 Task: Create validation rules in queue object.
Action: Mouse moved to (1158, 92)
Screenshot: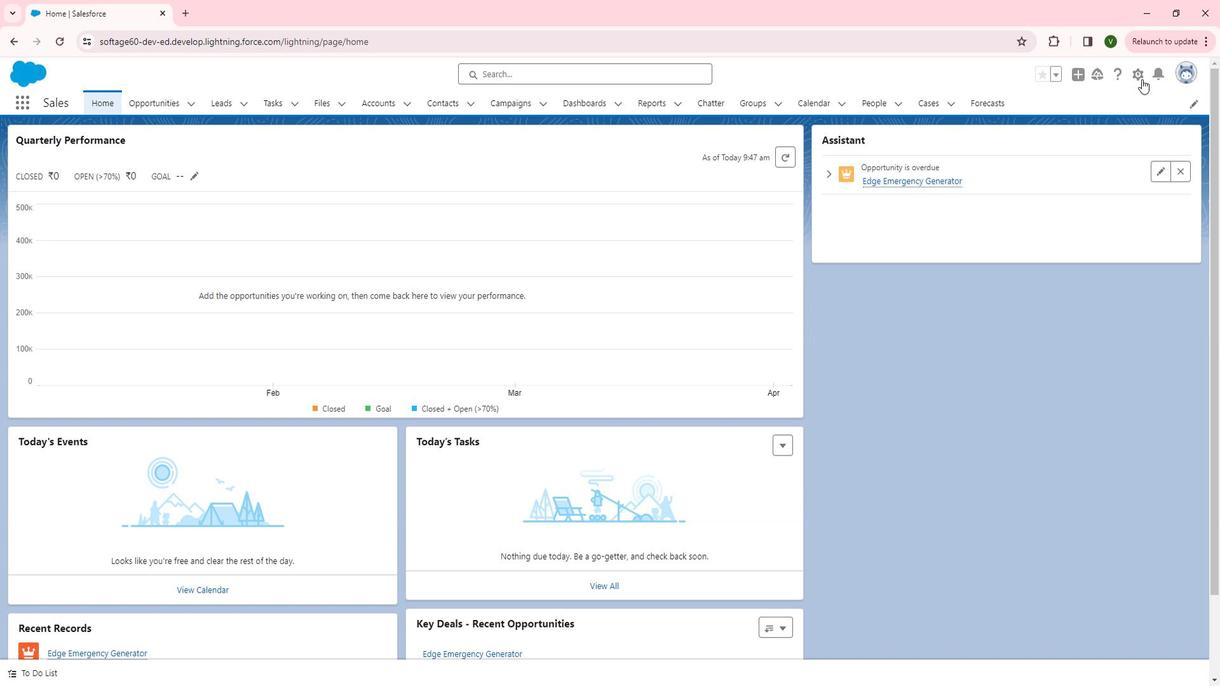
Action: Mouse pressed left at (1158, 92)
Screenshot: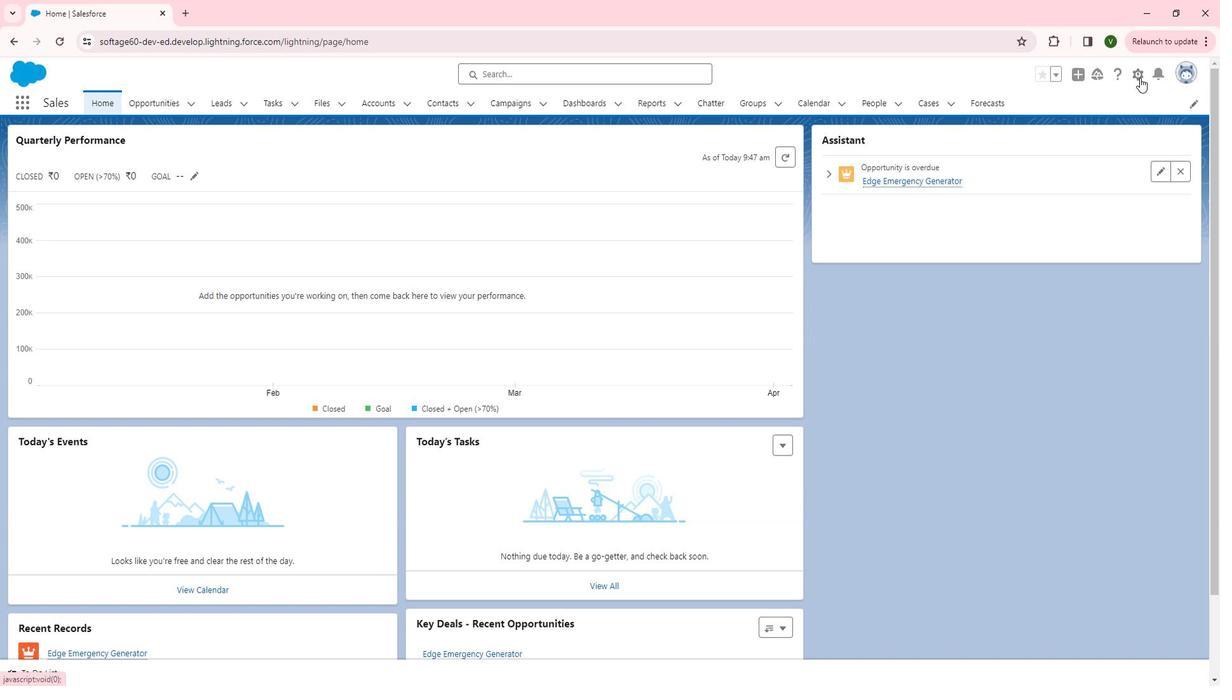 
Action: Mouse moved to (1098, 141)
Screenshot: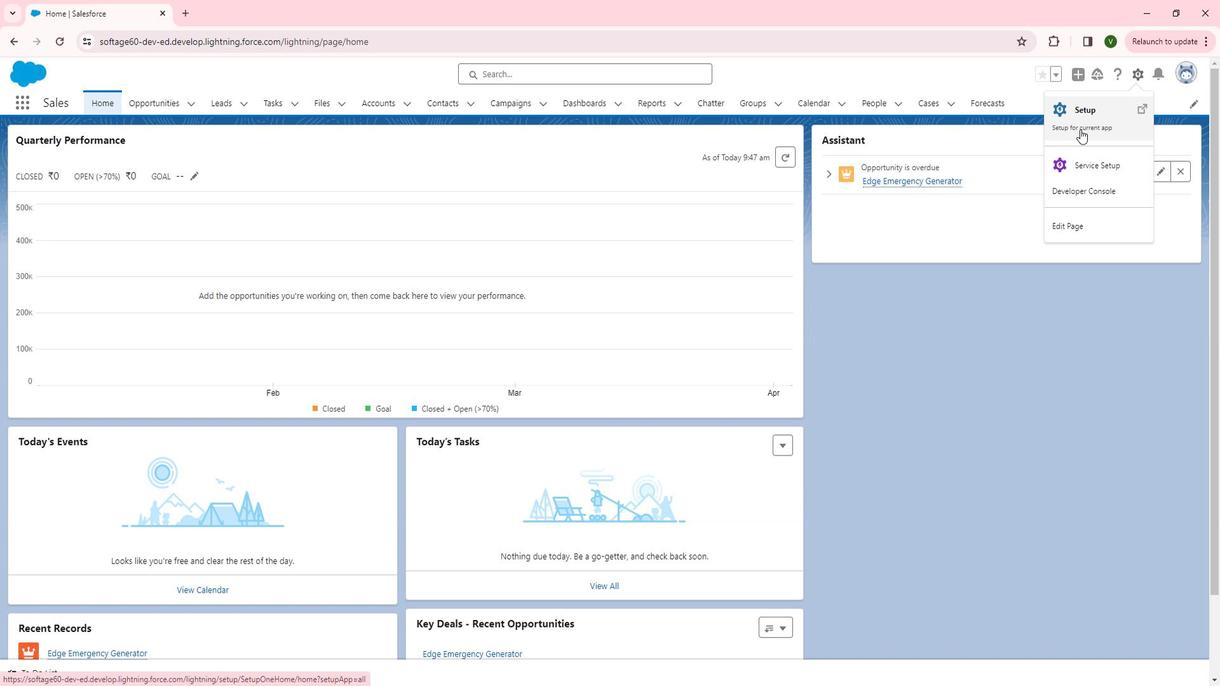
Action: Mouse pressed left at (1098, 141)
Screenshot: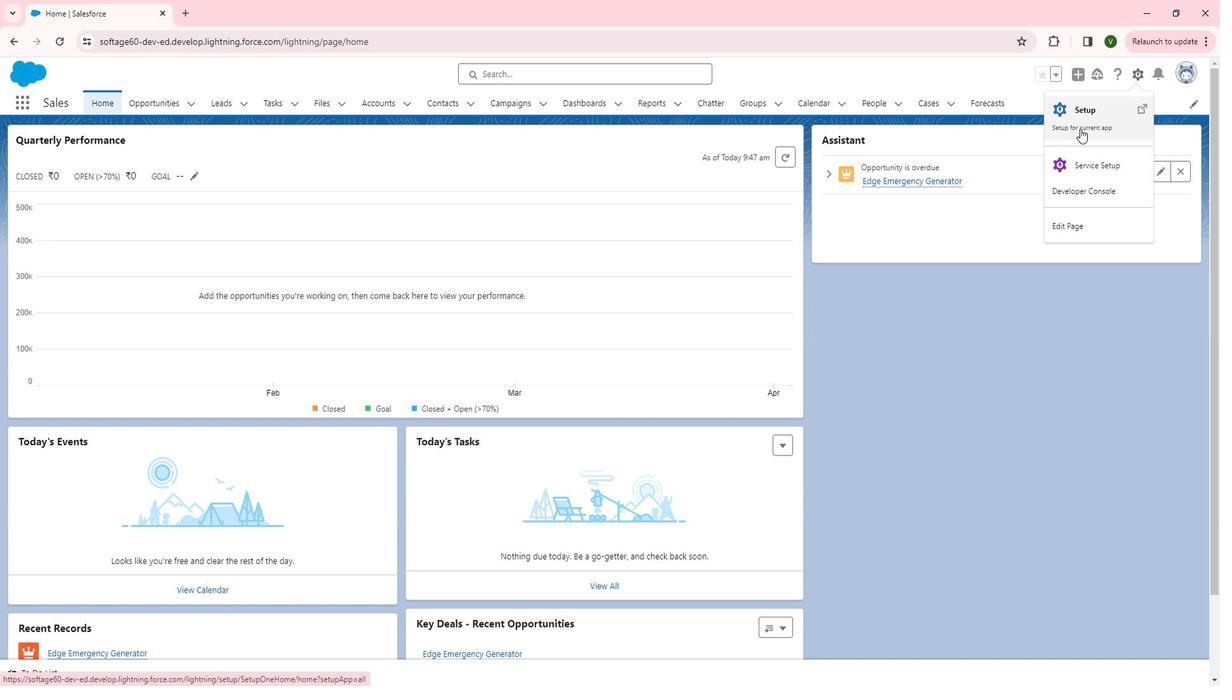 
Action: Mouse moved to (78, 442)
Screenshot: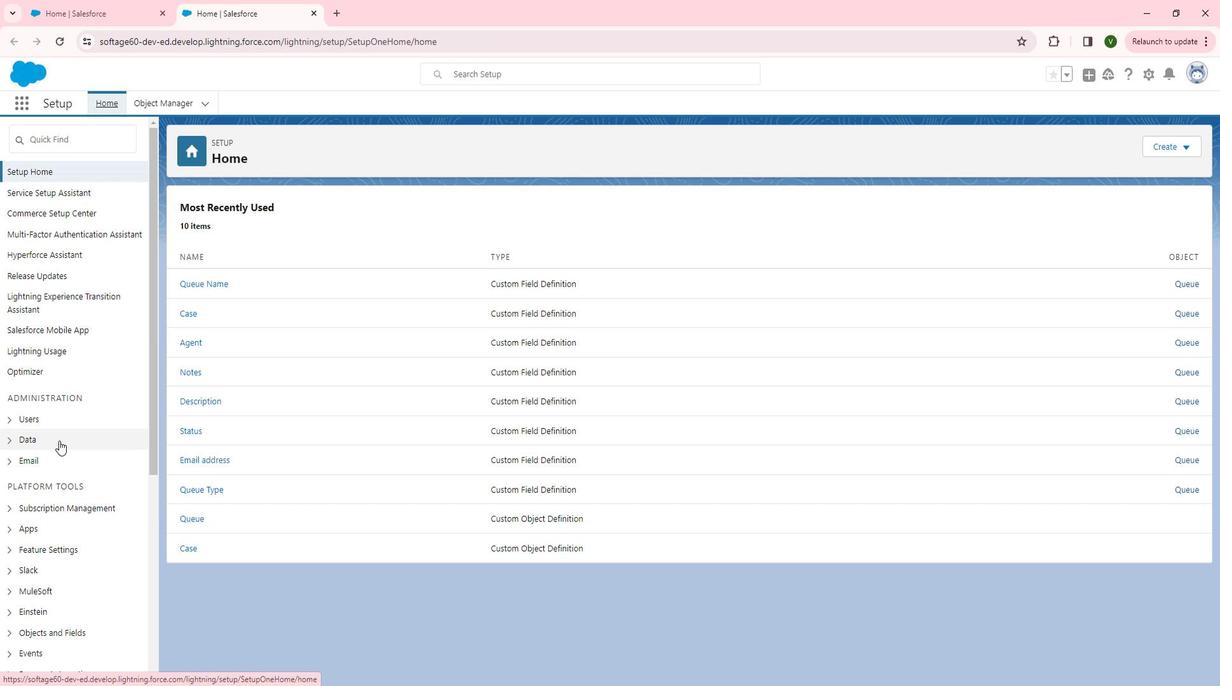 
Action: Mouse scrolled (78, 441) with delta (0, 0)
Screenshot: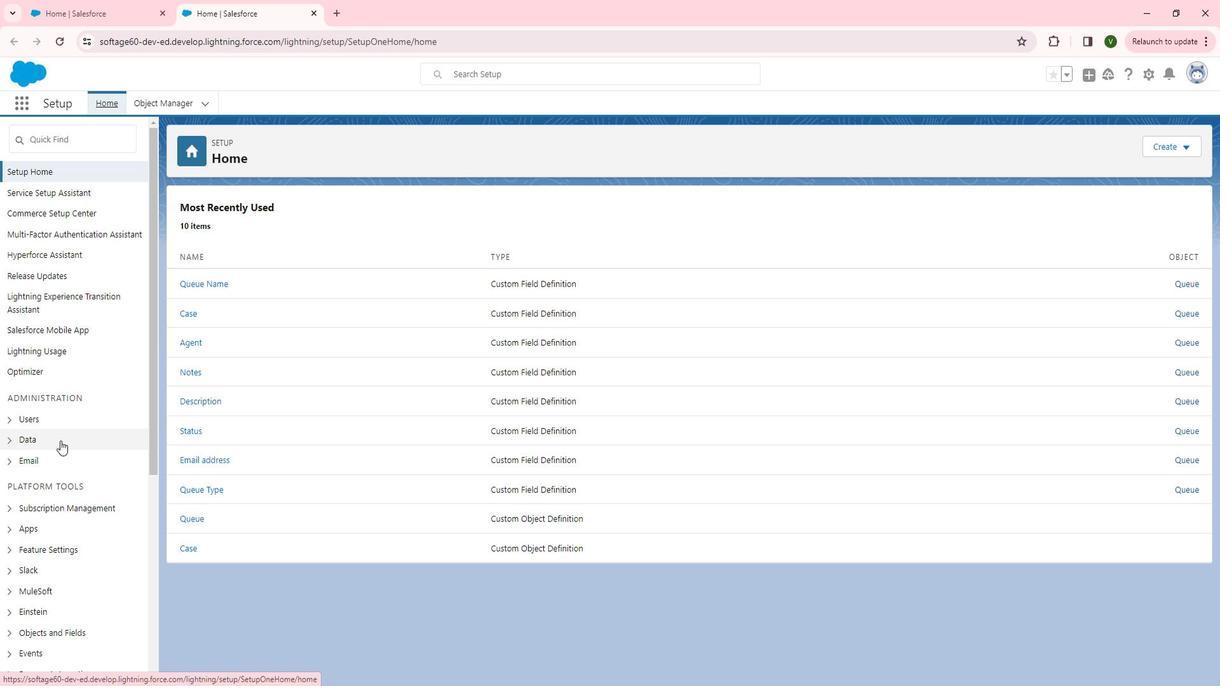 
Action: Mouse scrolled (78, 441) with delta (0, 0)
Screenshot: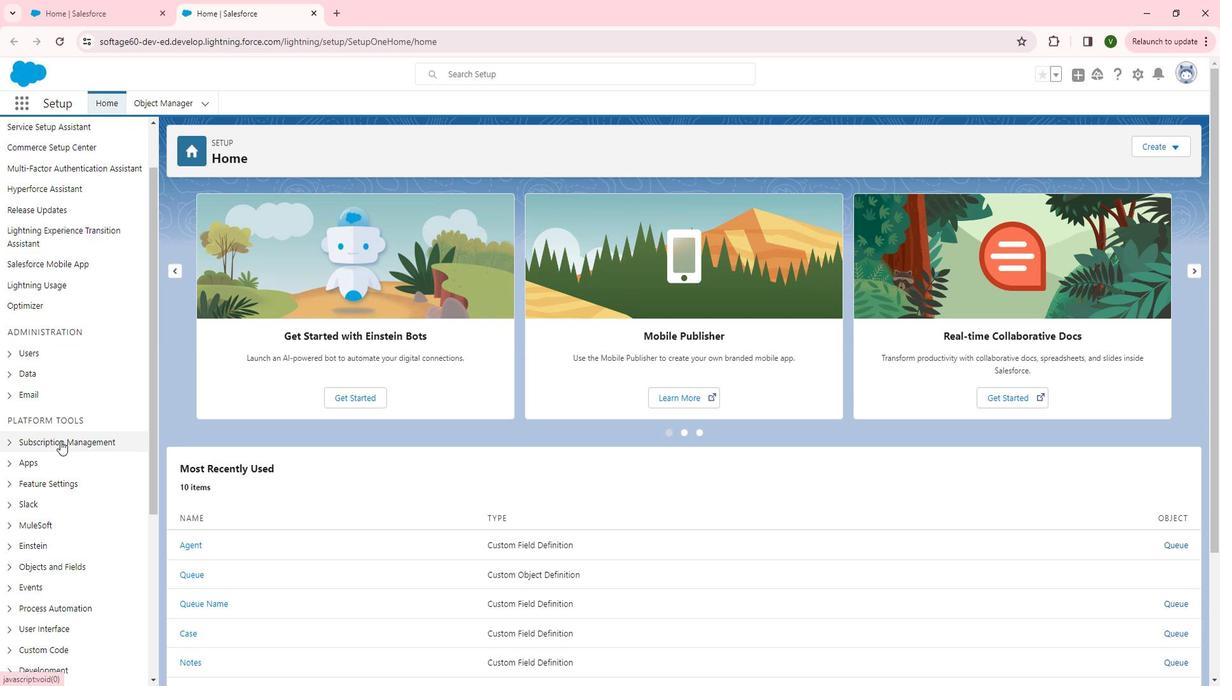 
Action: Mouse scrolled (78, 441) with delta (0, 0)
Screenshot: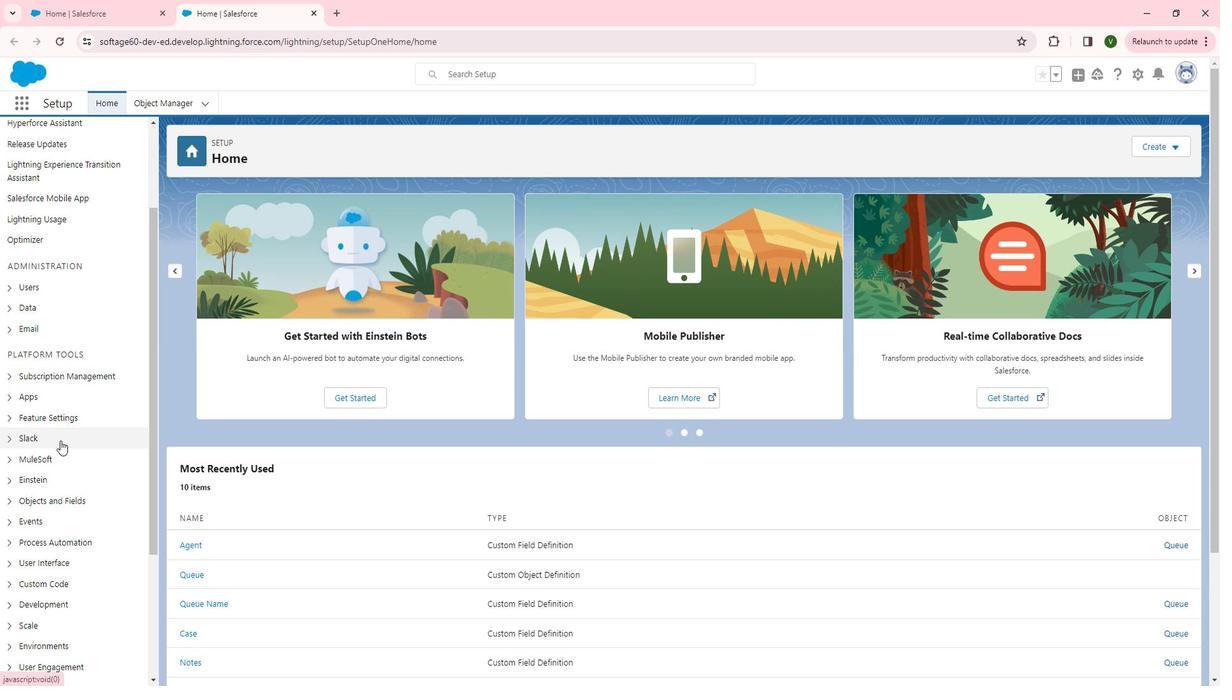 
Action: Mouse moved to (28, 435)
Screenshot: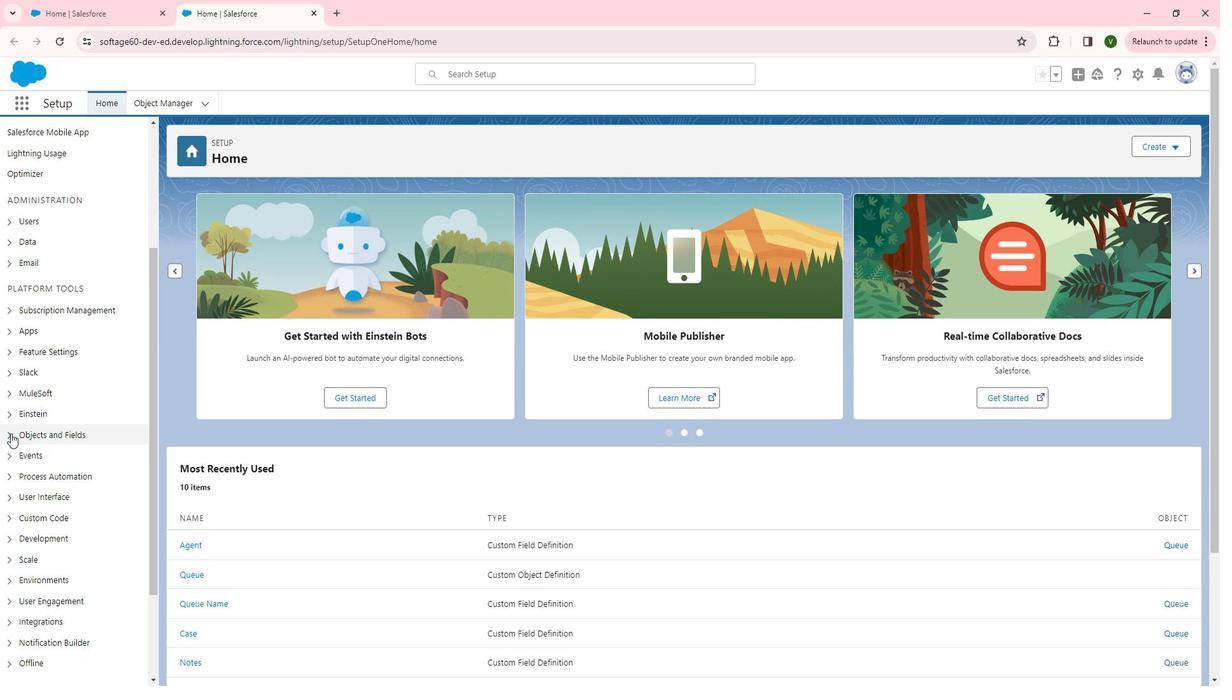 
Action: Mouse pressed left at (28, 435)
Screenshot: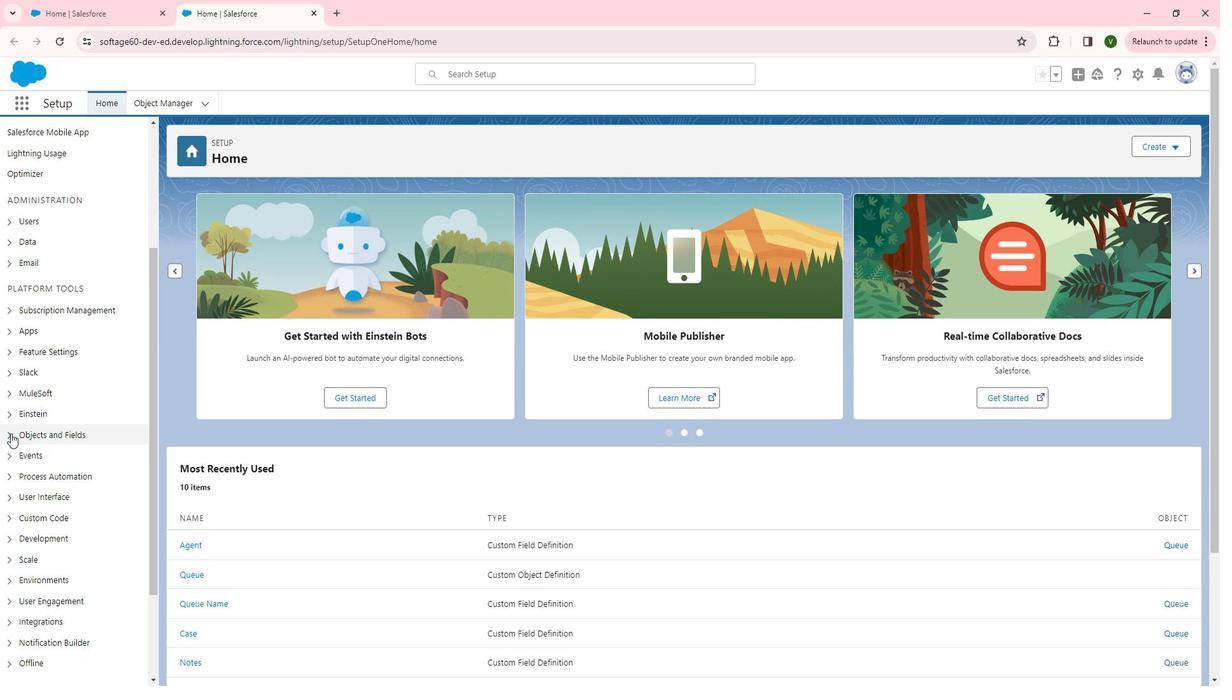 
Action: Mouse moved to (86, 455)
Screenshot: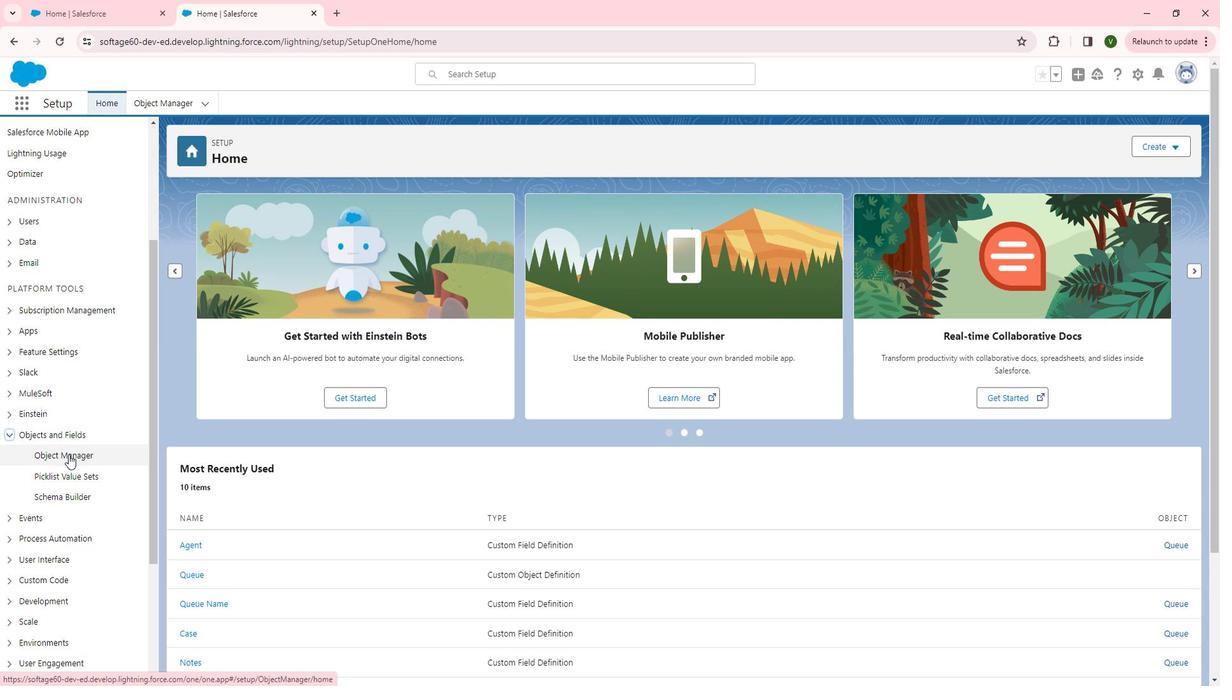
Action: Mouse pressed left at (86, 455)
Screenshot: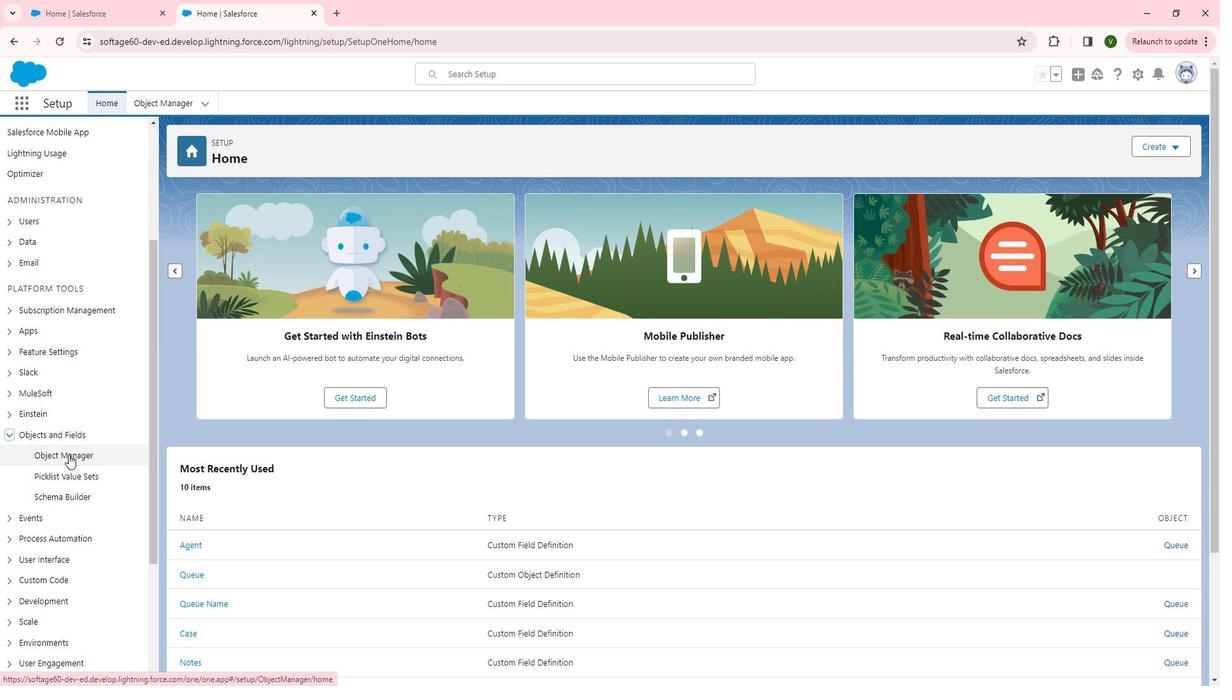 
Action: Mouse moved to (217, 463)
Screenshot: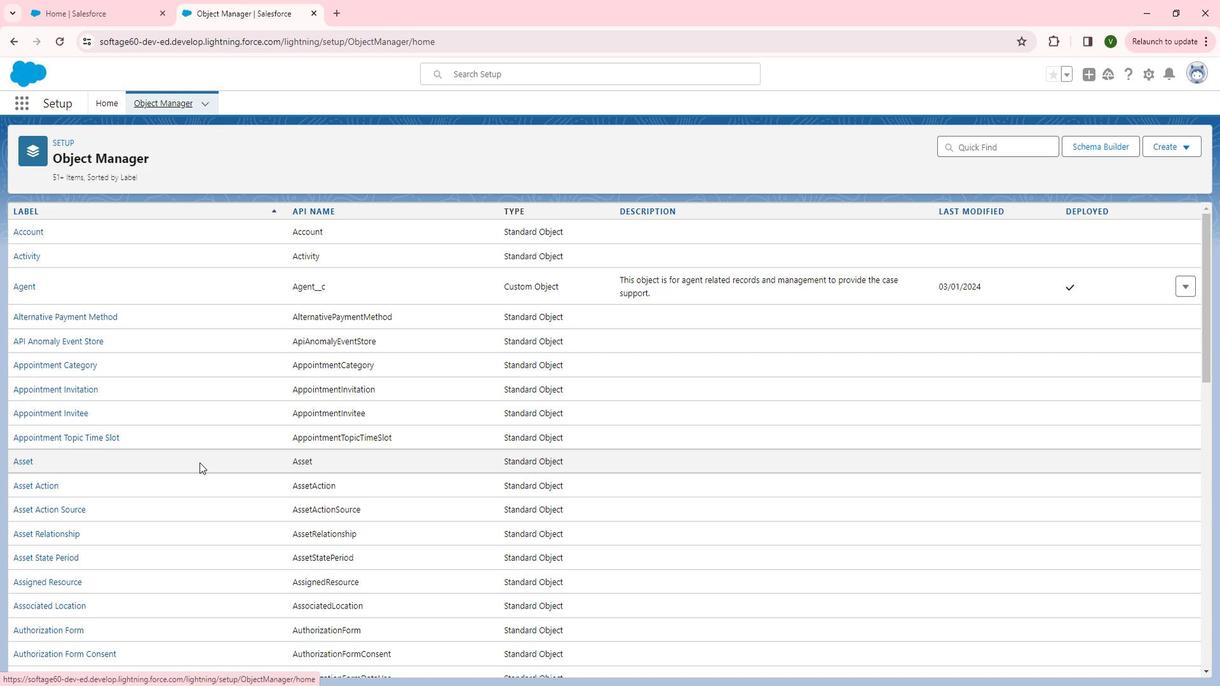 
Action: Mouse scrolled (217, 462) with delta (0, 0)
Screenshot: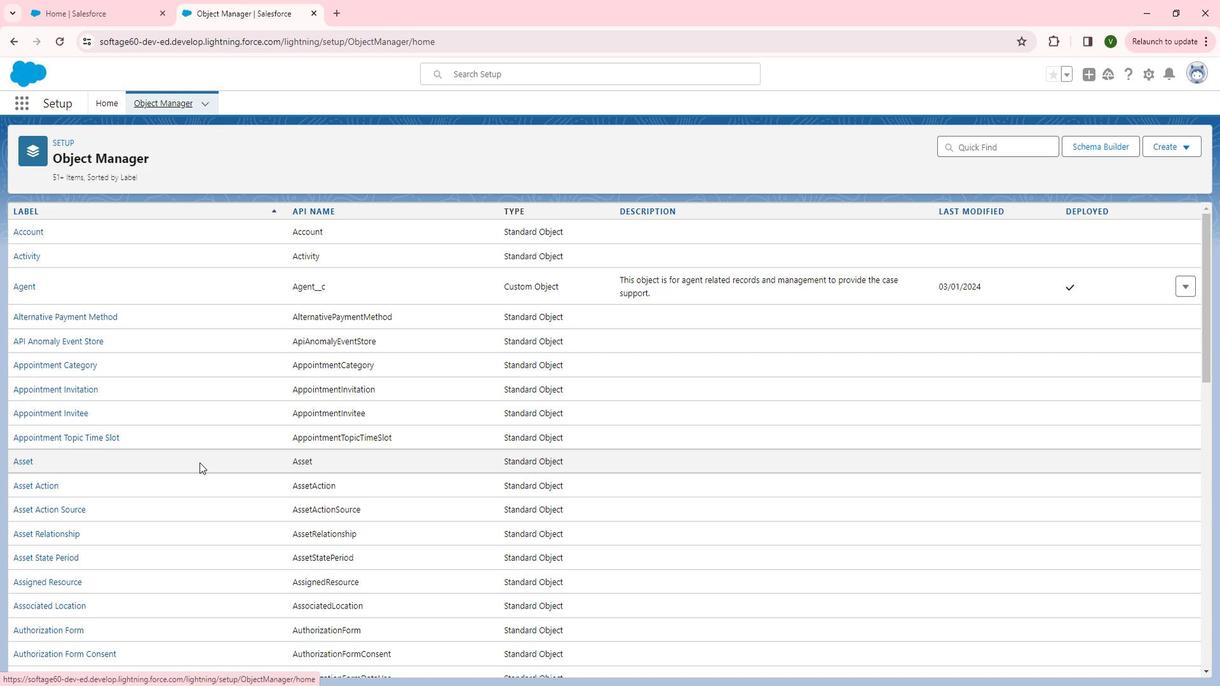 
Action: Mouse scrolled (217, 462) with delta (0, 0)
Screenshot: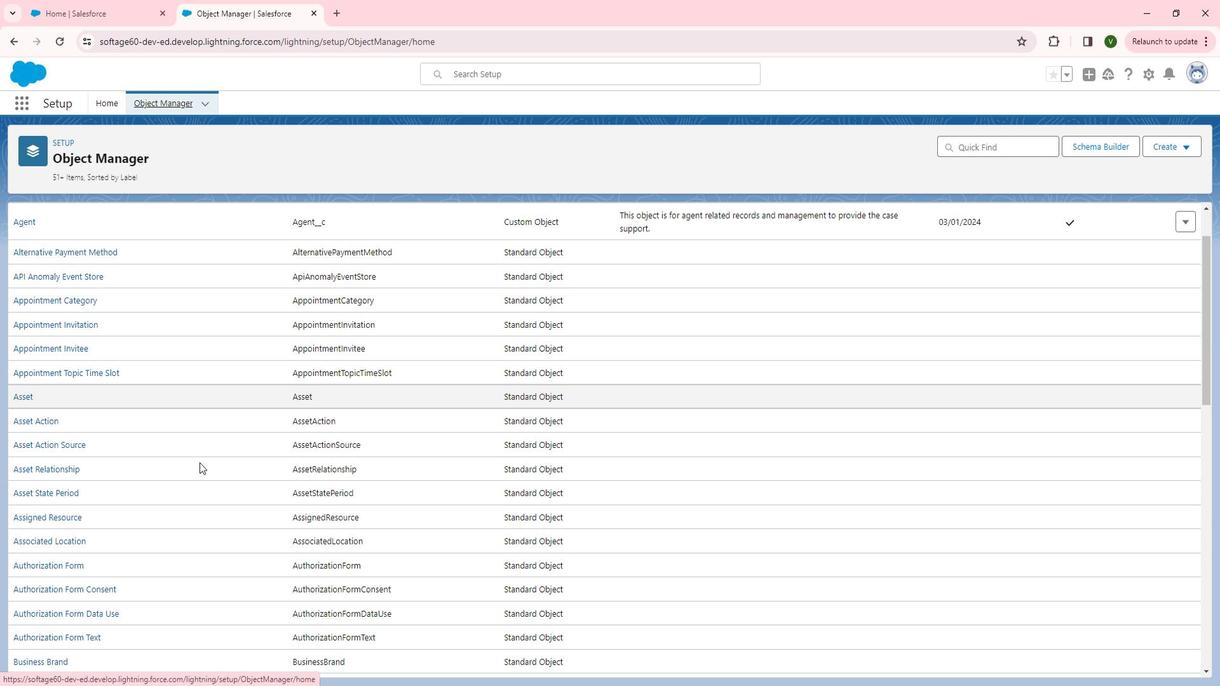 
Action: Mouse scrolled (217, 462) with delta (0, 0)
Screenshot: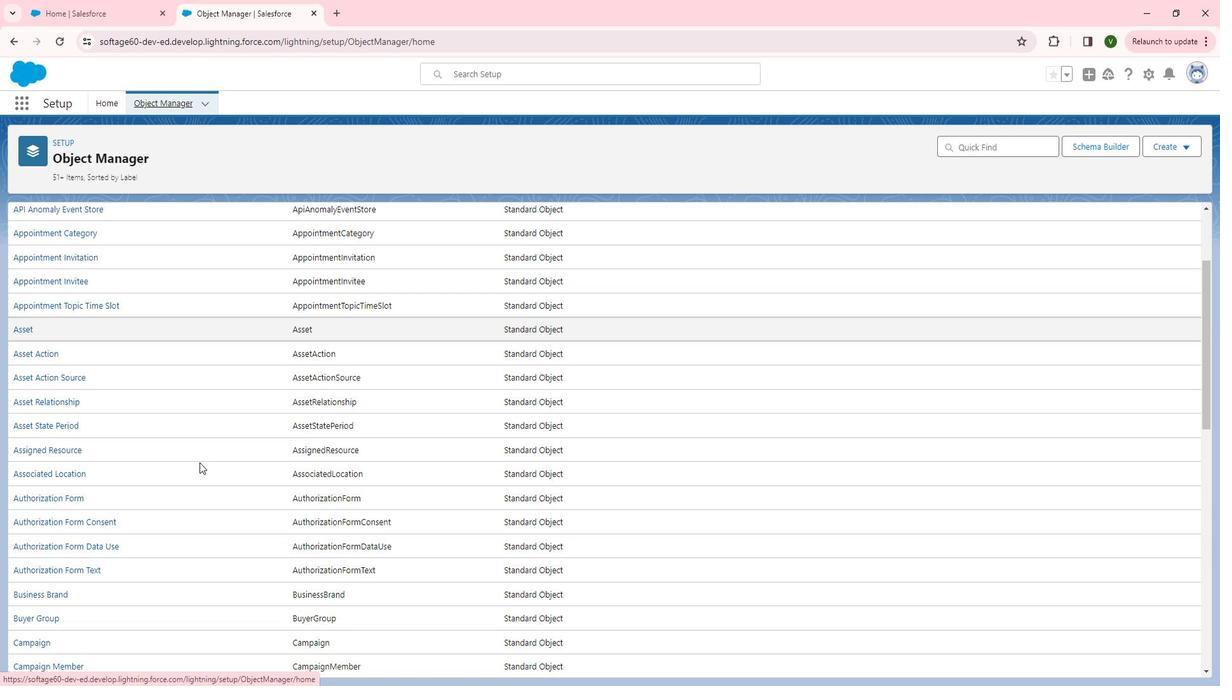 
Action: Mouse scrolled (217, 462) with delta (0, 0)
Screenshot: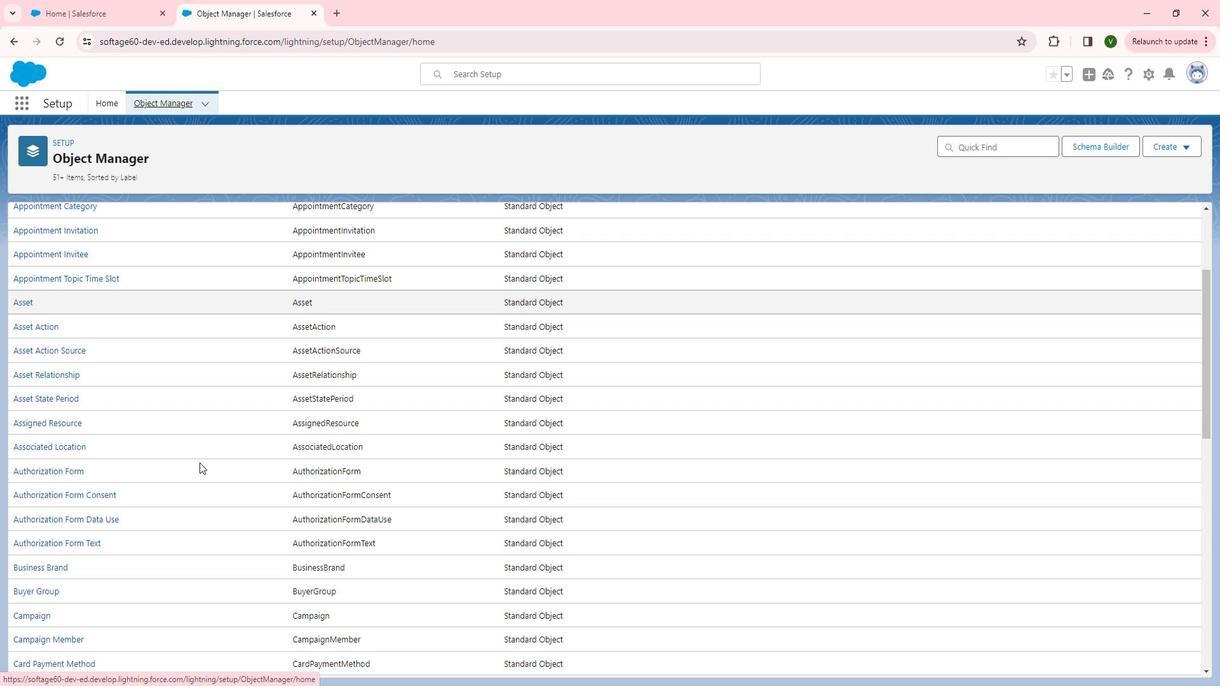 
Action: Mouse scrolled (217, 462) with delta (0, 0)
Screenshot: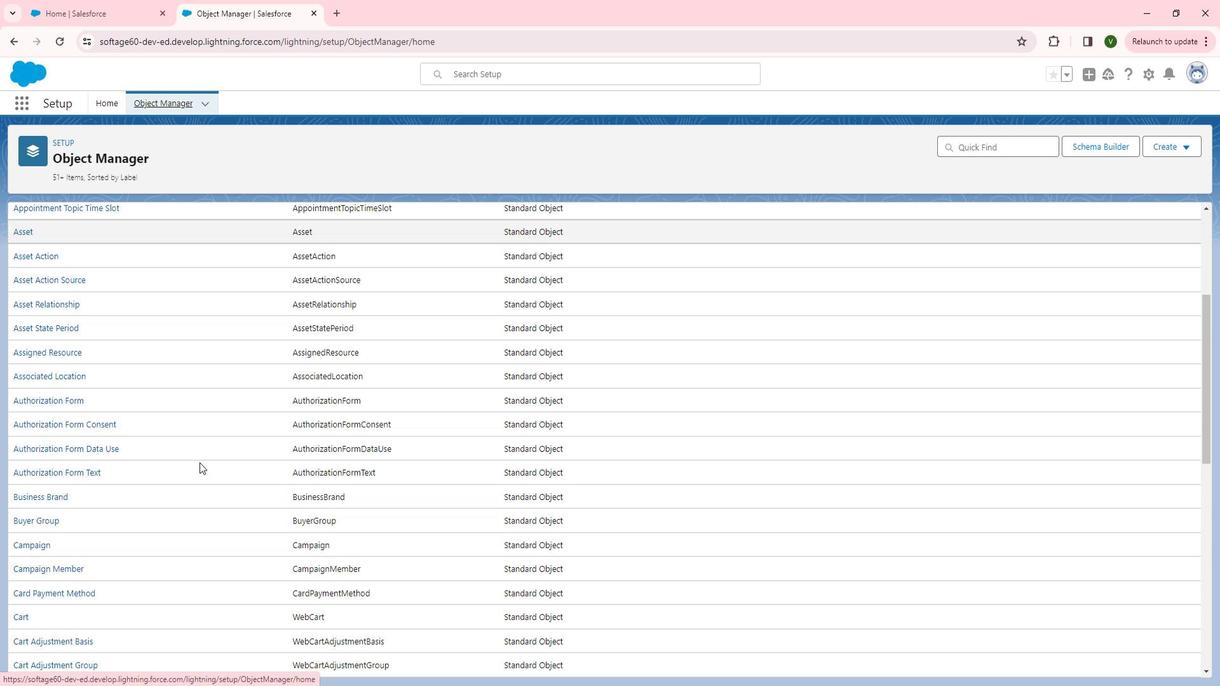 
Action: Mouse scrolled (217, 462) with delta (0, 0)
Screenshot: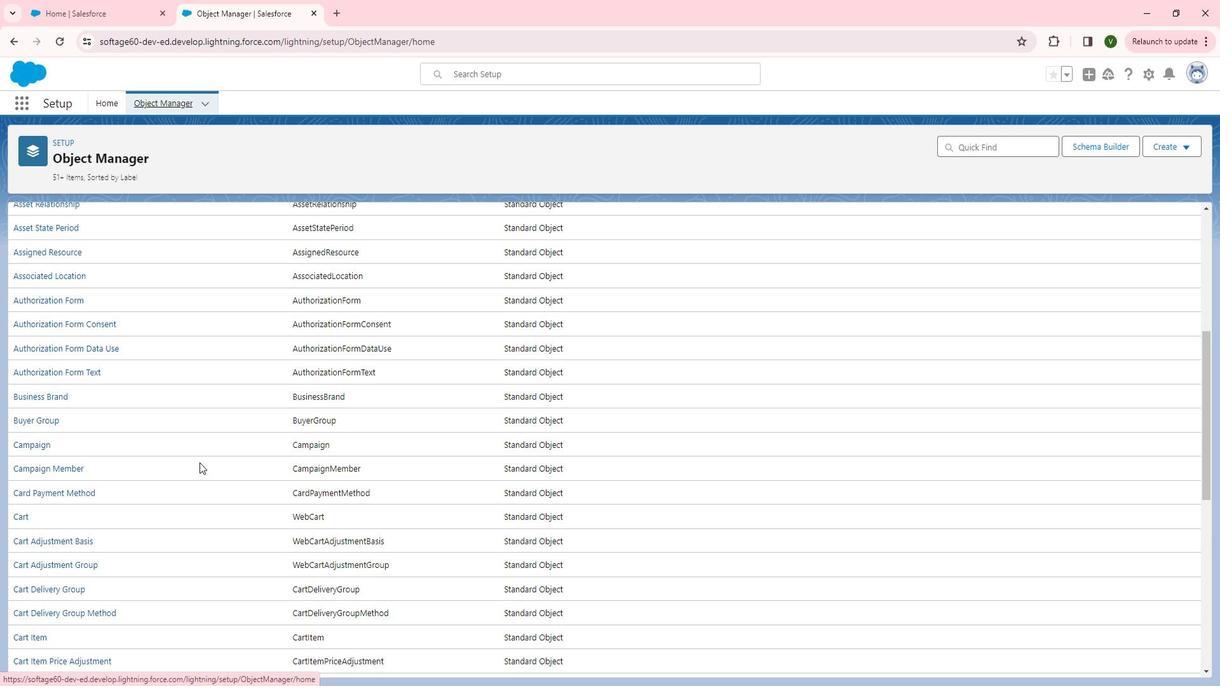 
Action: Mouse scrolled (217, 462) with delta (0, 0)
Screenshot: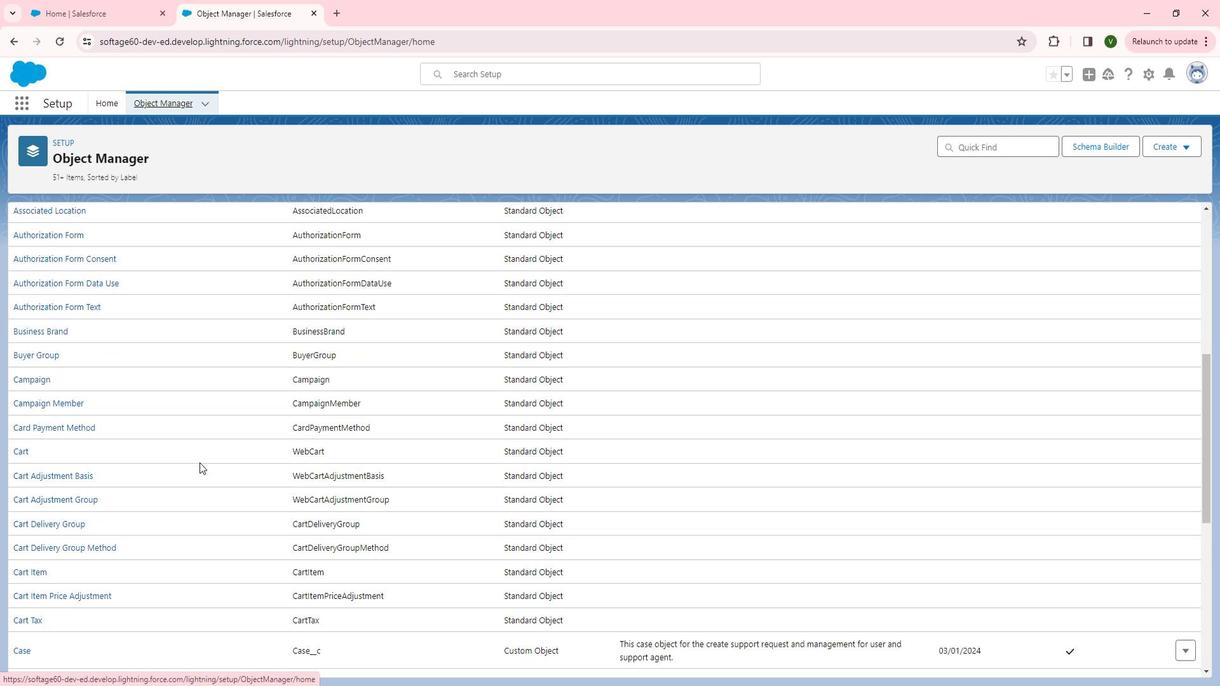
Action: Mouse scrolled (217, 462) with delta (0, 0)
Screenshot: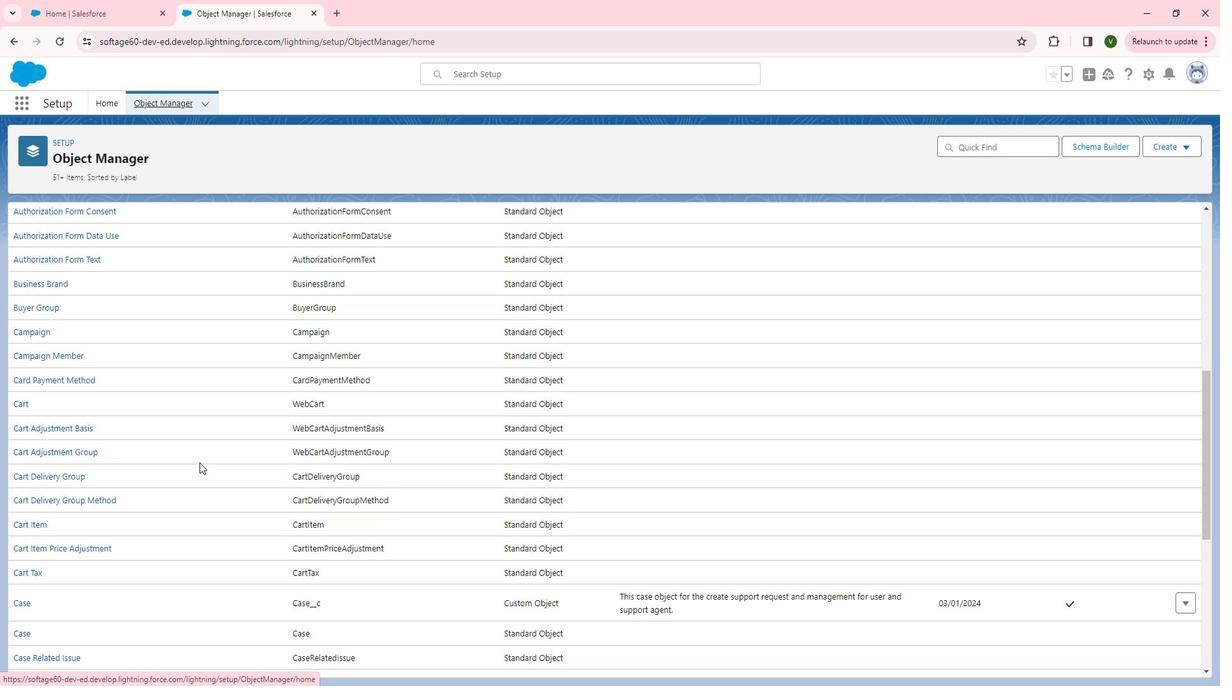 
Action: Mouse scrolled (217, 462) with delta (0, 0)
Screenshot: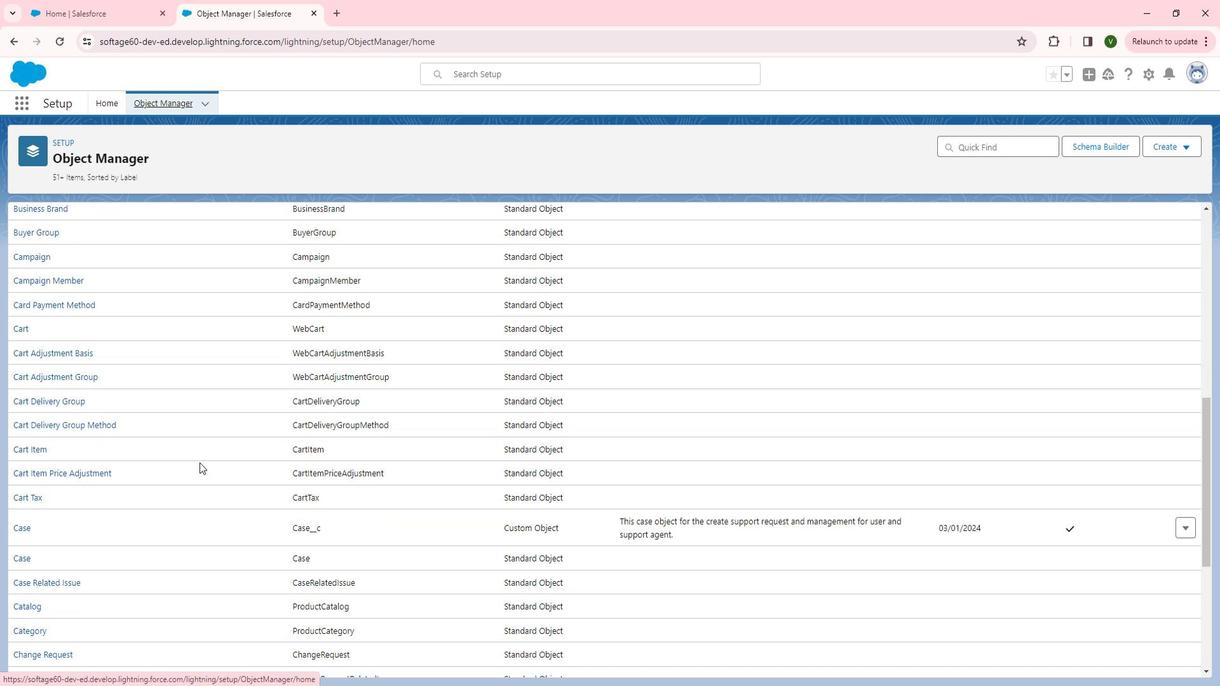 
Action: Mouse scrolled (217, 462) with delta (0, 0)
Screenshot: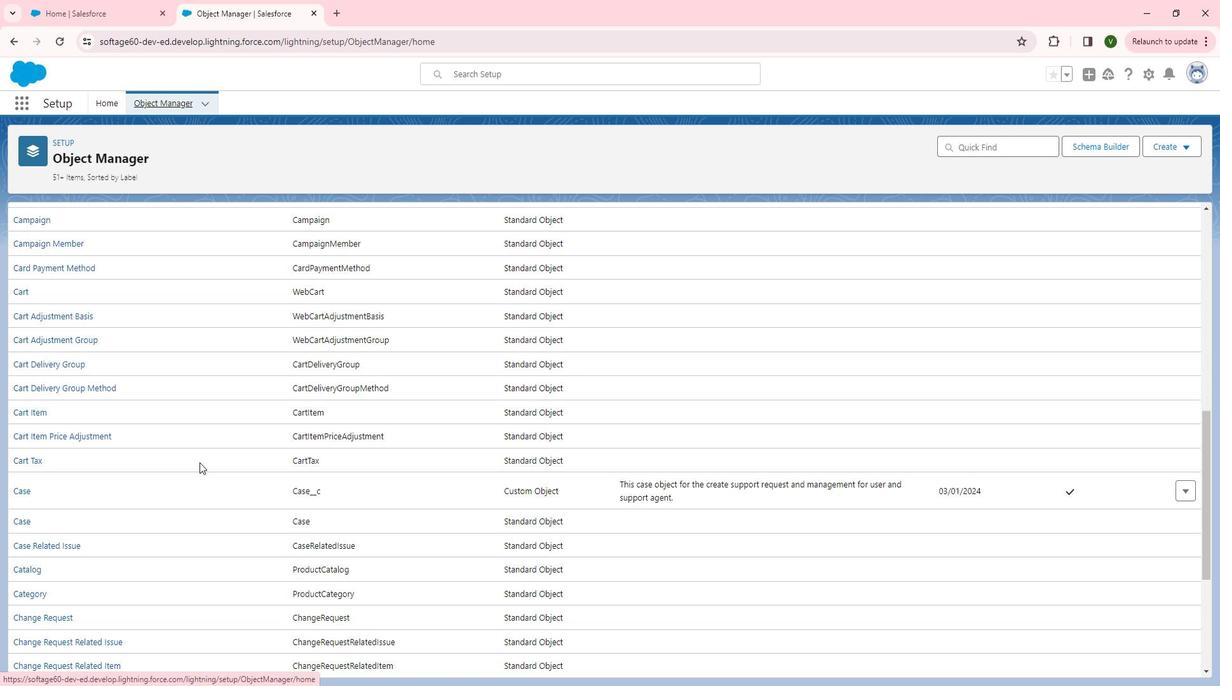 
Action: Mouse scrolled (217, 462) with delta (0, 0)
Screenshot: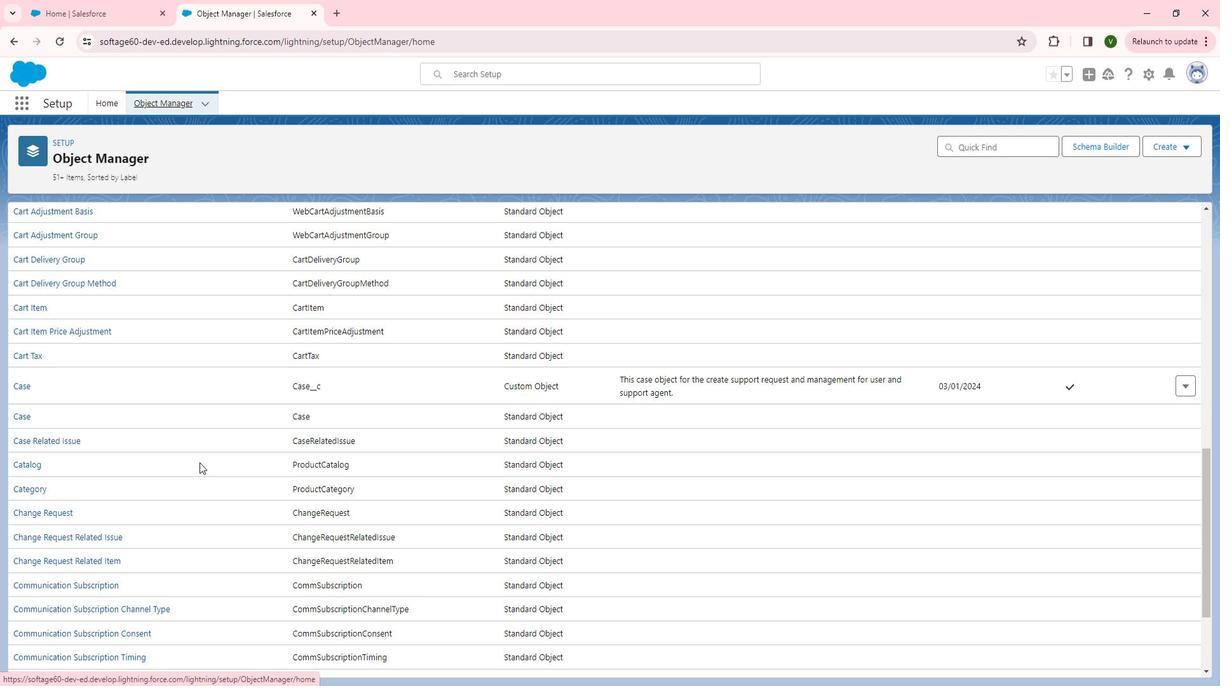 
Action: Mouse scrolled (217, 462) with delta (0, 0)
Screenshot: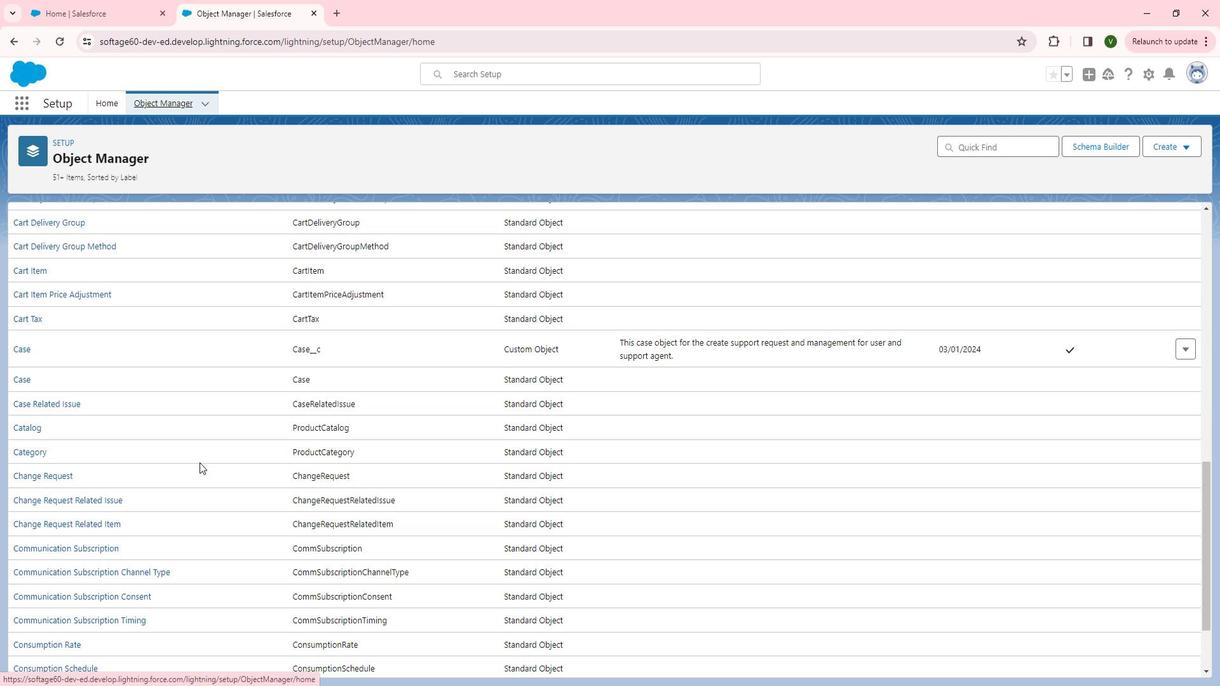 
Action: Mouse scrolled (217, 462) with delta (0, 0)
Screenshot: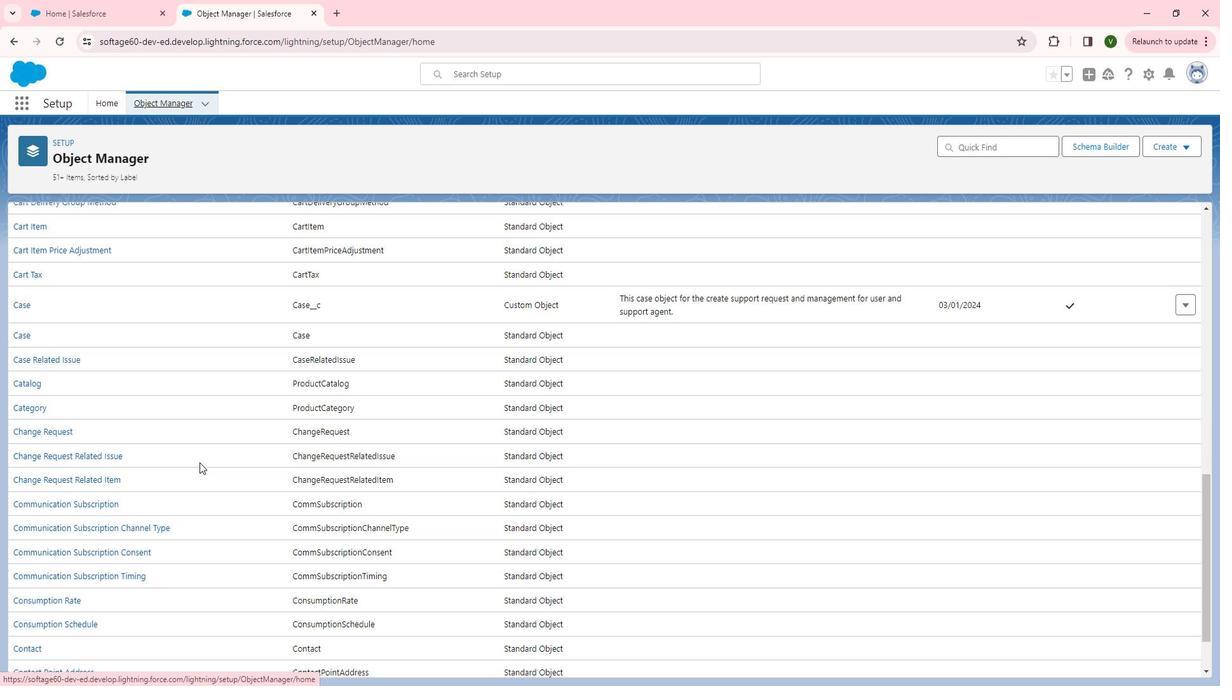 
Action: Mouse scrolled (217, 462) with delta (0, 0)
Screenshot: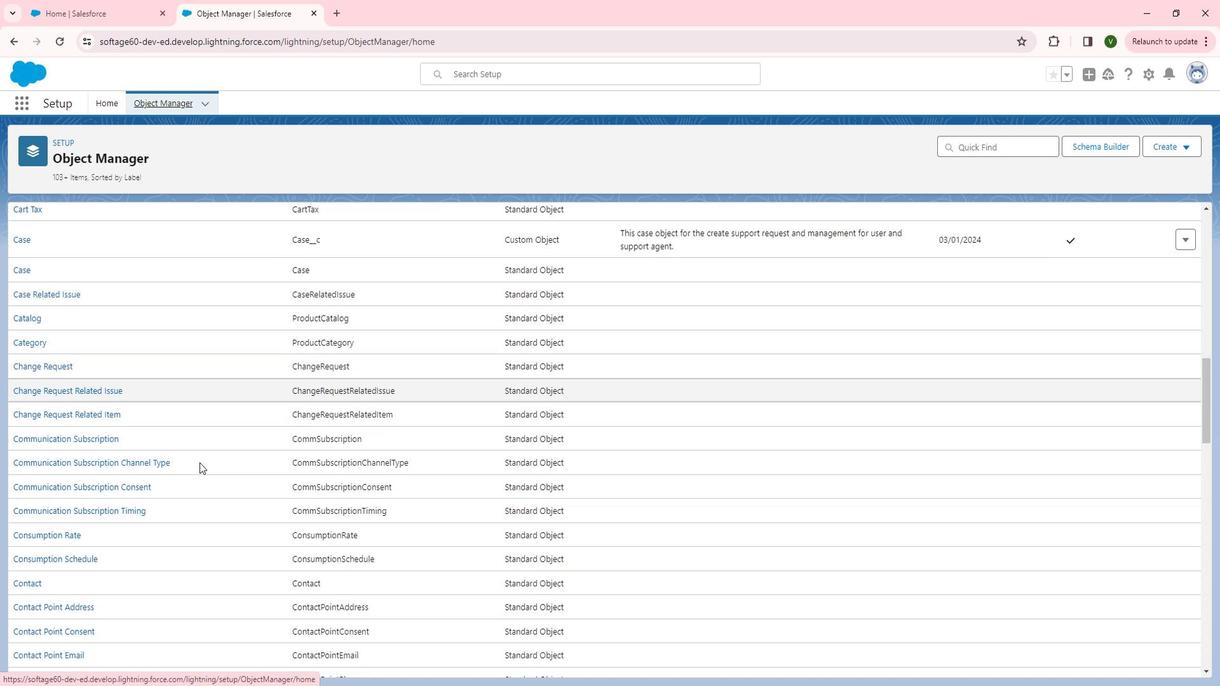 
Action: Mouse scrolled (217, 462) with delta (0, 0)
Screenshot: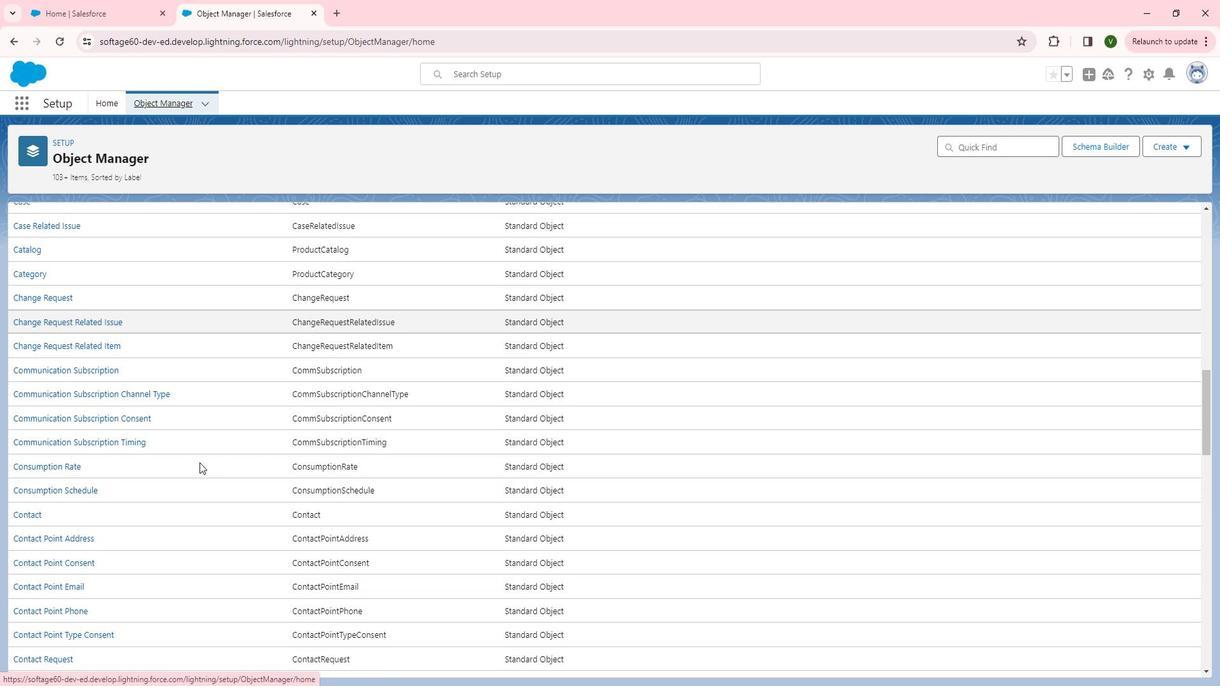 
Action: Mouse scrolled (217, 462) with delta (0, 0)
Screenshot: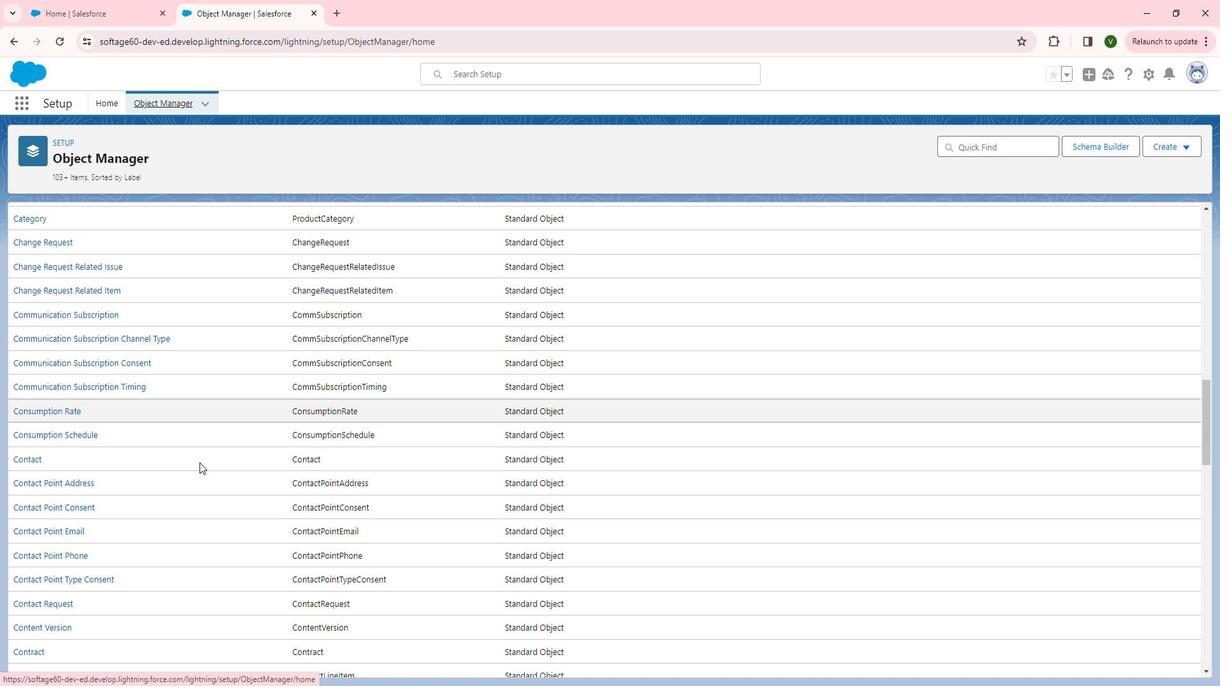 
Action: Mouse scrolled (217, 462) with delta (0, 0)
Screenshot: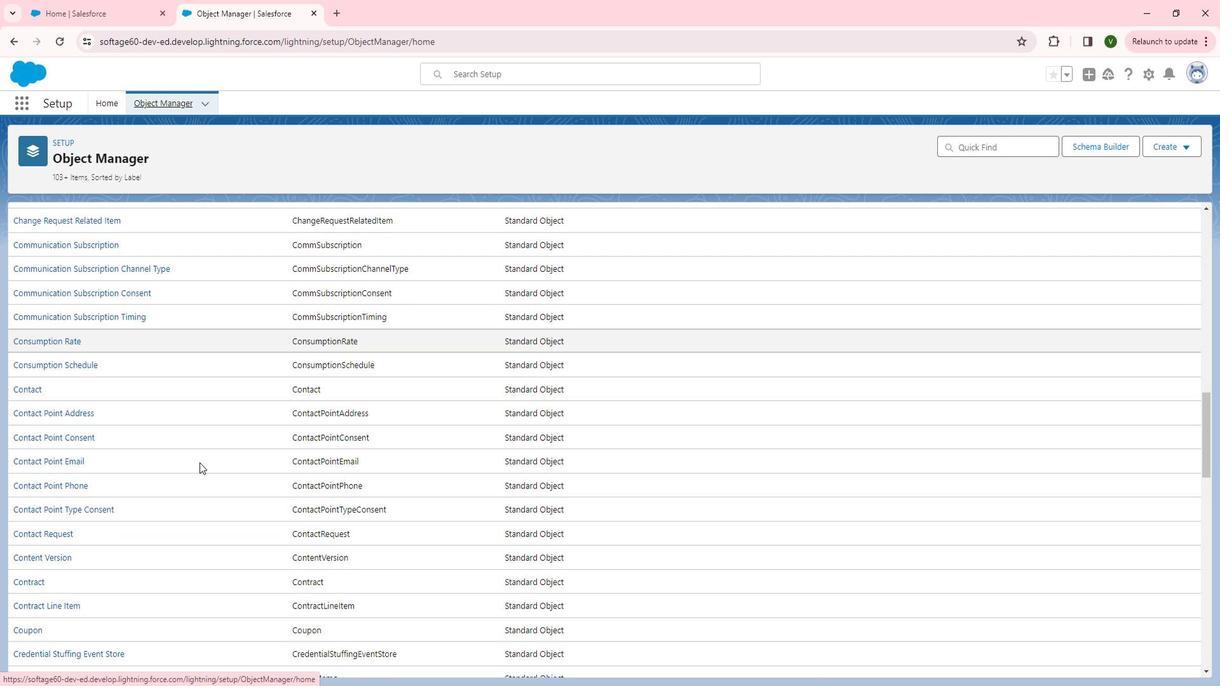 
Action: Mouse scrolled (217, 462) with delta (0, 0)
Screenshot: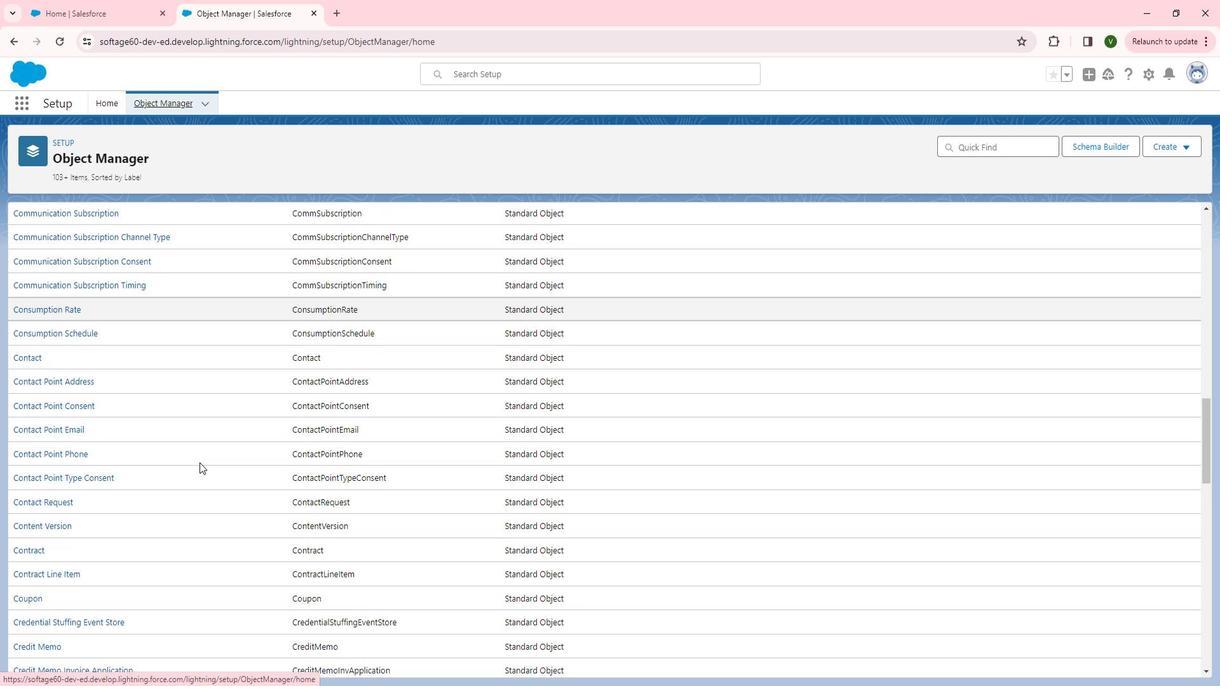 
Action: Mouse scrolled (217, 462) with delta (0, 0)
Screenshot: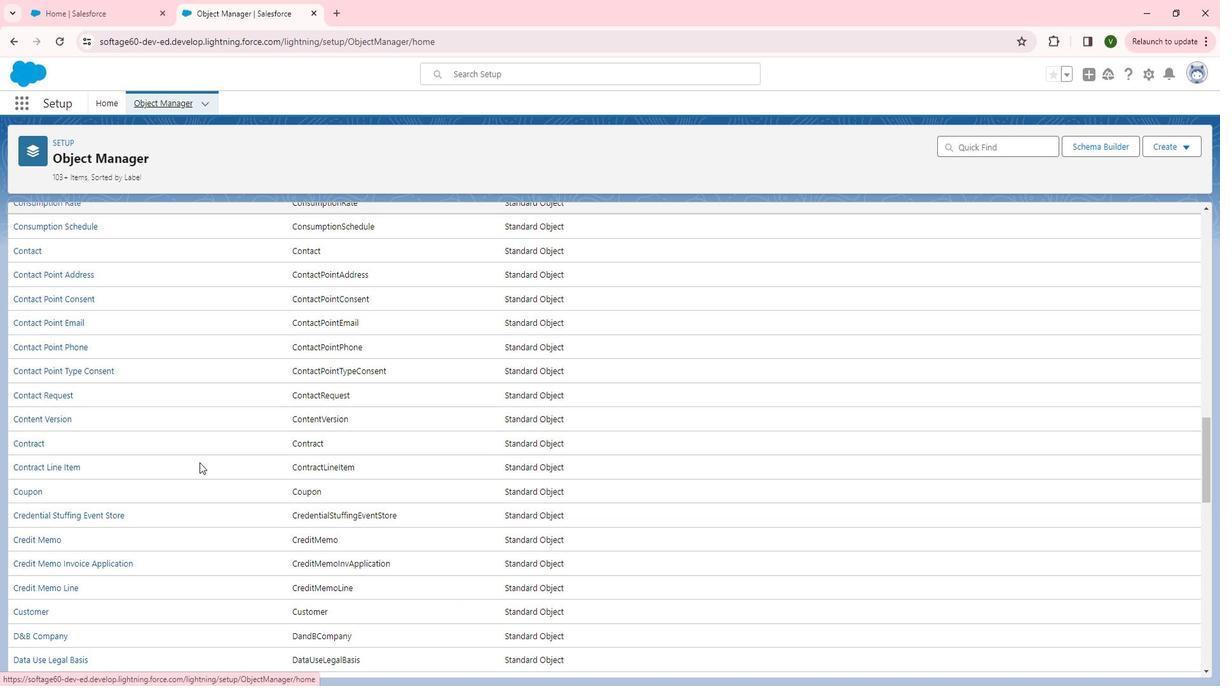 
Action: Mouse scrolled (217, 462) with delta (0, 0)
Screenshot: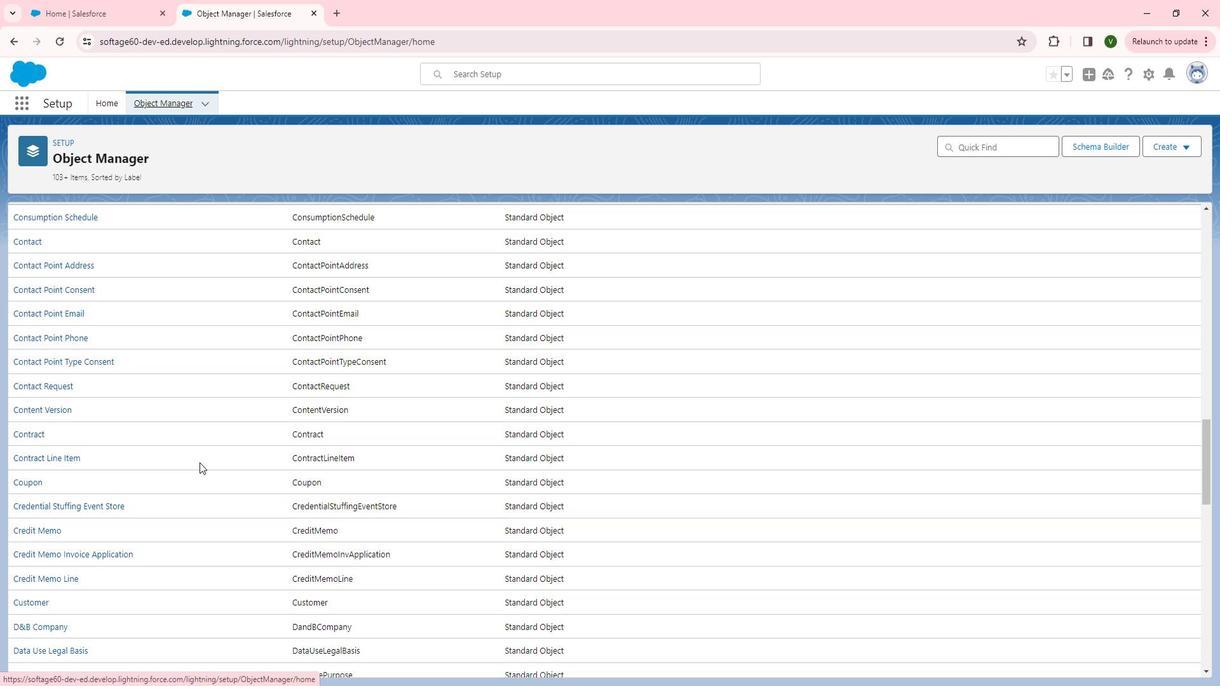 
Action: Mouse scrolled (217, 462) with delta (0, 0)
Screenshot: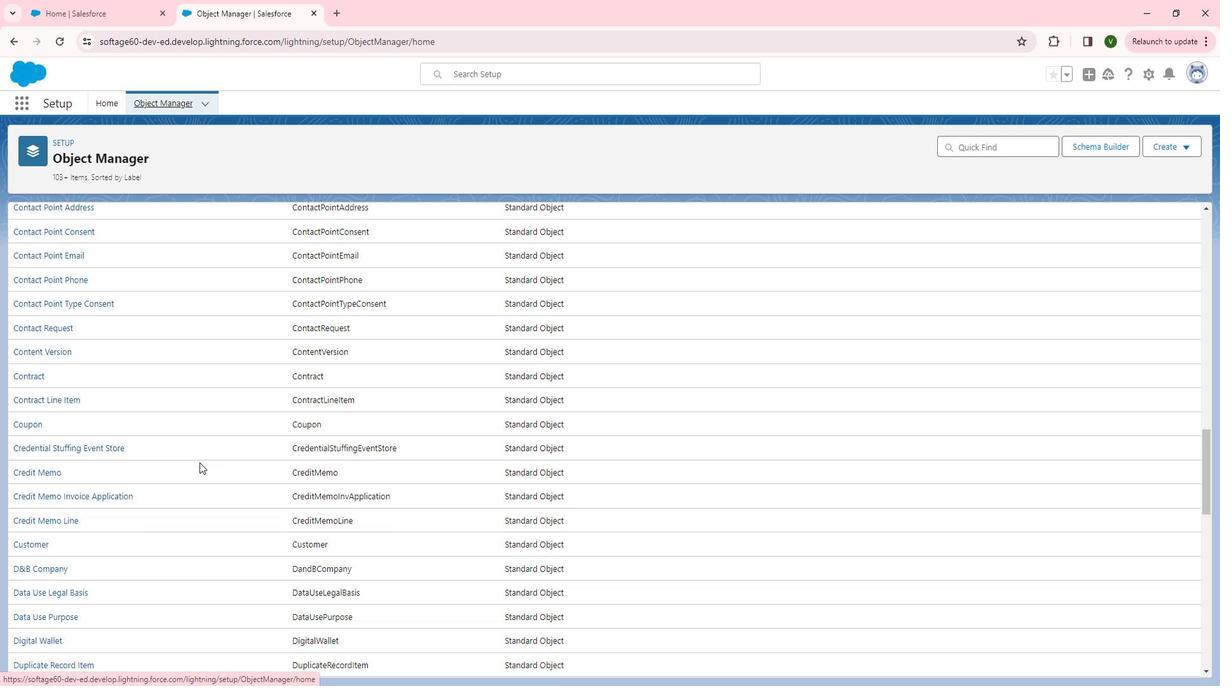 
Action: Mouse scrolled (217, 462) with delta (0, 0)
Screenshot: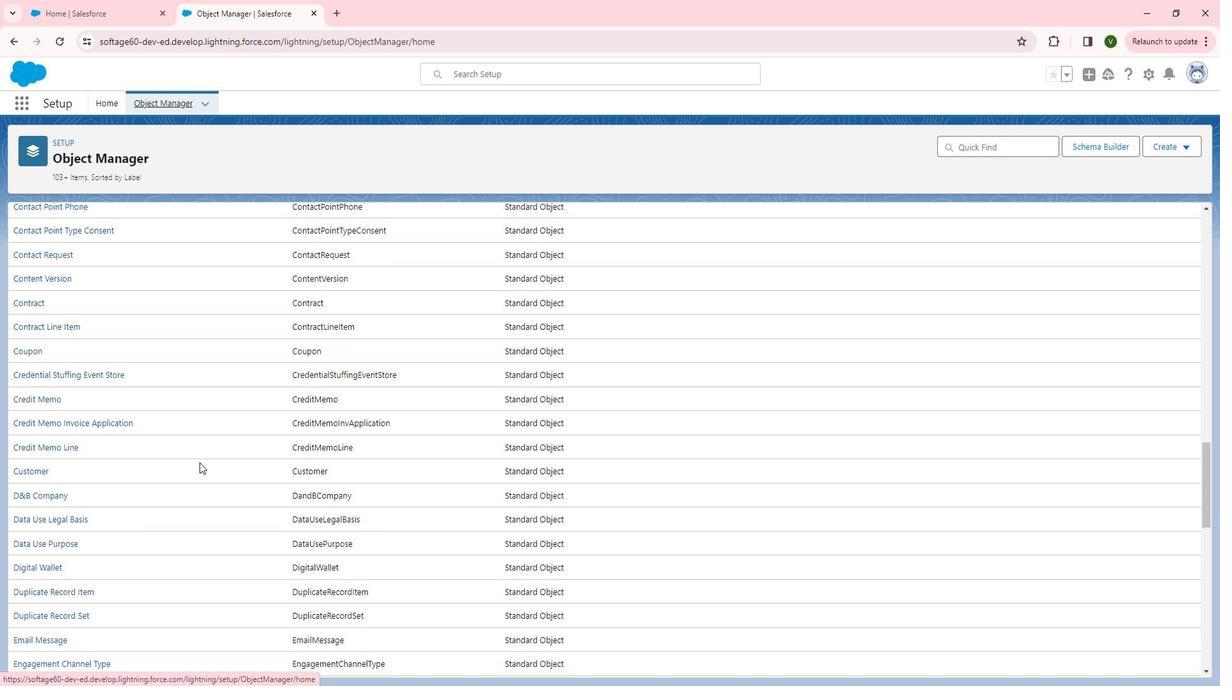 
Action: Mouse scrolled (217, 462) with delta (0, 0)
Screenshot: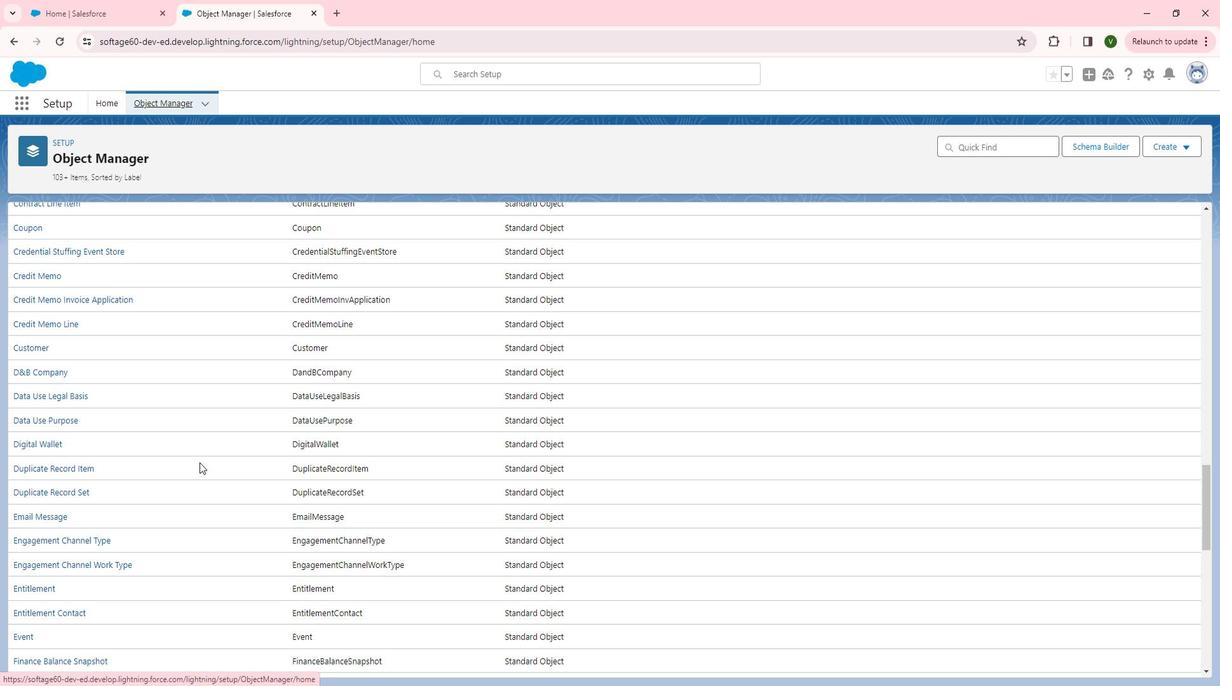 
Action: Mouse scrolled (217, 462) with delta (0, 0)
Screenshot: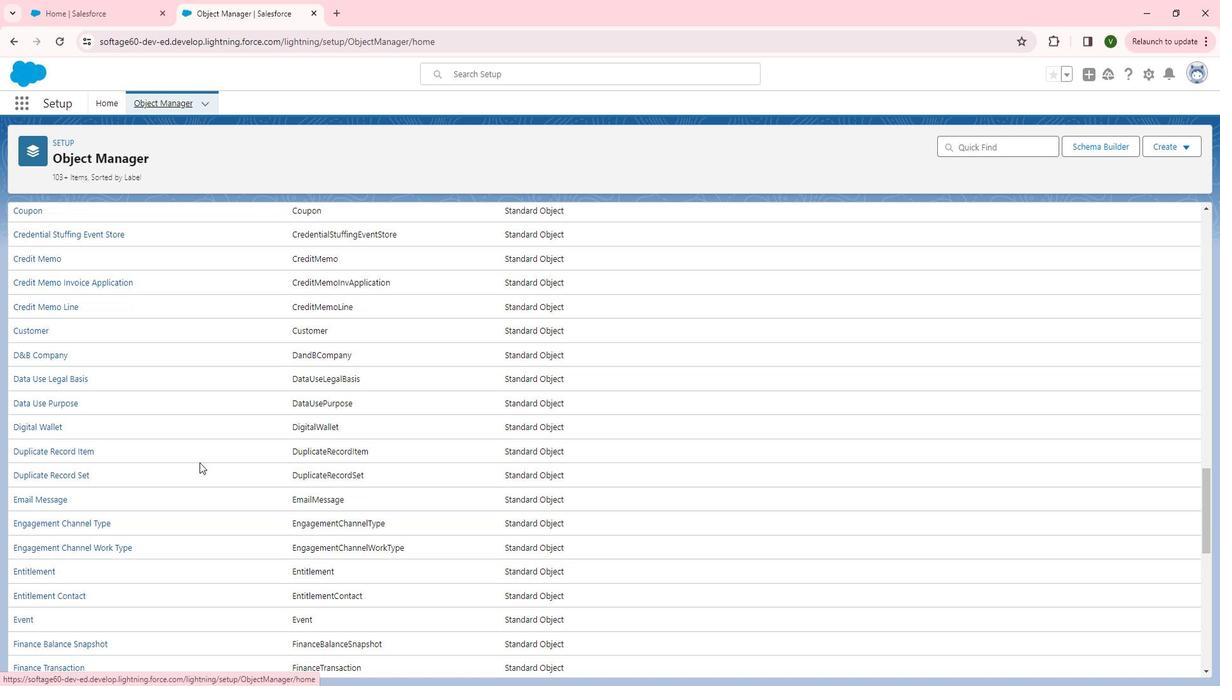 
Action: Mouse scrolled (217, 462) with delta (0, 0)
Screenshot: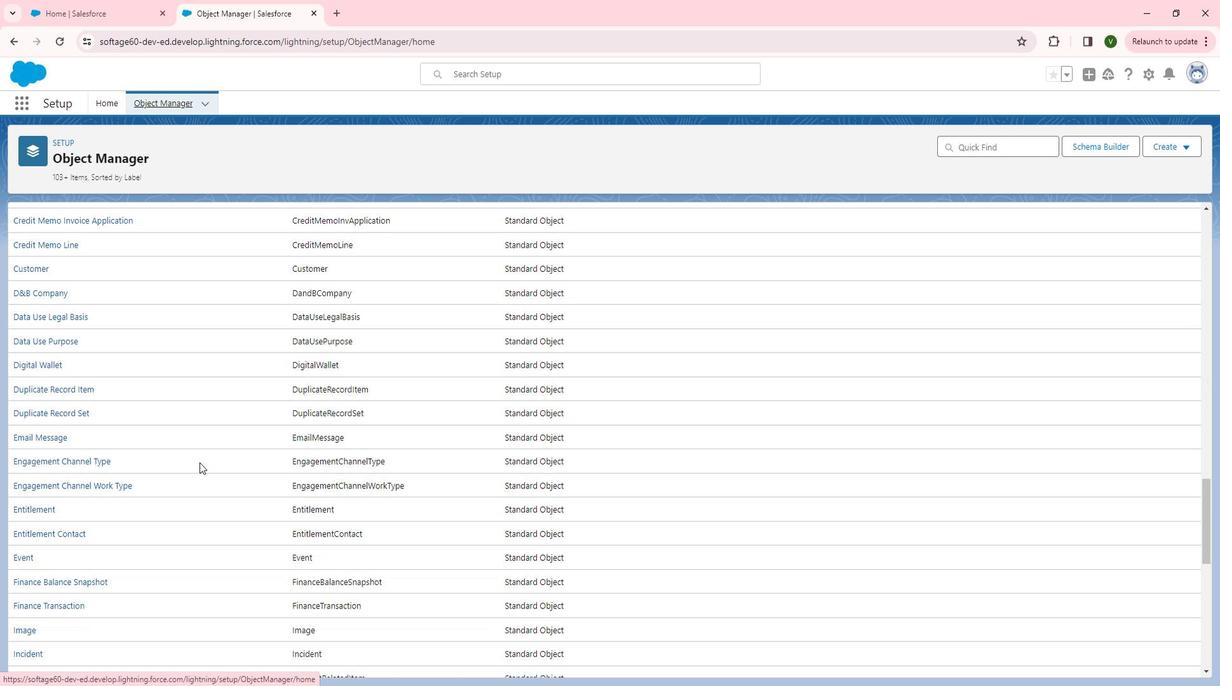 
Action: Mouse scrolled (217, 462) with delta (0, 0)
Screenshot: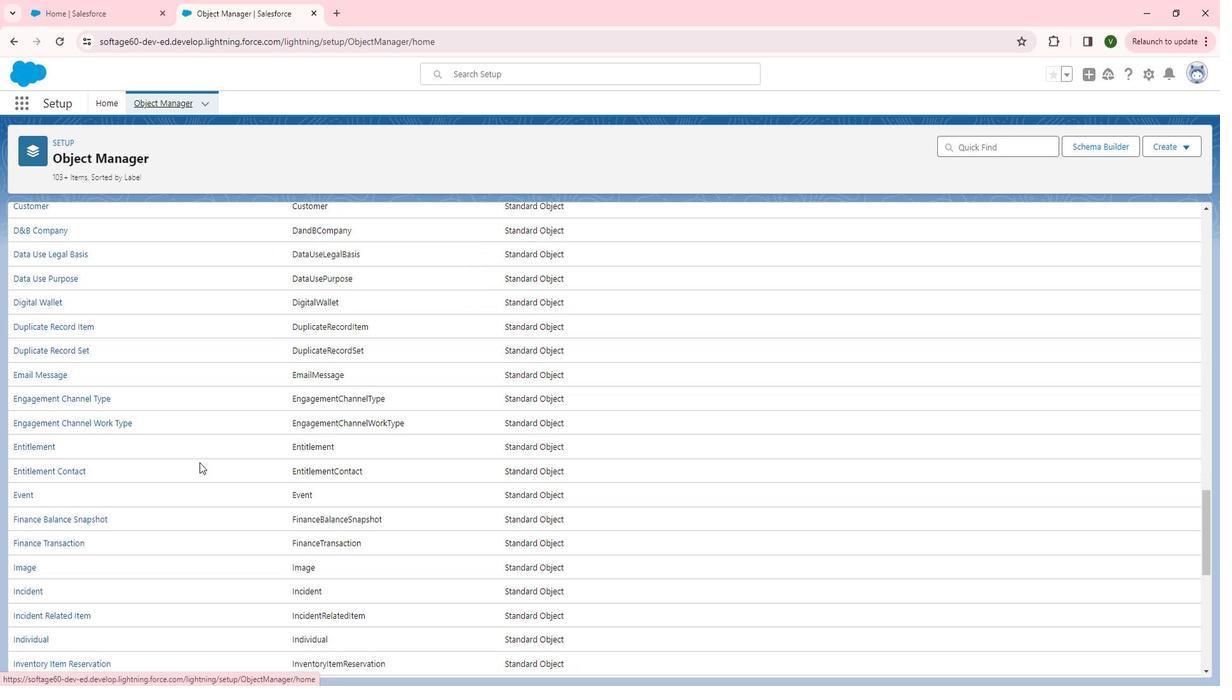 
Action: Mouse scrolled (217, 462) with delta (0, 0)
Screenshot: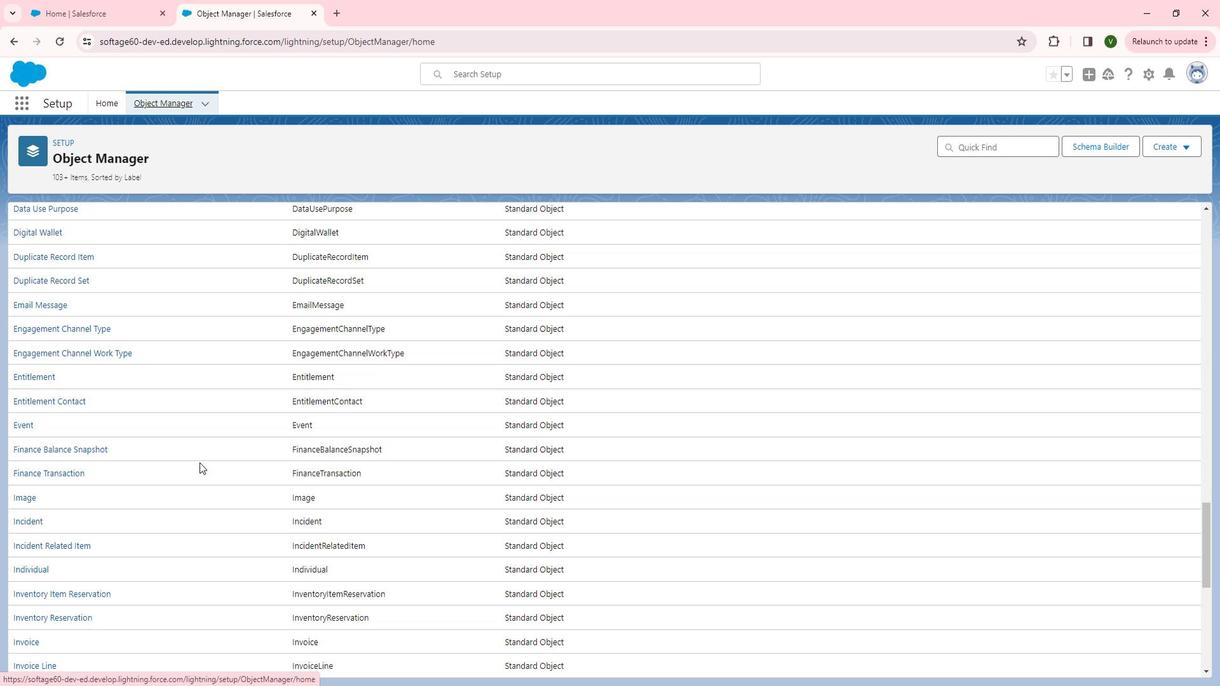 
Action: Mouse scrolled (217, 462) with delta (0, 0)
Screenshot: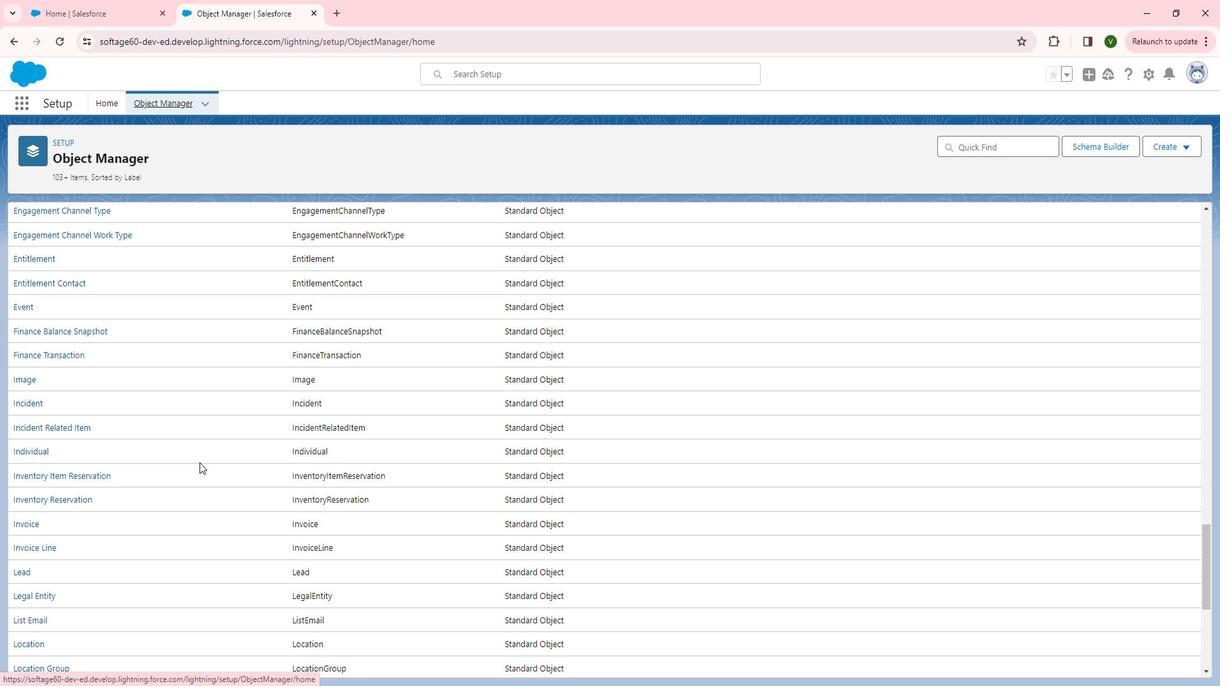 
Action: Mouse scrolled (217, 462) with delta (0, 0)
Screenshot: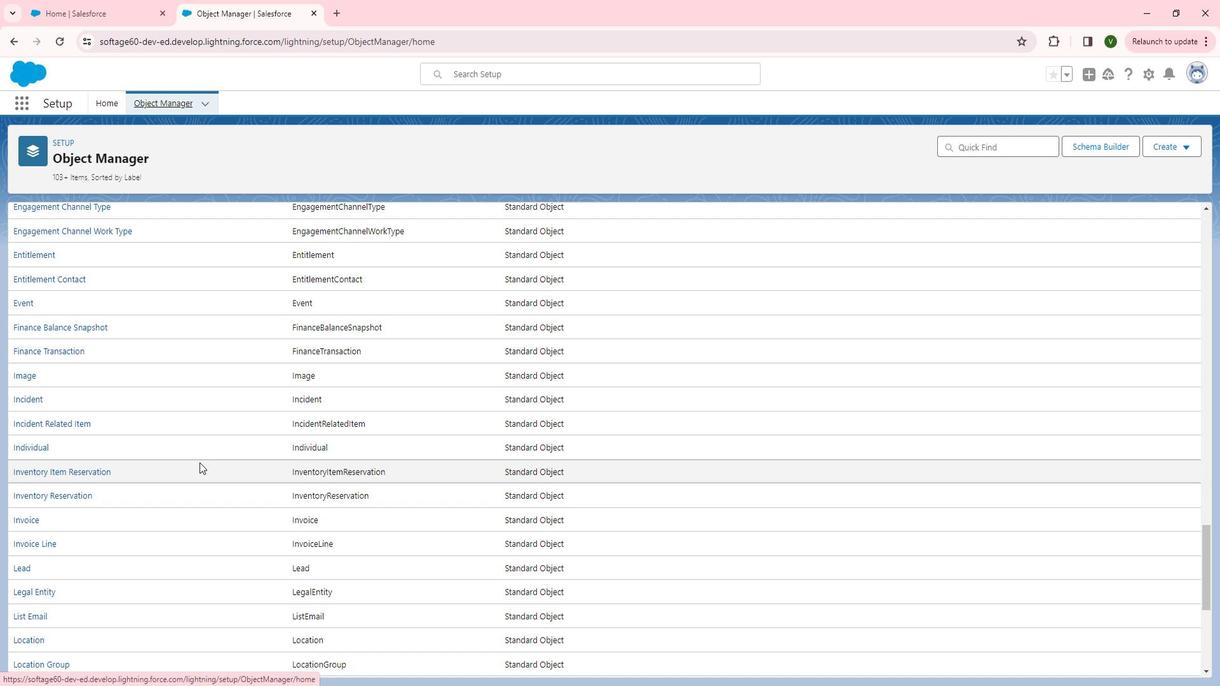 
Action: Mouse scrolled (217, 462) with delta (0, 0)
Screenshot: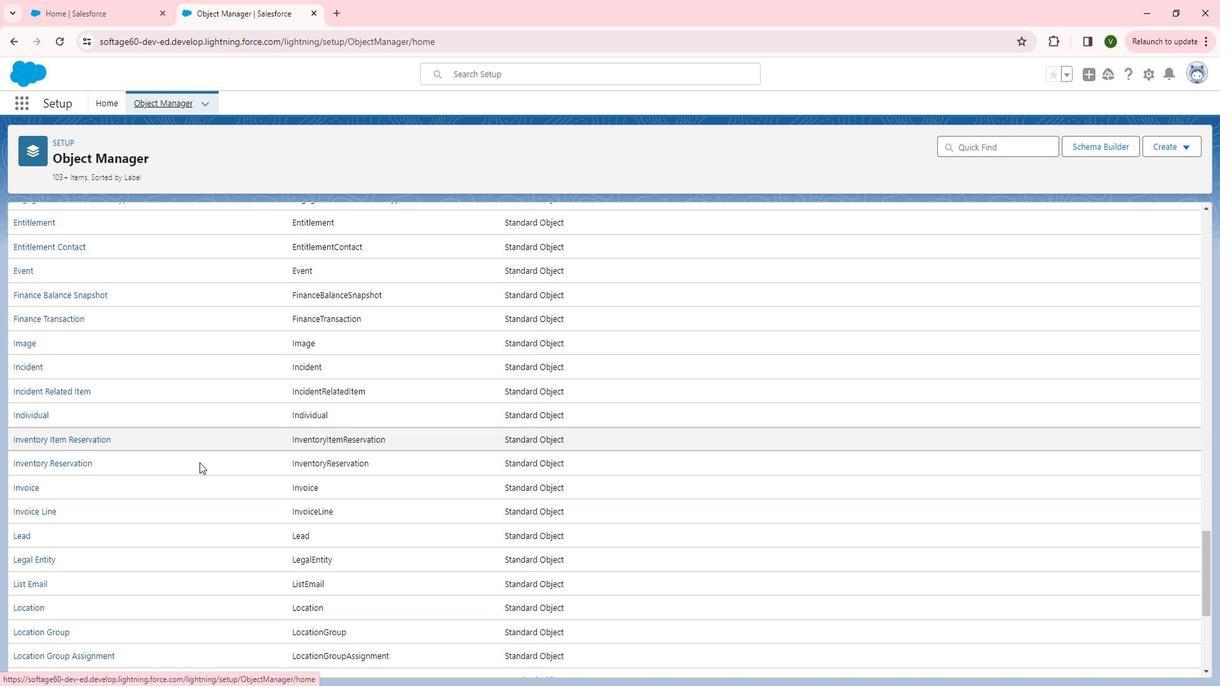 
Action: Mouse scrolled (217, 462) with delta (0, 0)
Screenshot: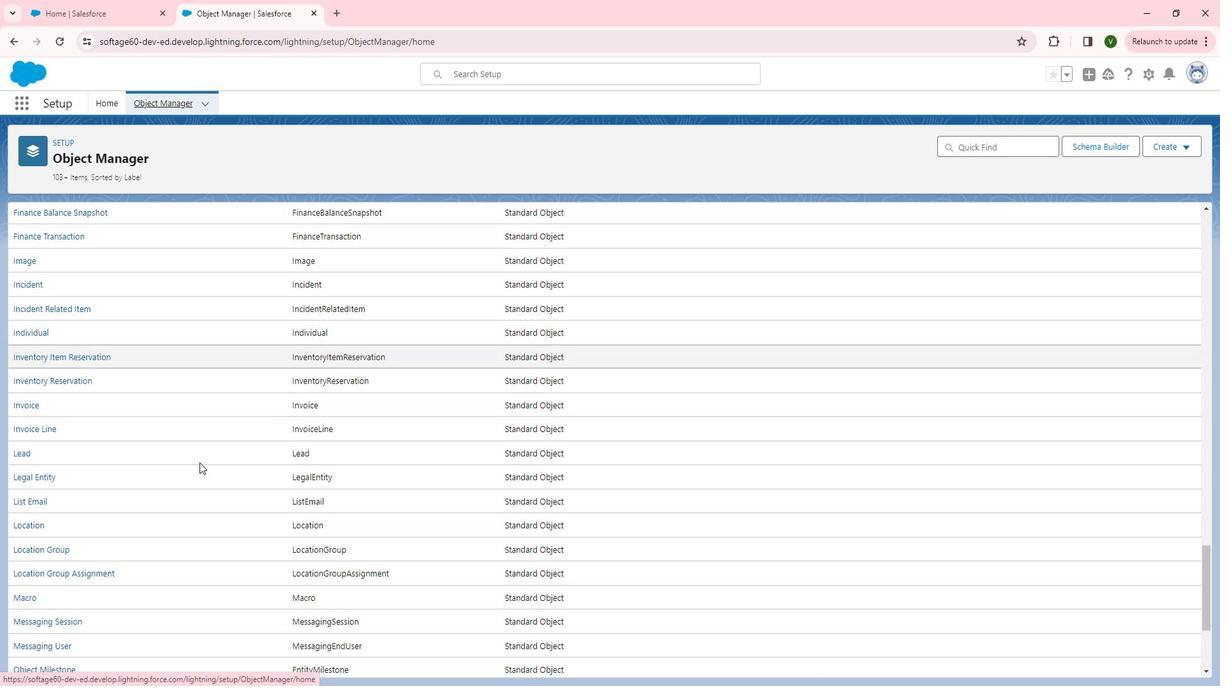 
Action: Mouse scrolled (217, 462) with delta (0, 0)
Screenshot: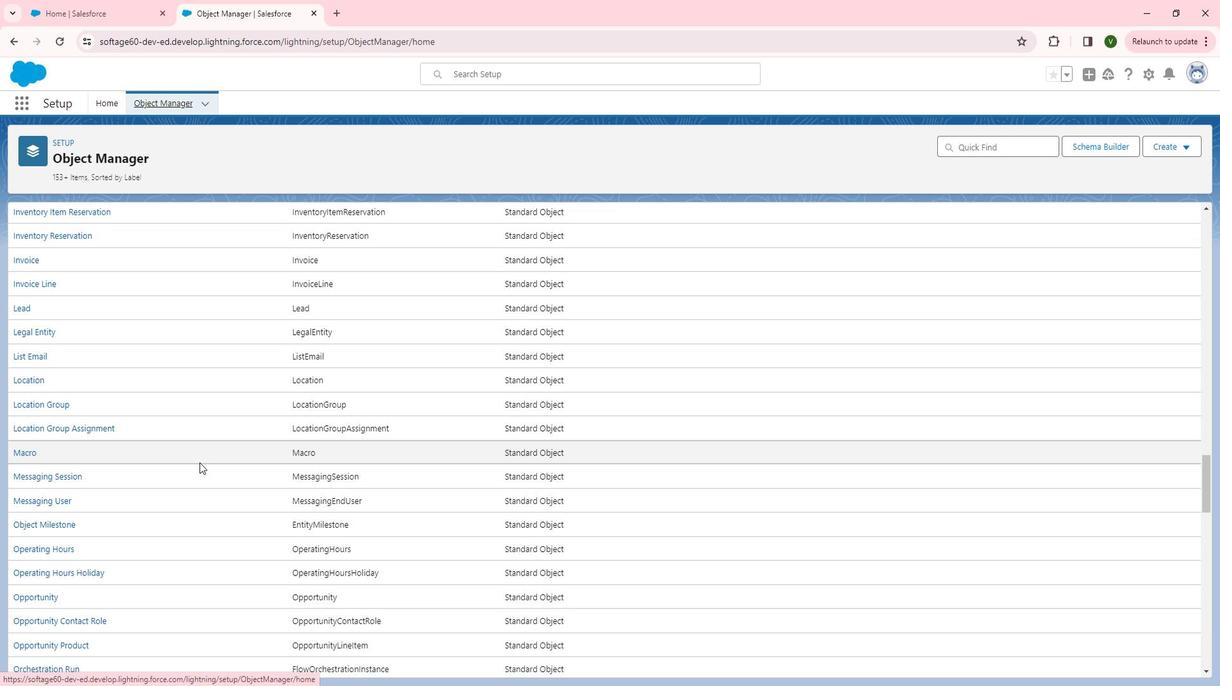 
Action: Mouse scrolled (217, 462) with delta (0, 0)
Screenshot: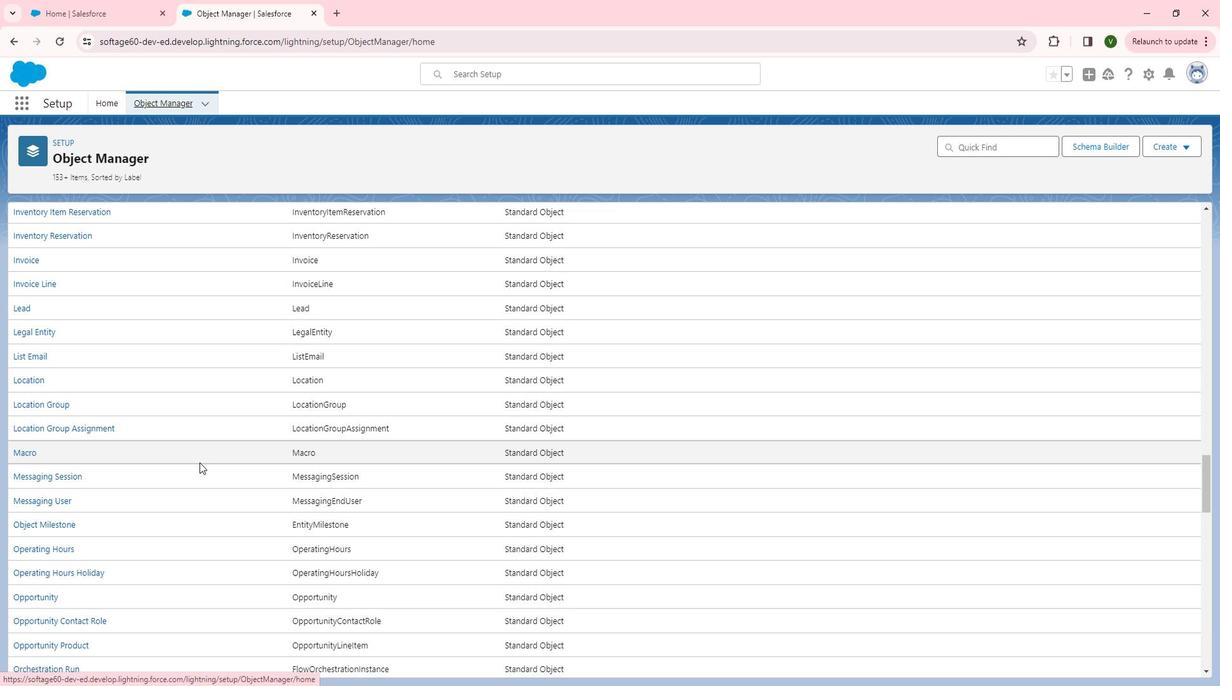 
Action: Mouse scrolled (217, 462) with delta (0, 0)
Screenshot: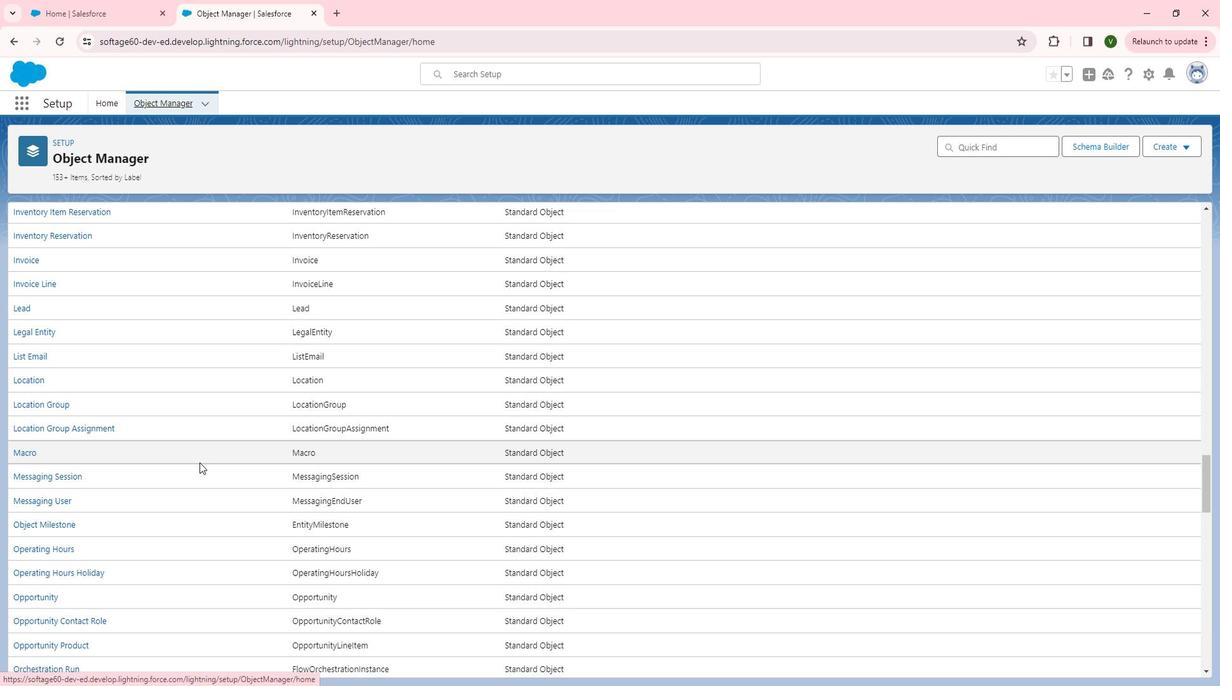 
Action: Mouse scrolled (217, 462) with delta (0, 0)
Screenshot: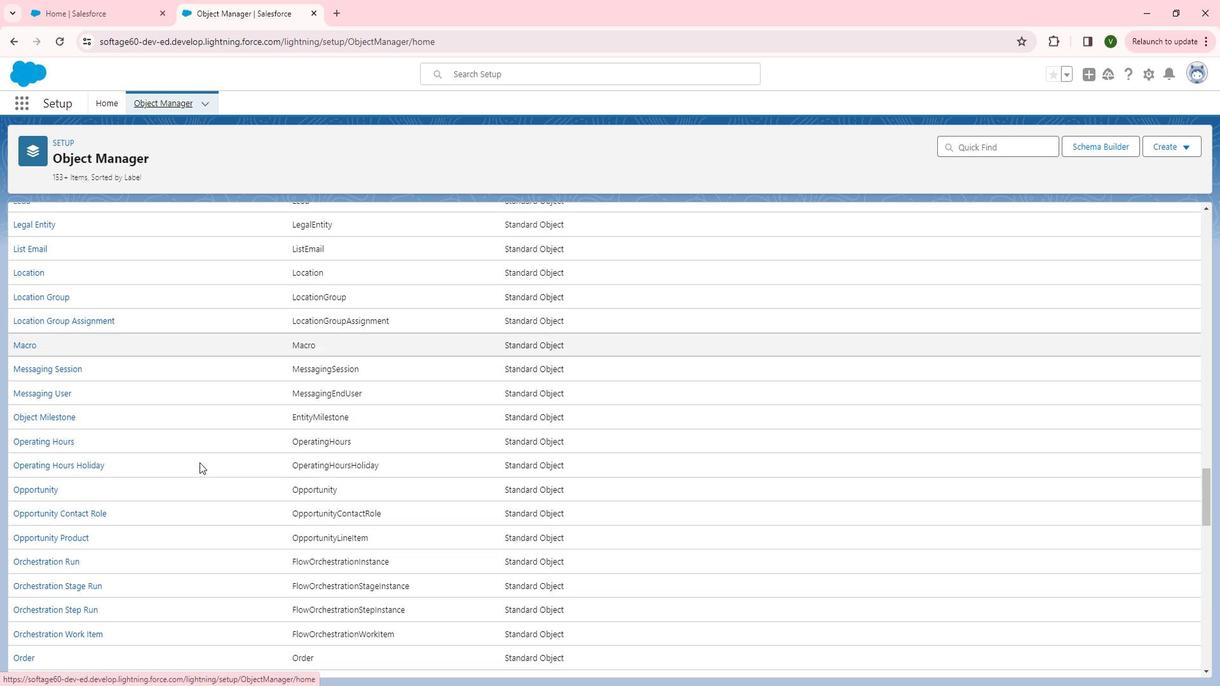 
Action: Mouse scrolled (217, 462) with delta (0, 0)
Screenshot: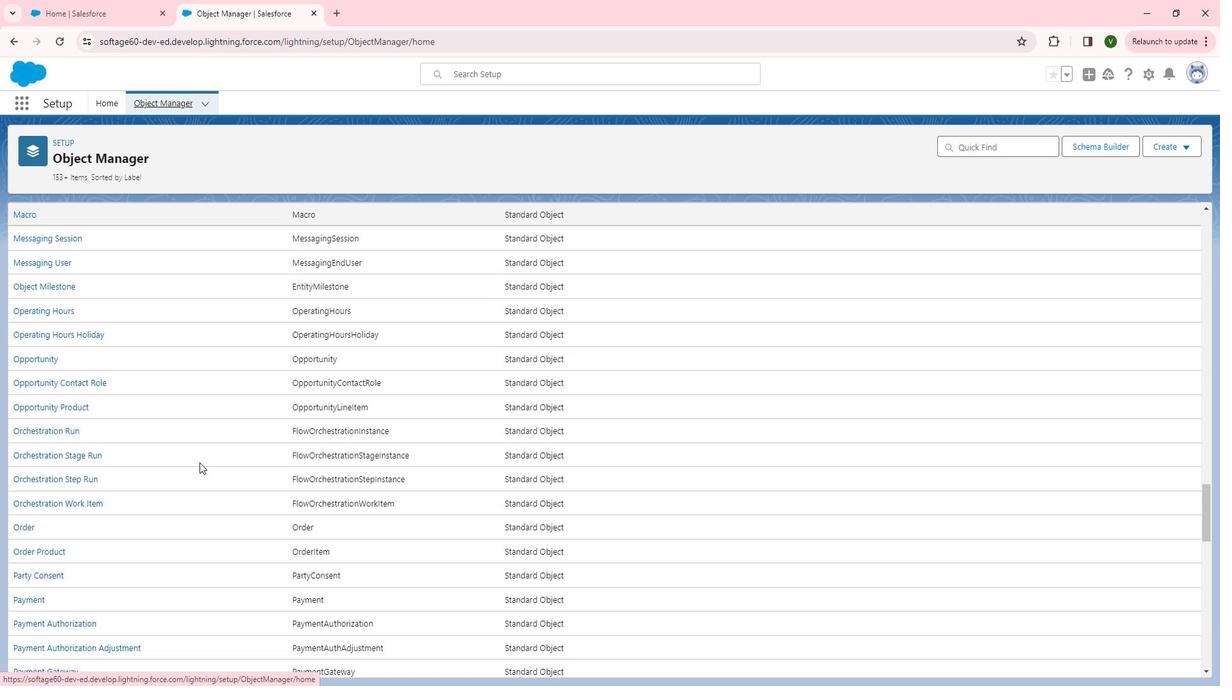
Action: Mouse scrolled (217, 462) with delta (0, 0)
Screenshot: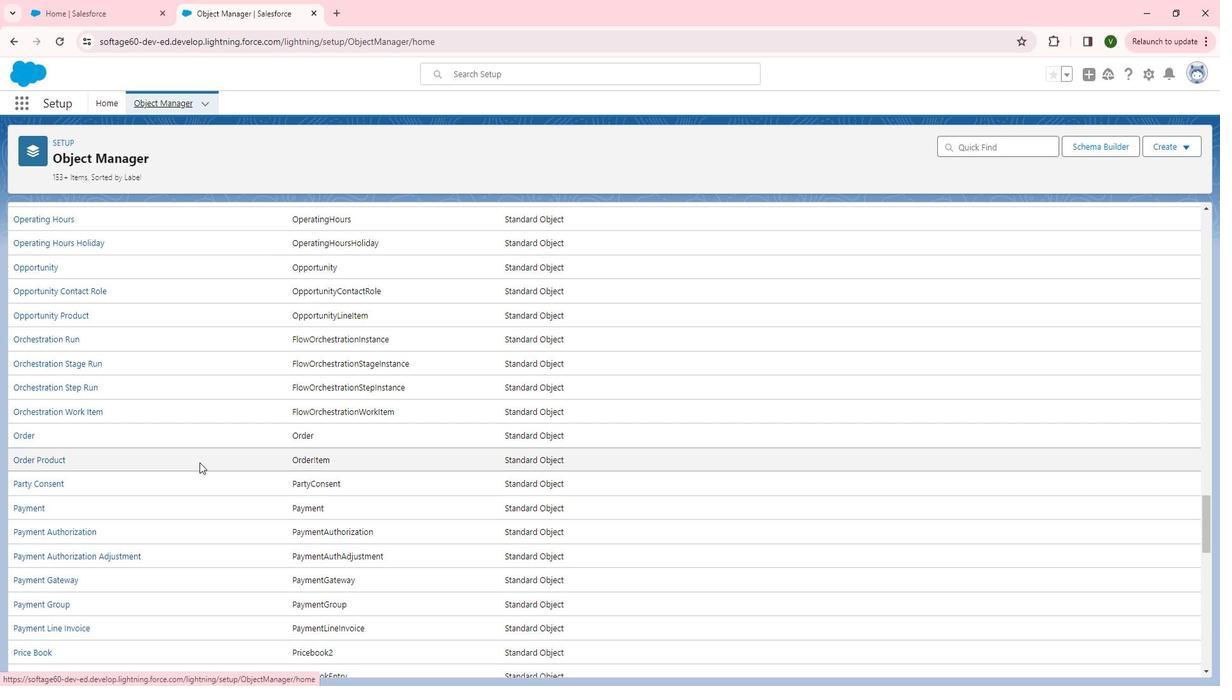 
Action: Mouse scrolled (217, 462) with delta (0, 0)
Screenshot: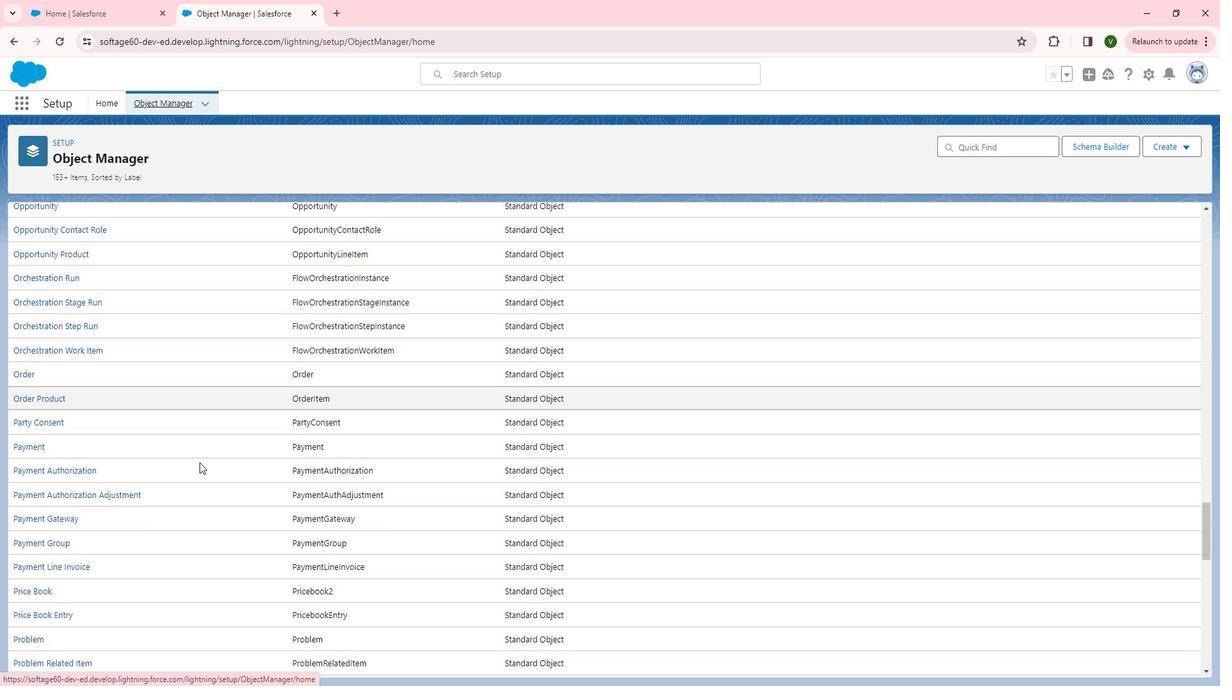 
Action: Mouse scrolled (217, 462) with delta (0, 0)
Screenshot: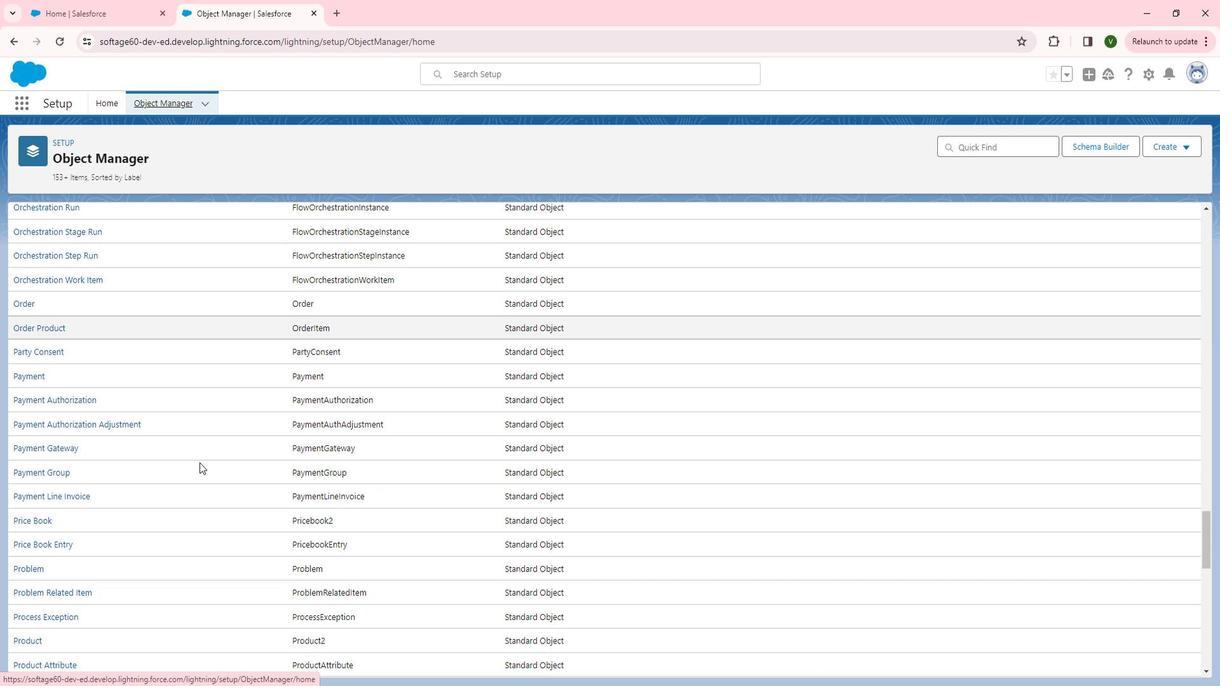 
Action: Mouse scrolled (217, 462) with delta (0, 0)
Screenshot: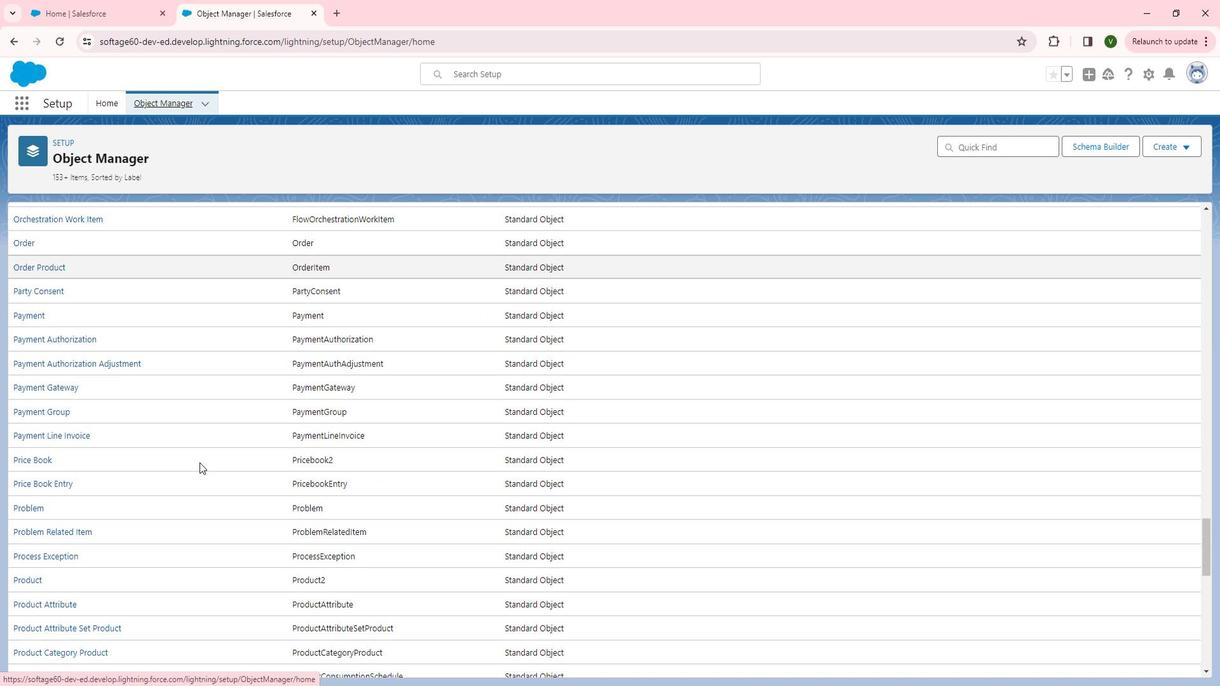 
Action: Mouse scrolled (217, 462) with delta (0, 0)
Screenshot: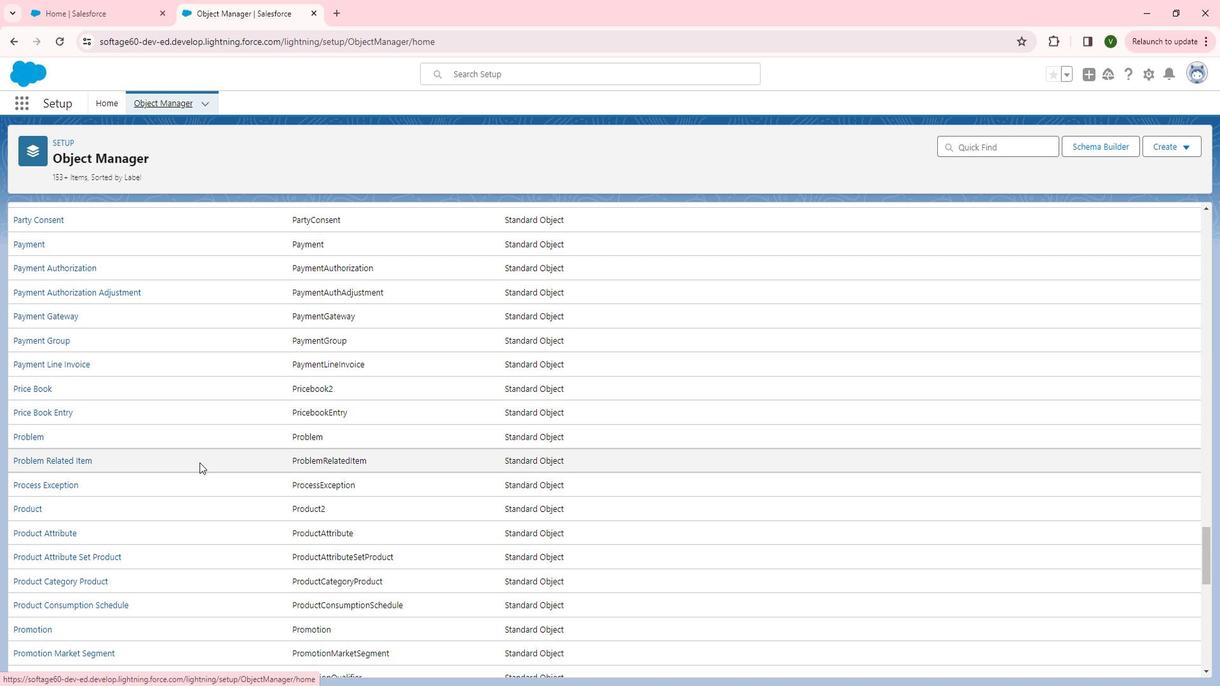 
Action: Mouse scrolled (217, 462) with delta (0, 0)
Screenshot: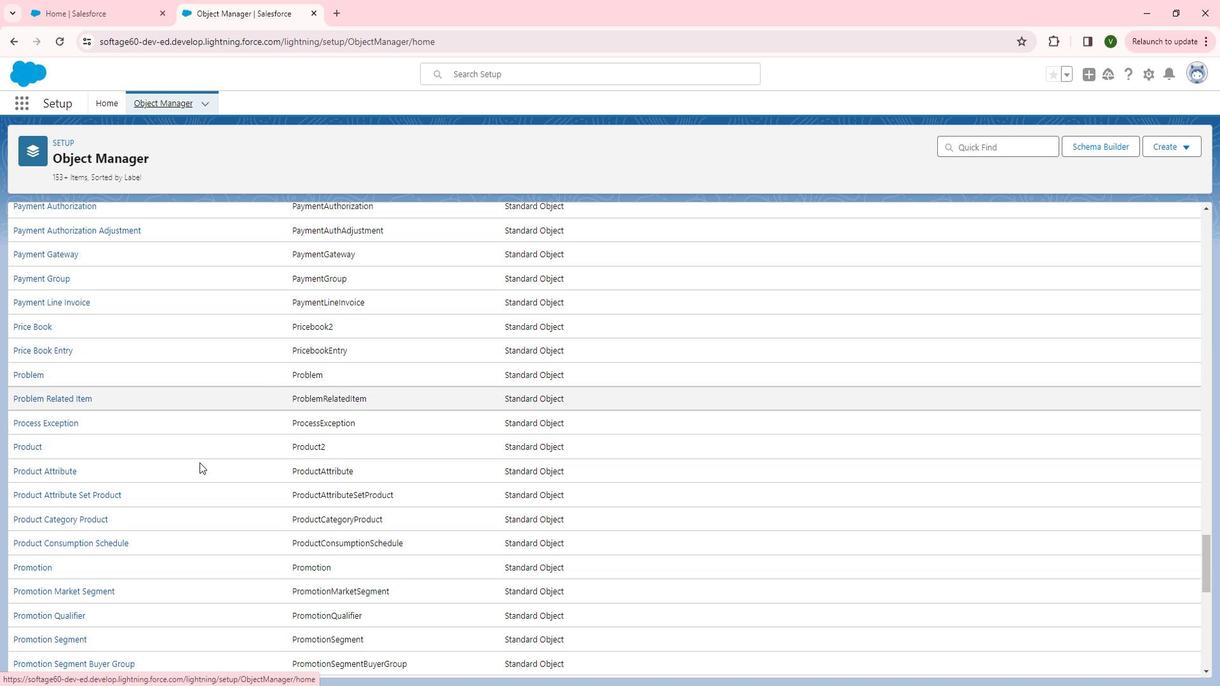 
Action: Mouse scrolled (217, 462) with delta (0, 0)
Screenshot: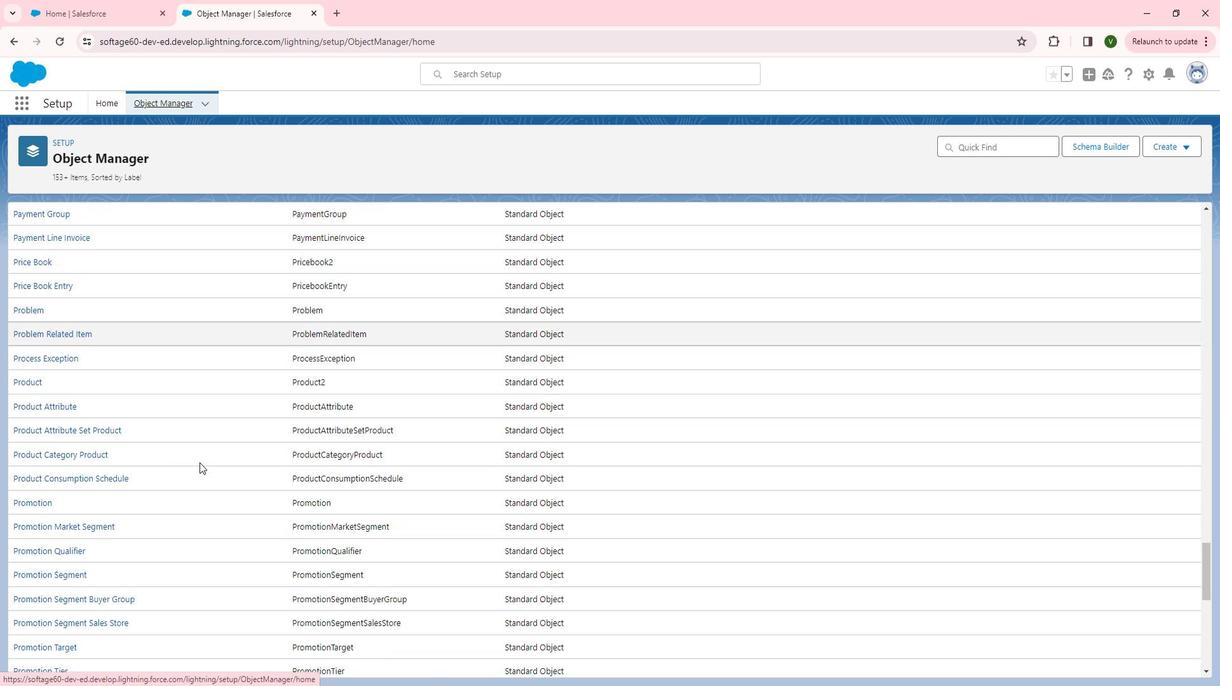 
Action: Mouse scrolled (217, 462) with delta (0, 0)
Screenshot: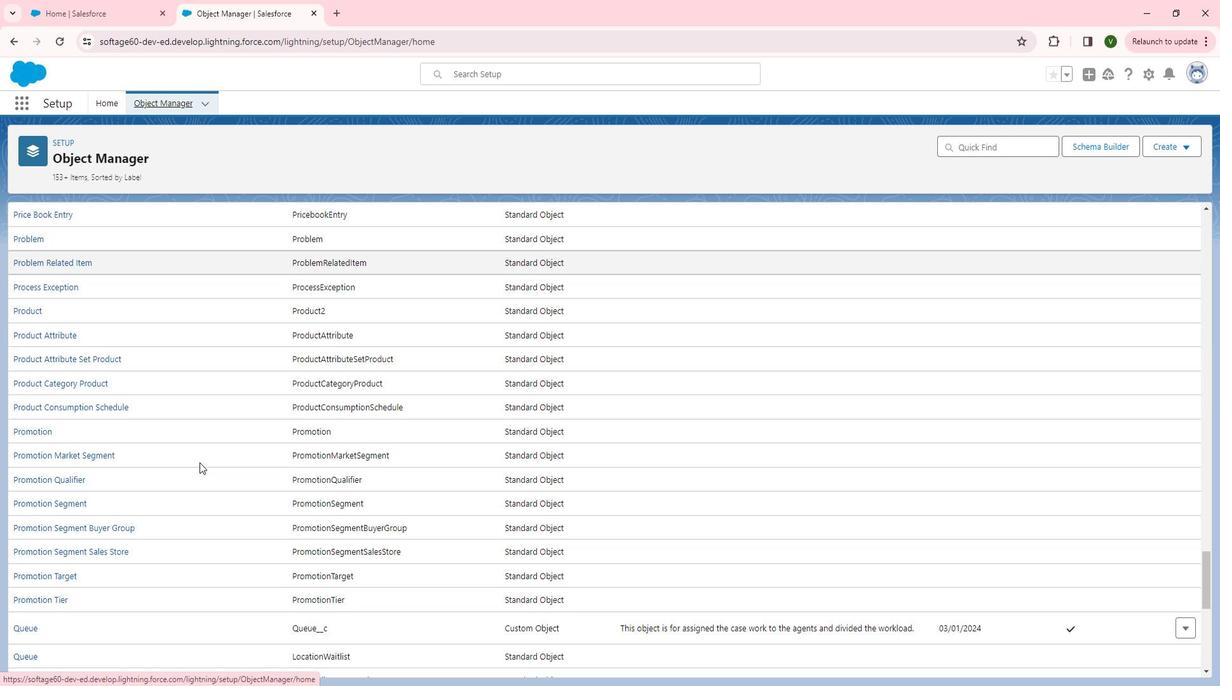 
Action: Mouse scrolled (217, 462) with delta (0, 0)
Screenshot: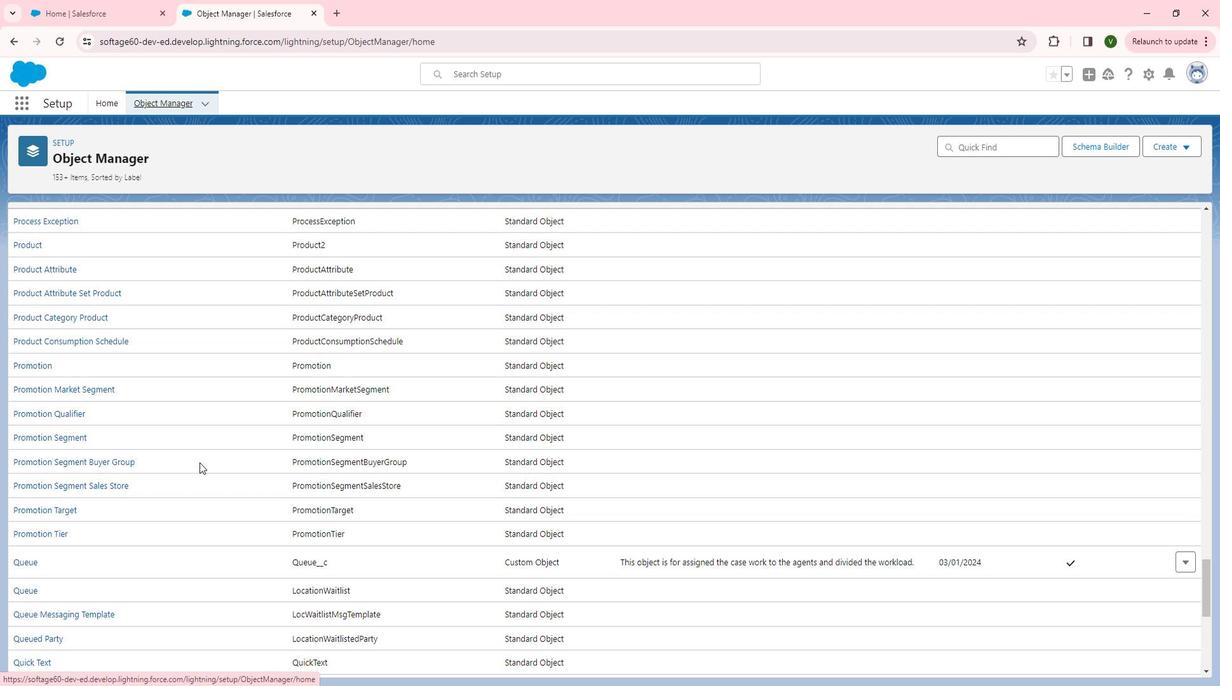 
Action: Mouse moved to (50, 497)
Screenshot: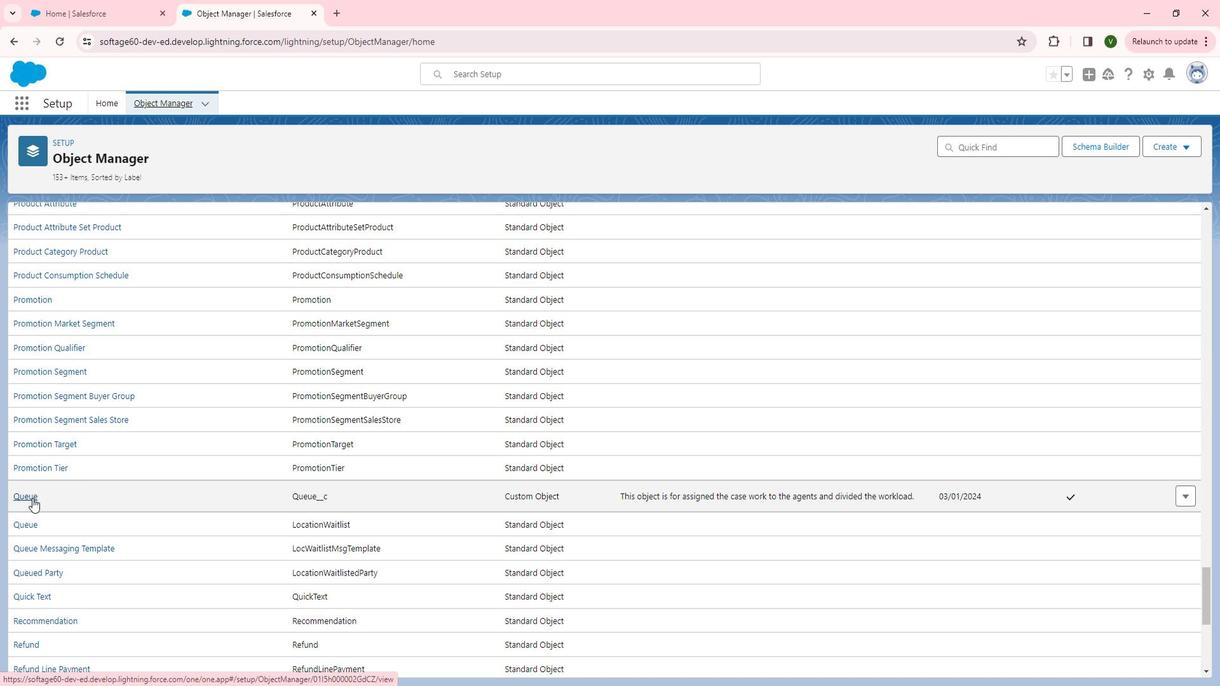 
Action: Mouse pressed left at (50, 497)
Screenshot: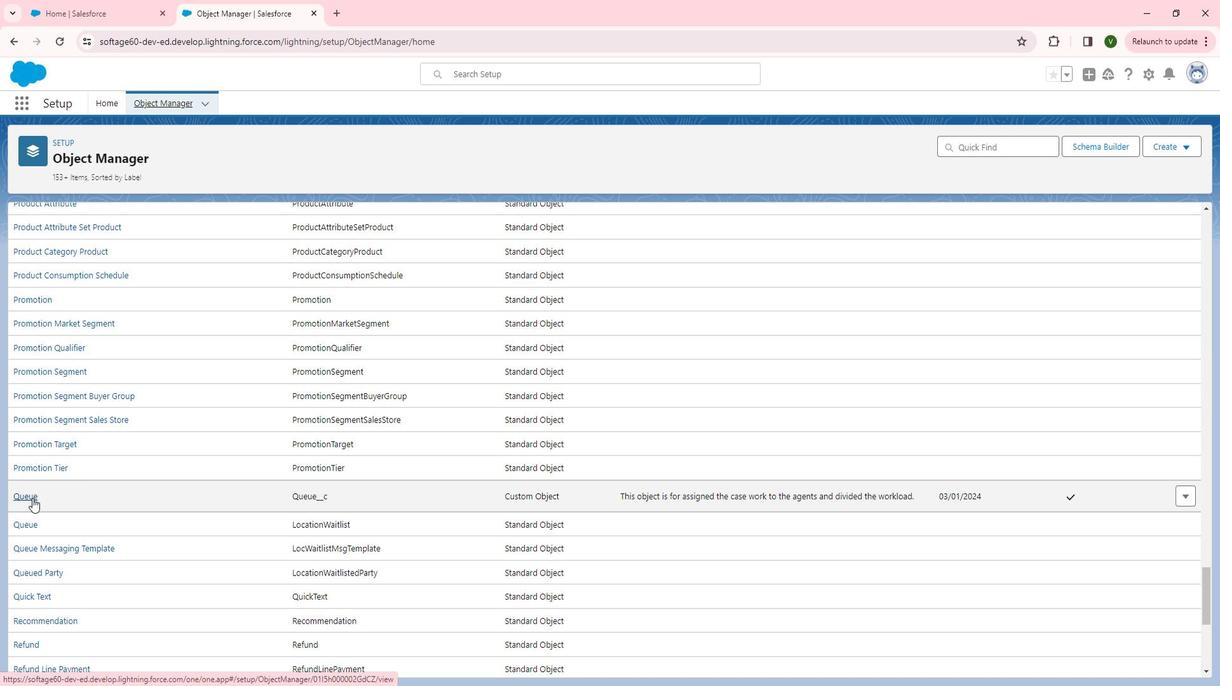 
Action: Mouse moved to (75, 239)
Screenshot: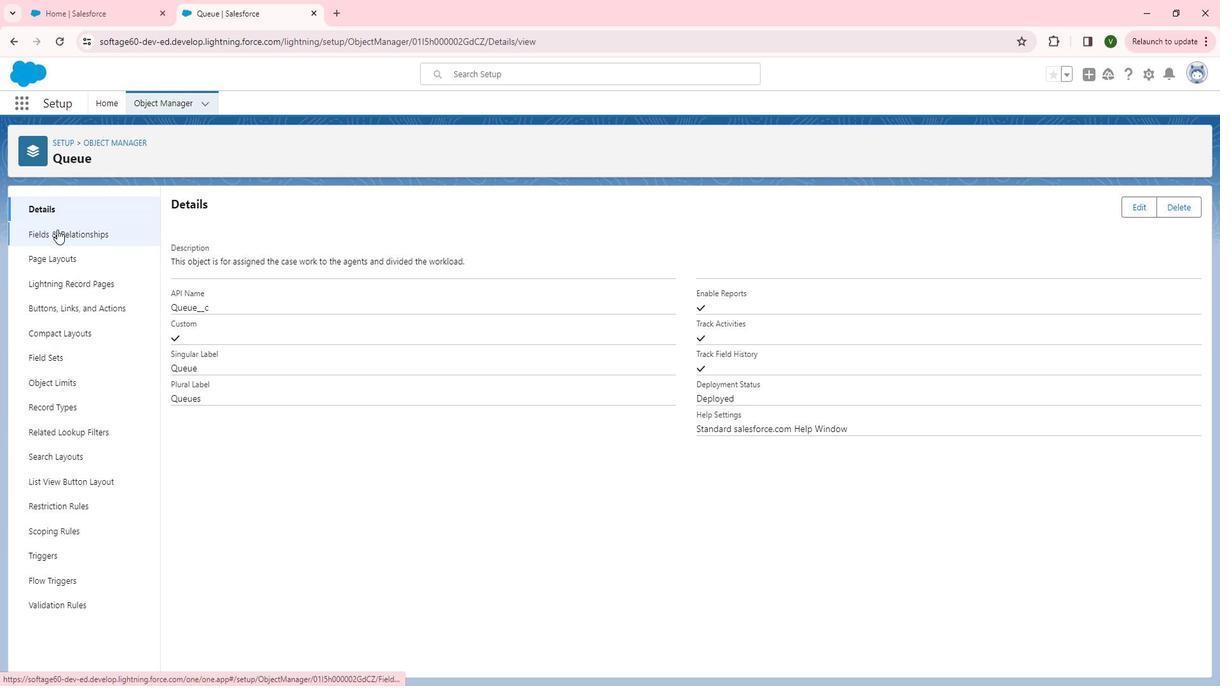 
Action: Mouse pressed left at (75, 239)
Screenshot: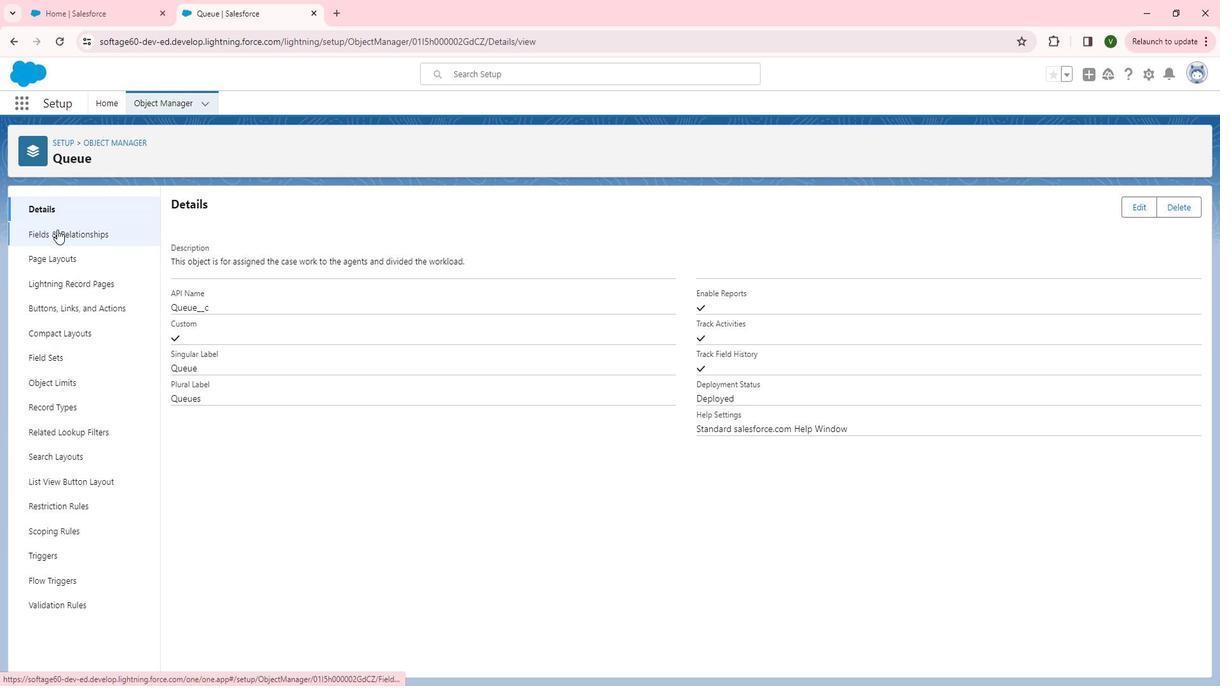 
Action: Mouse moved to (192, 272)
Screenshot: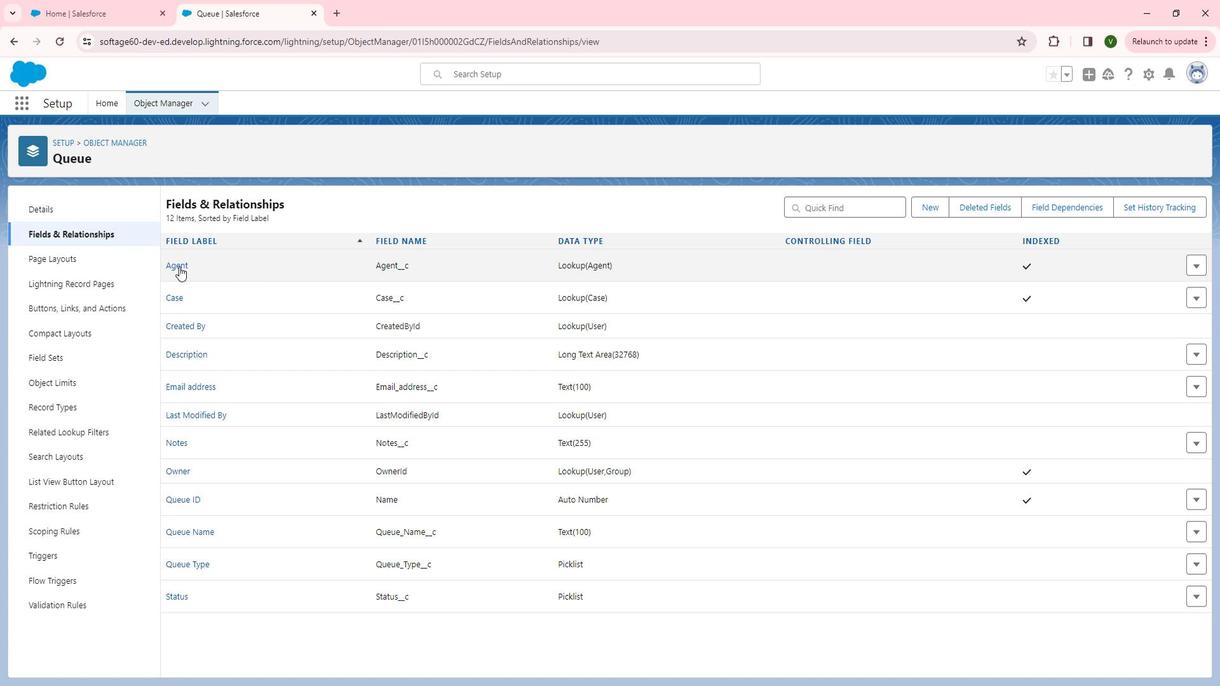 
Action: Mouse pressed left at (192, 272)
Screenshot: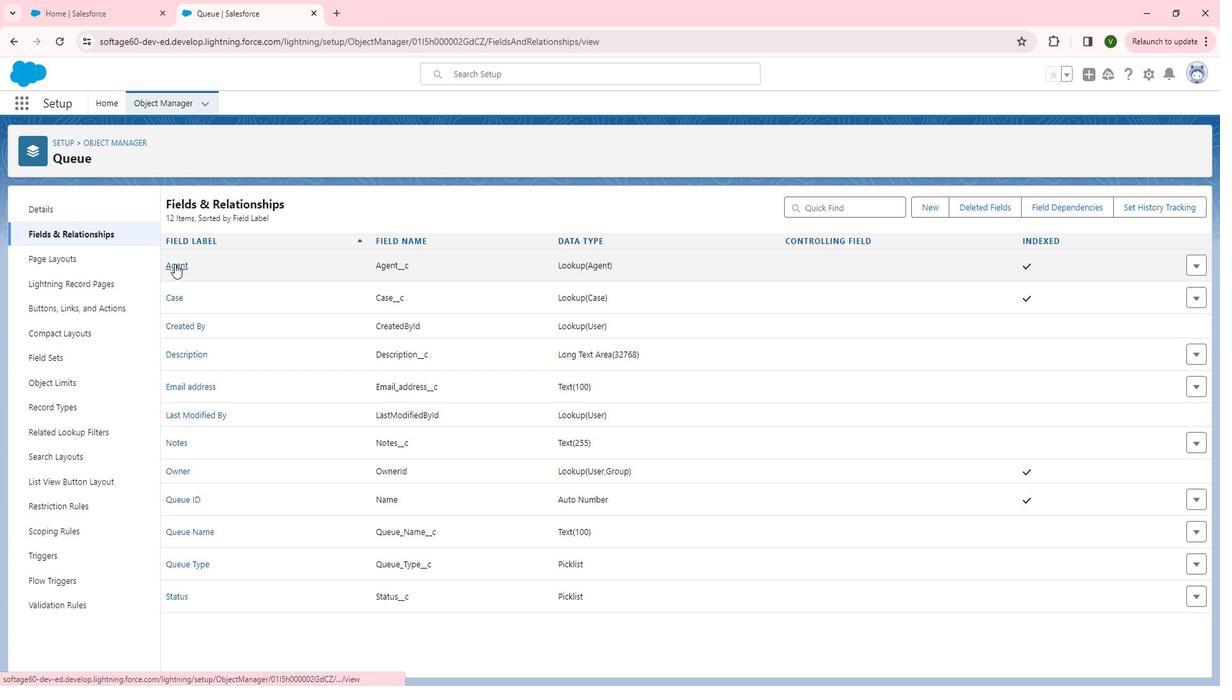 
Action: Mouse moved to (513, 555)
Screenshot: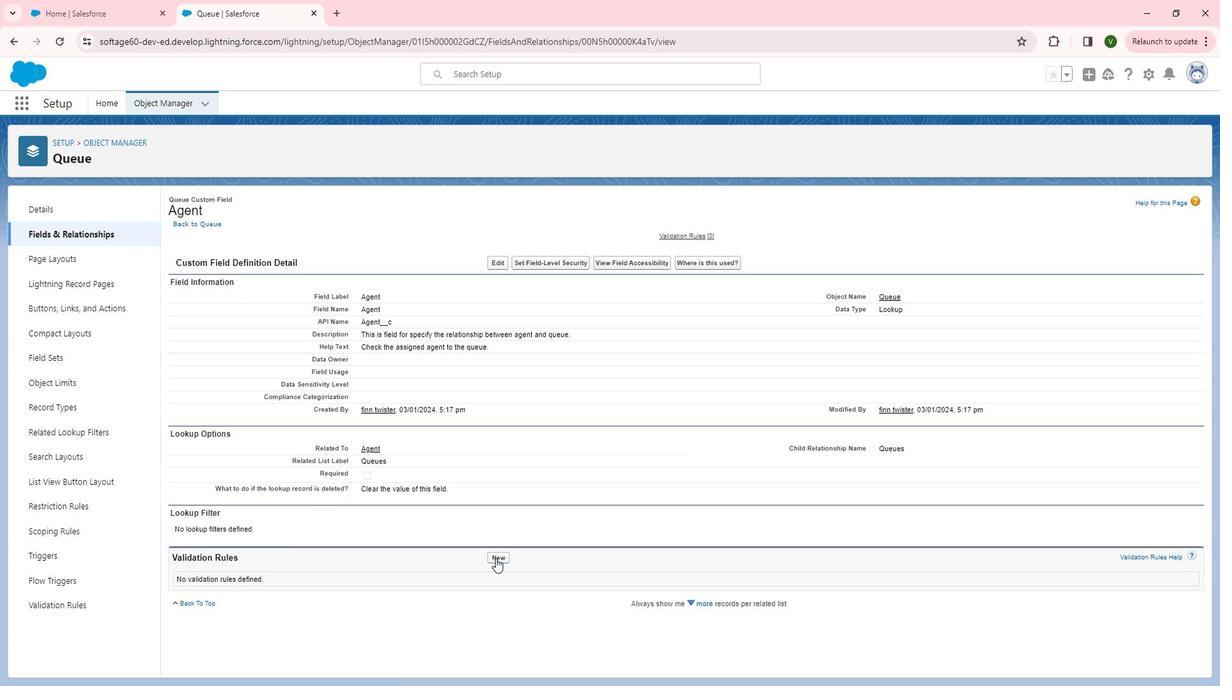 
Action: Mouse pressed left at (513, 555)
Screenshot: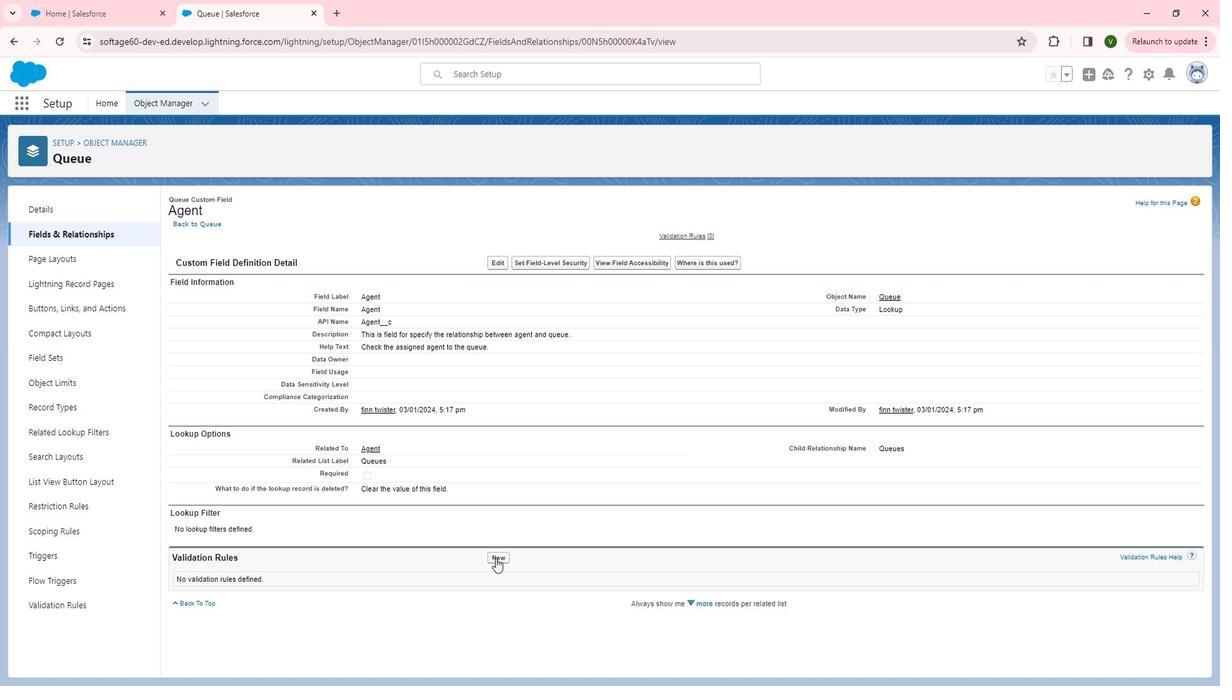
Action: Mouse moved to (342, 300)
Screenshot: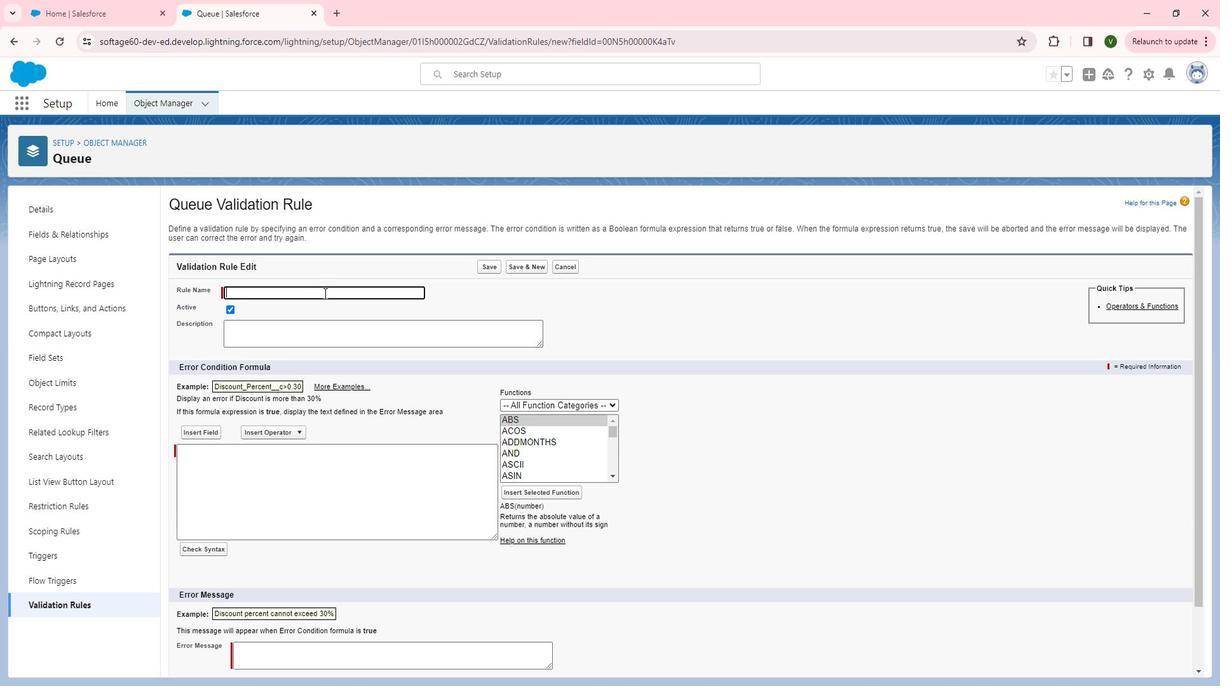 
Action: Mouse pressed left at (342, 300)
Screenshot: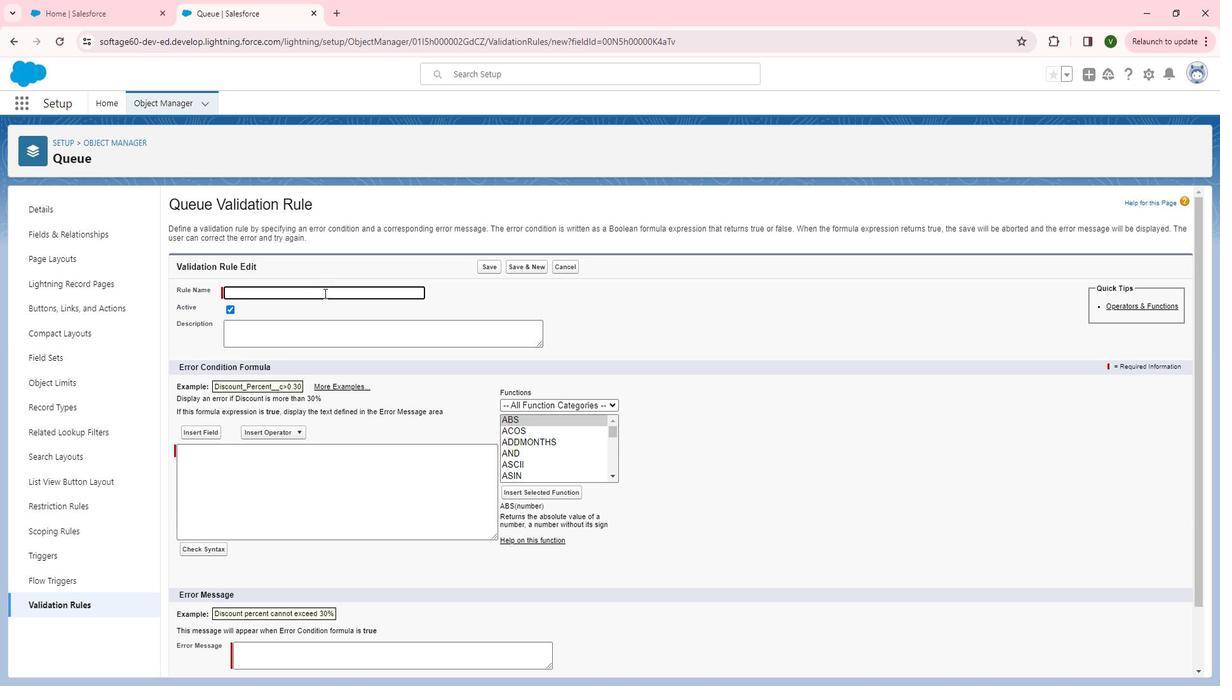 
Action: Mouse moved to (326, 308)
Screenshot: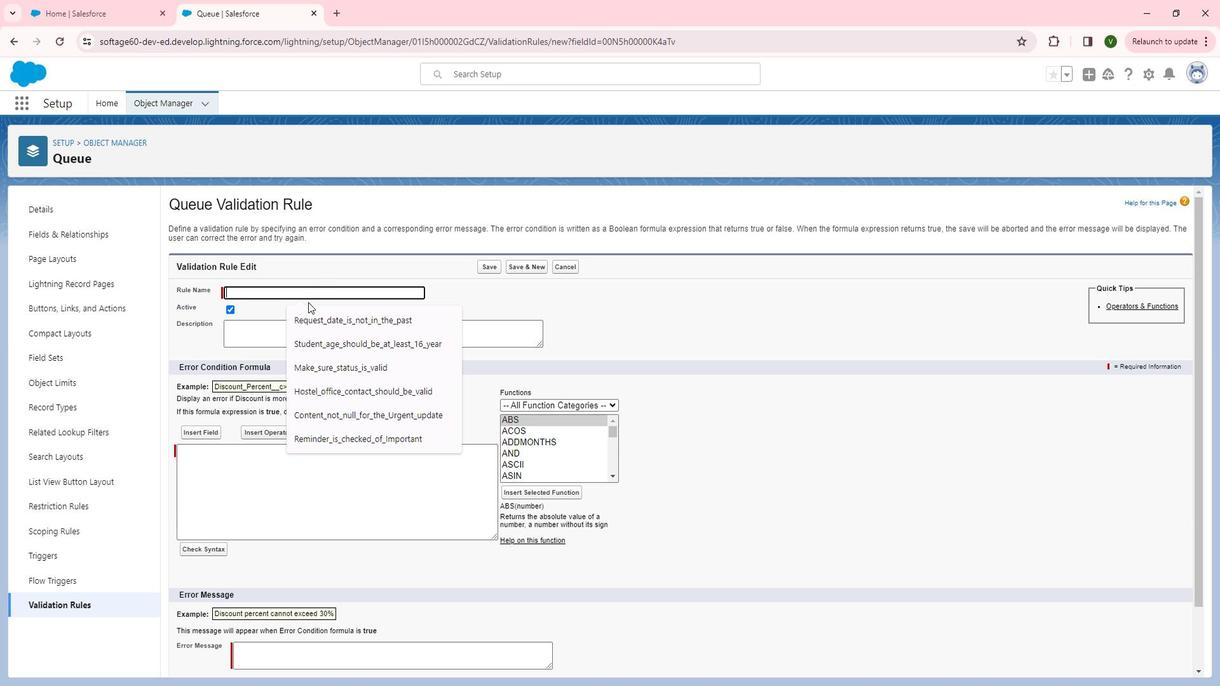
Action: Key pressed <Key.shift>Agent<Key.space>must<Key.space>be<Key.space>assigh<Key.backspace>ned<Key.space>to<Key.space>queue
Screenshot: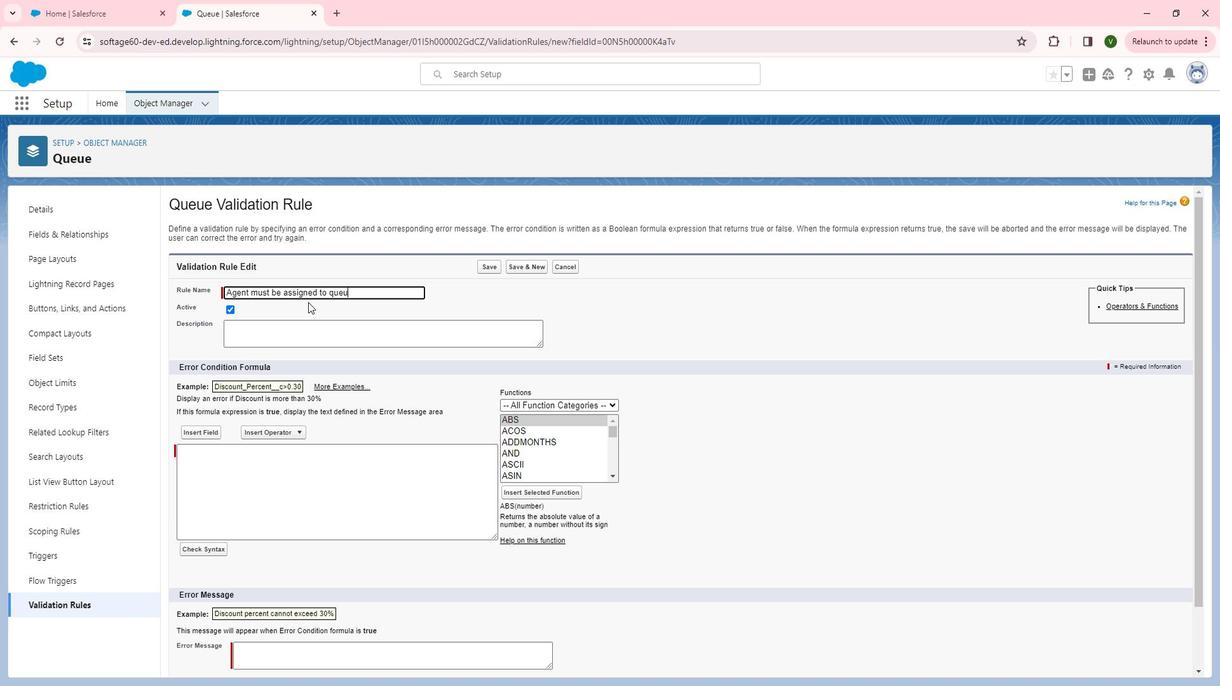 
Action: Mouse moved to (322, 342)
Screenshot: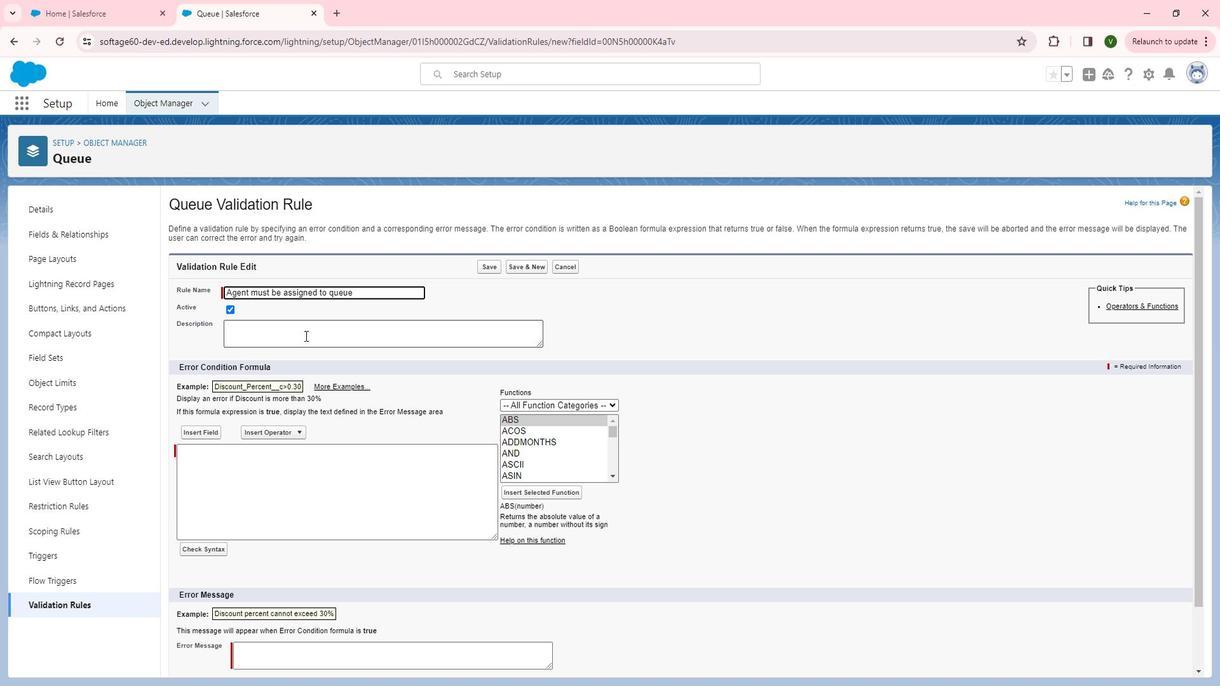 
Action: Mouse pressed left at (322, 342)
Screenshot: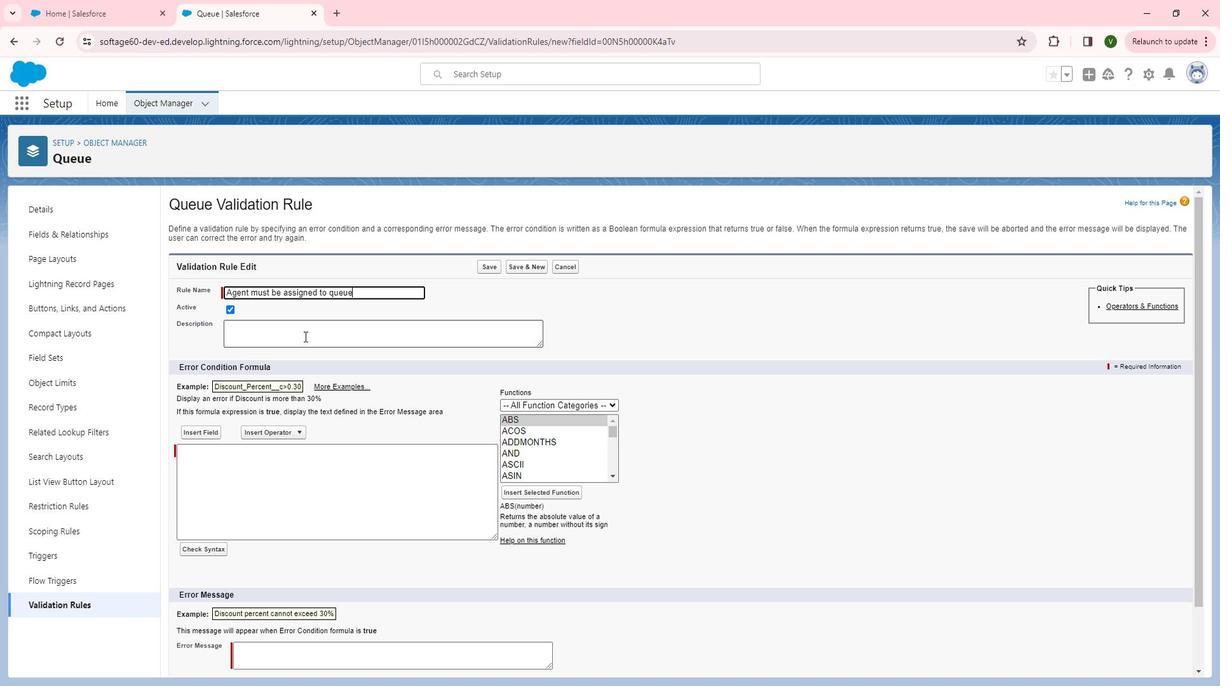 
Action: Key pressed <Key.shift>Th
Screenshot: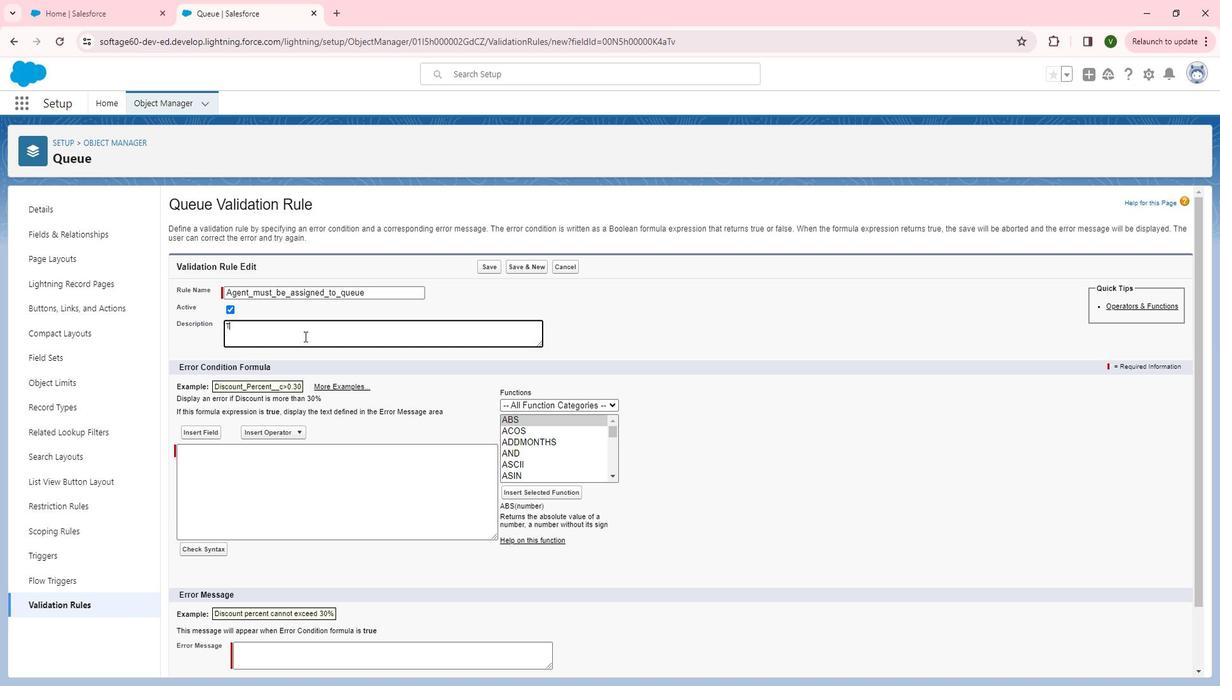 
Action: Mouse moved to (321, 342)
Screenshot: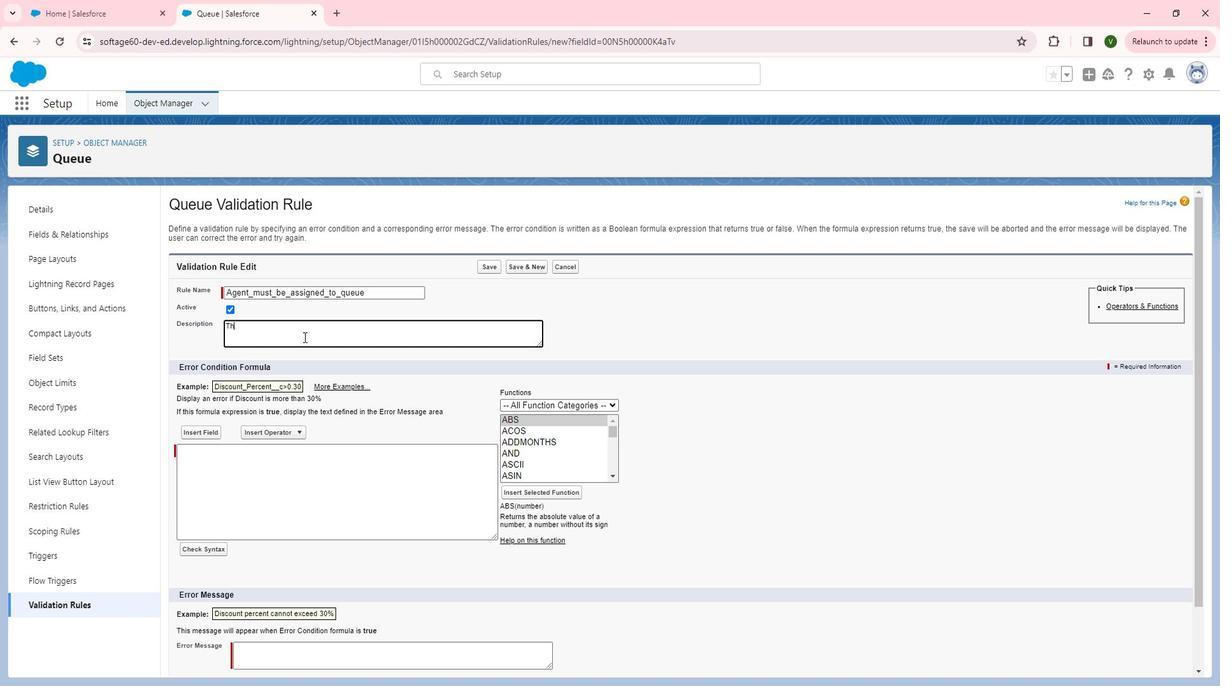 
Action: Key pressed is<Key.space>validation<Key.space>is<Key.space>specify<Key.space>the<Key.space><Key.shift>agent<Key.space>must<Key.space>be<Key.space>assigned<Key.space>to<Key.space>the<Key.space>following<Key.space>queue.
Screenshot: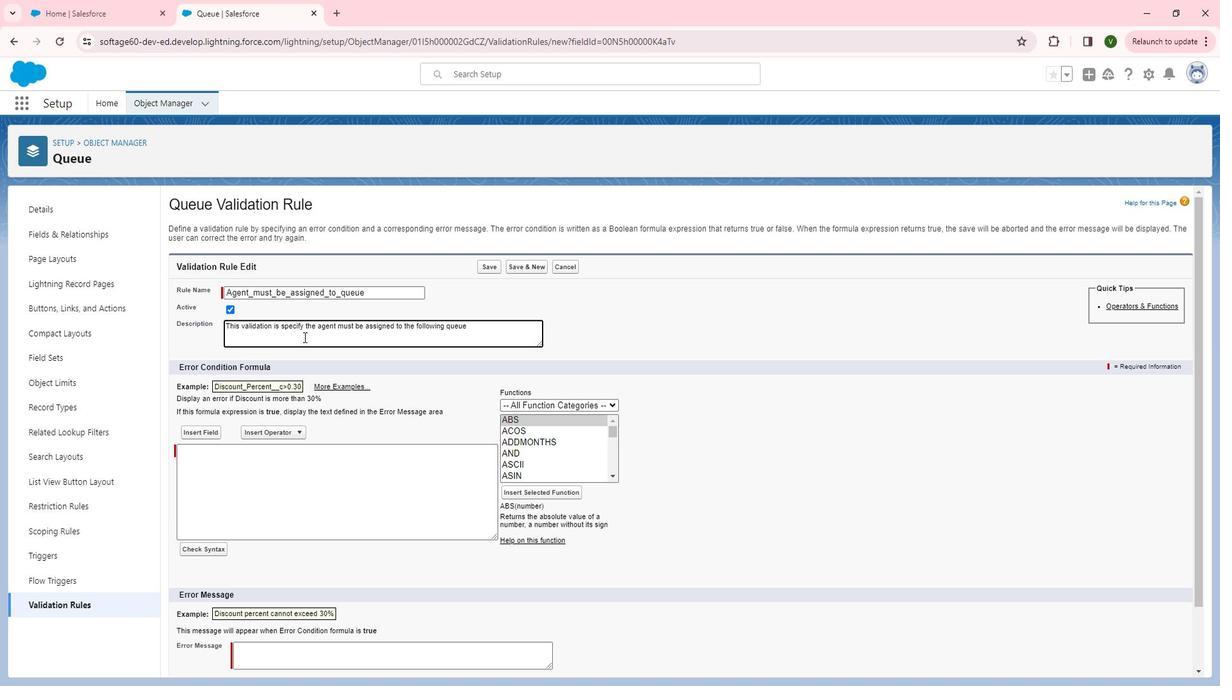 
Action: Mouse moved to (253, 504)
Screenshot: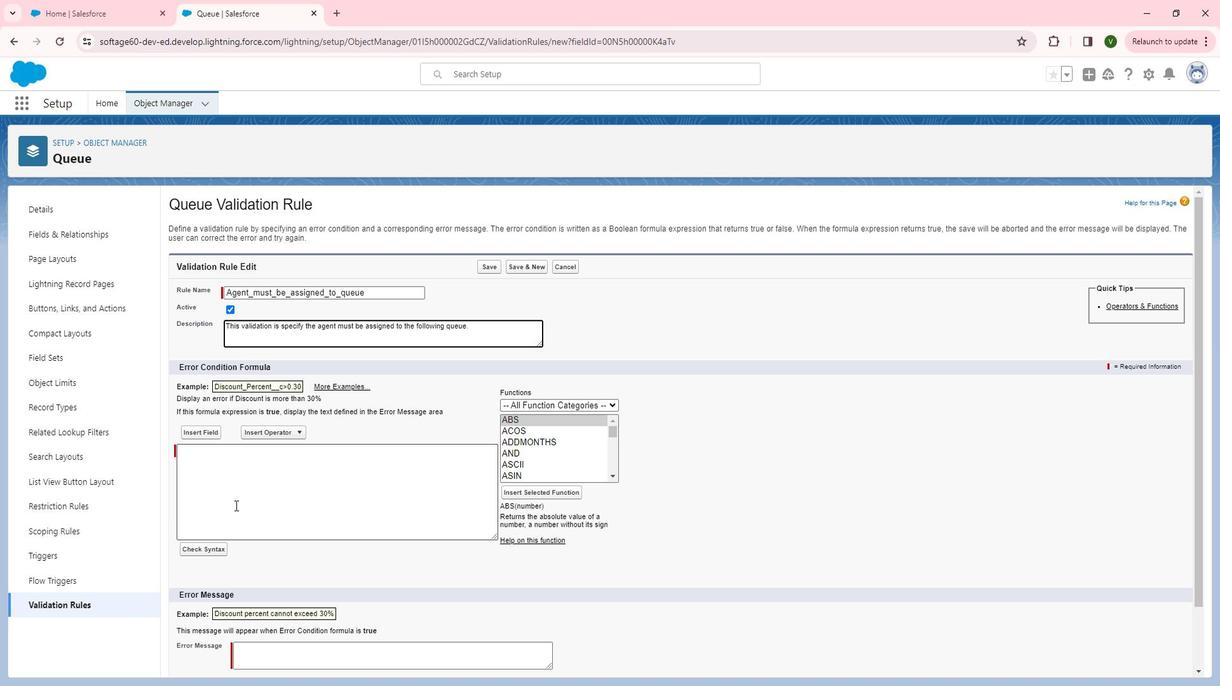 
Action: Mouse pressed left at (253, 504)
Screenshot: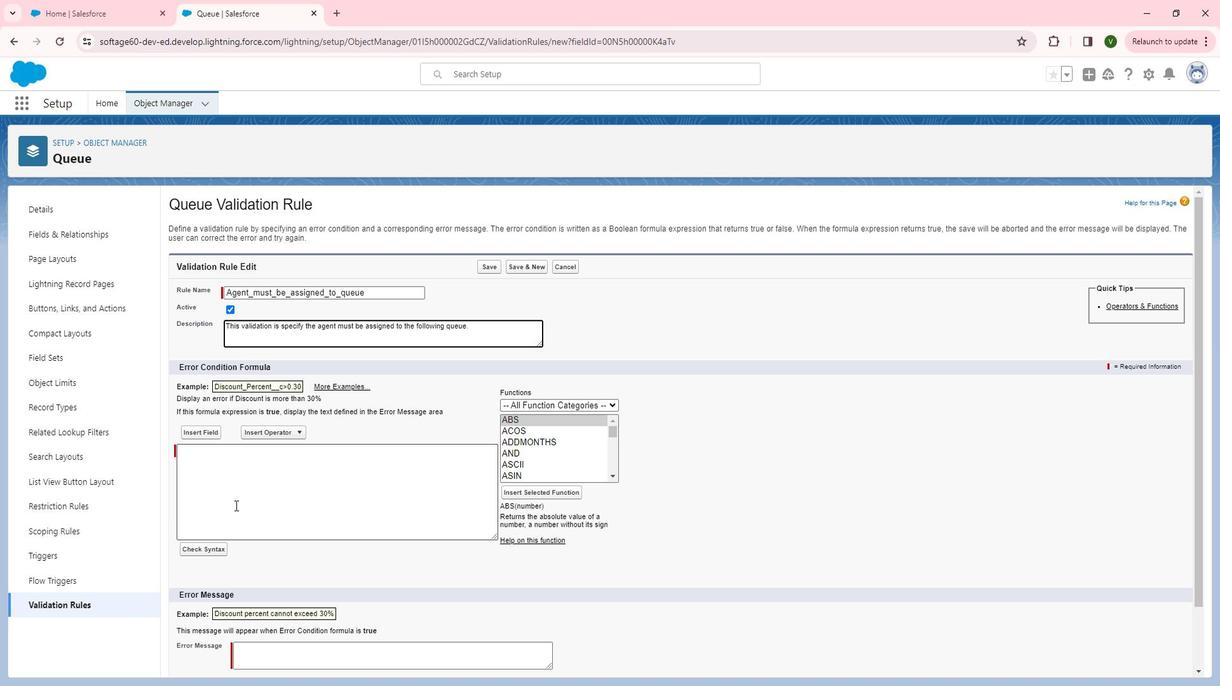 
Action: Mouse moved to (252, 504)
Screenshot: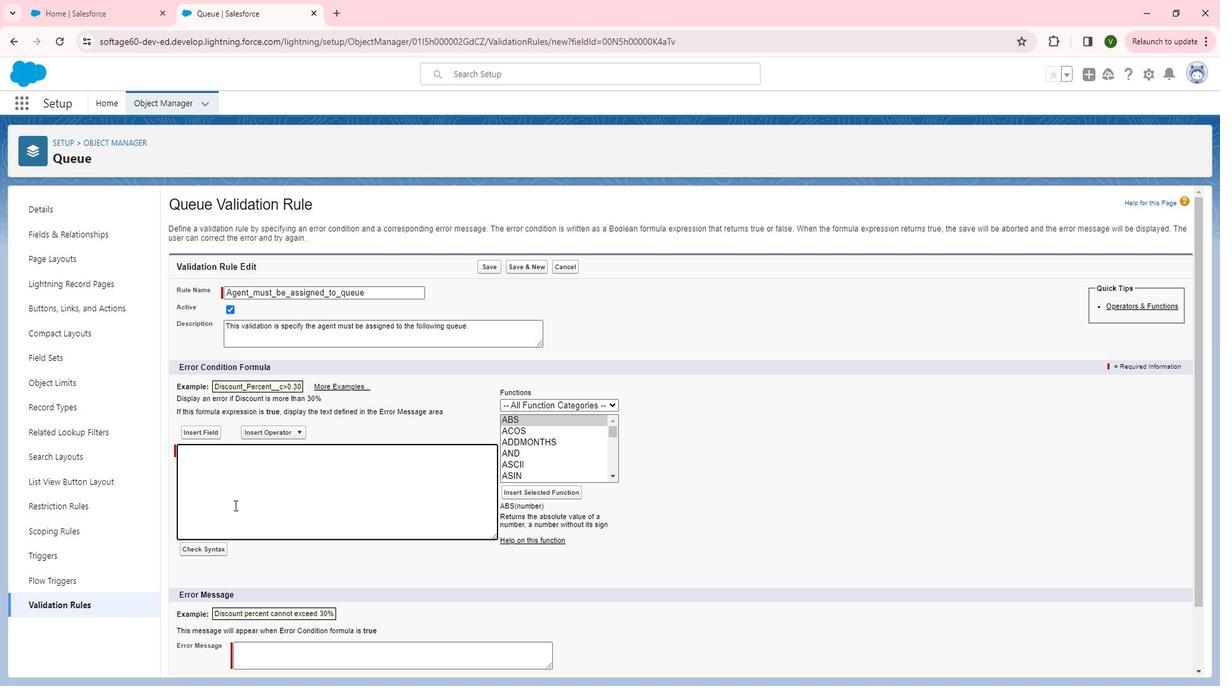 
Action: Key pressed <Key.shift>And<Key.shift><Key.shift><Key.shift>(
Screenshot: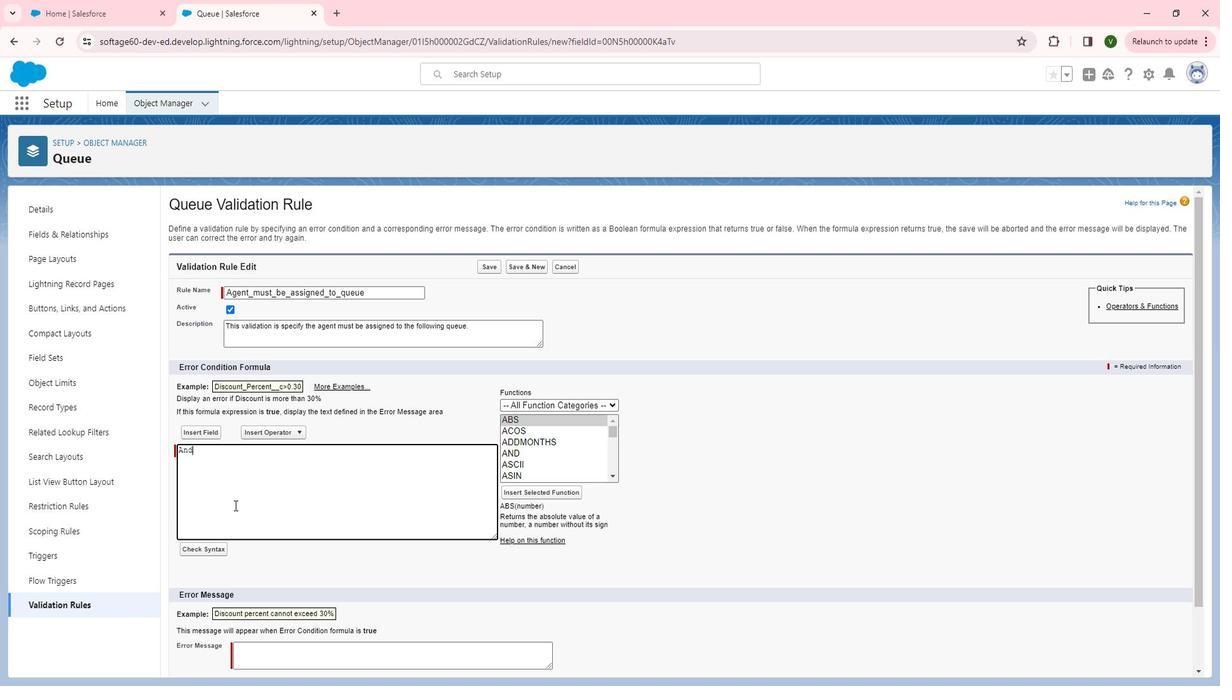 
Action: Mouse moved to (631, 474)
Screenshot: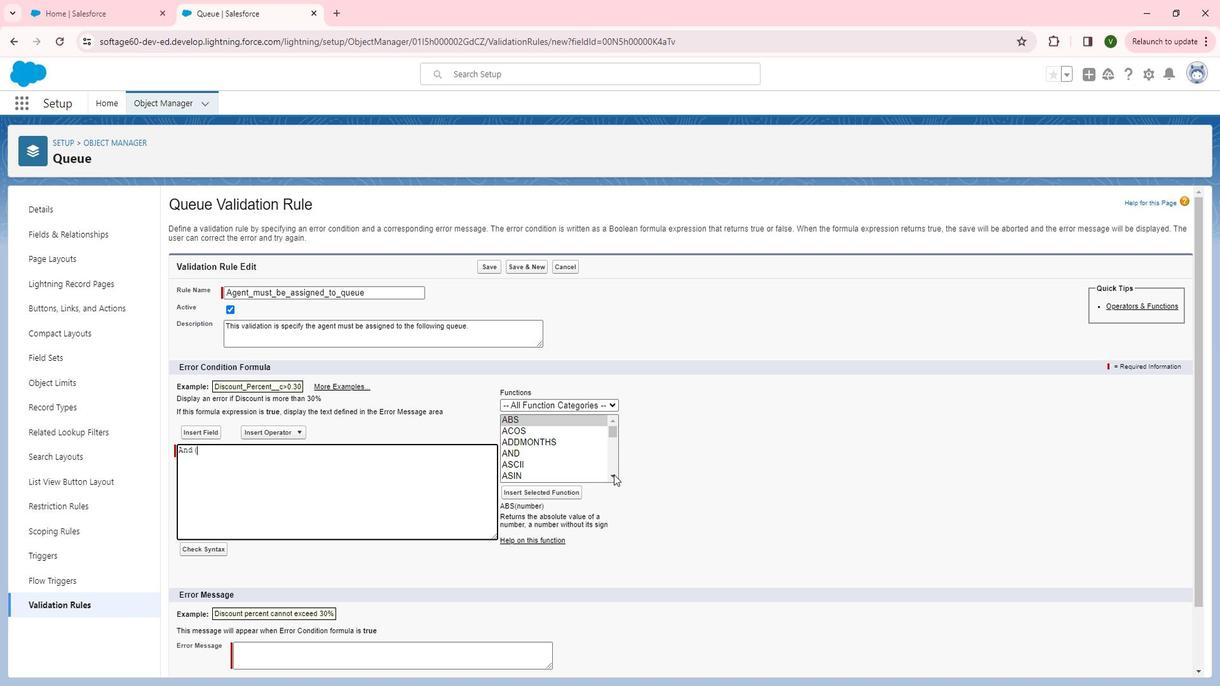 
Action: Mouse pressed left at (631, 474)
Screenshot: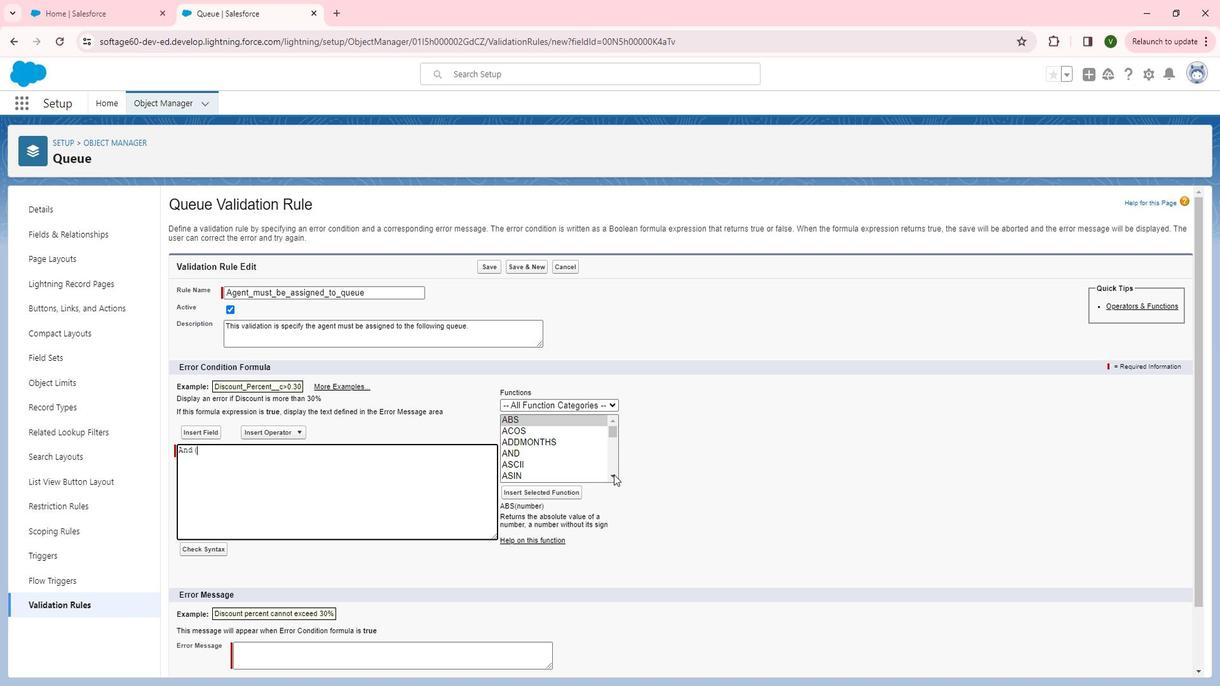 
Action: Mouse pressed left at (631, 474)
Screenshot: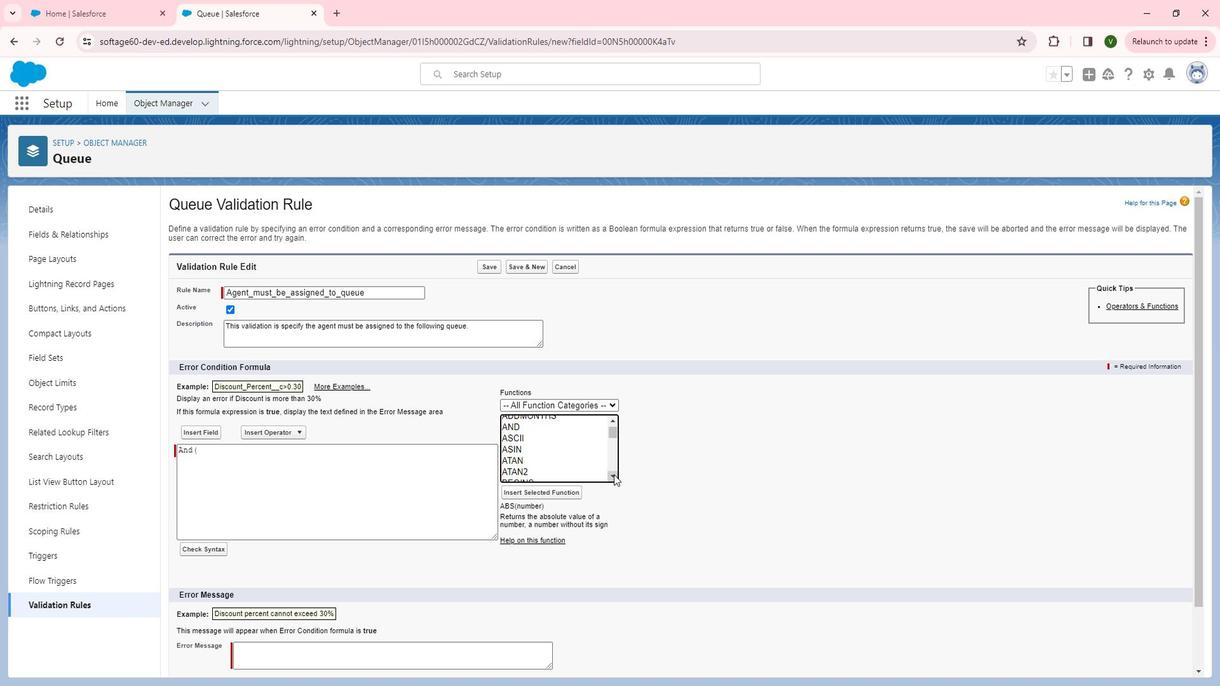 
Action: Mouse pressed left at (631, 474)
Screenshot: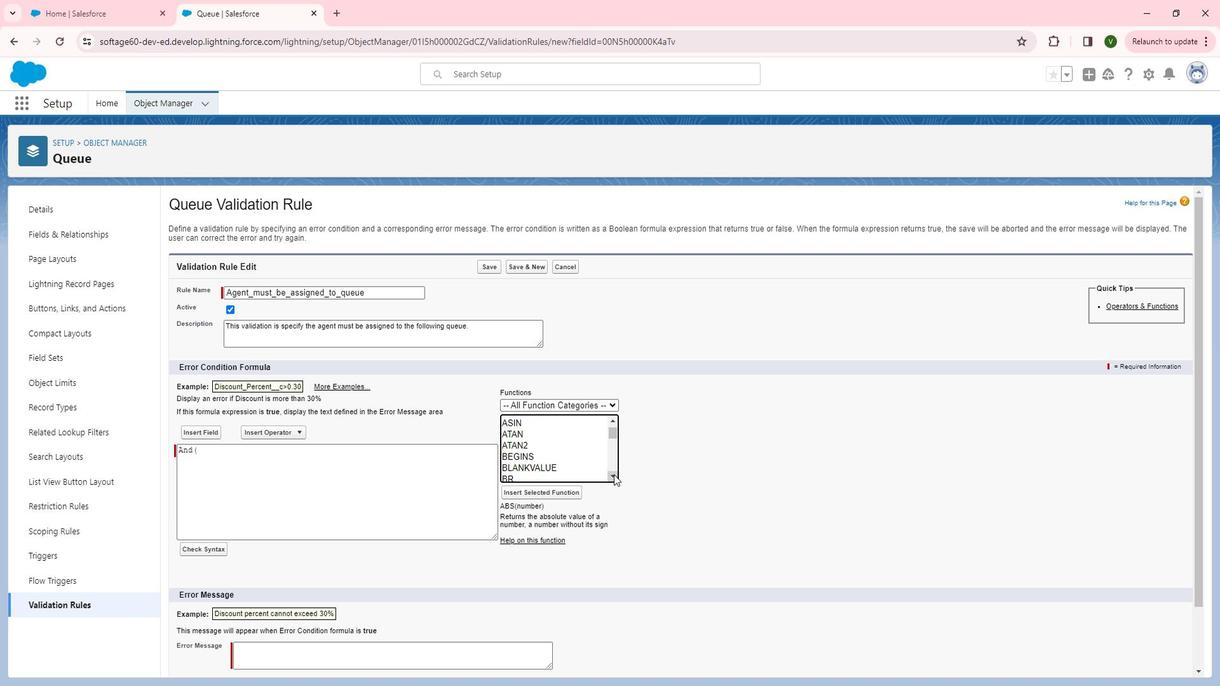 
Action: Mouse pressed left at (631, 474)
Screenshot: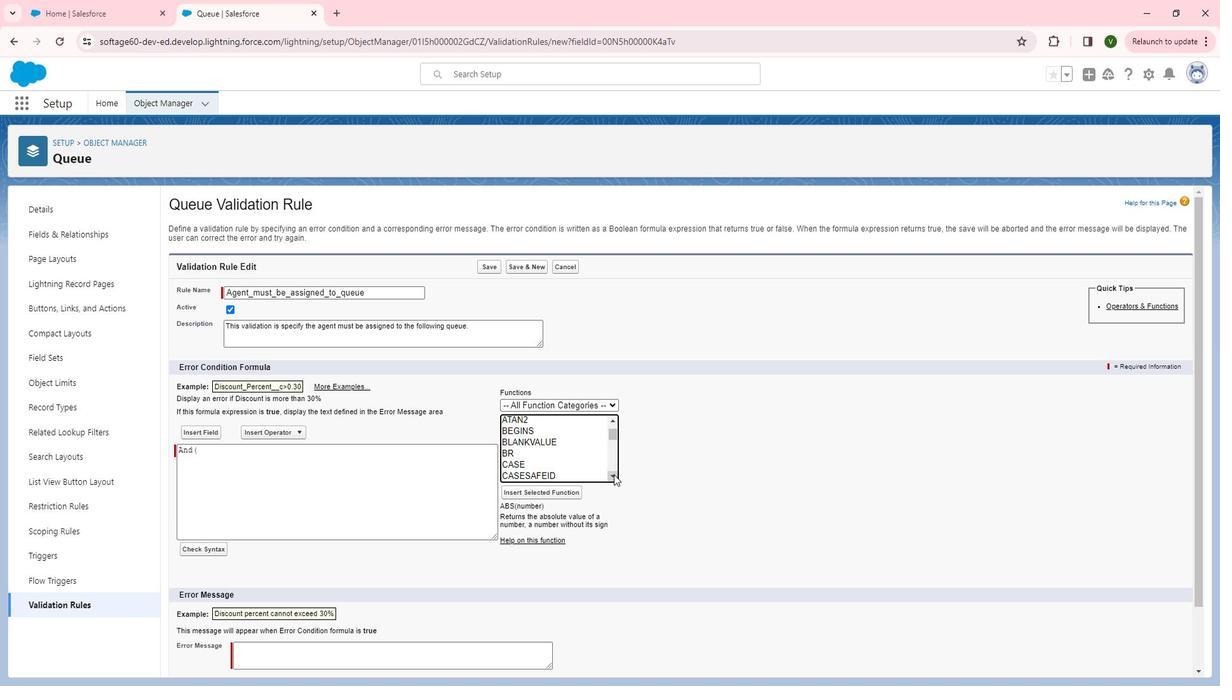 
Action: Mouse pressed left at (631, 474)
Screenshot: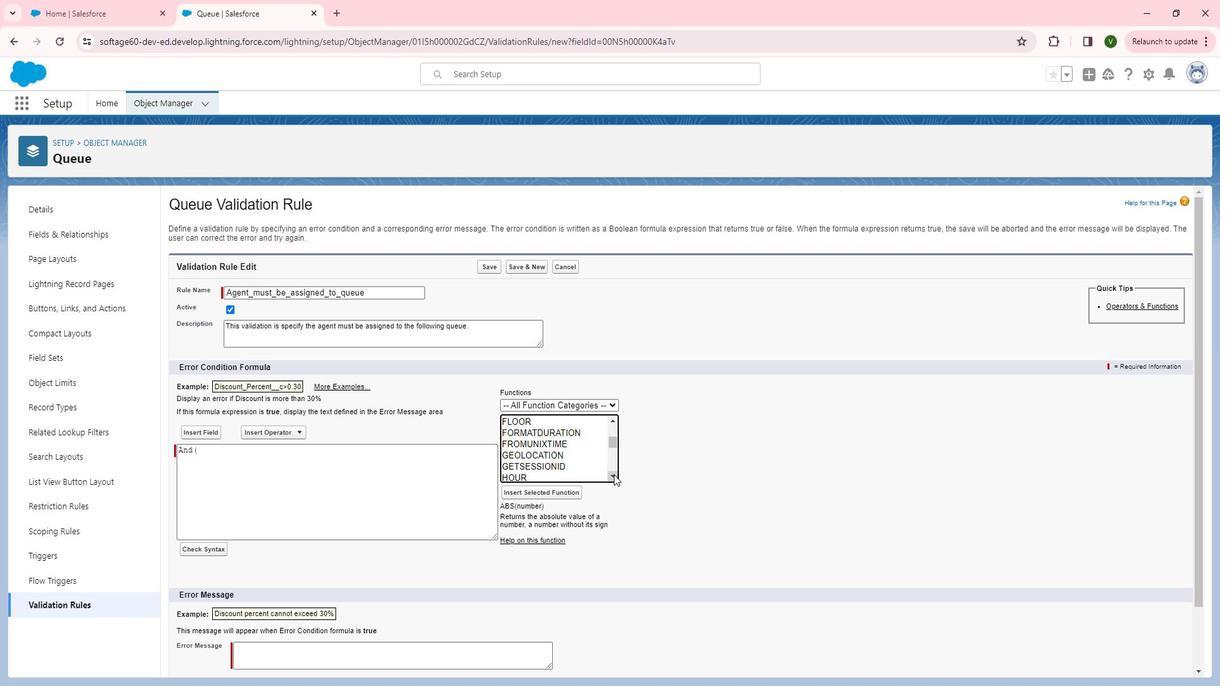 
Action: Mouse pressed left at (631, 474)
Screenshot: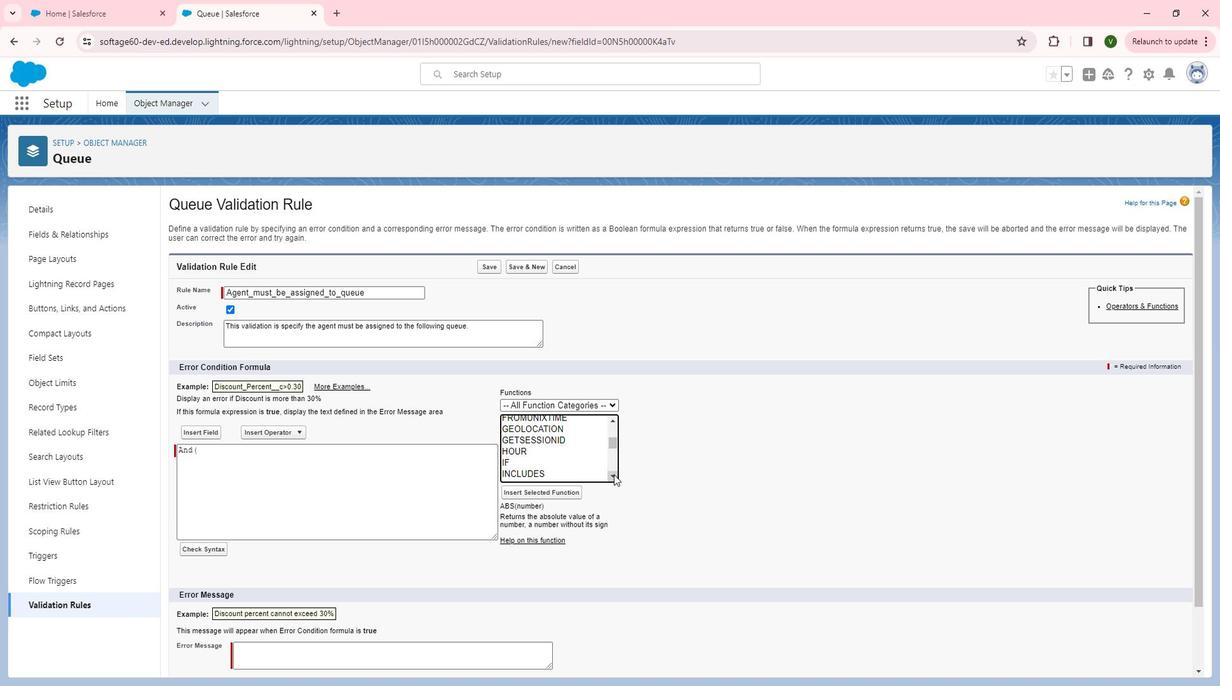 
Action: Mouse pressed left at (631, 474)
Screenshot: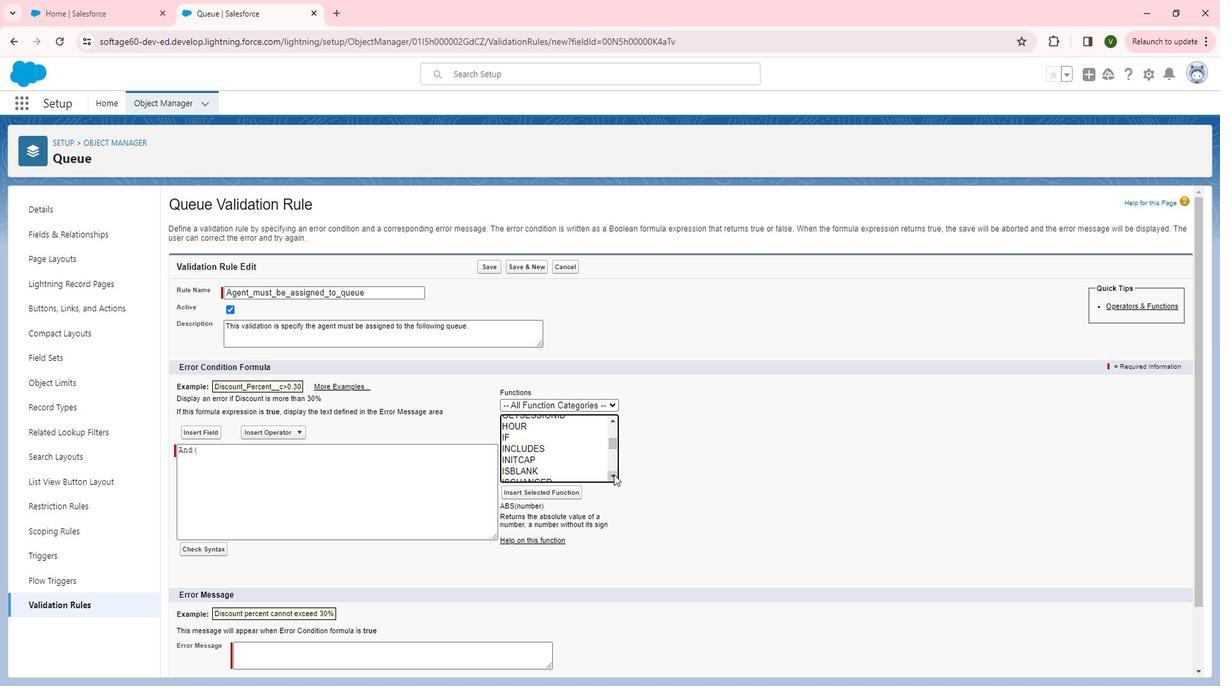 
Action: Mouse pressed left at (631, 474)
Screenshot: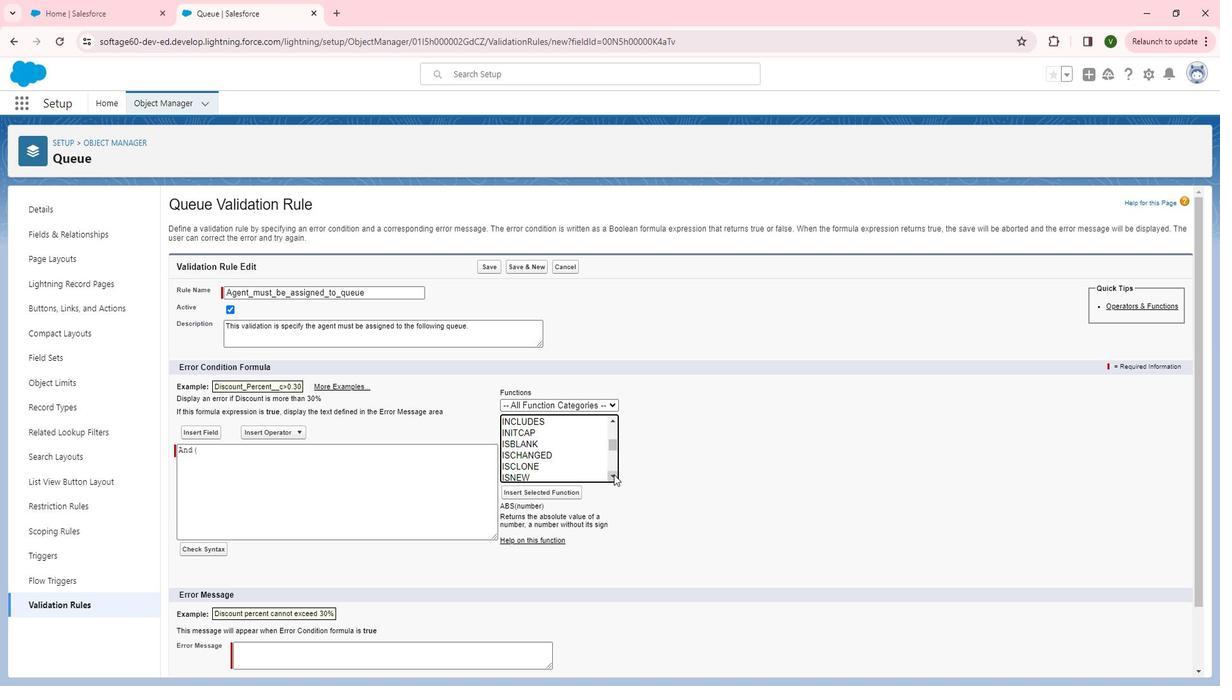 
Action: Mouse pressed left at (631, 474)
Screenshot: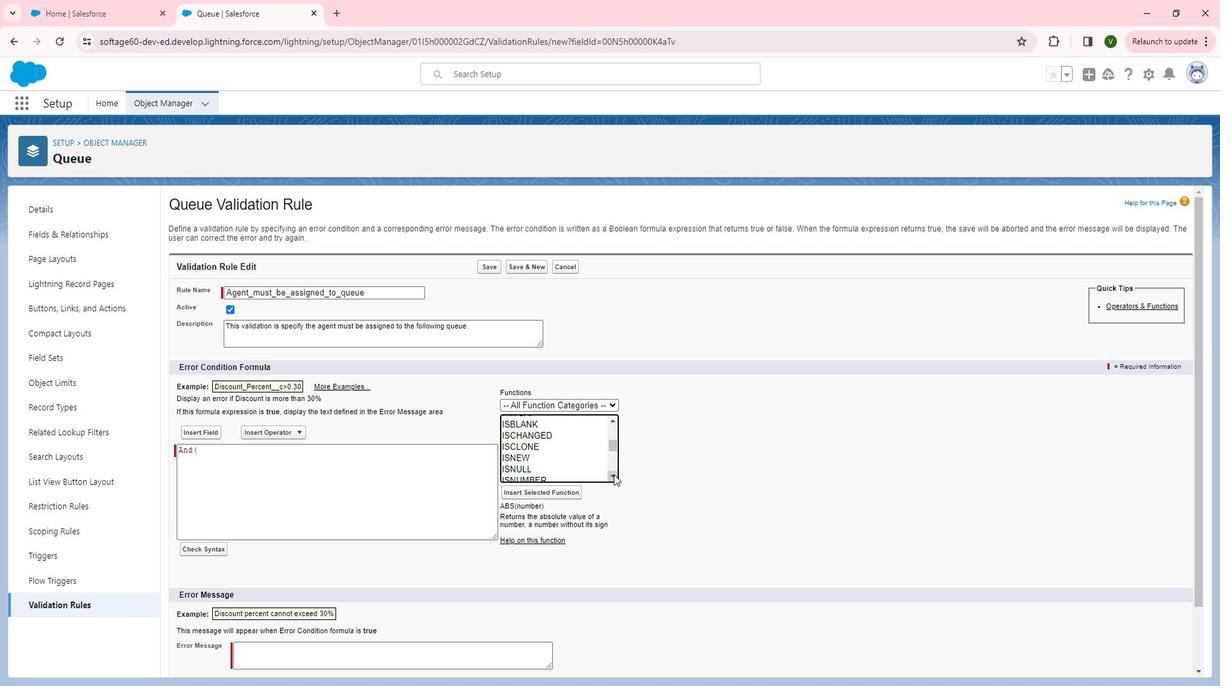 
Action: Mouse pressed left at (631, 474)
Screenshot: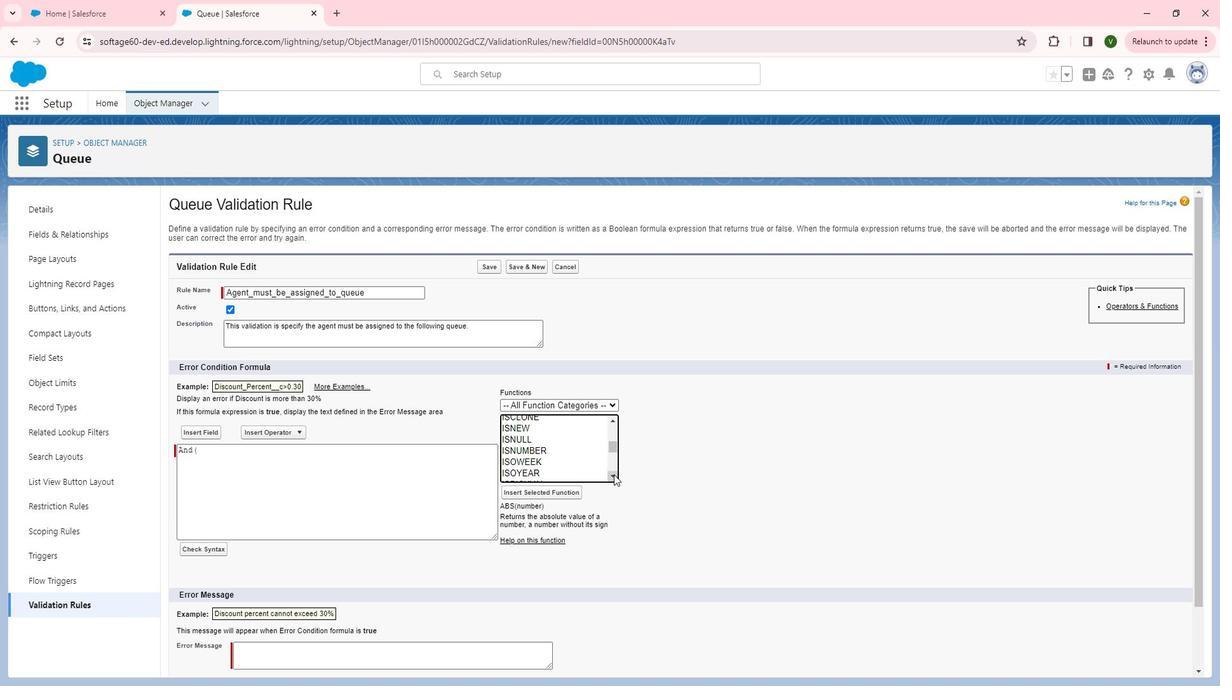 
Action: Mouse pressed left at (631, 474)
Screenshot: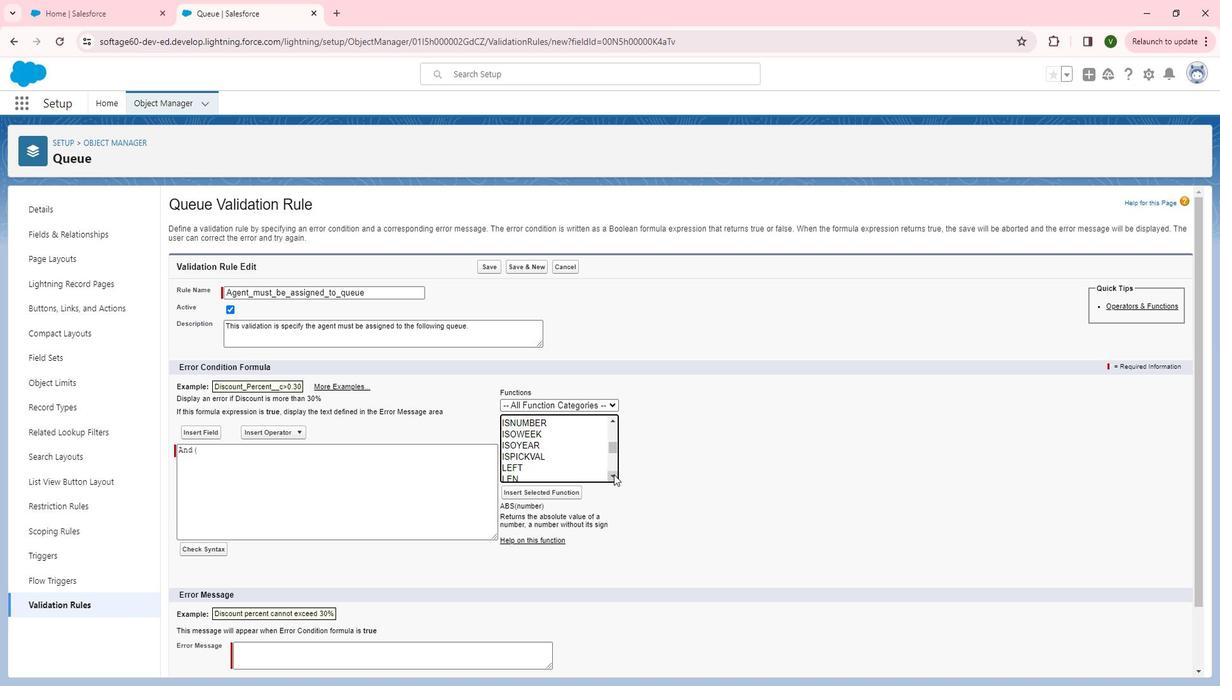 
Action: Mouse pressed left at (631, 474)
Screenshot: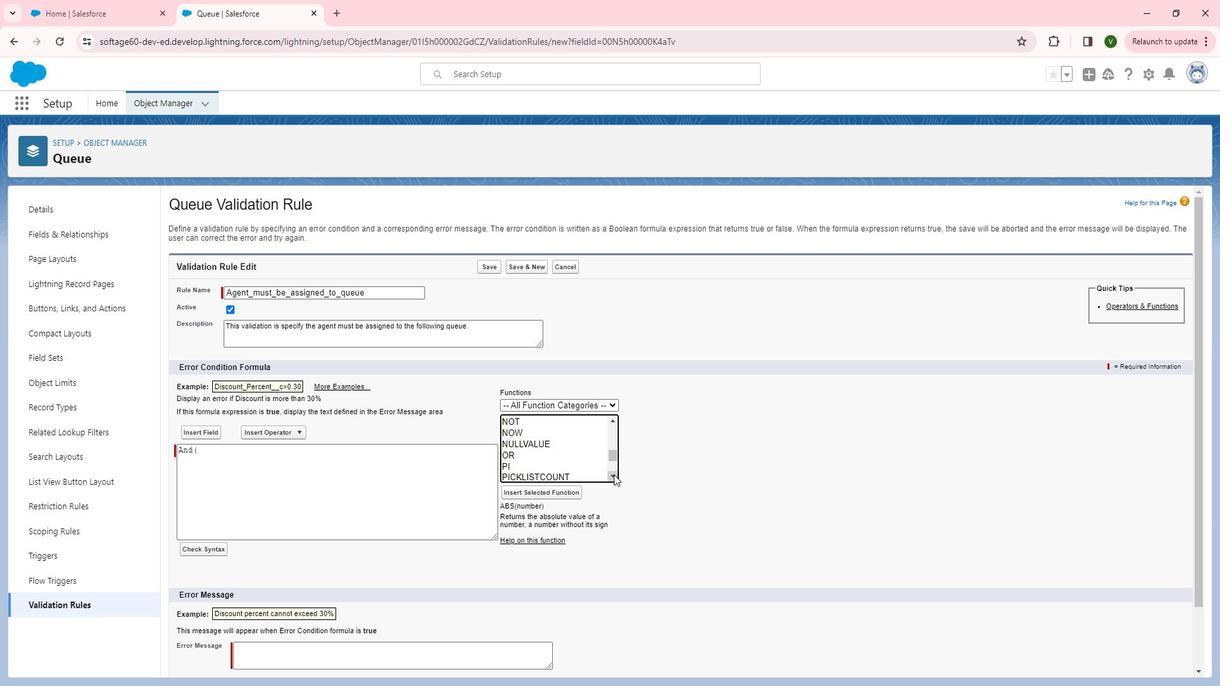 
Action: Mouse moved to (628, 425)
Screenshot: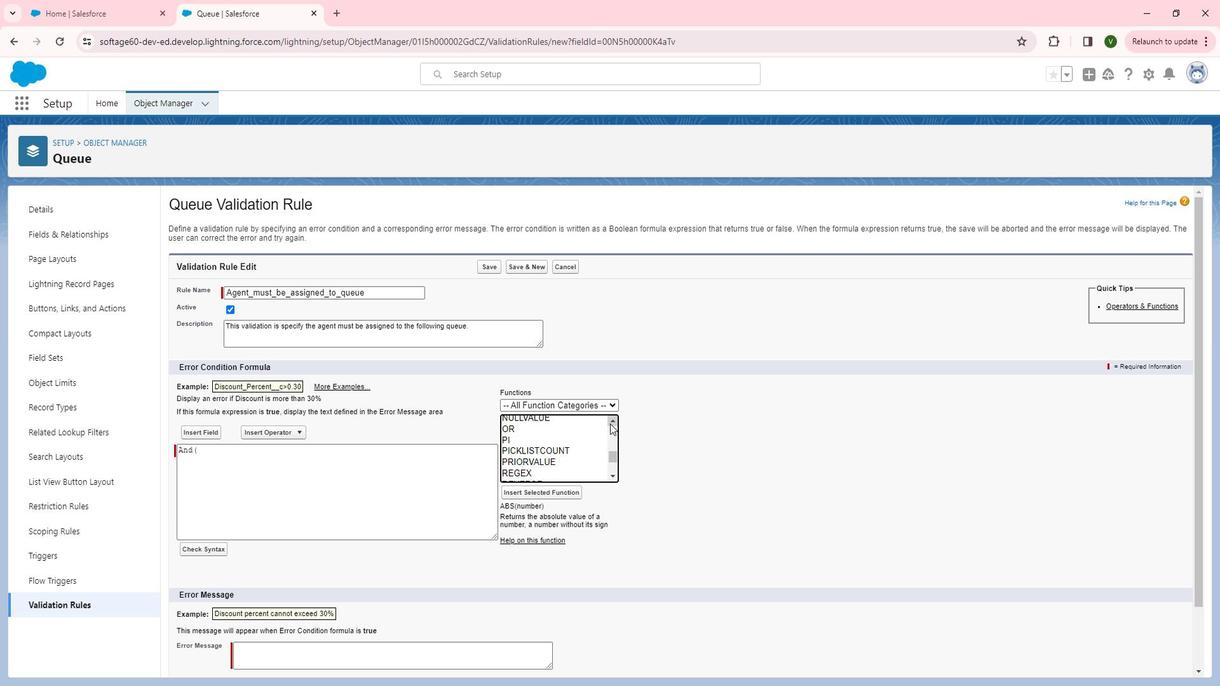 
Action: Mouse pressed left at (628, 425)
Screenshot: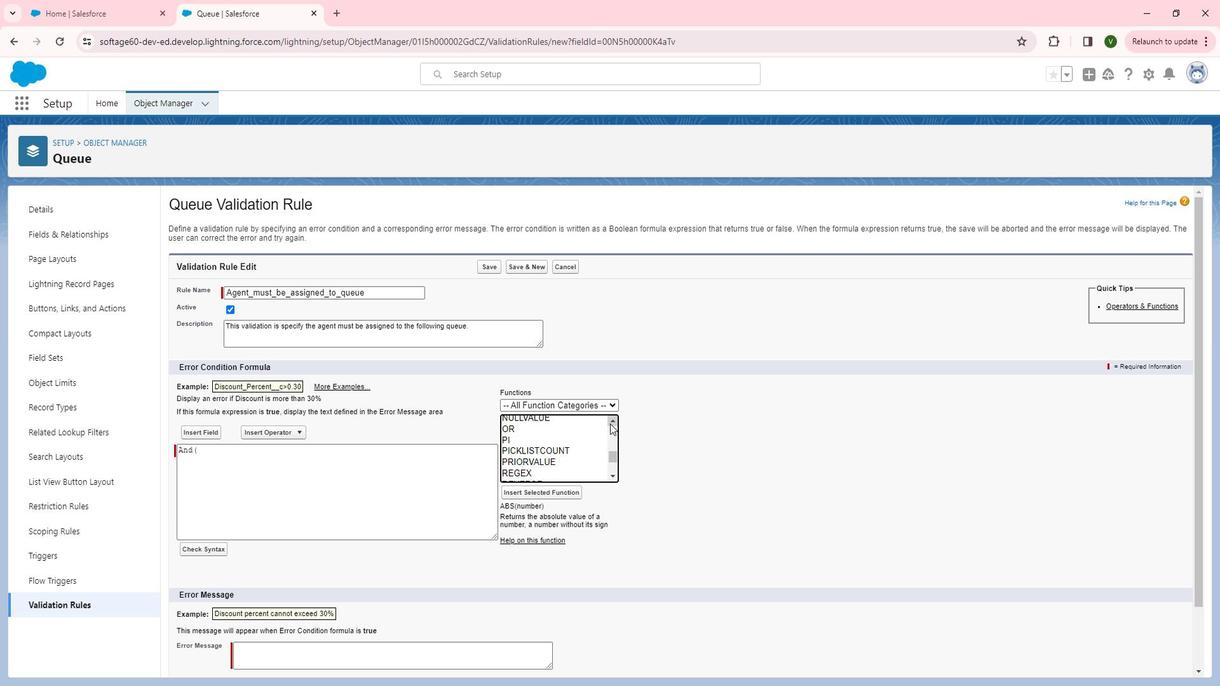 
Action: Mouse pressed left at (628, 425)
Screenshot: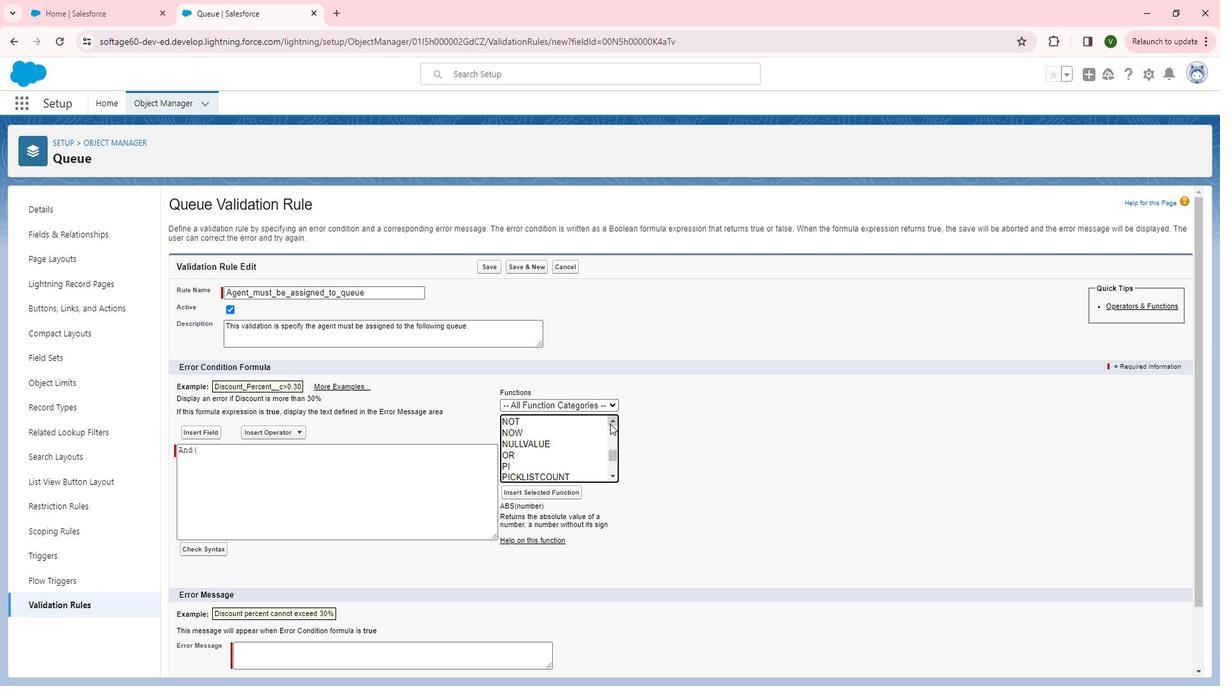 
Action: Mouse moved to (534, 447)
Screenshot: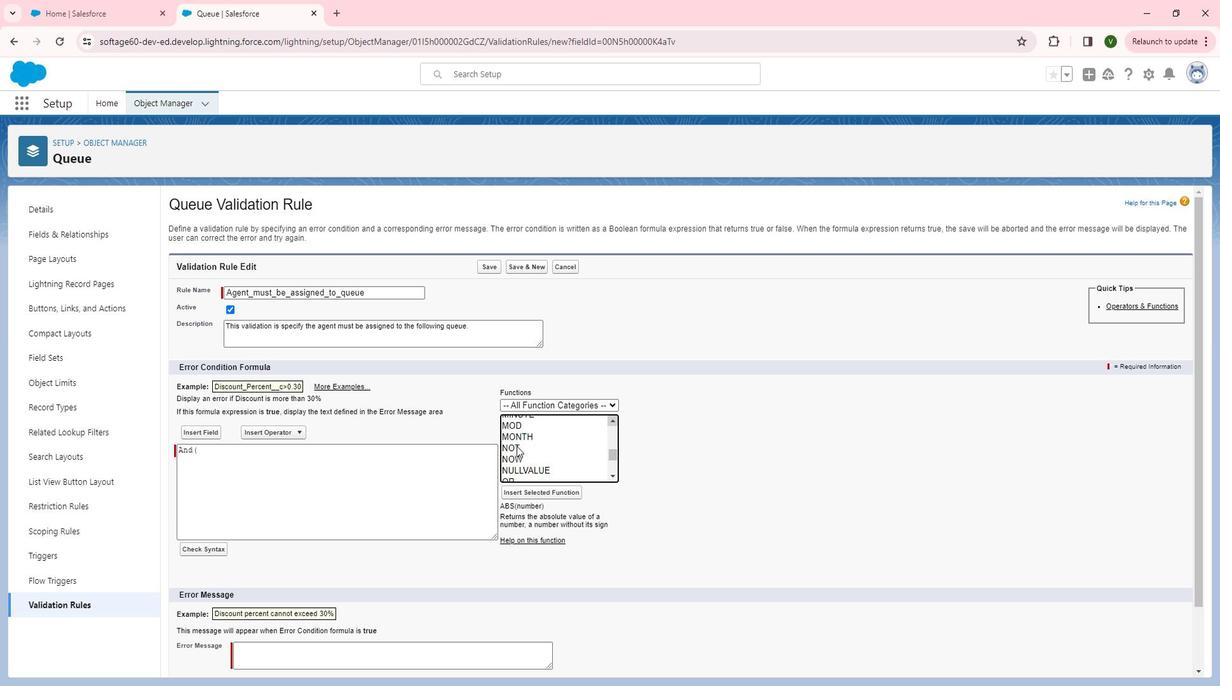 
Action: Mouse pressed left at (534, 447)
Screenshot: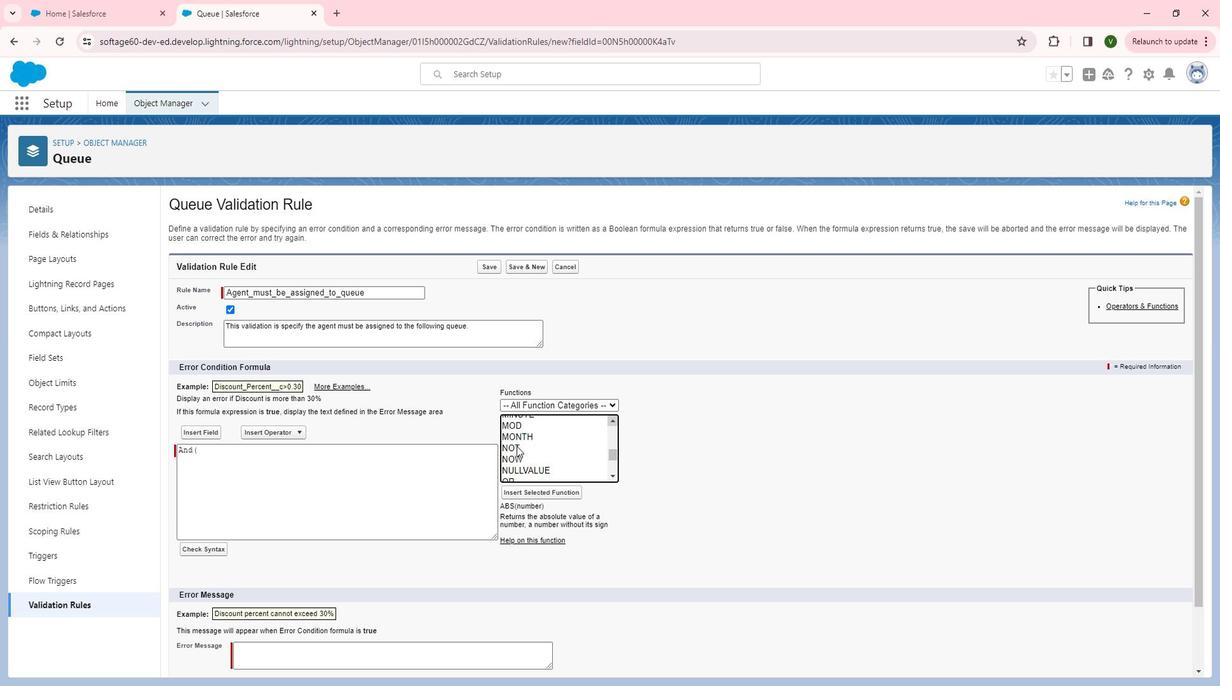 
Action: Mouse moved to (566, 490)
Screenshot: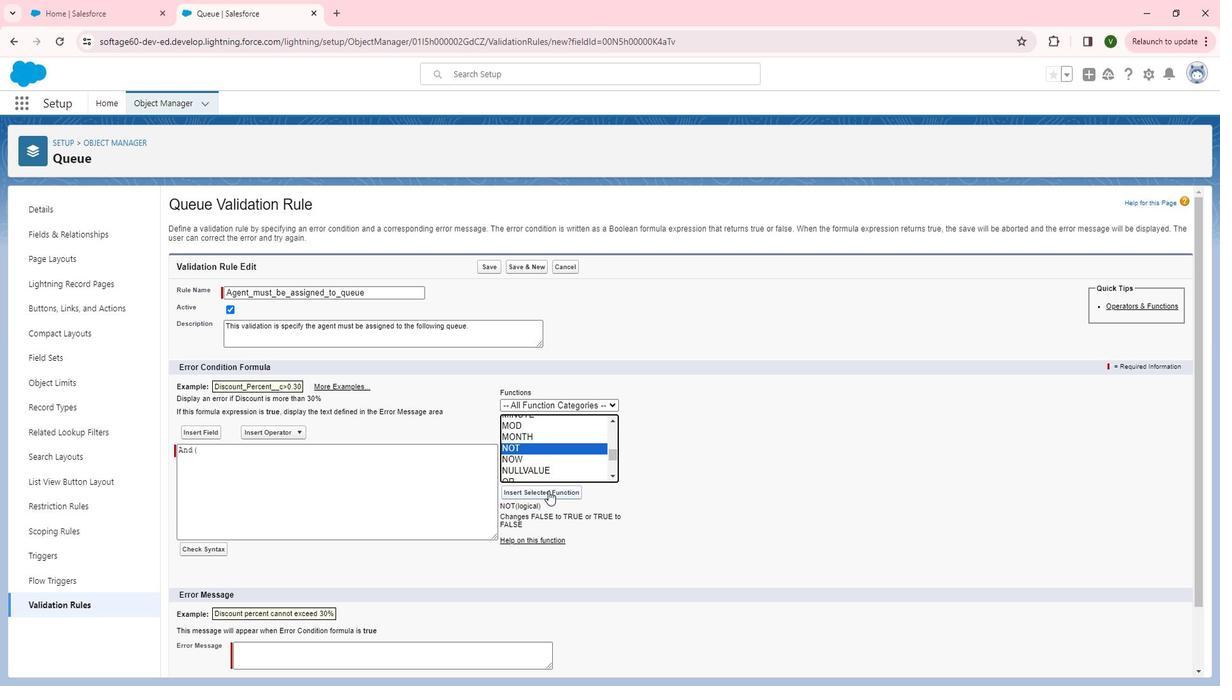 
Action: Mouse pressed left at (566, 490)
Screenshot: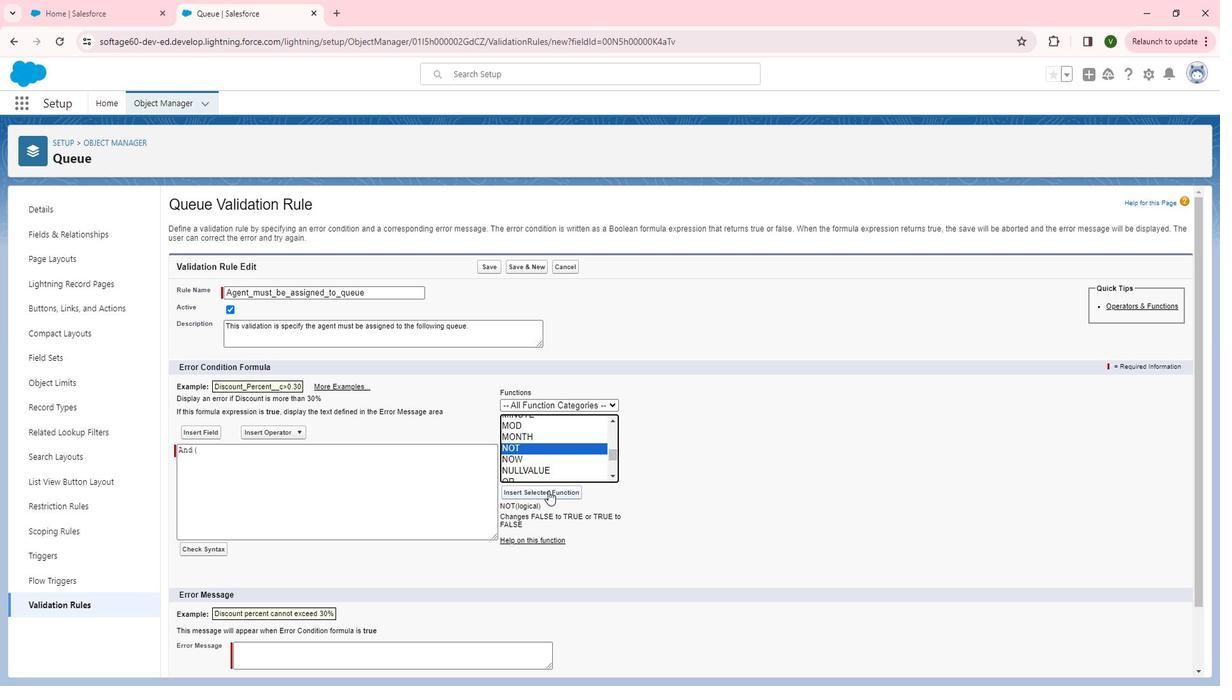 
Action: Mouse moved to (250, 455)
Screenshot: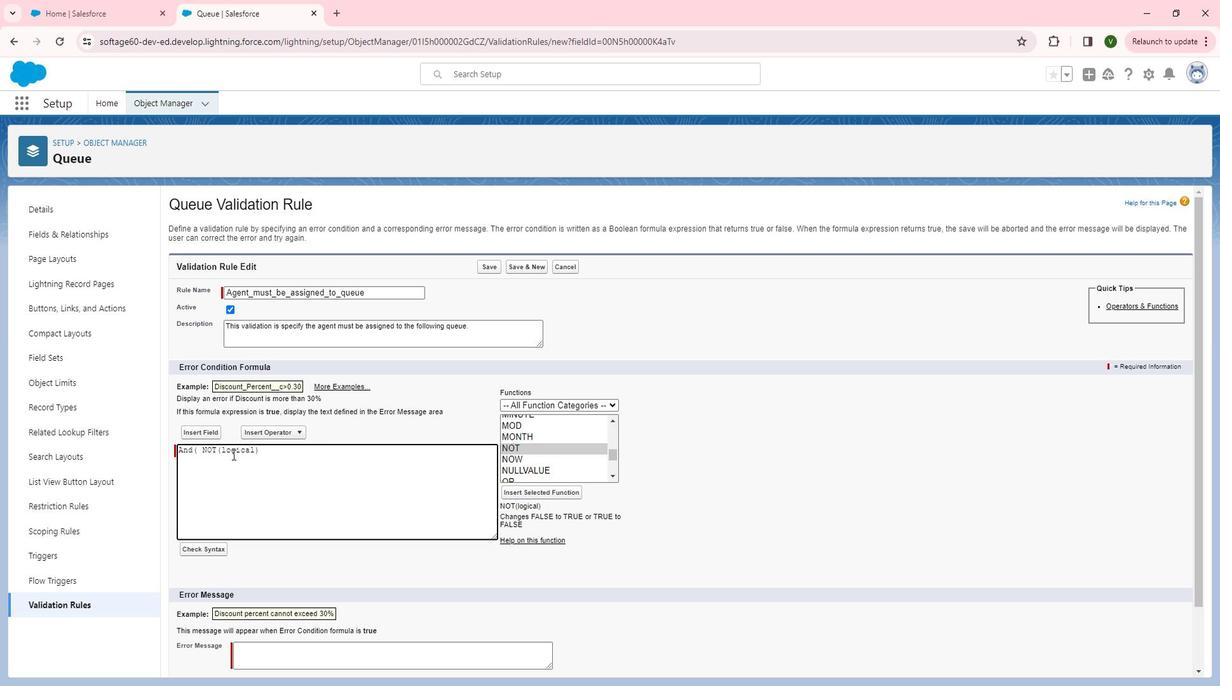 
Action: Mouse pressed left at (250, 455)
Screenshot: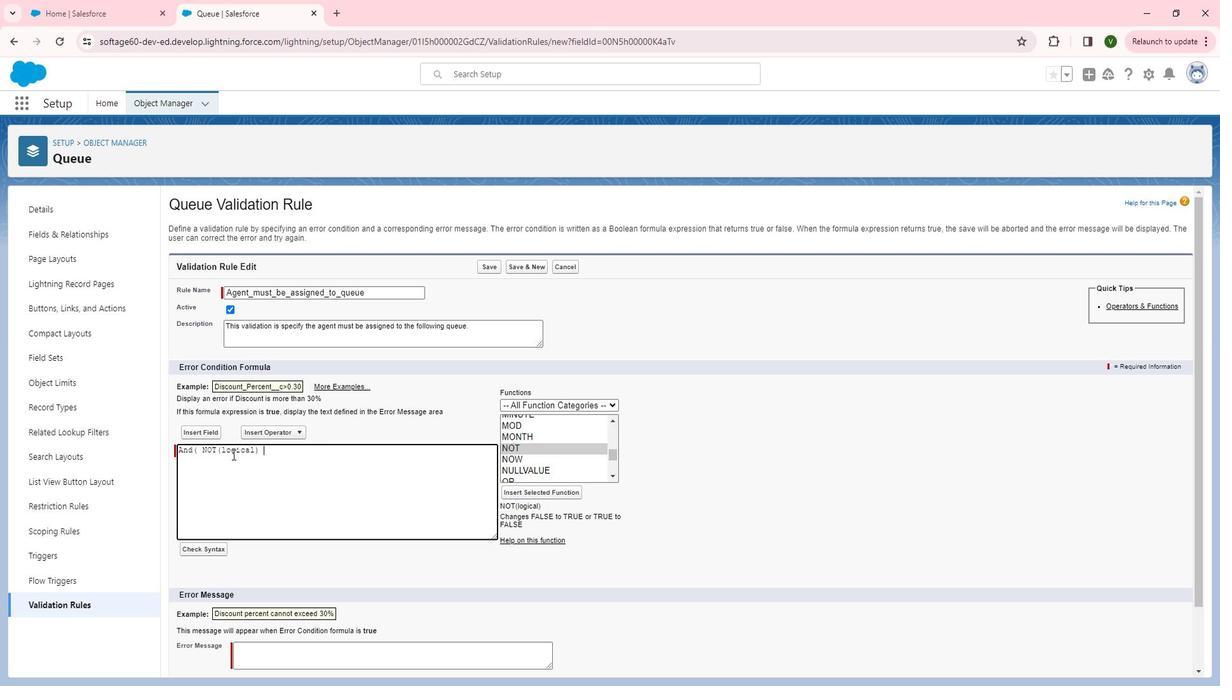 
Action: Mouse pressed left at (250, 455)
Screenshot: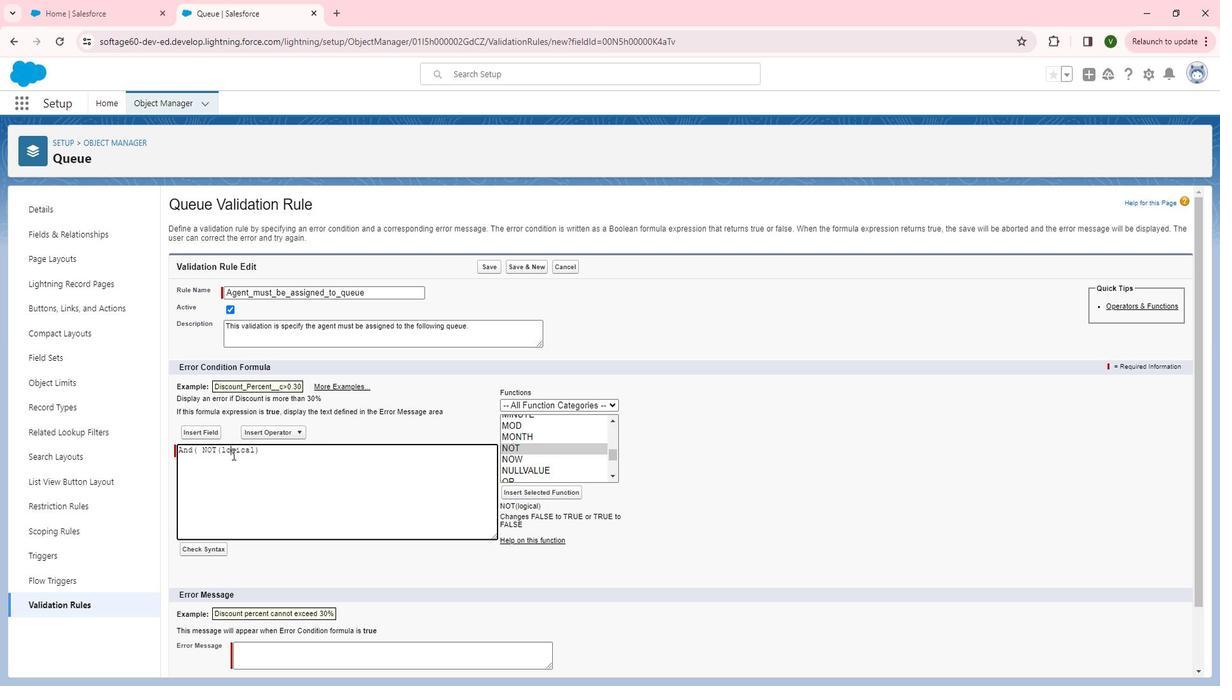
Action: Mouse moved to (631, 424)
Screenshot: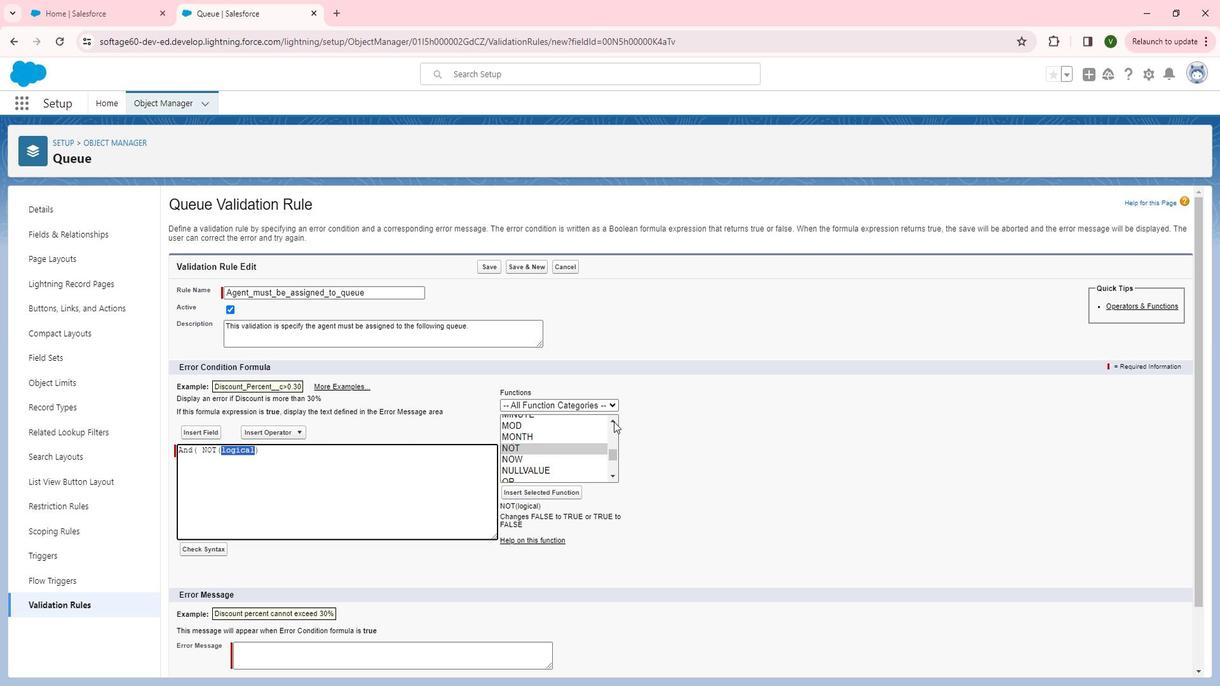 
Action: Mouse pressed left at (631, 424)
Screenshot: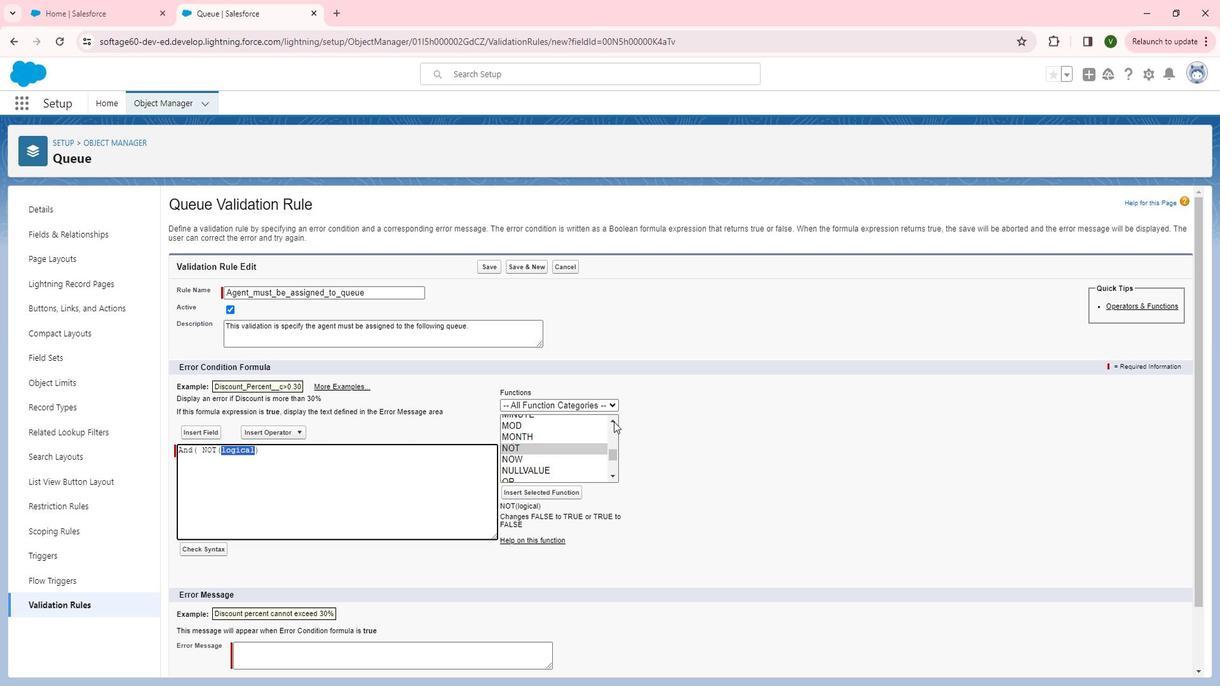 
Action: Mouse pressed left at (631, 424)
Screenshot: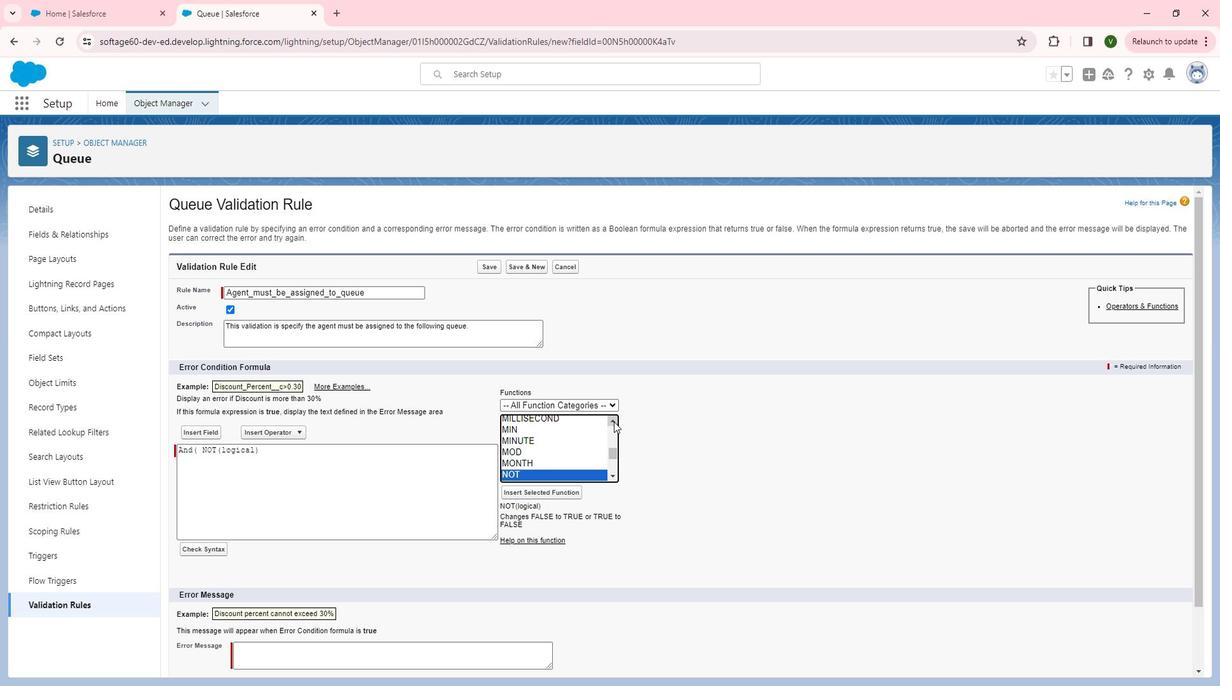 
Action: Mouse pressed left at (631, 424)
Screenshot: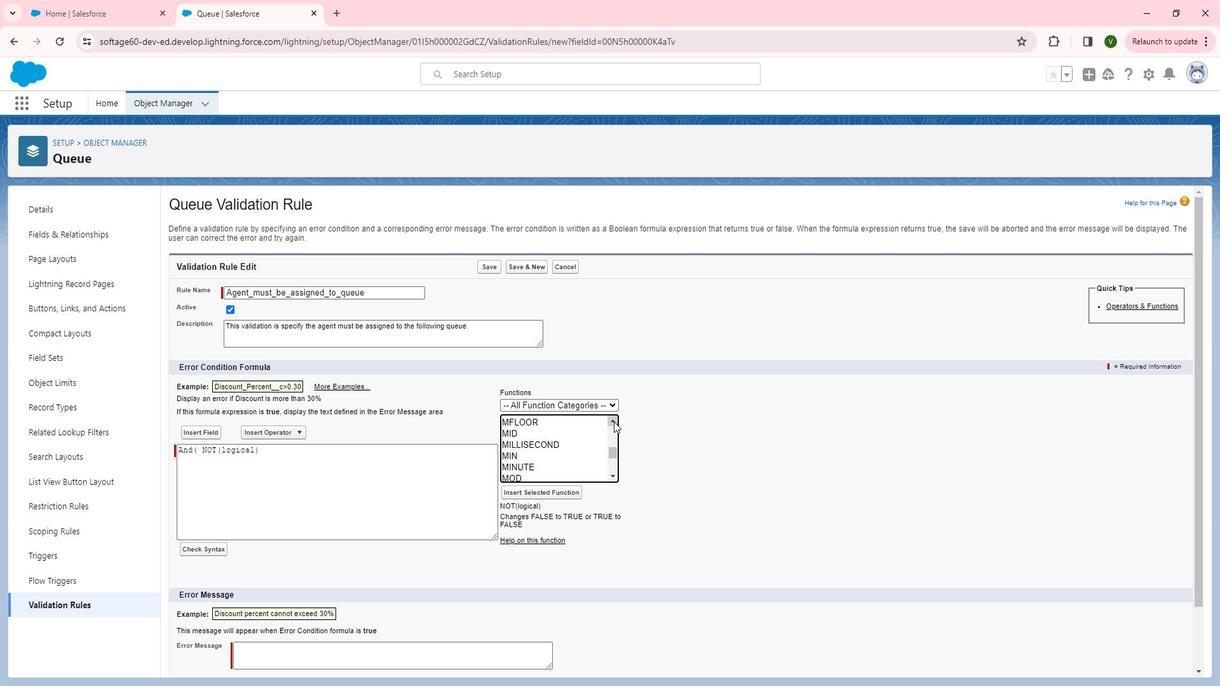 
Action: Mouse pressed left at (631, 424)
Screenshot: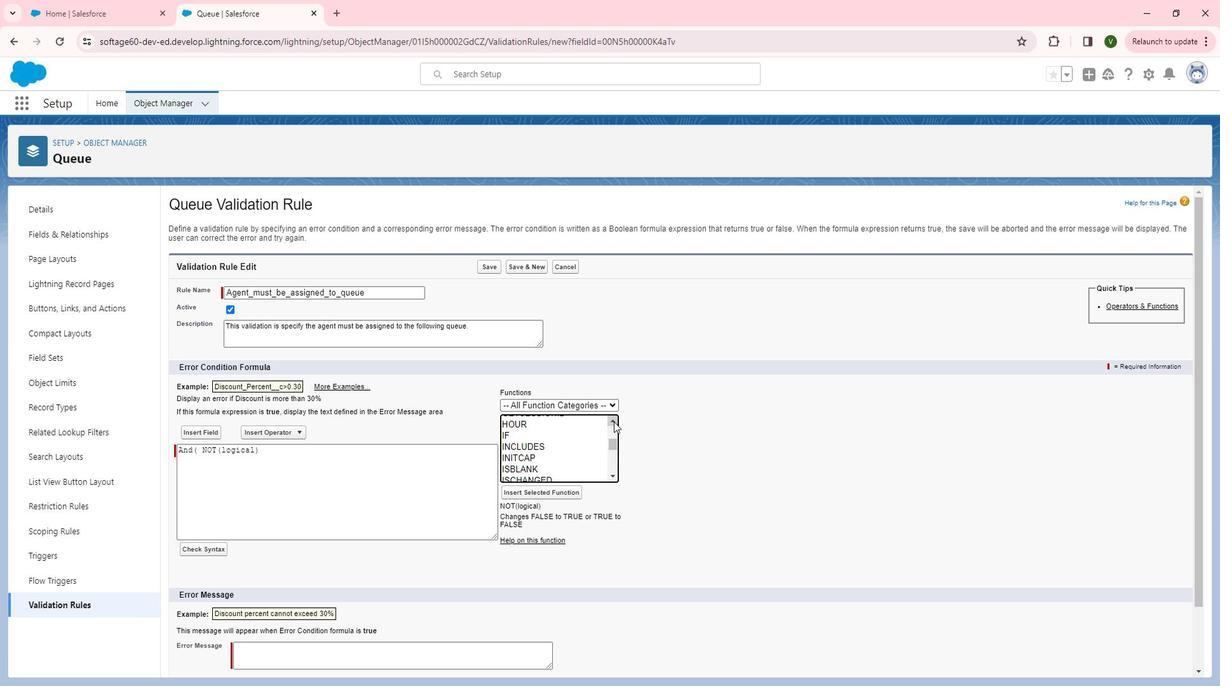 
Action: Mouse pressed left at (631, 424)
Screenshot: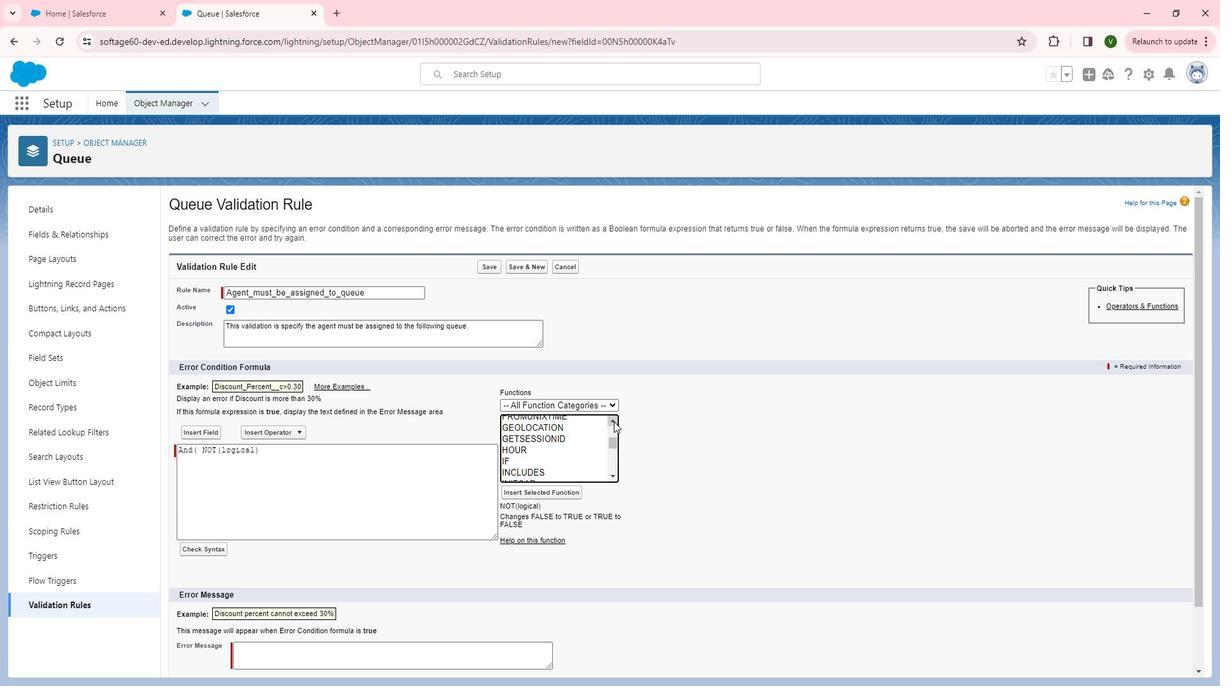 
Action: Mouse moved to (626, 476)
Screenshot: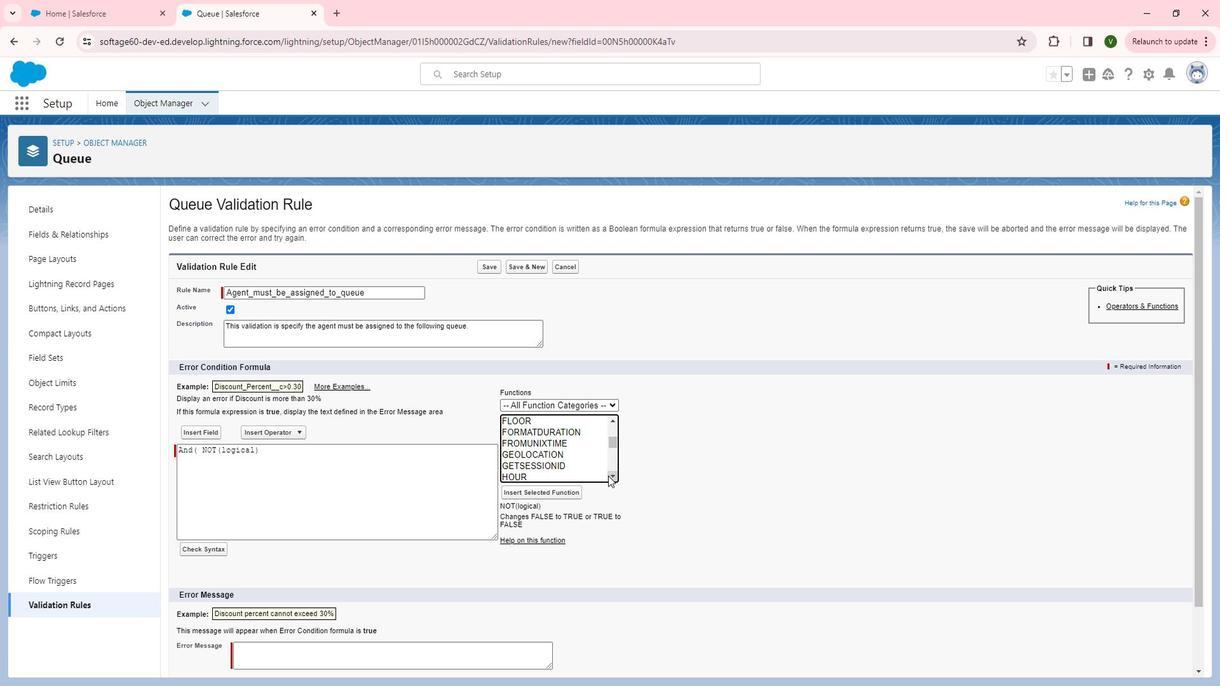 
Action: Mouse pressed left at (626, 476)
Screenshot: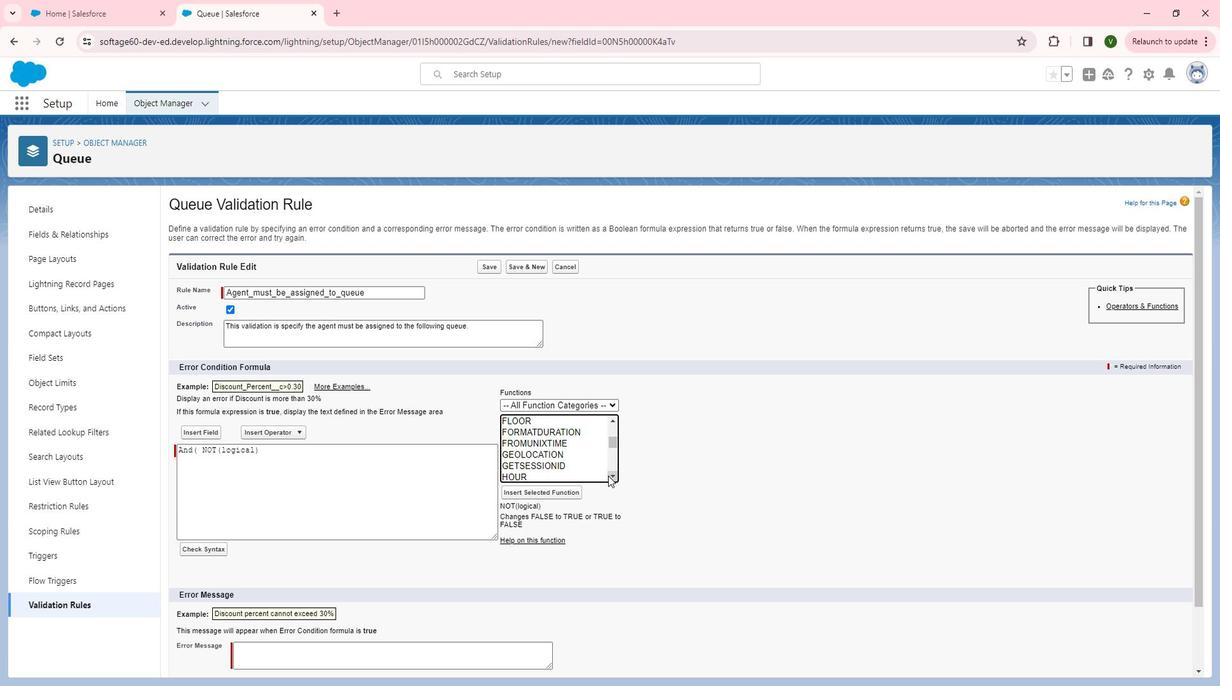 
Action: Mouse pressed left at (626, 476)
Screenshot: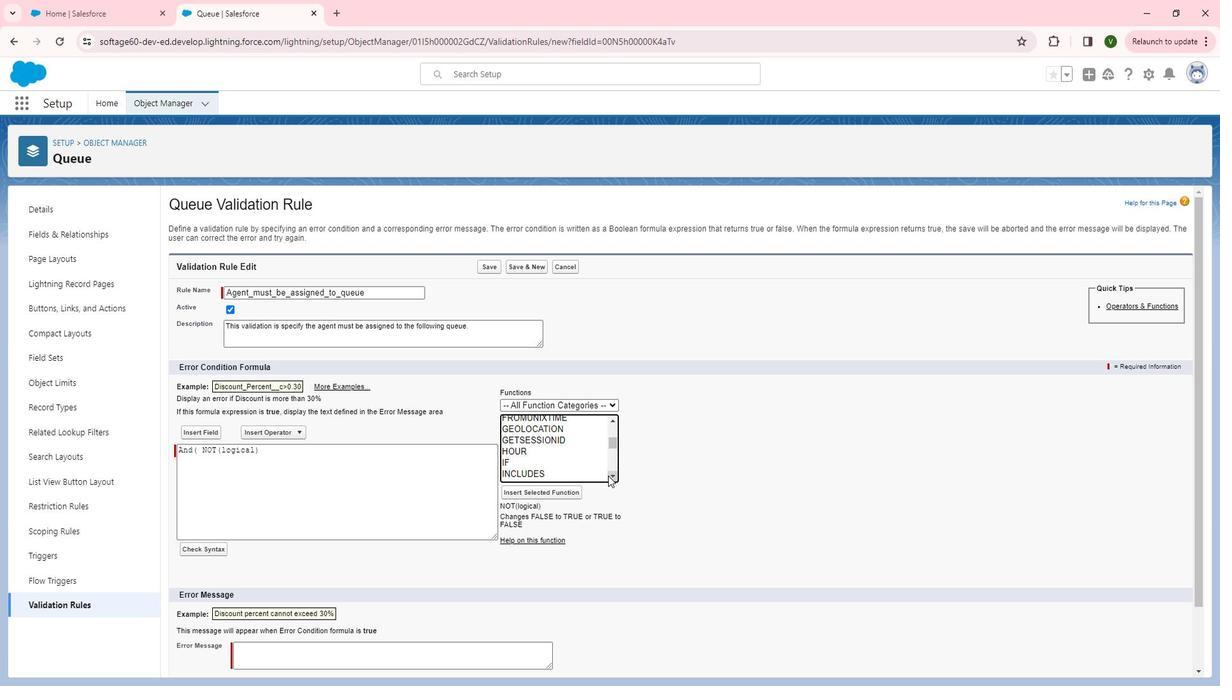 
Action: Mouse pressed left at (626, 476)
Screenshot: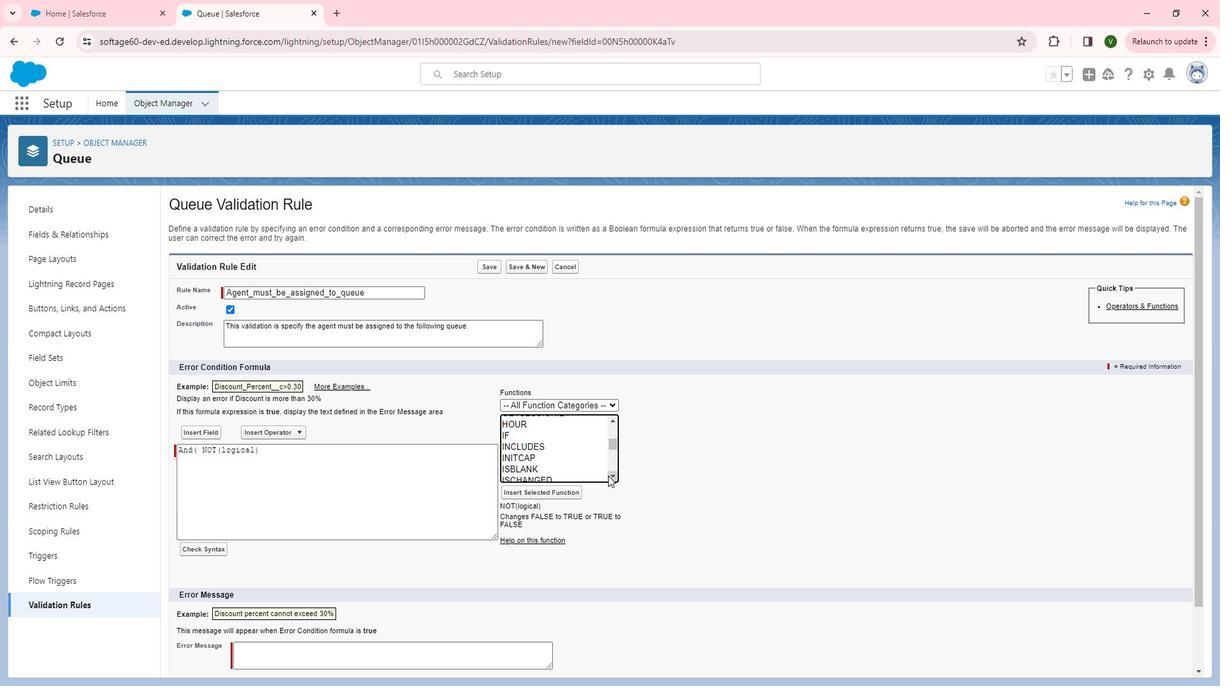 
Action: Mouse moved to (542, 443)
Screenshot: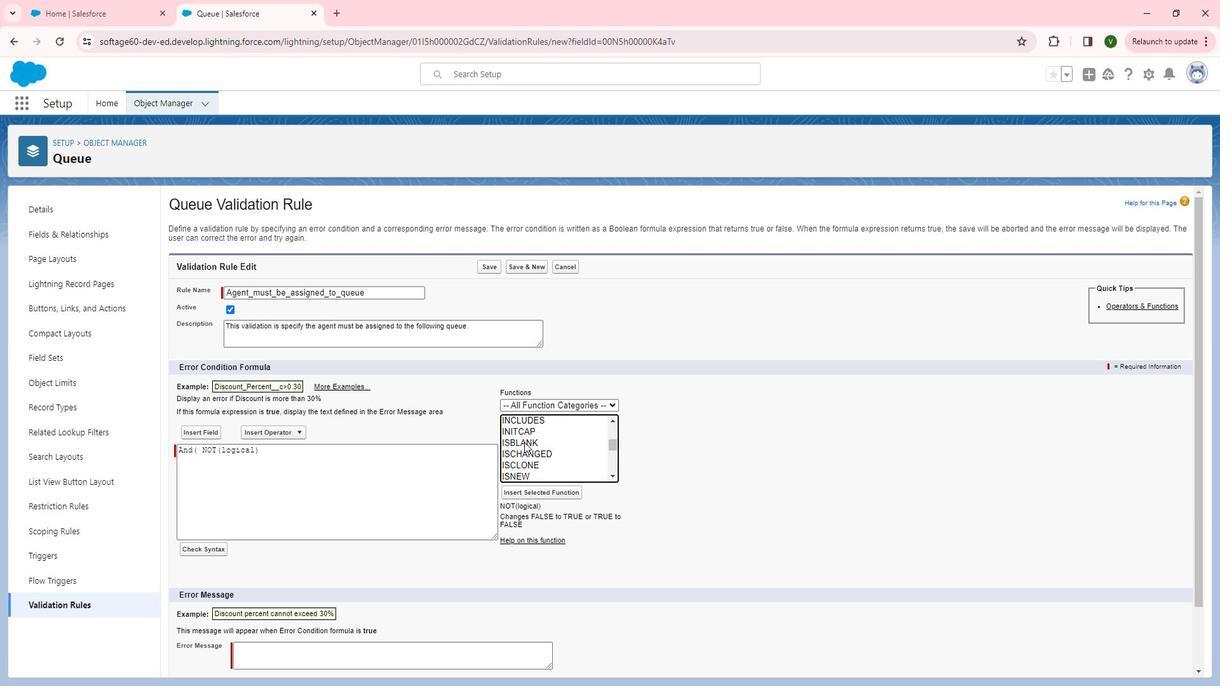 
Action: Mouse pressed left at (542, 443)
Screenshot: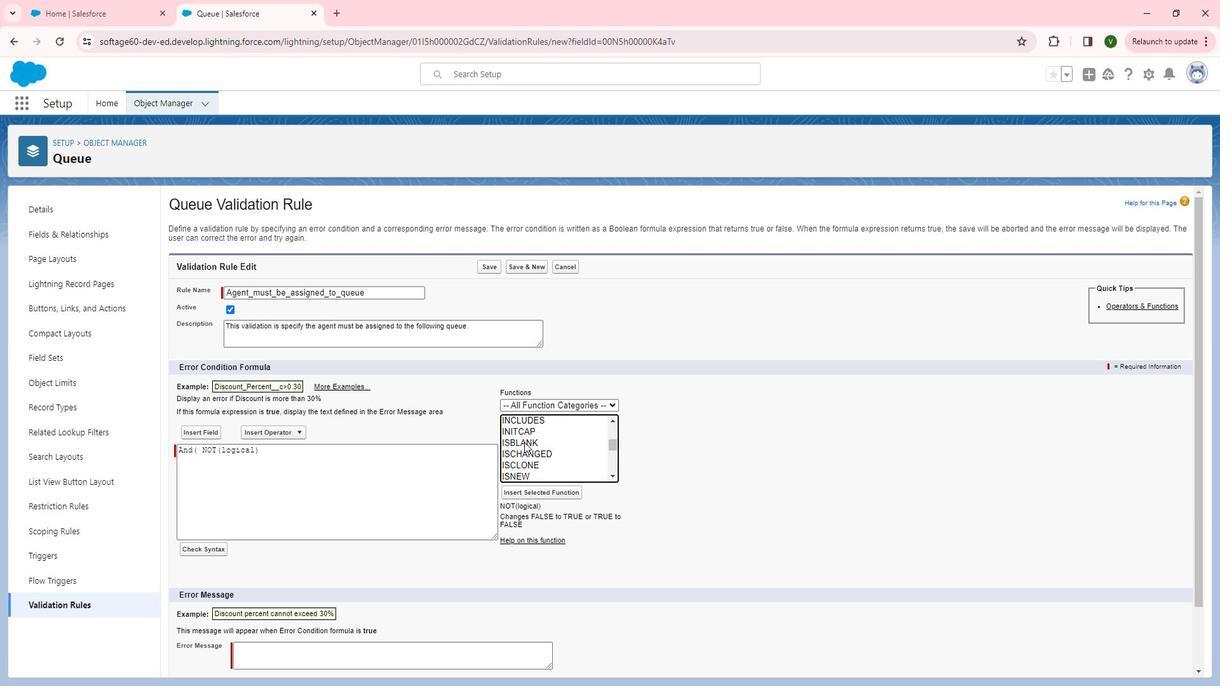 
Action: Mouse moved to (574, 491)
Screenshot: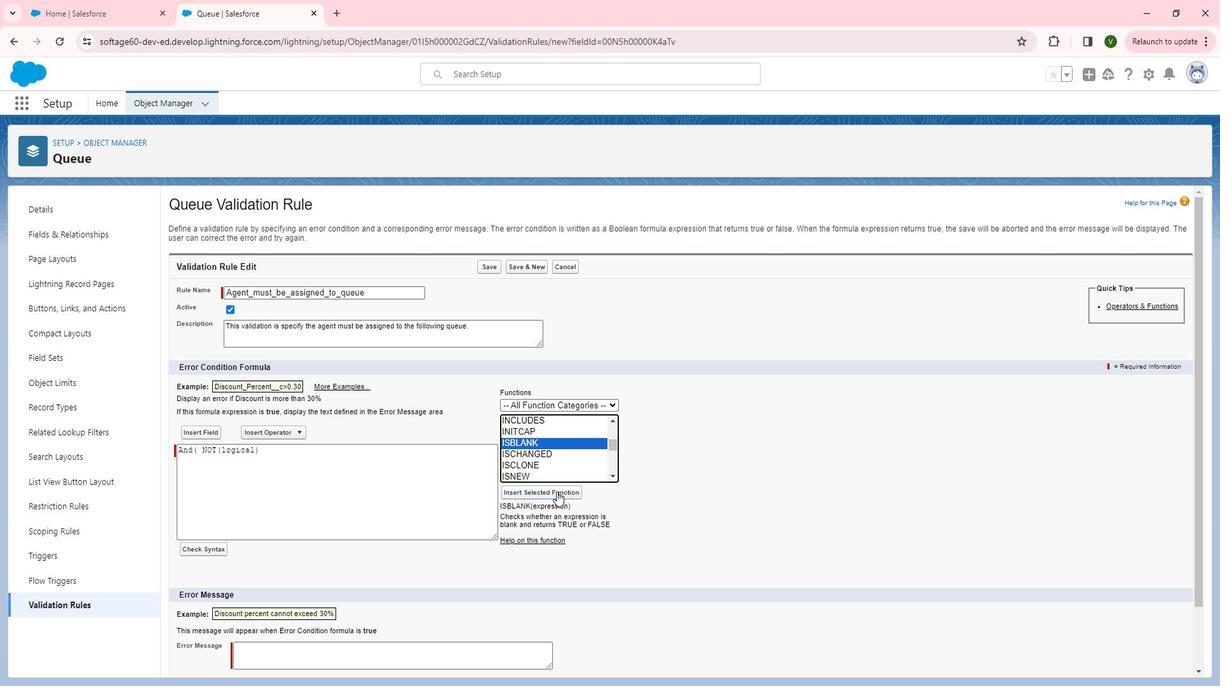 
Action: Mouse pressed left at (574, 491)
Screenshot: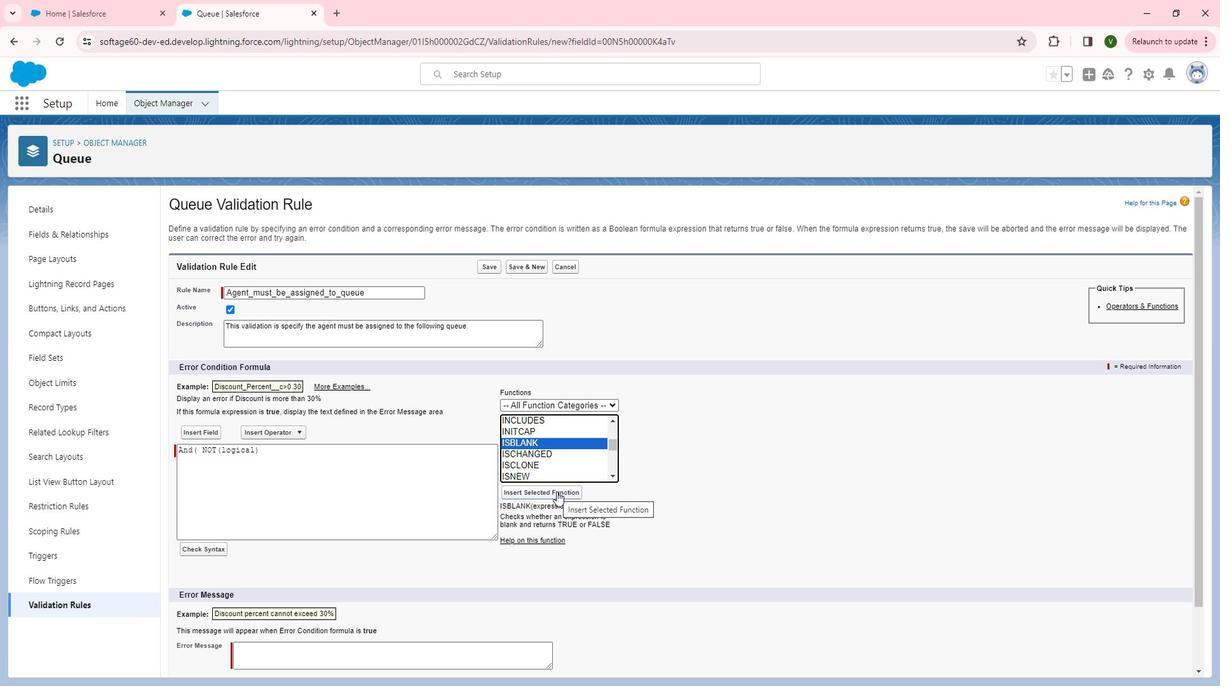 
Action: Mouse moved to (298, 454)
Screenshot: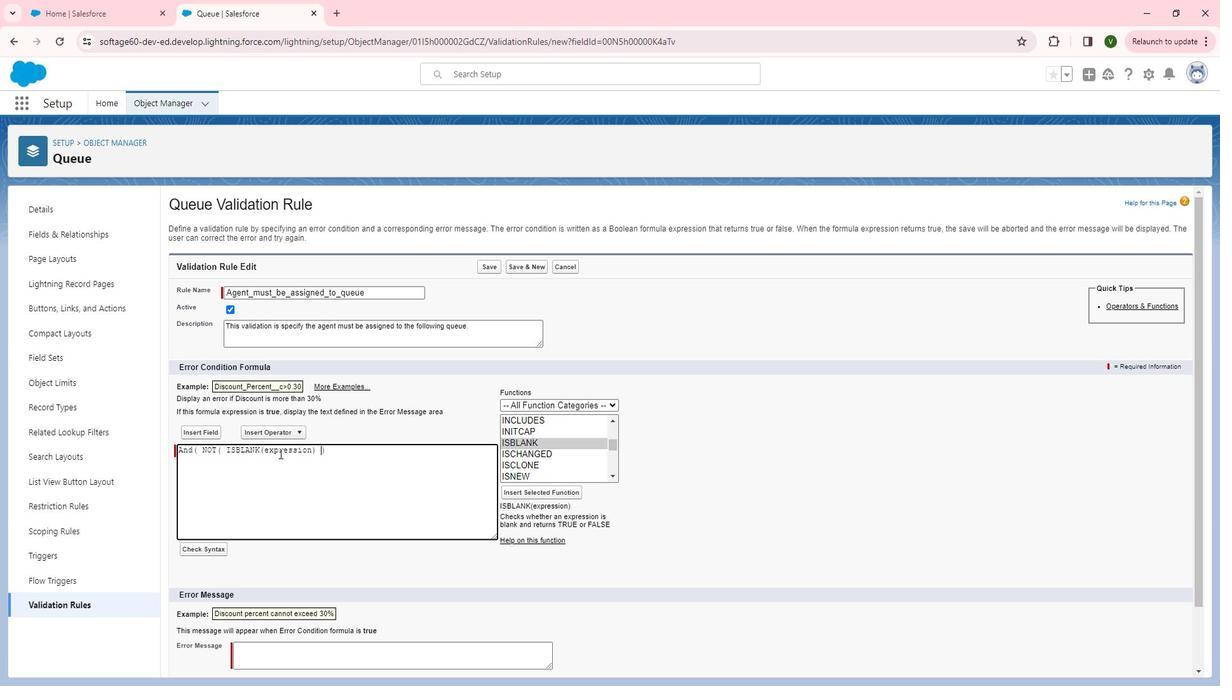 
Action: Mouse pressed left at (298, 454)
Screenshot: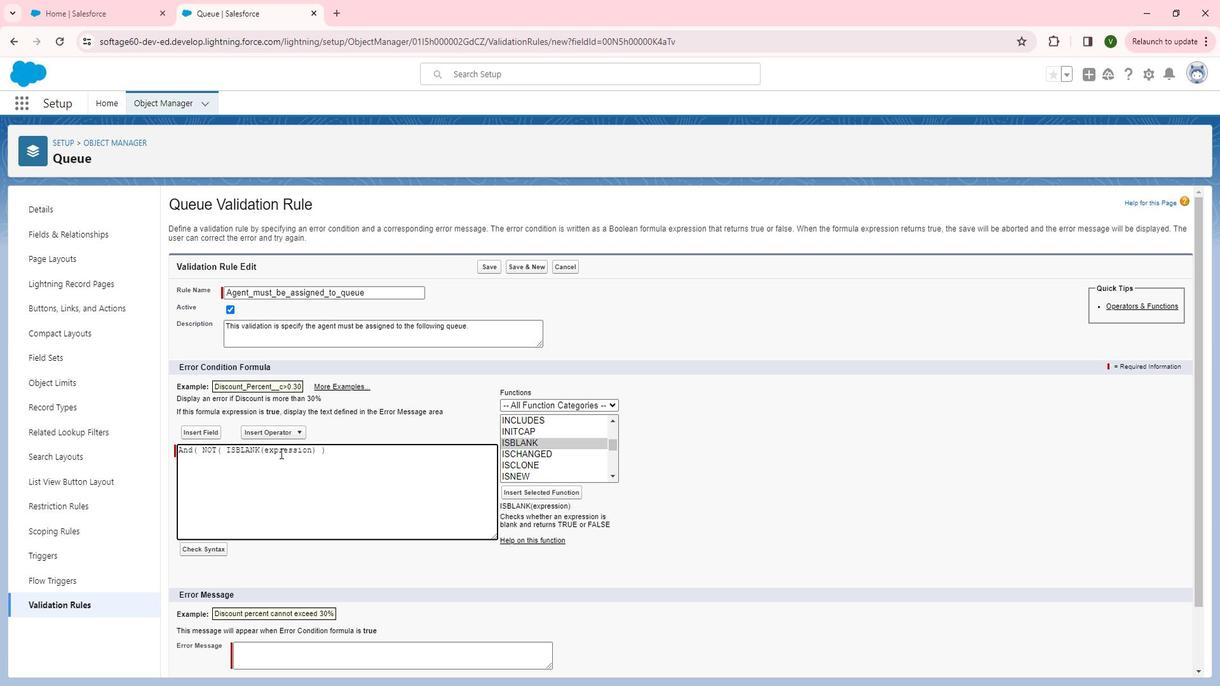 
Action: Mouse pressed left at (298, 454)
Screenshot: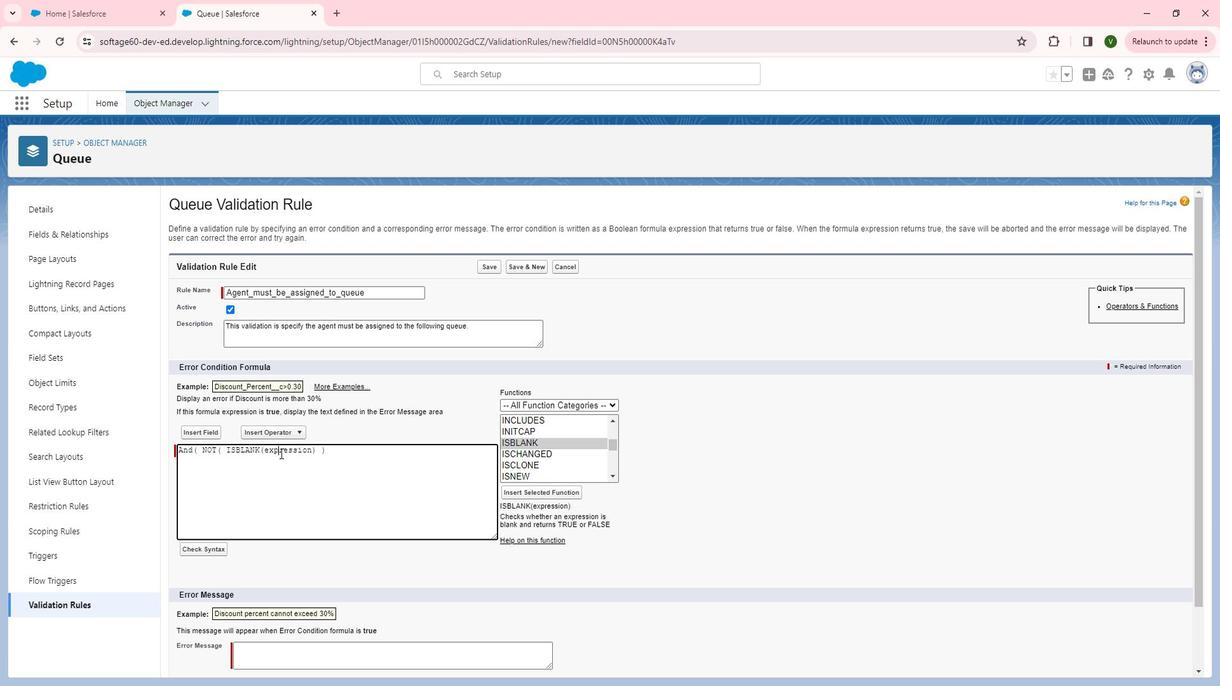 
Action: Mouse moved to (214, 429)
Screenshot: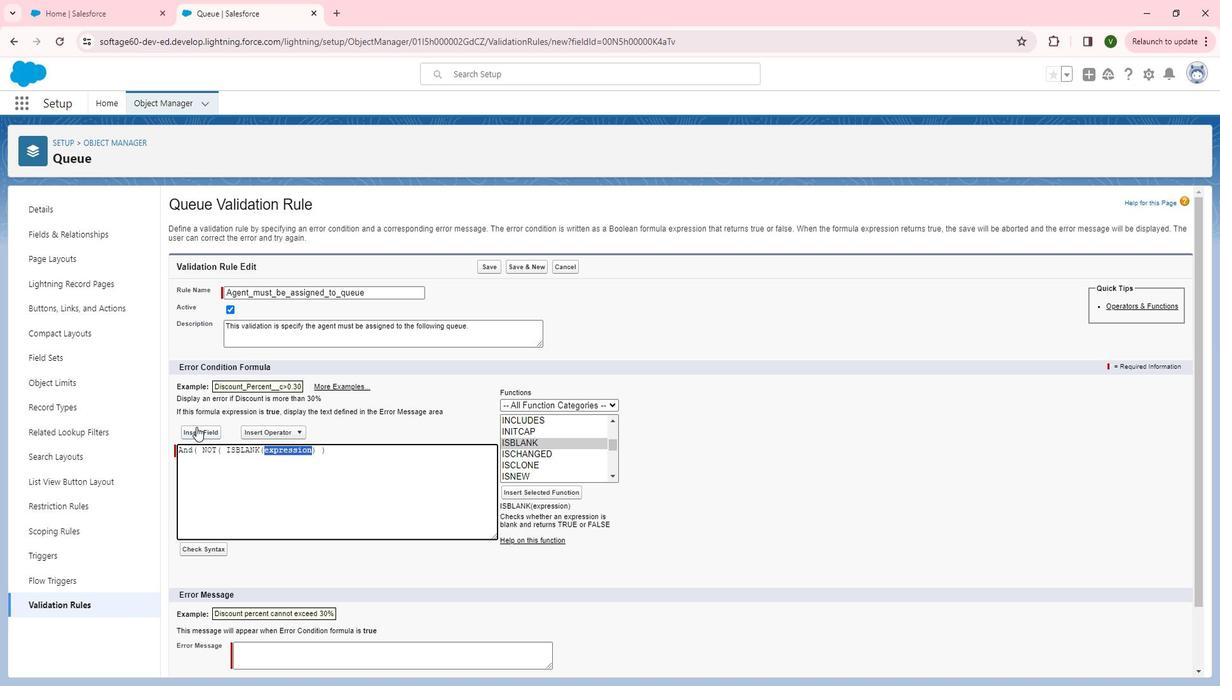 
Action: Mouse pressed left at (214, 429)
Screenshot: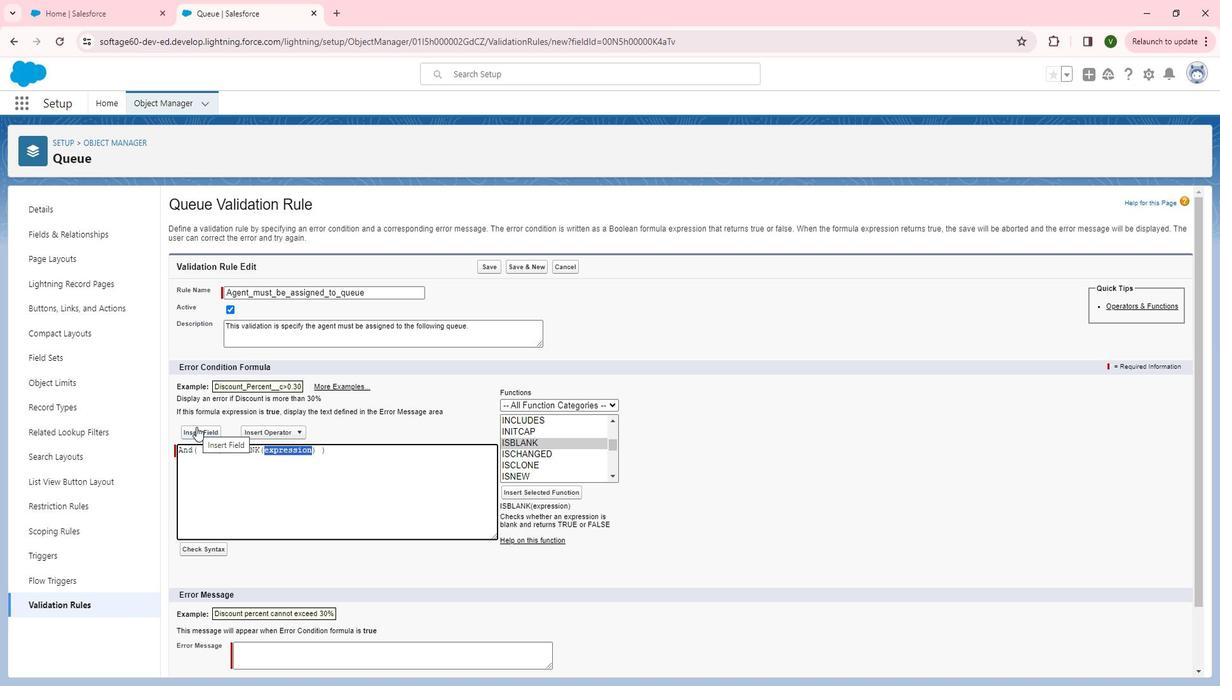 
Action: Mouse moved to (562, 387)
Screenshot: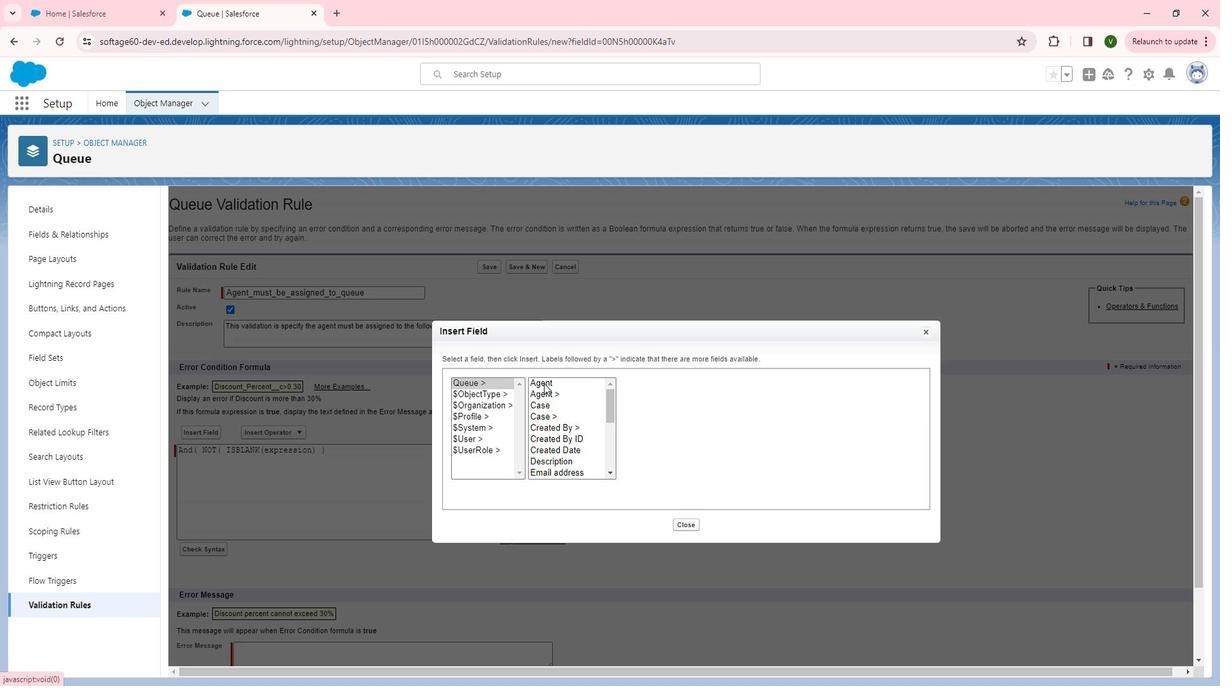 
Action: Mouse pressed left at (562, 387)
Screenshot: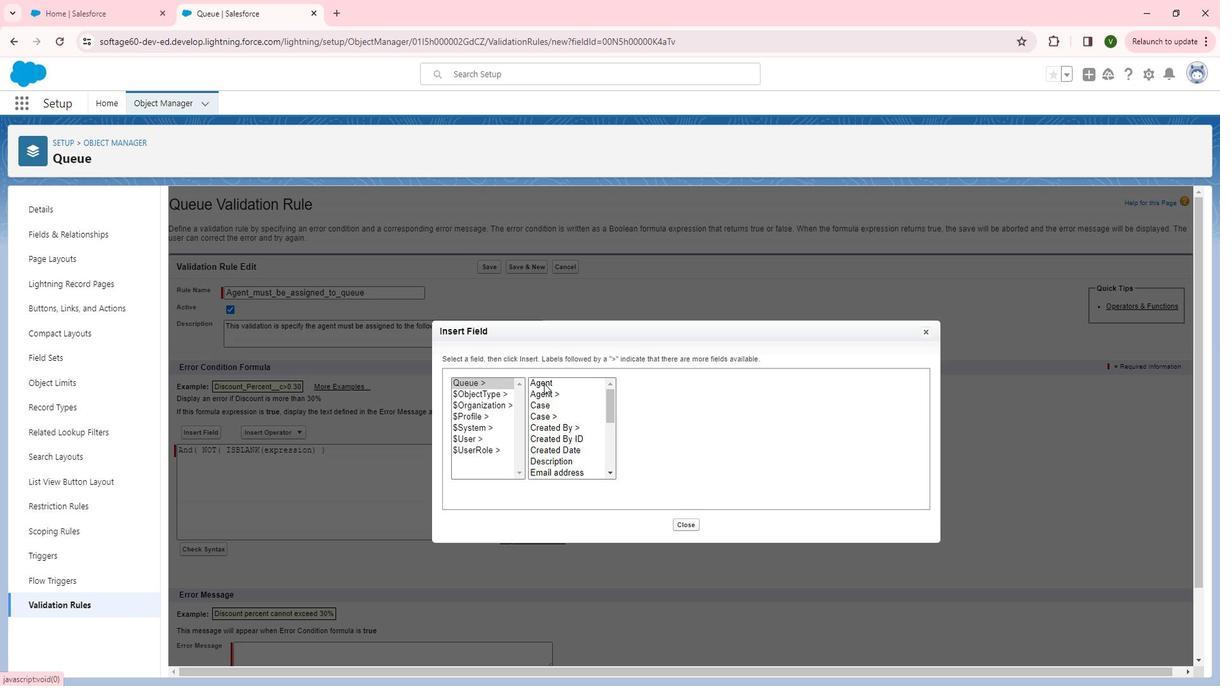 
Action: Mouse moved to (676, 452)
Screenshot: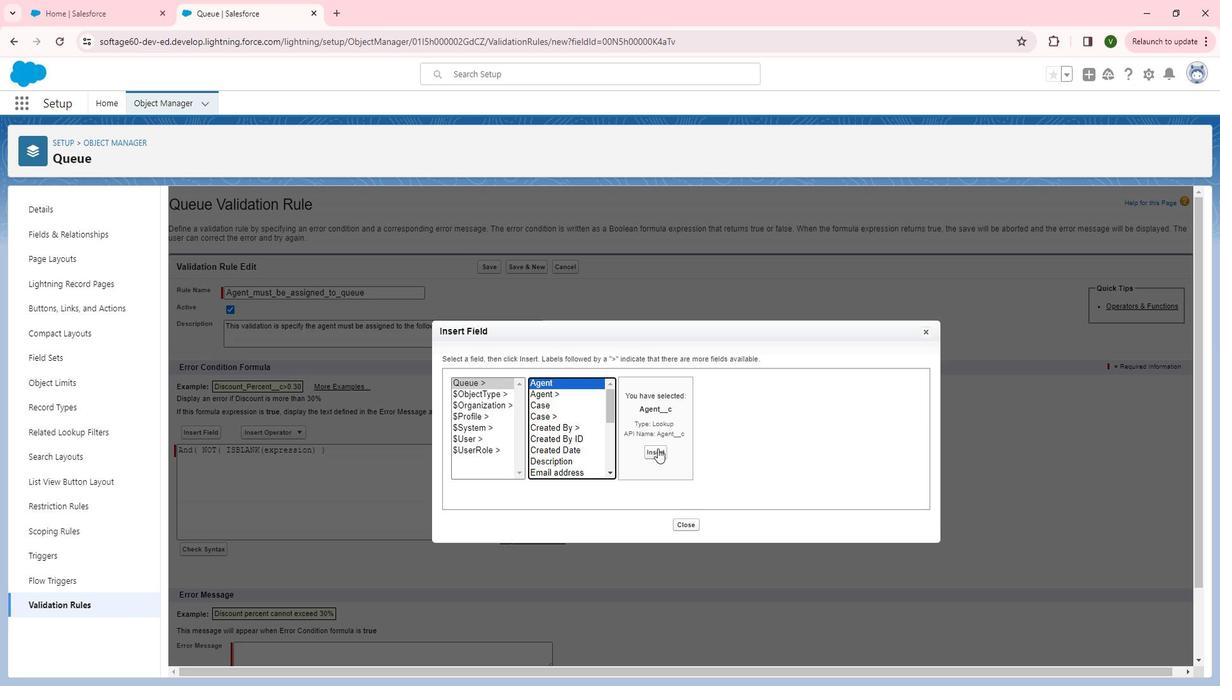 
Action: Mouse pressed left at (676, 452)
Screenshot: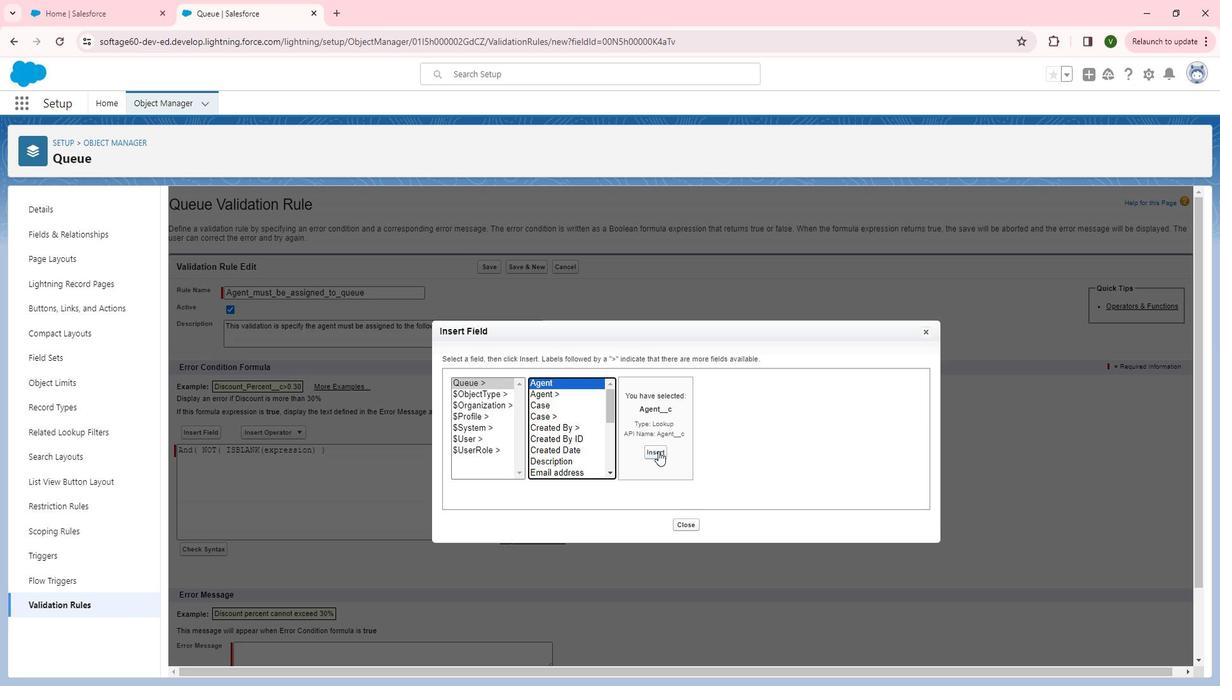 
Action: Mouse moved to (361, 455)
Screenshot: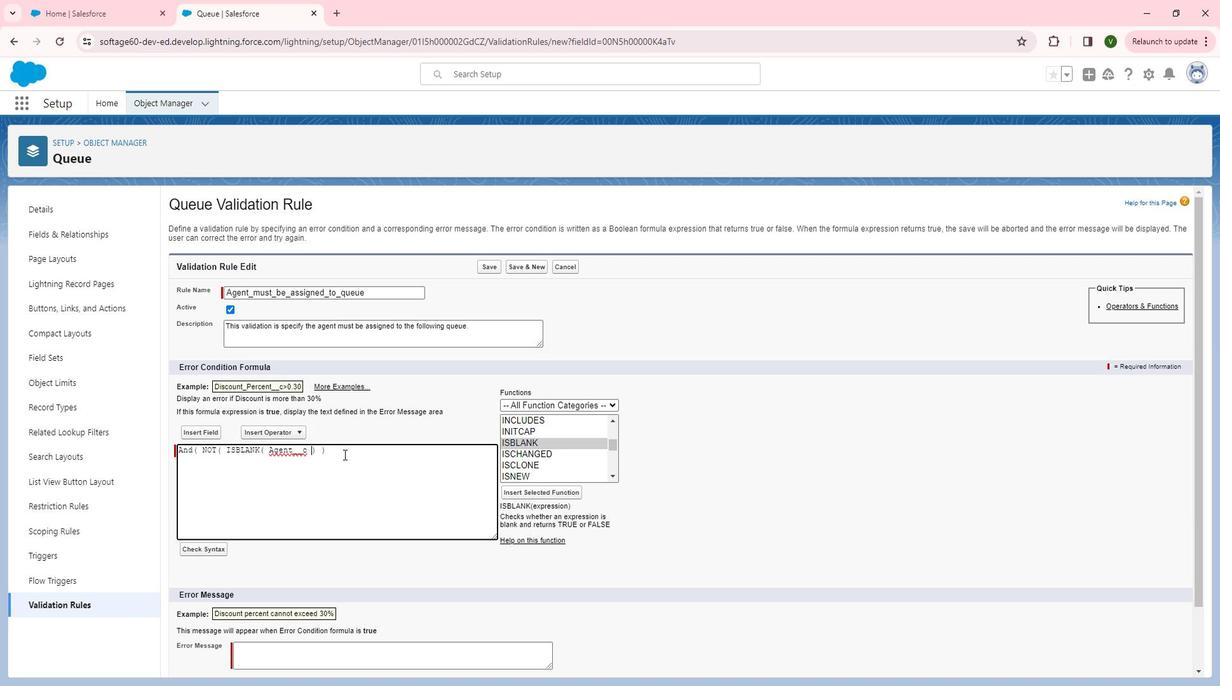 
Action: Mouse pressed left at (361, 455)
Screenshot: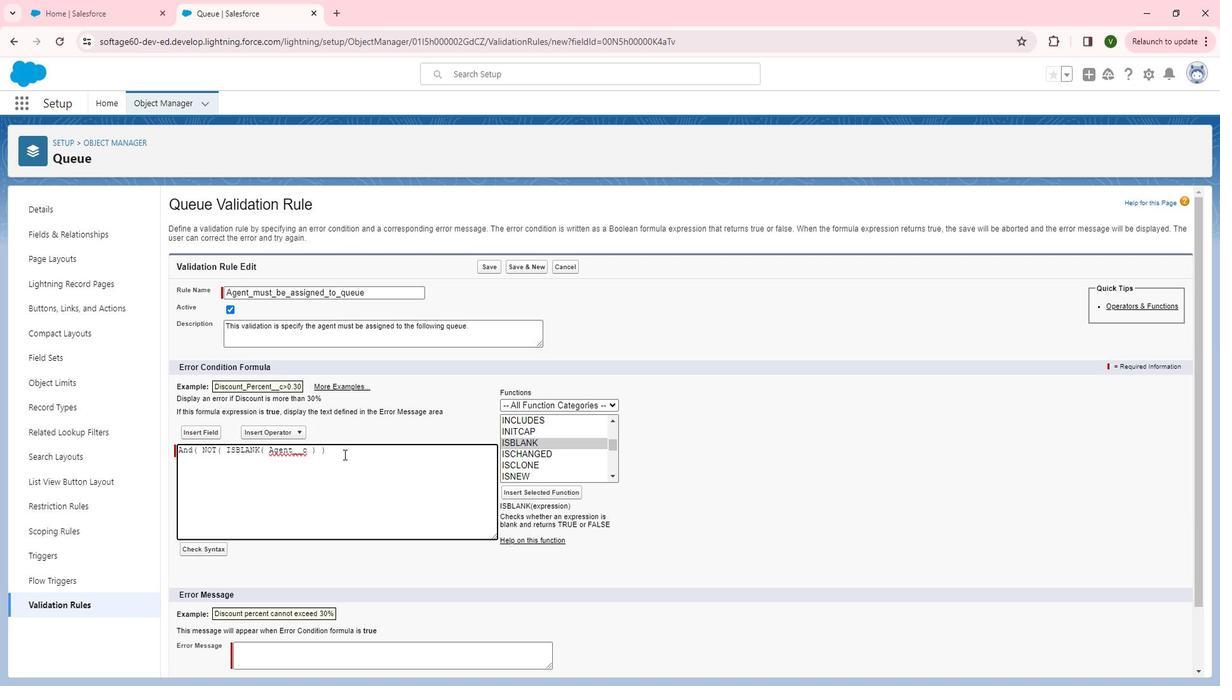 
Action: Mouse moved to (363, 456)
Screenshot: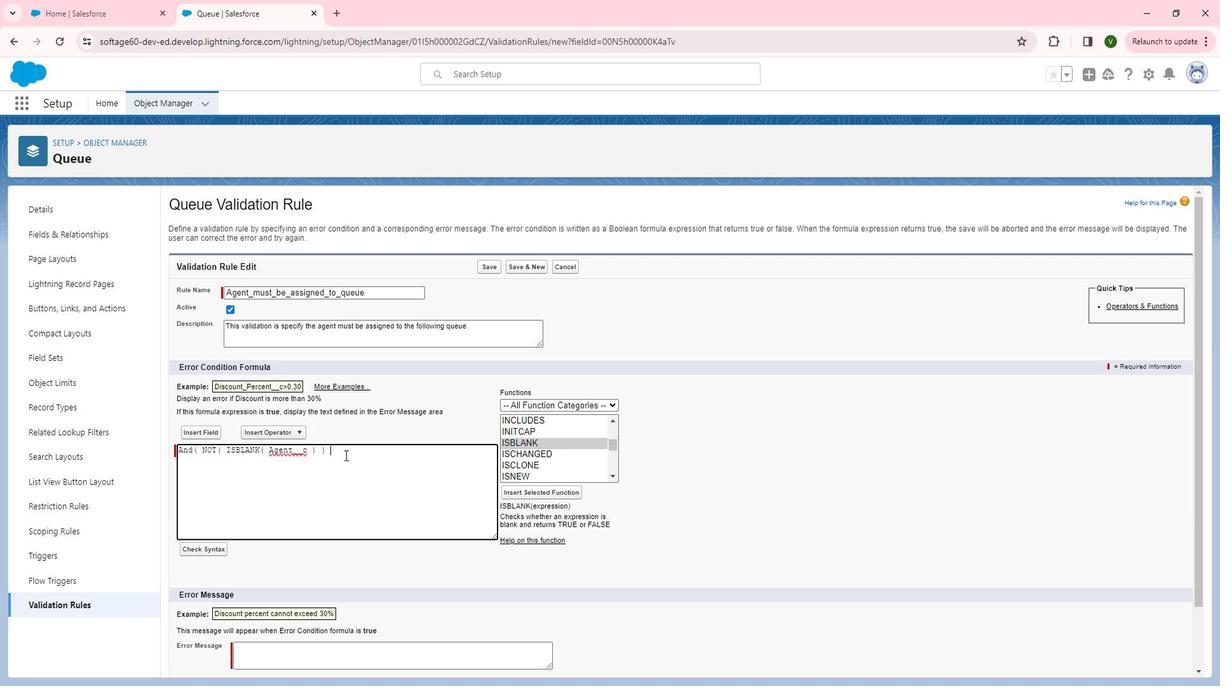 
Action: Key pressed <Key.shift>)
Screenshot: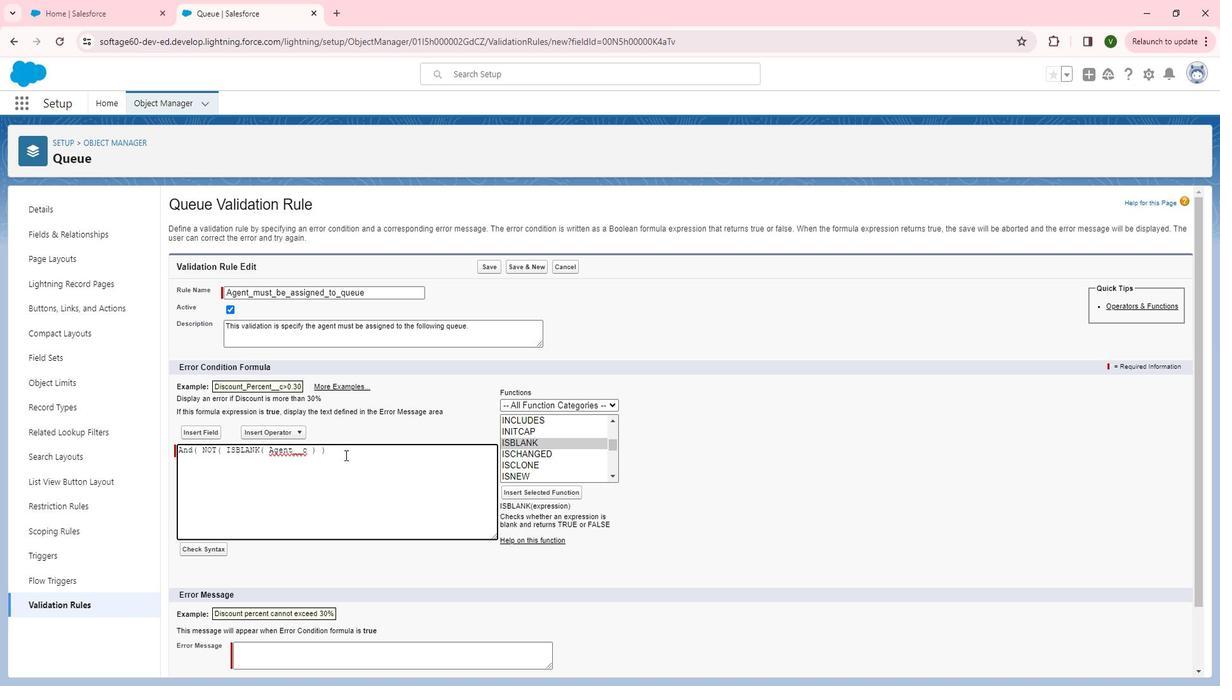 
Action: Mouse moved to (223, 540)
Screenshot: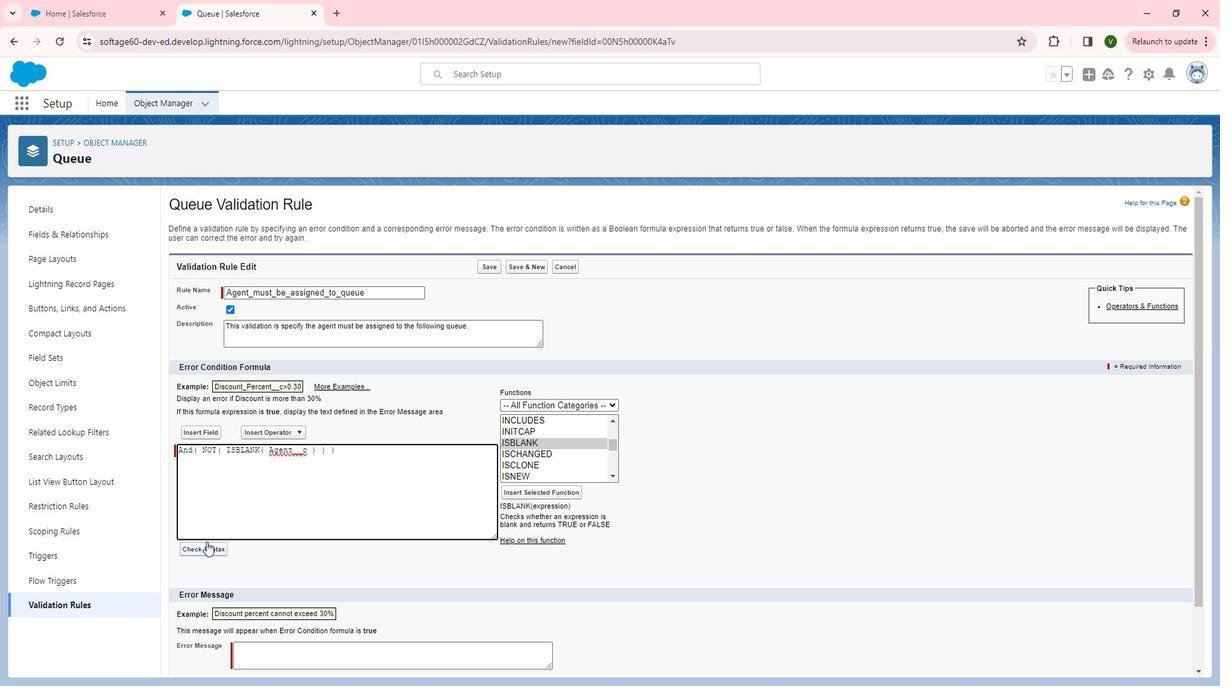 
Action: Mouse pressed left at (223, 540)
Screenshot: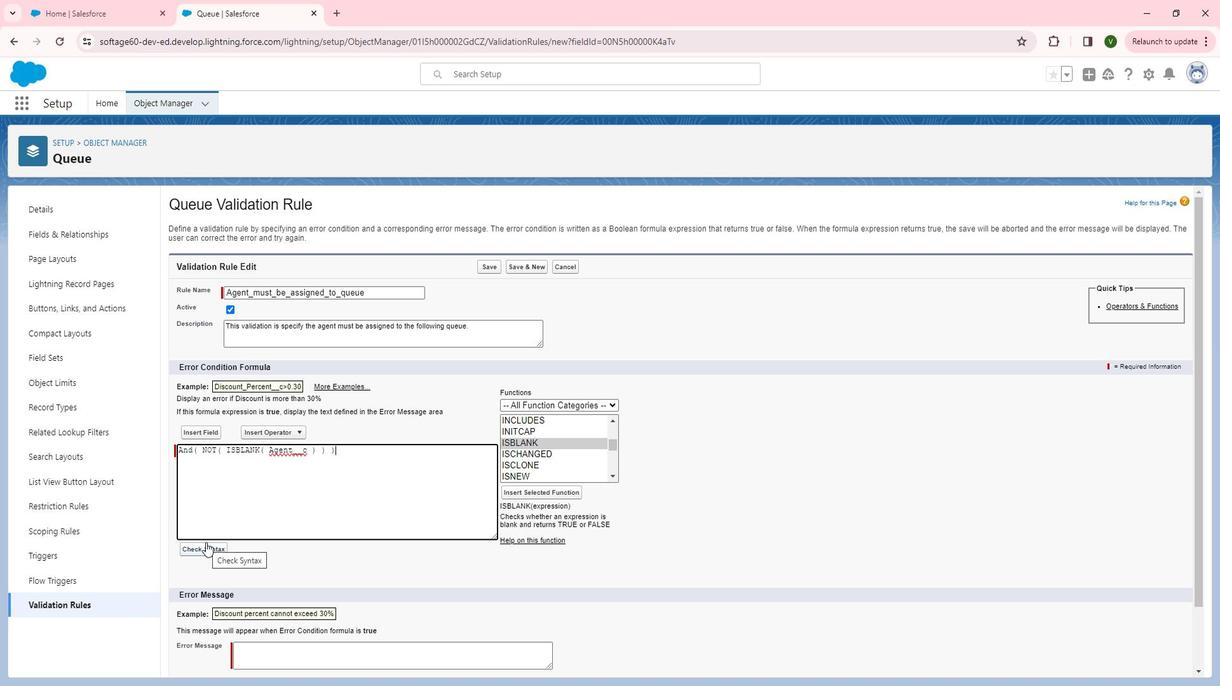 
Action: Mouse moved to (293, 525)
Screenshot: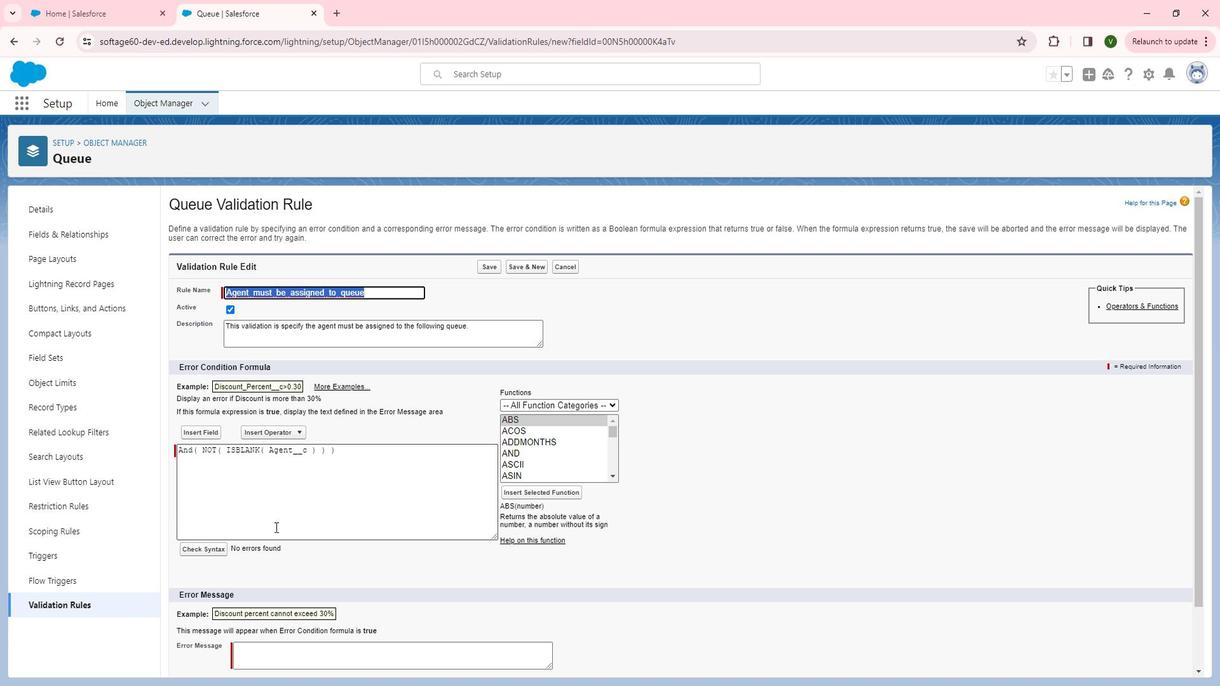 
Action: Mouse scrolled (293, 525) with delta (0, 0)
Screenshot: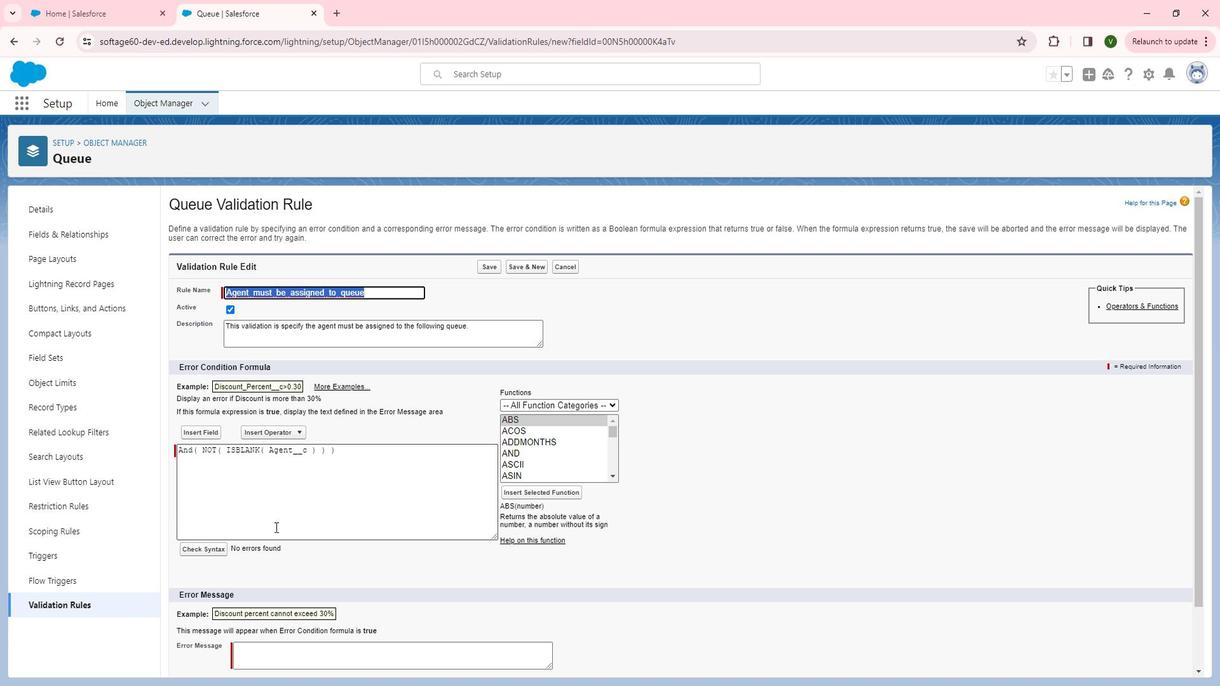 
Action: Mouse moved to (293, 525)
Screenshot: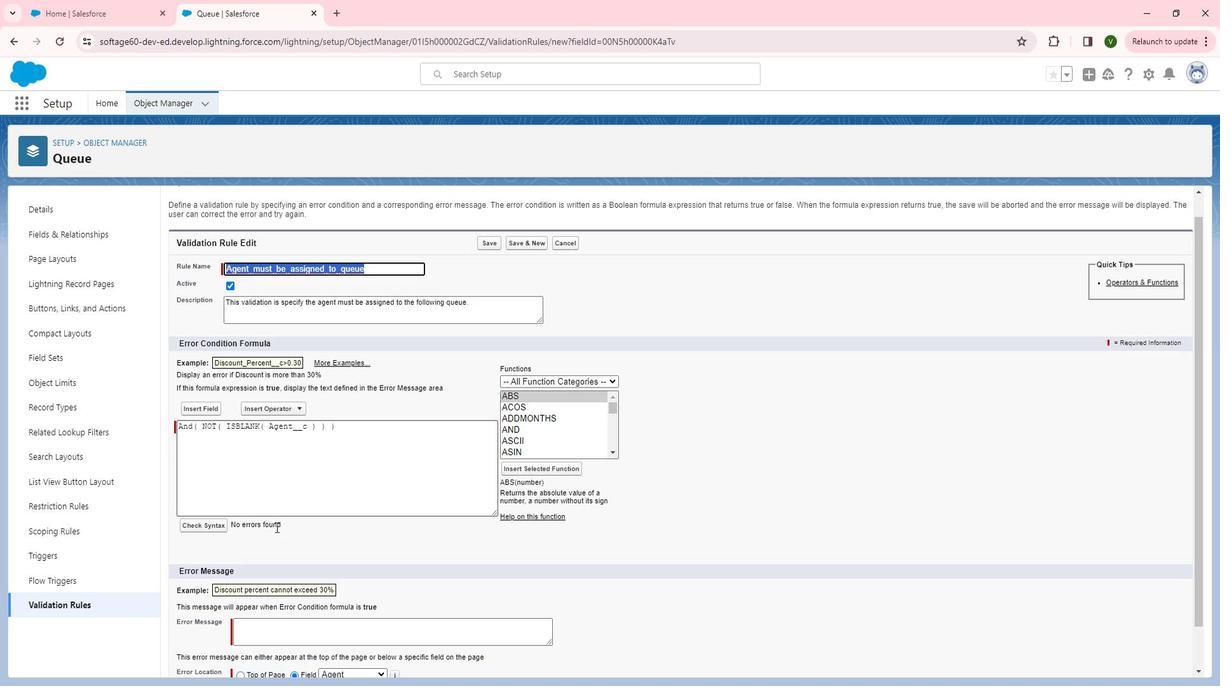 
Action: Mouse scrolled (293, 525) with delta (0, 0)
Screenshot: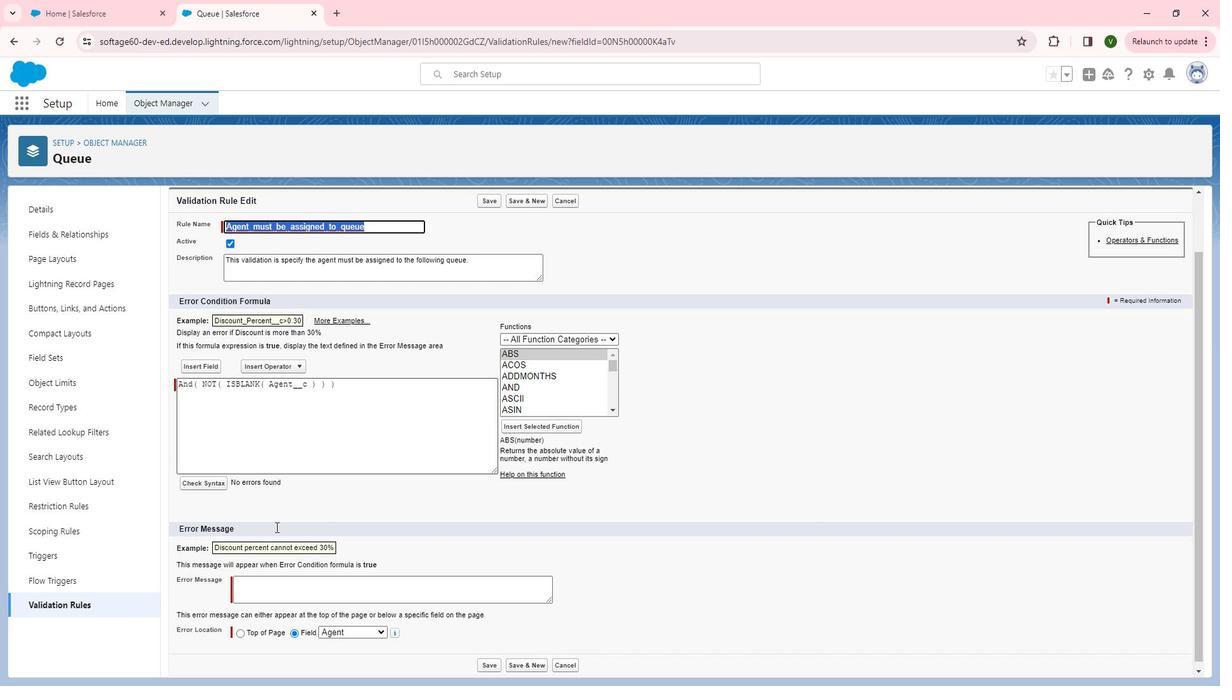 
Action: Mouse moved to (282, 585)
Screenshot: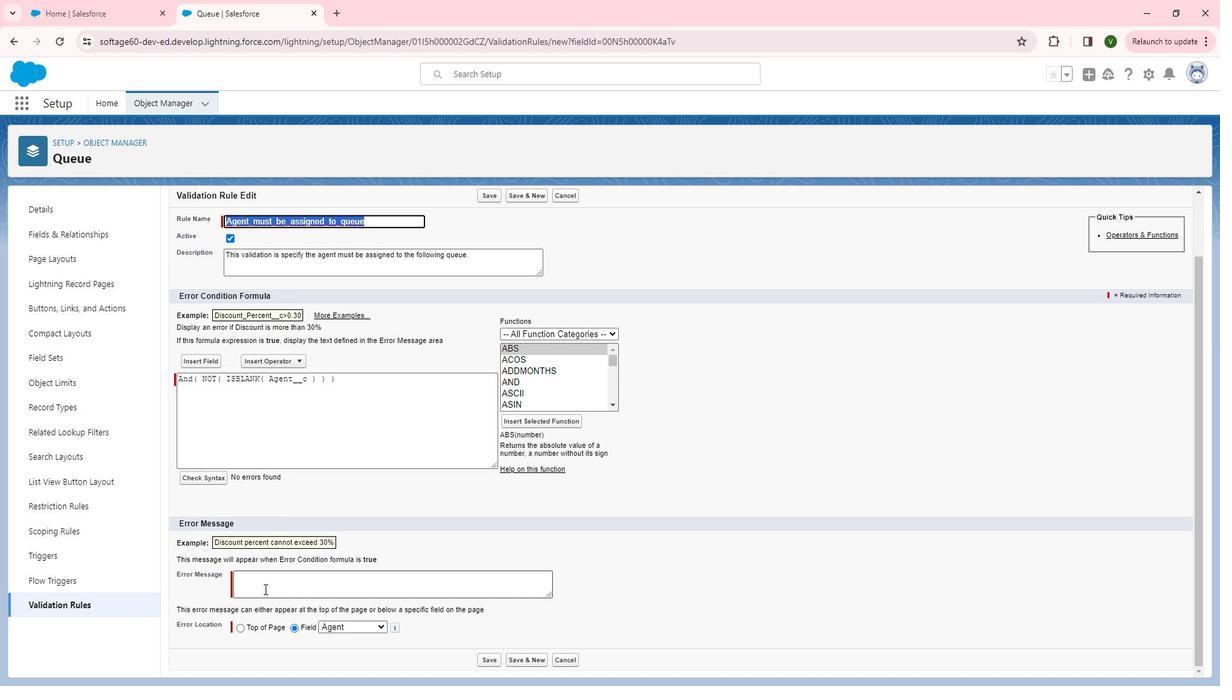 
Action: Mouse pressed left at (282, 585)
Screenshot: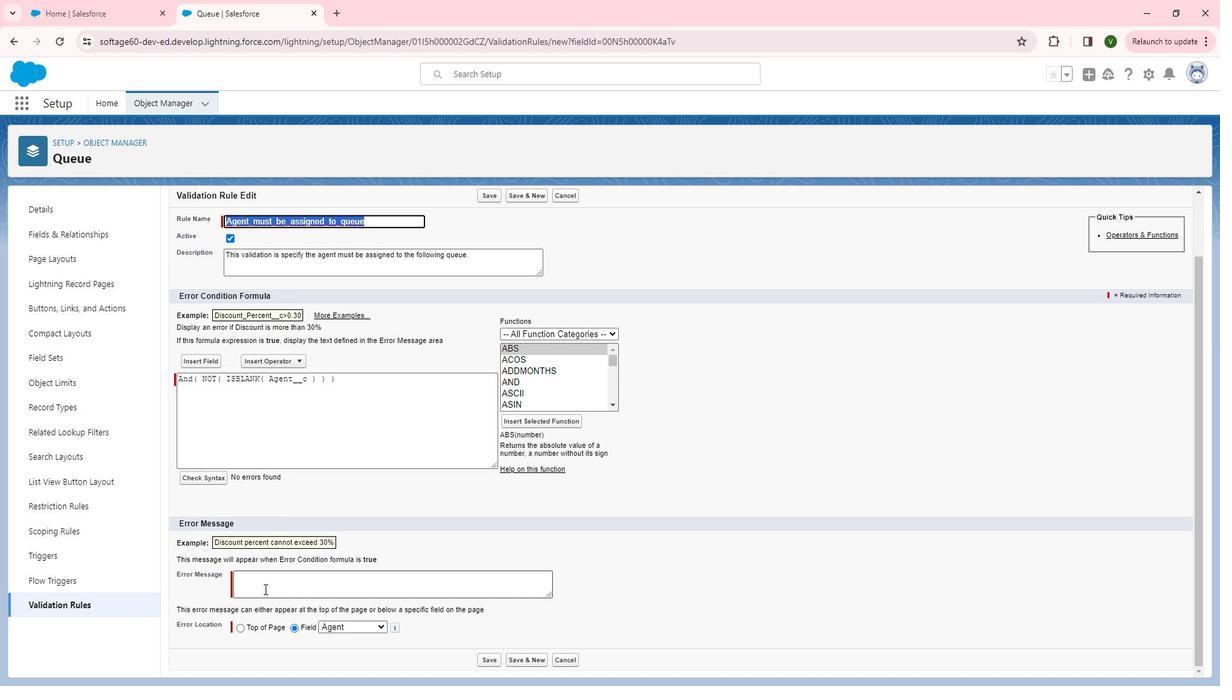 
Action: Mouse moved to (284, 583)
Screenshot: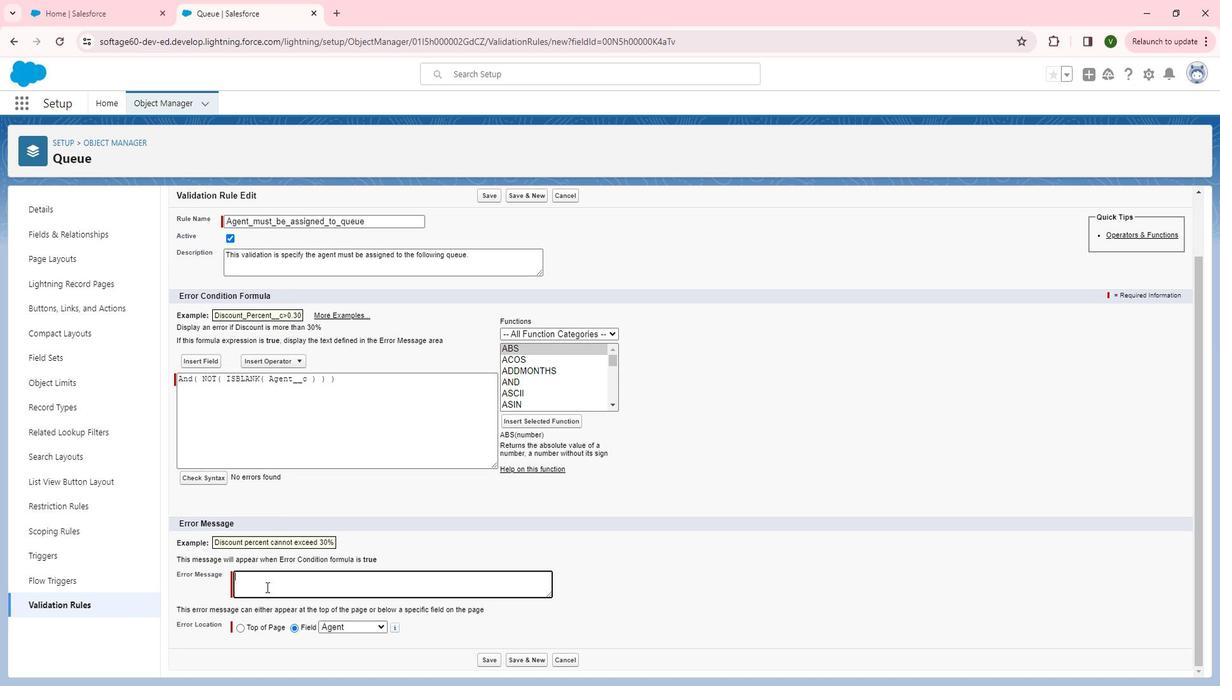 
Action: Key pressed <Key.shift>Agent<Key.space>should<Key.space>be<Key.space>assigned
Screenshot: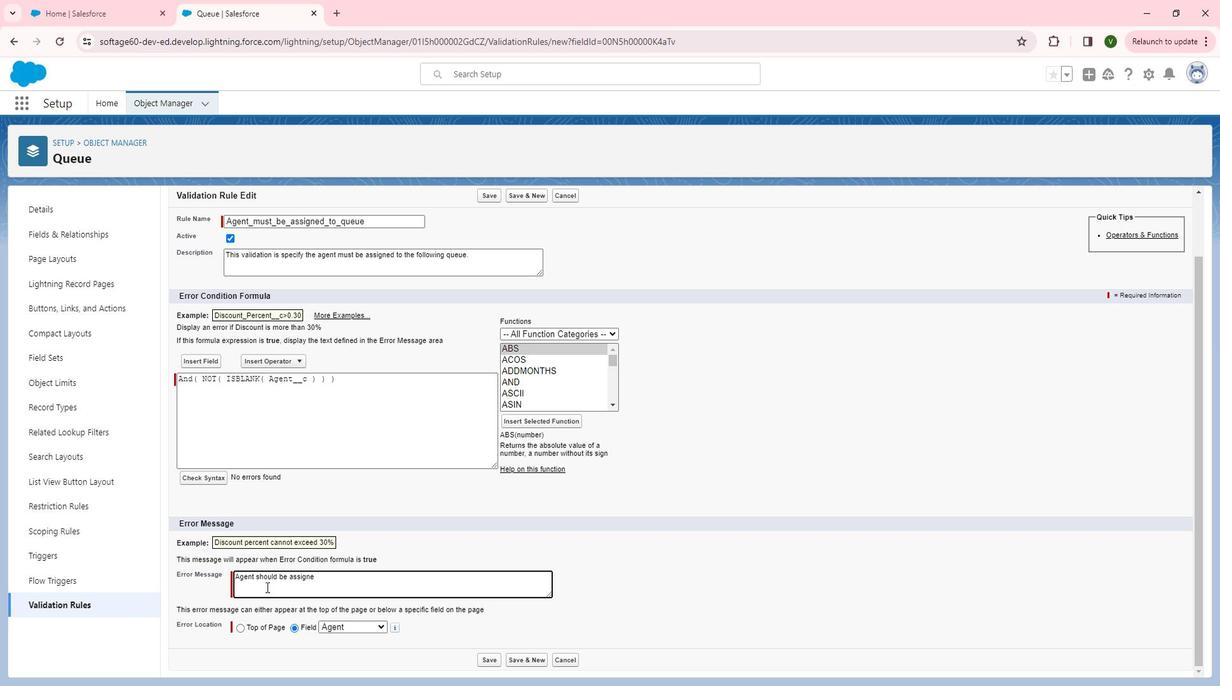 
Action: Mouse moved to (380, 608)
Screenshot: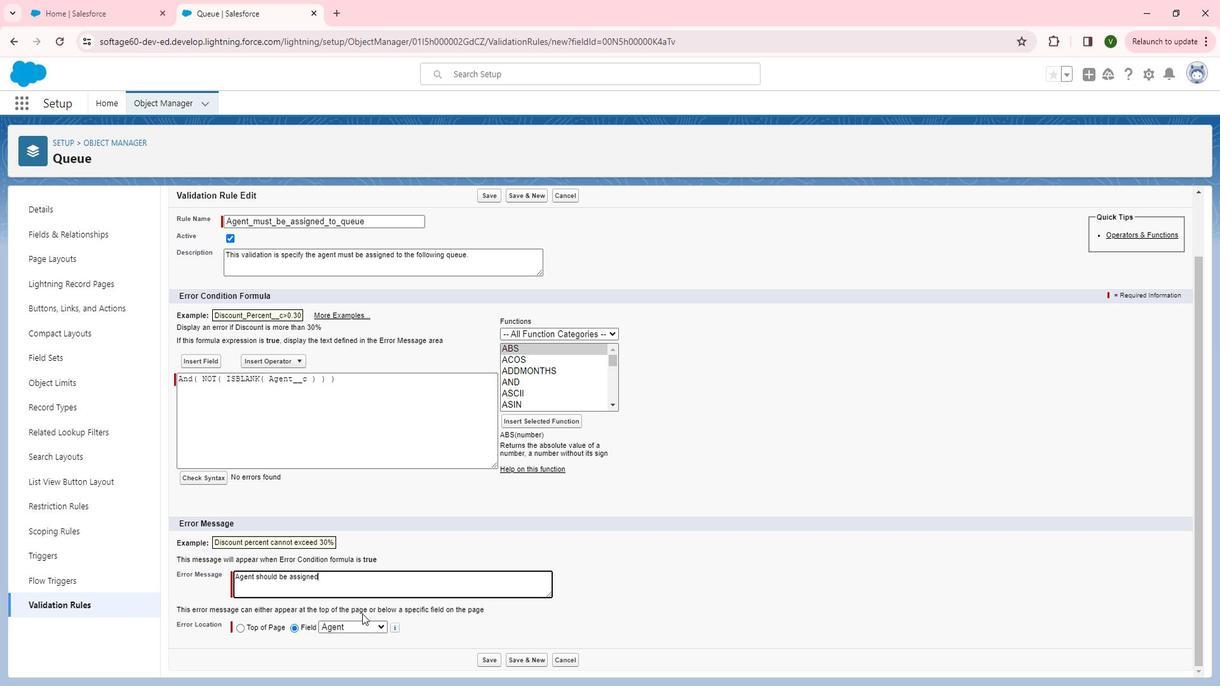 
Action: Key pressed .
Screenshot: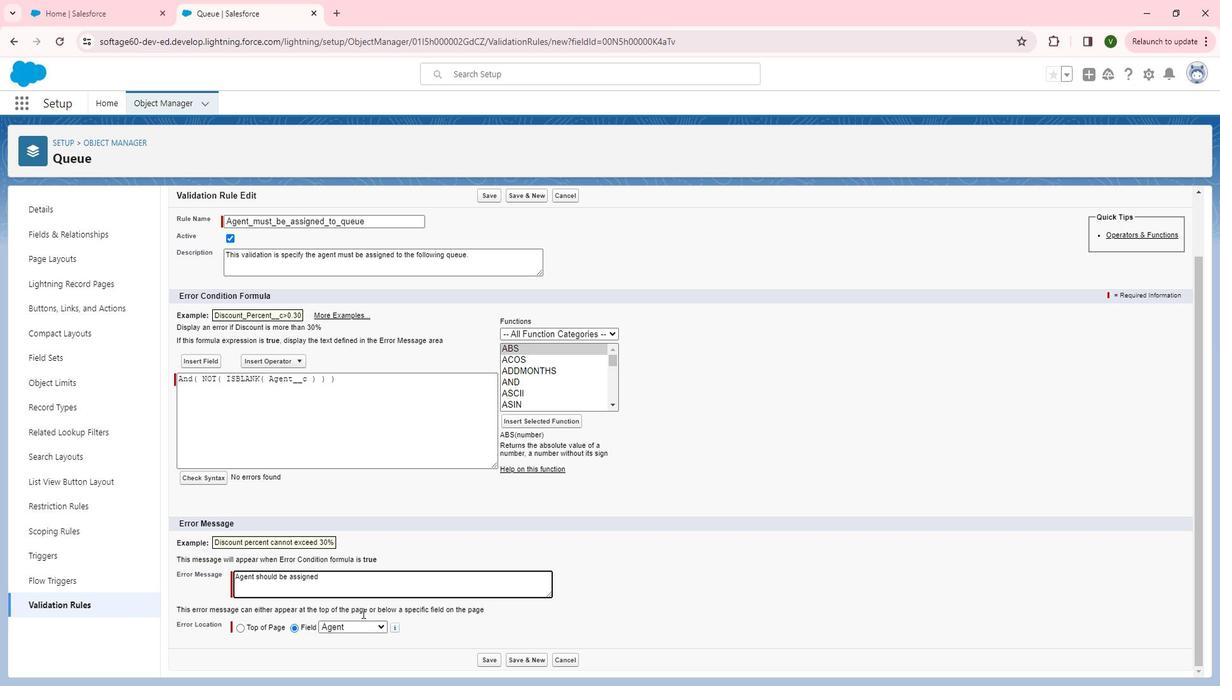 
Action: Mouse moved to (439, 620)
Screenshot: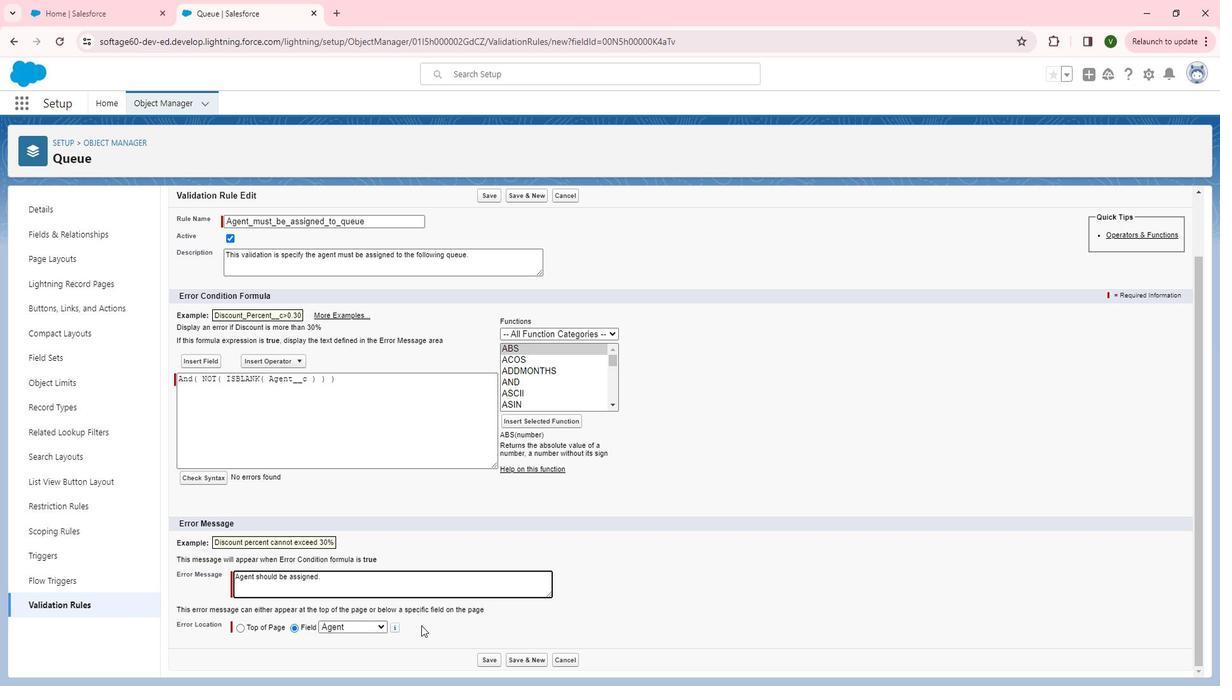 
Action: Mouse pressed left at (439, 620)
Screenshot: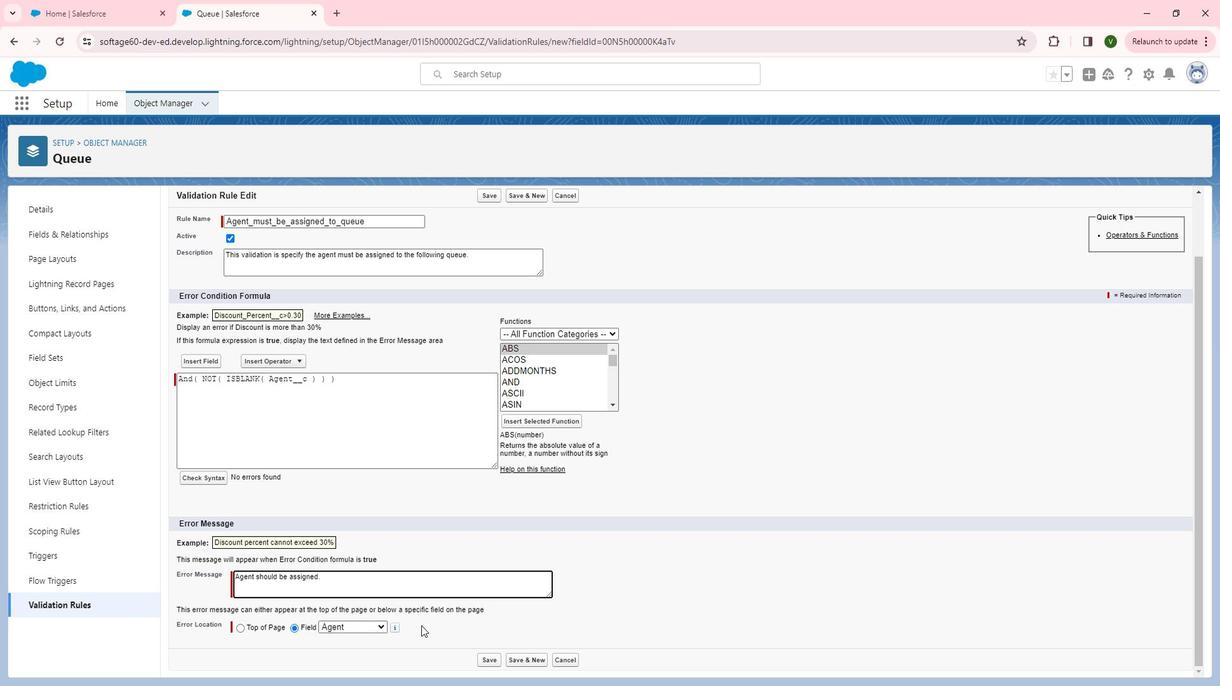 
Action: Mouse moved to (498, 647)
Screenshot: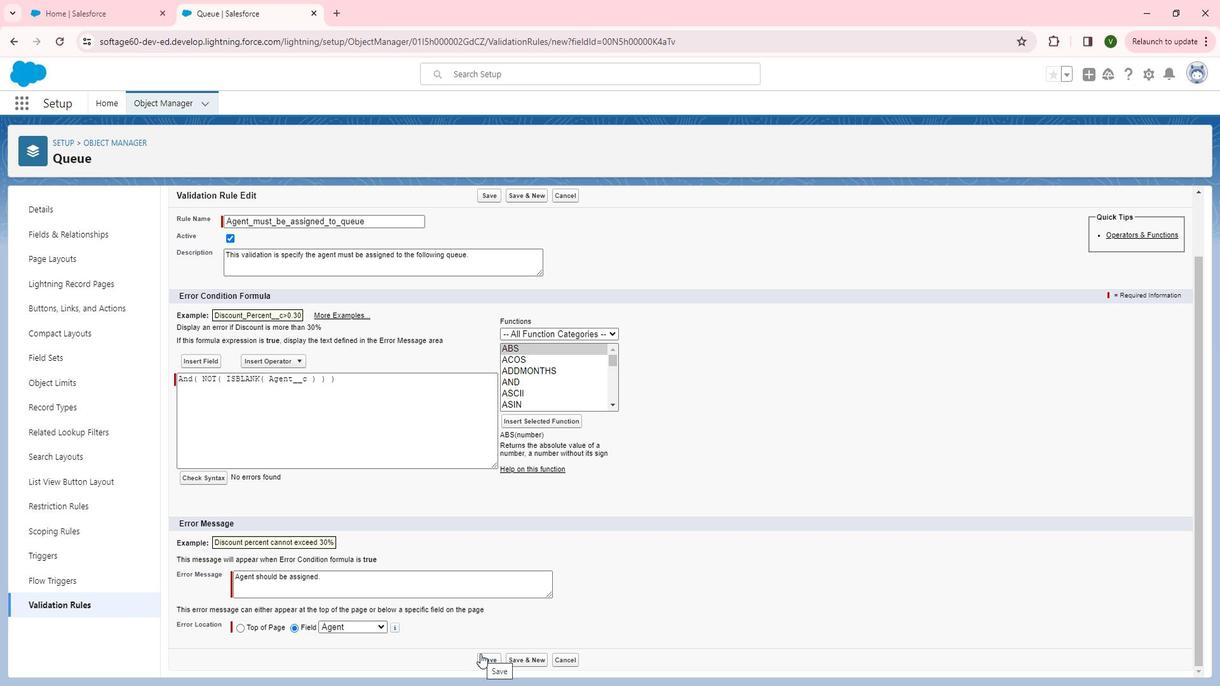 
Action: Mouse pressed left at (498, 647)
Screenshot: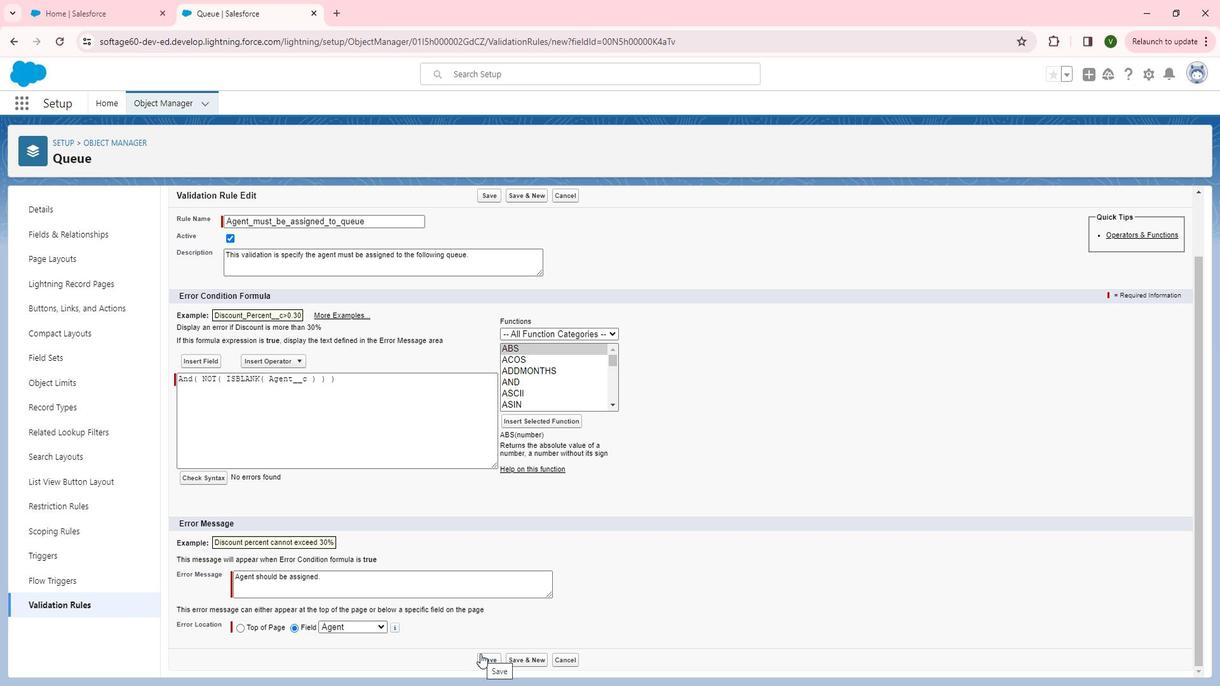 
Action: Mouse moved to (76, 225)
Screenshot: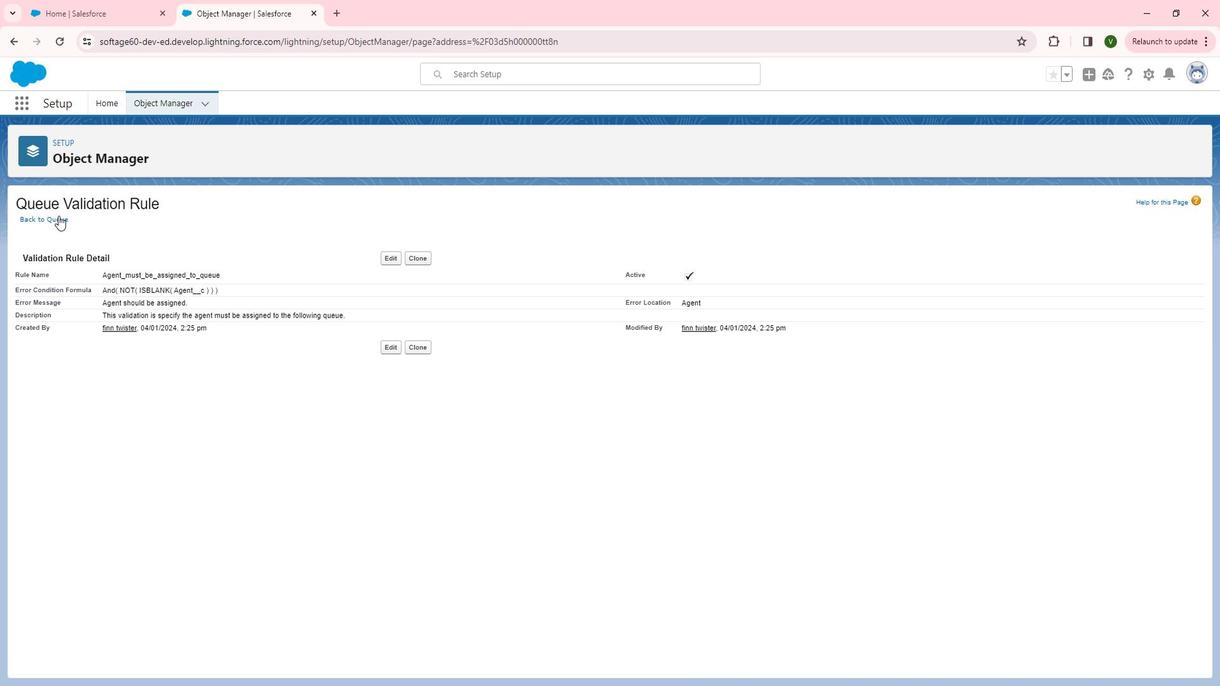 
Action: Mouse pressed left at (76, 225)
Screenshot: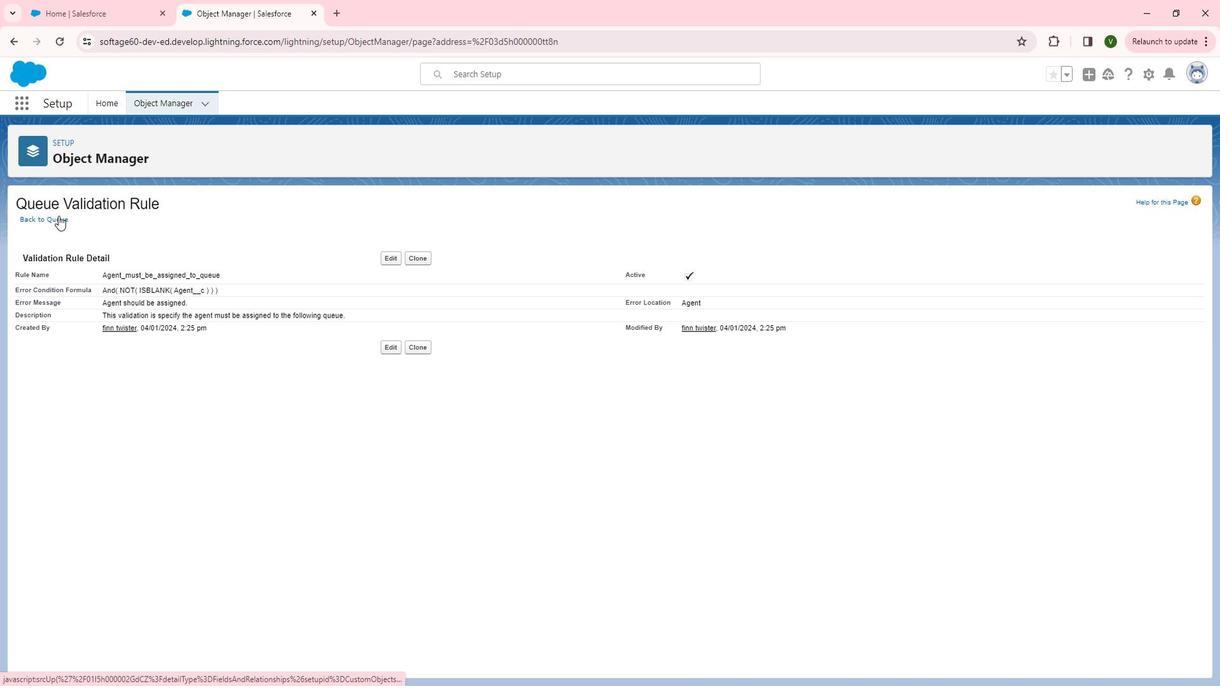 
Action: Mouse moved to (195, 305)
Screenshot: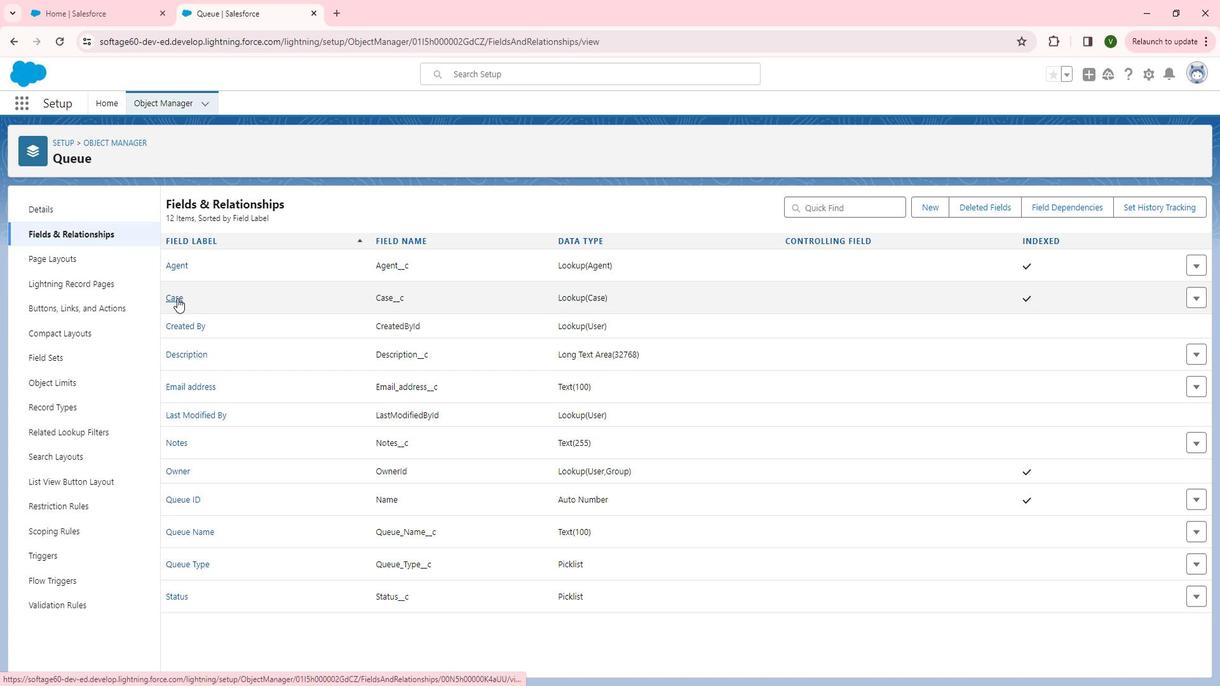 
Action: Mouse pressed left at (195, 305)
Screenshot: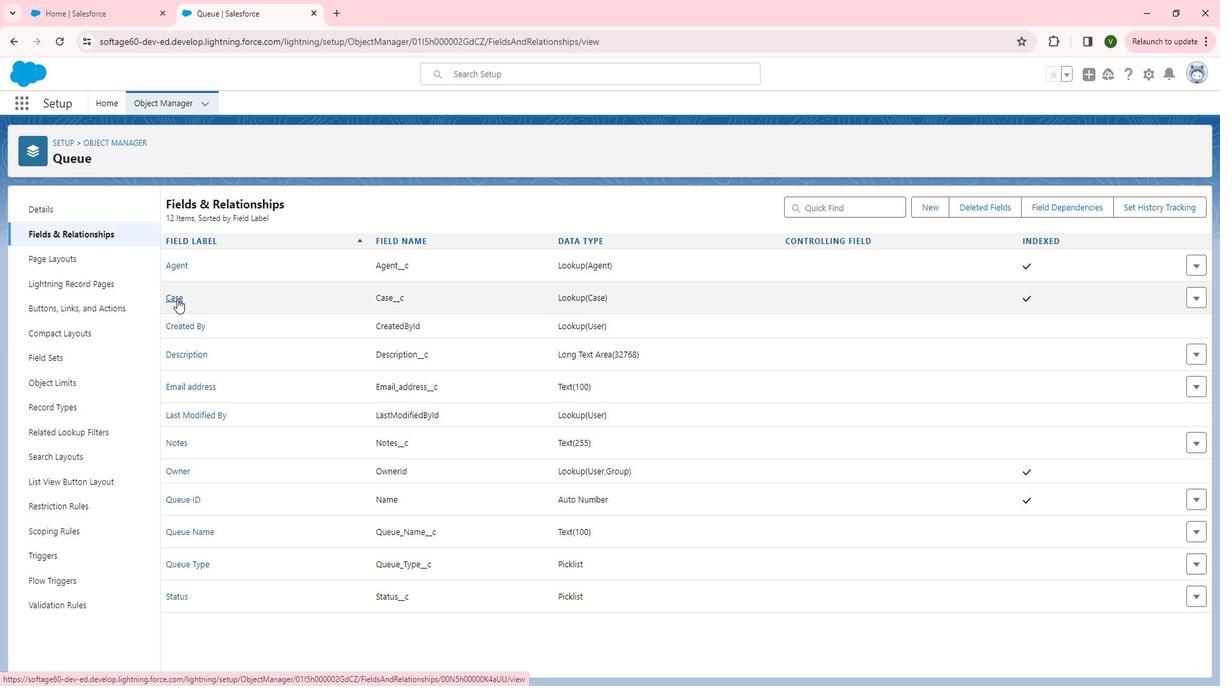 
Action: Mouse moved to (524, 558)
Screenshot: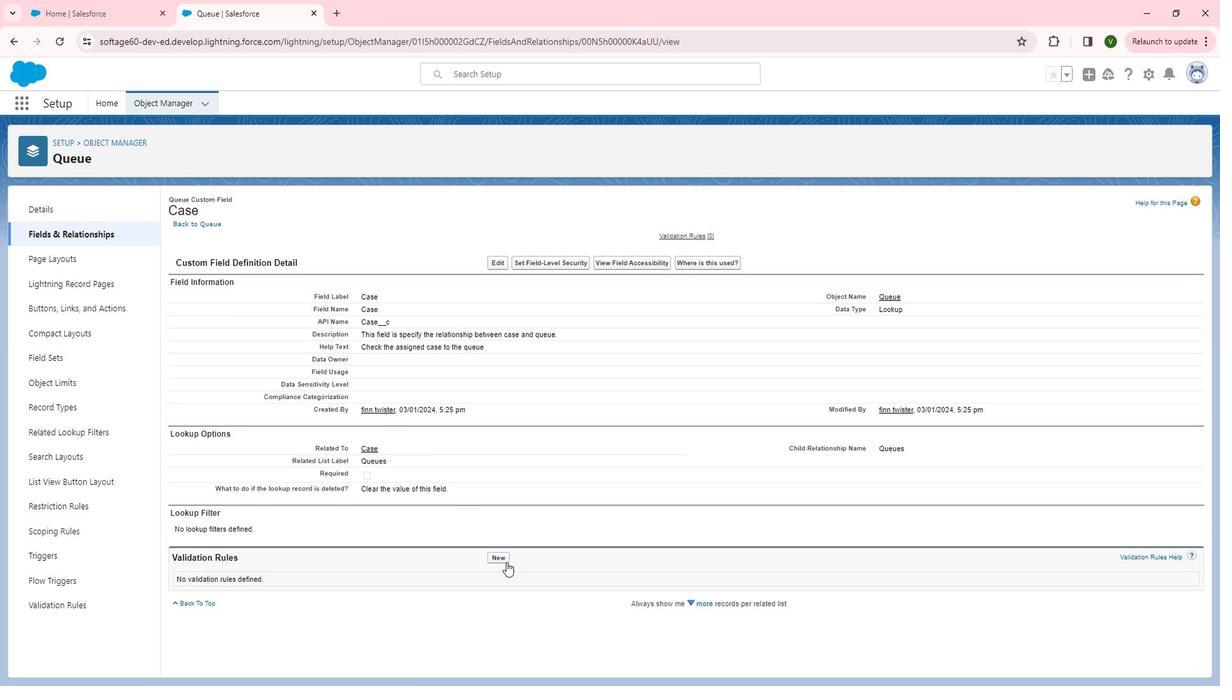 
Action: Mouse pressed left at (524, 558)
Screenshot: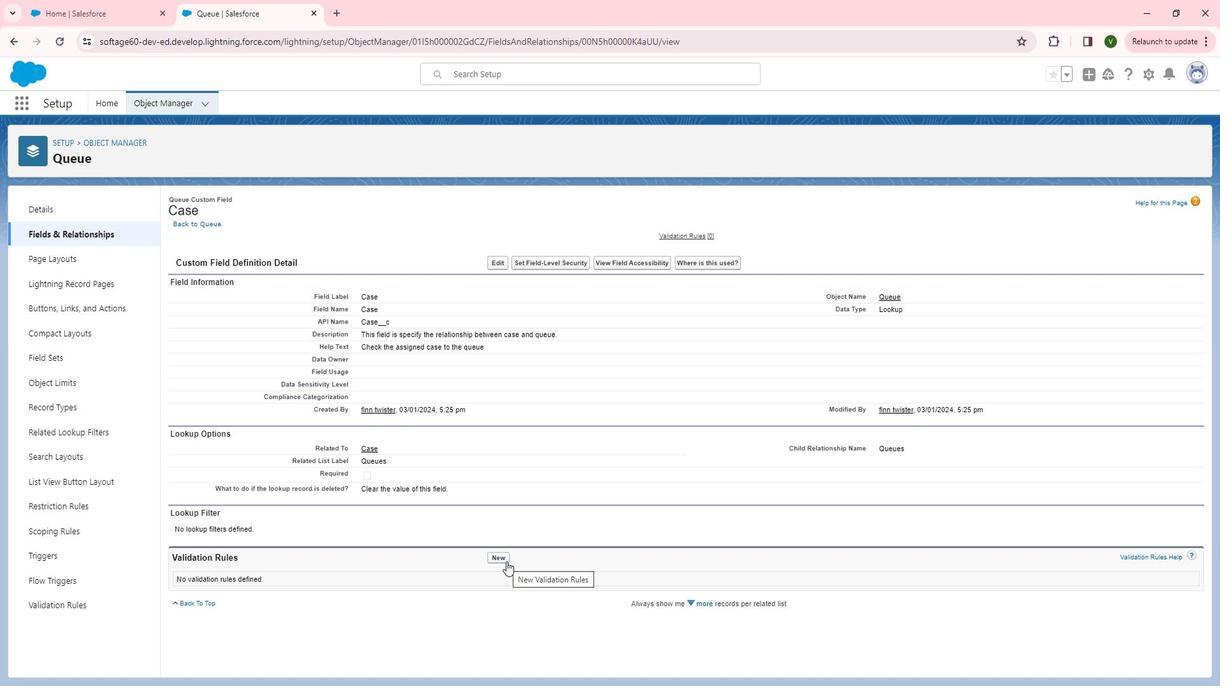 
Action: Mouse moved to (286, 302)
Screenshot: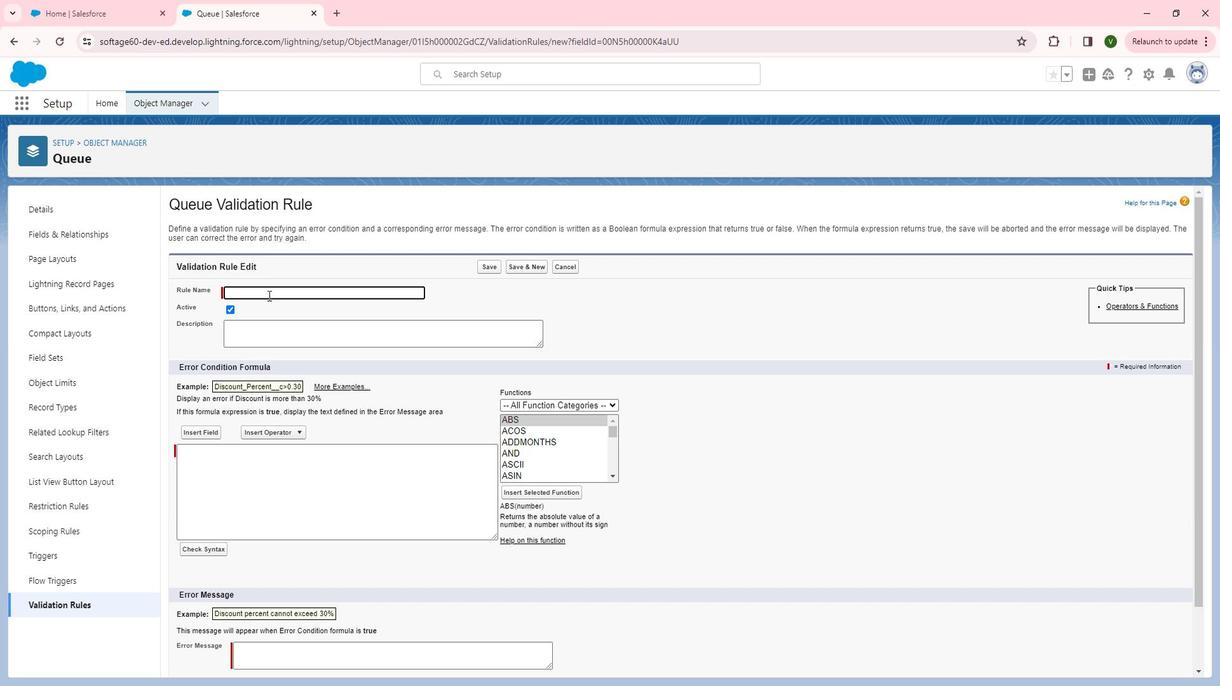 
Action: Mouse pressed left at (286, 302)
Screenshot: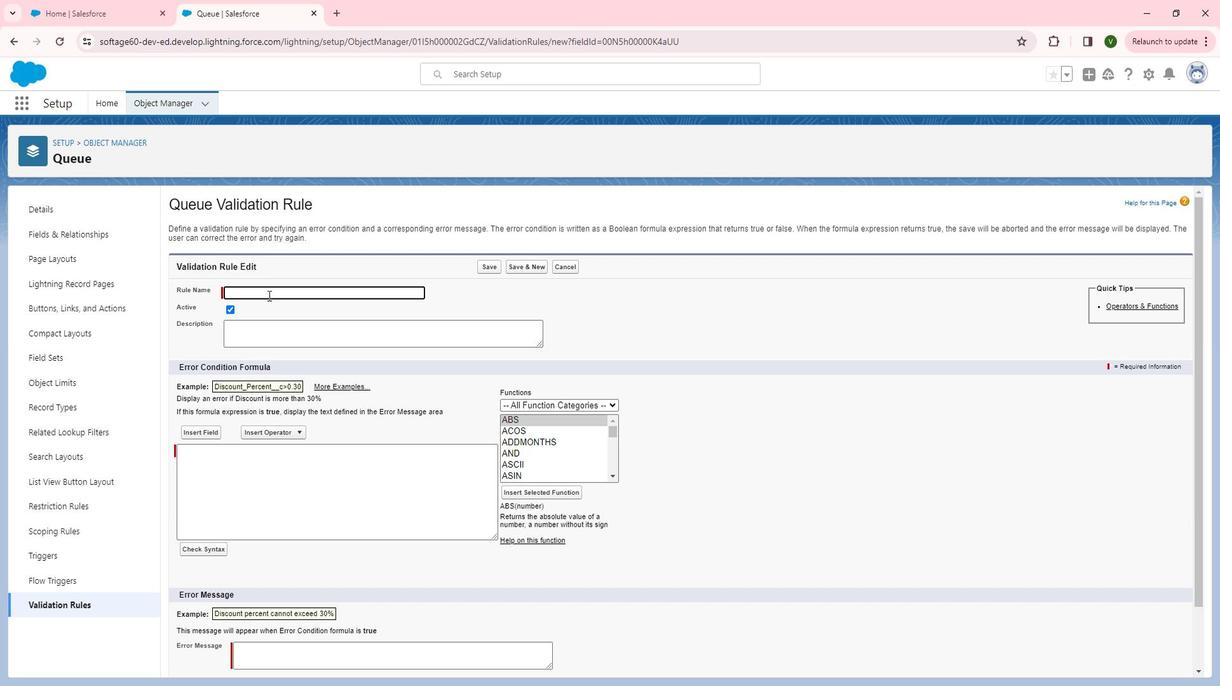 
Action: Mouse moved to (286, 303)
Screenshot: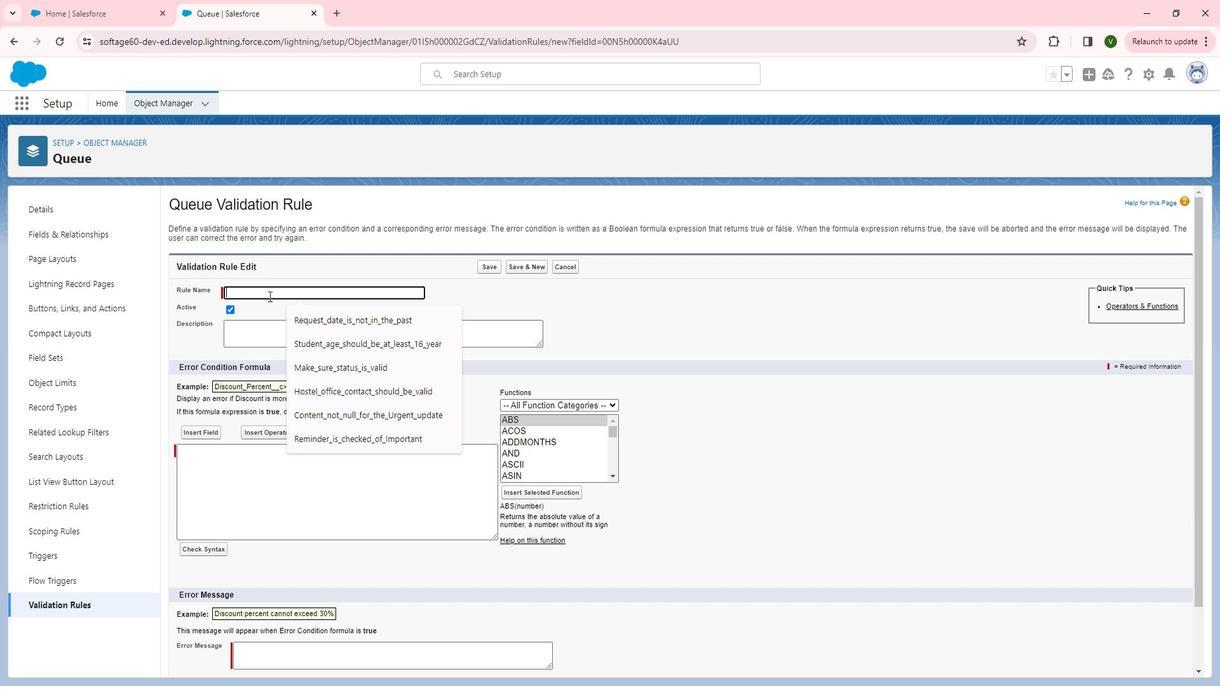 
Action: Key pressed <Key.shift>Case<Key.space>assig<Key.backspace><Key.backspace><Key.backspace><Key.backspace><Key.backspace>must<Key.space>be<Key.space>assigned<Key.space>to<Key.space>queue<Key.tab><Key.tab><Key.shift>This<Key.space>valisa<Key.backspace><Key.backspace>dation<Key.space>is<Key.space>for<Key.space>make<Key.space>sure<Key.space>the<Key.space>case<Key.space>should<Key.space>be<Key.space>assigned<Key.space>to<Key.space>the<Key.space>following<Key.space>queue.
Screenshot: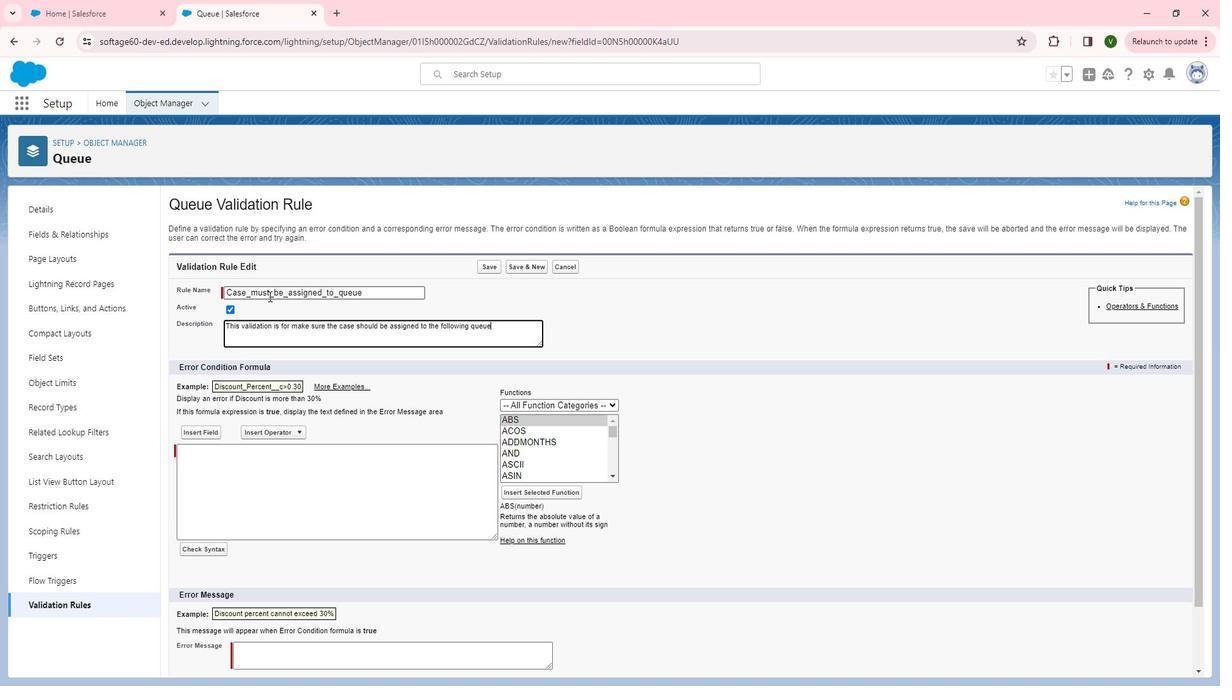
Action: Mouse moved to (304, 466)
Screenshot: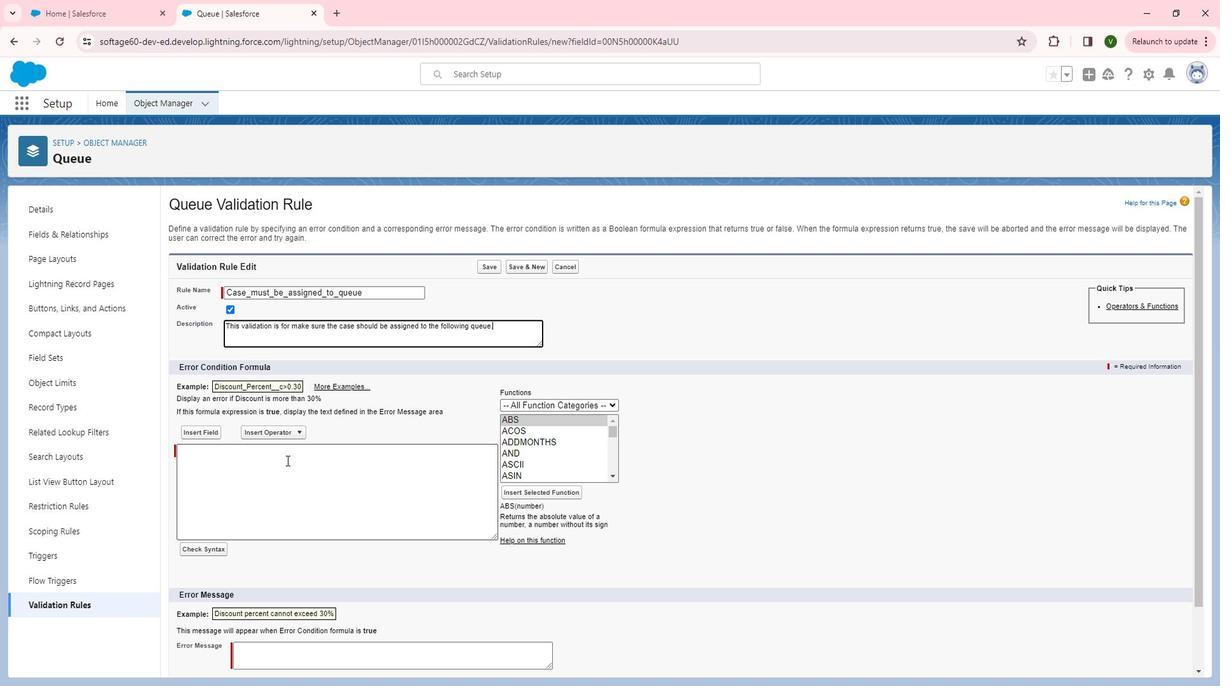 
Action: Mouse pressed left at (304, 466)
Screenshot: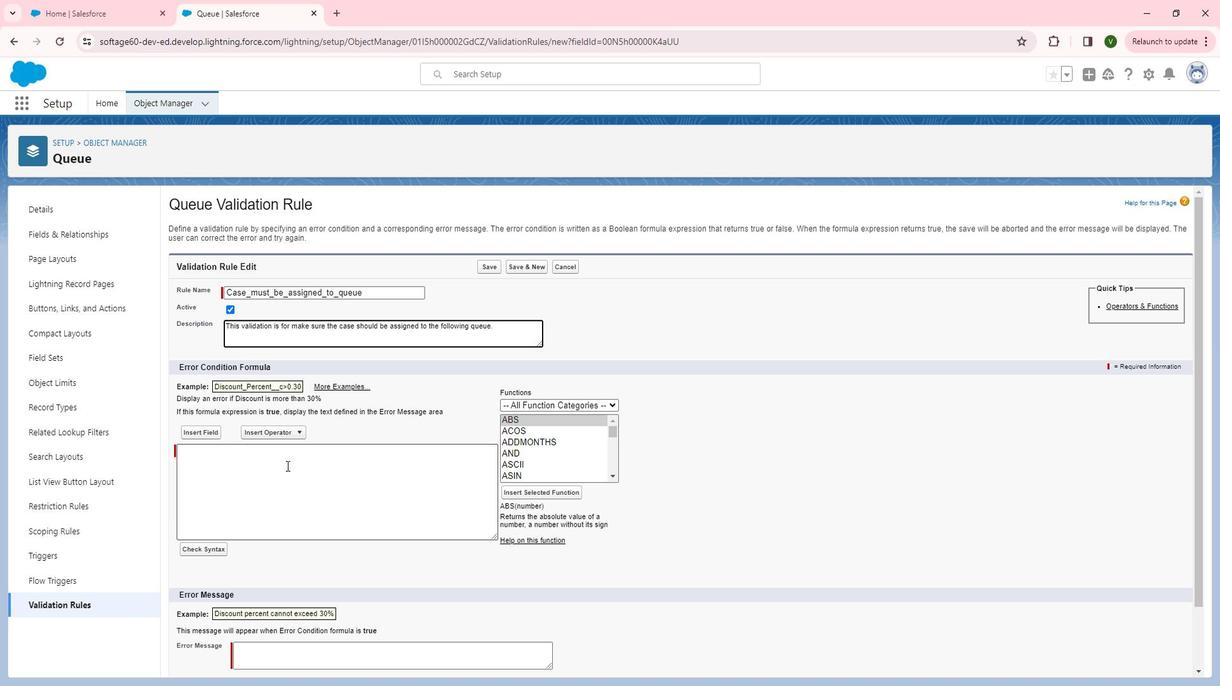 
Action: Mouse moved to (230, 443)
Screenshot: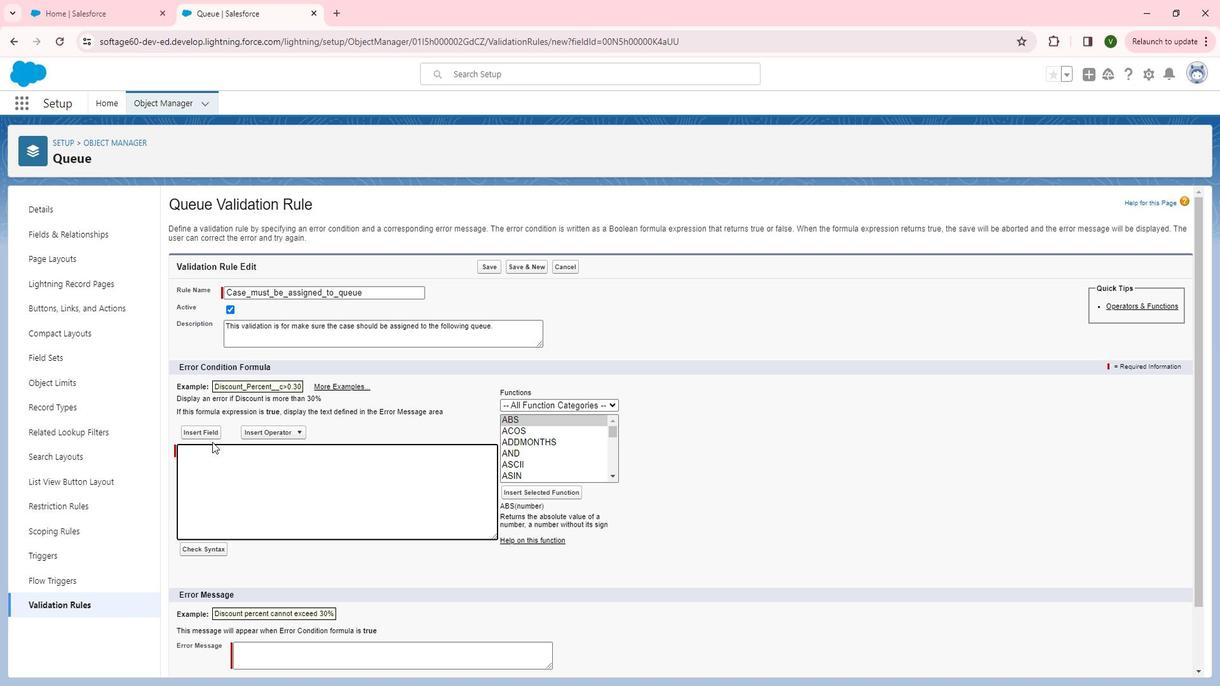 
Action: Key pressed <Key.shift>And<Key.shift_r><Key.shift_r><Key.shift_r>(<Key.space><Key.shift>Not<Key.space><Key.shift_r><Key.shift_r><Key.shift_r><Key.shift_r><Key.shift_r><Key.shift_r><Key.shift_r><Key.shift_r><Key.shift_r><Key.shift_r><Key.shift_r><Key.shift_r><Key.shift_r><Key.shift_r><Key.shift_r><Key.shift_r><Key.shift_r><Key.shift_r><Key.shift_r><Key.shift_r><Key.shift_r><Key.shift_r><Key.shift_r>(
Screenshot: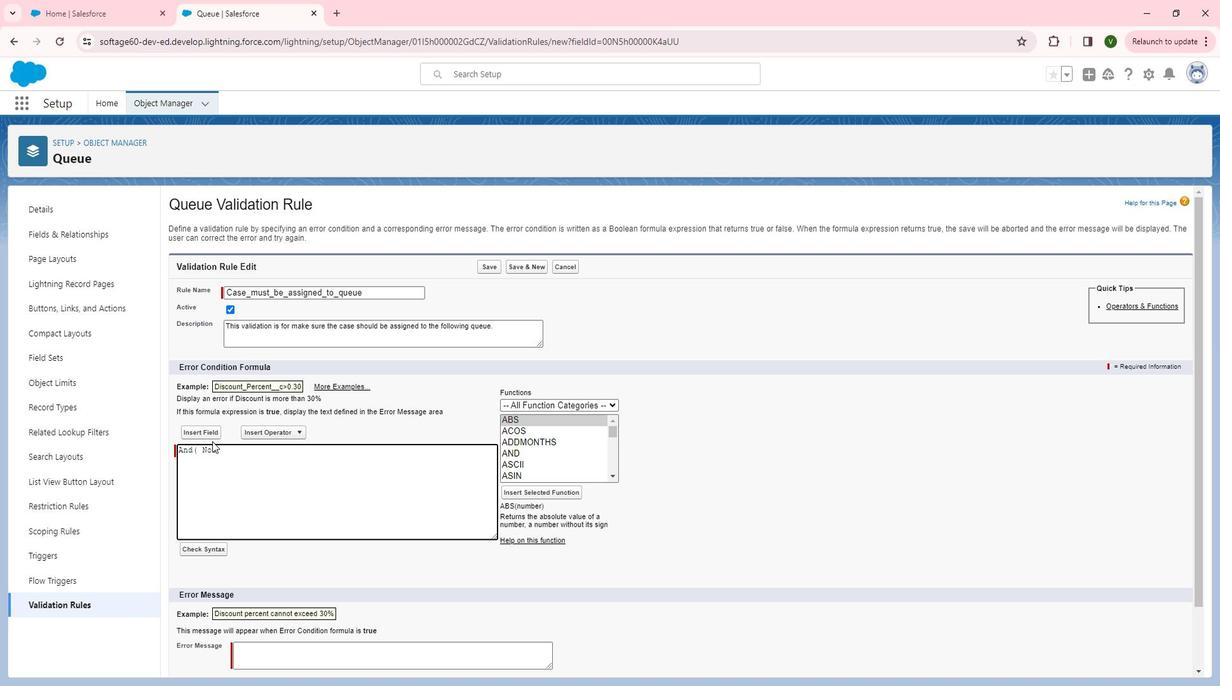 
Action: Mouse moved to (625, 473)
Screenshot: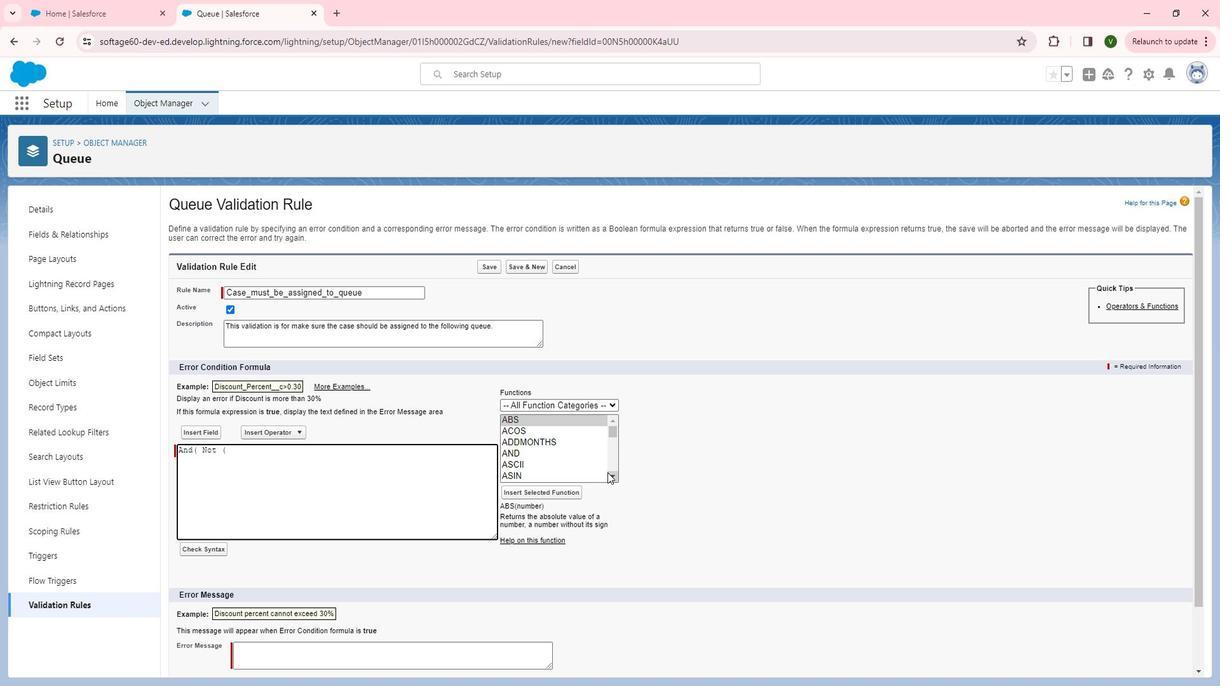 
Action: Mouse pressed left at (625, 473)
Screenshot: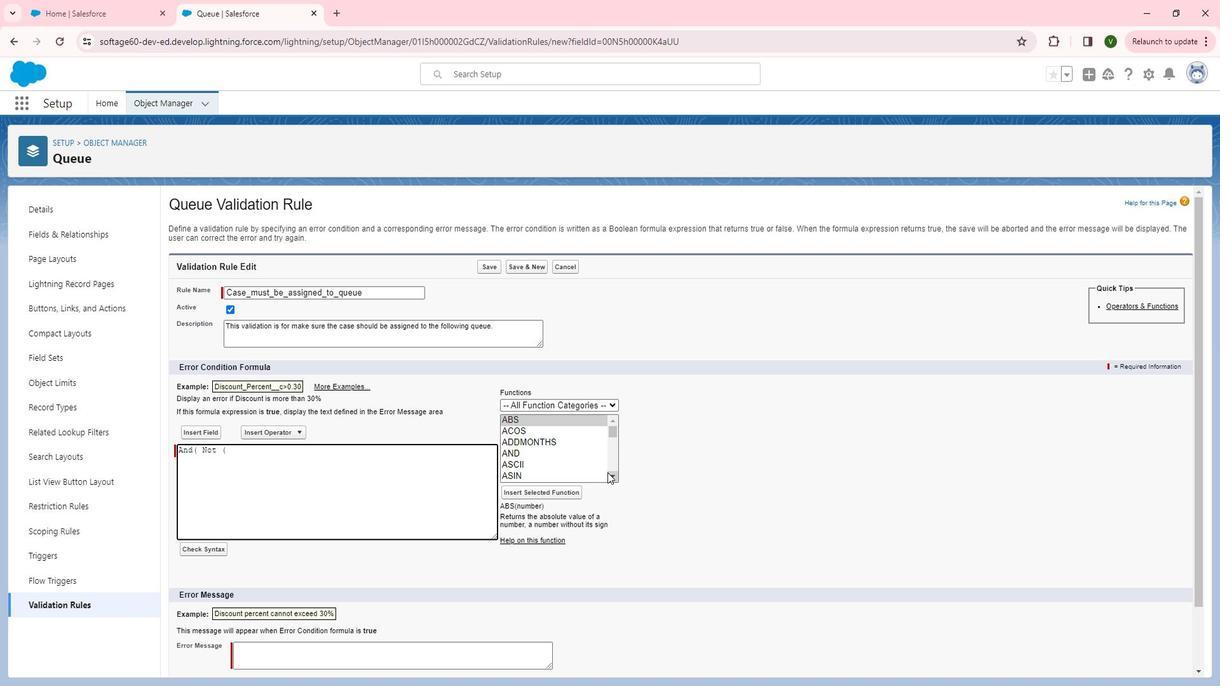 
Action: Mouse pressed left at (625, 473)
Screenshot: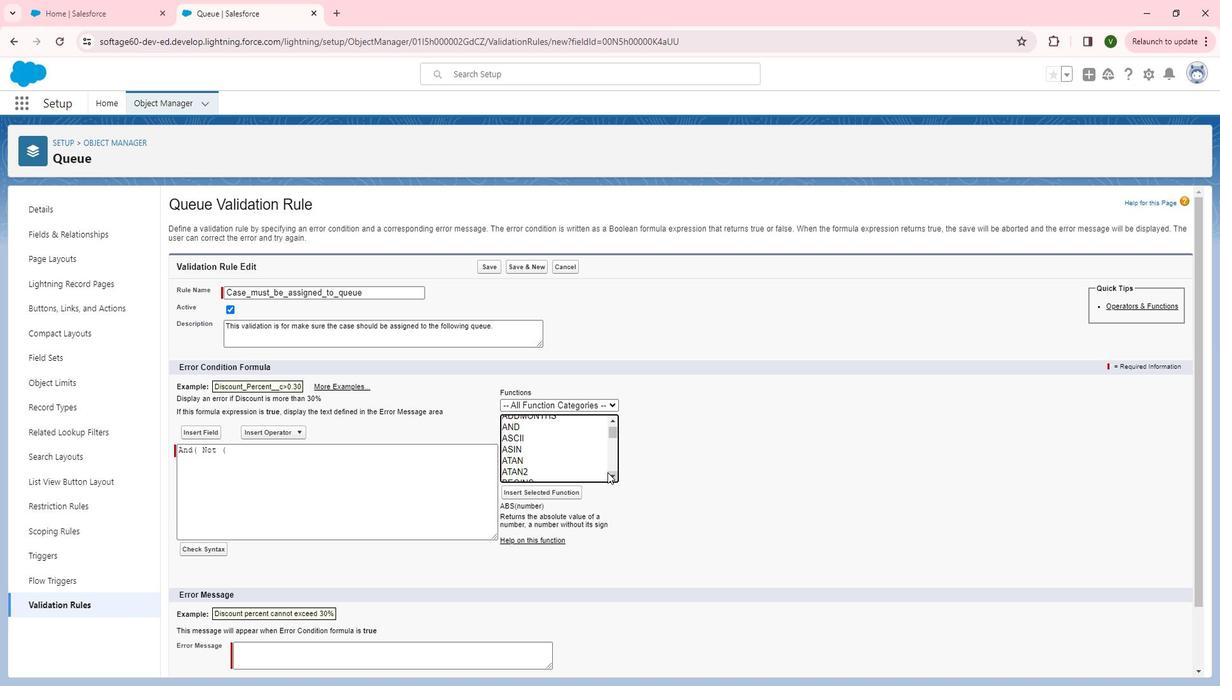 
Action: Mouse pressed left at (625, 473)
Screenshot: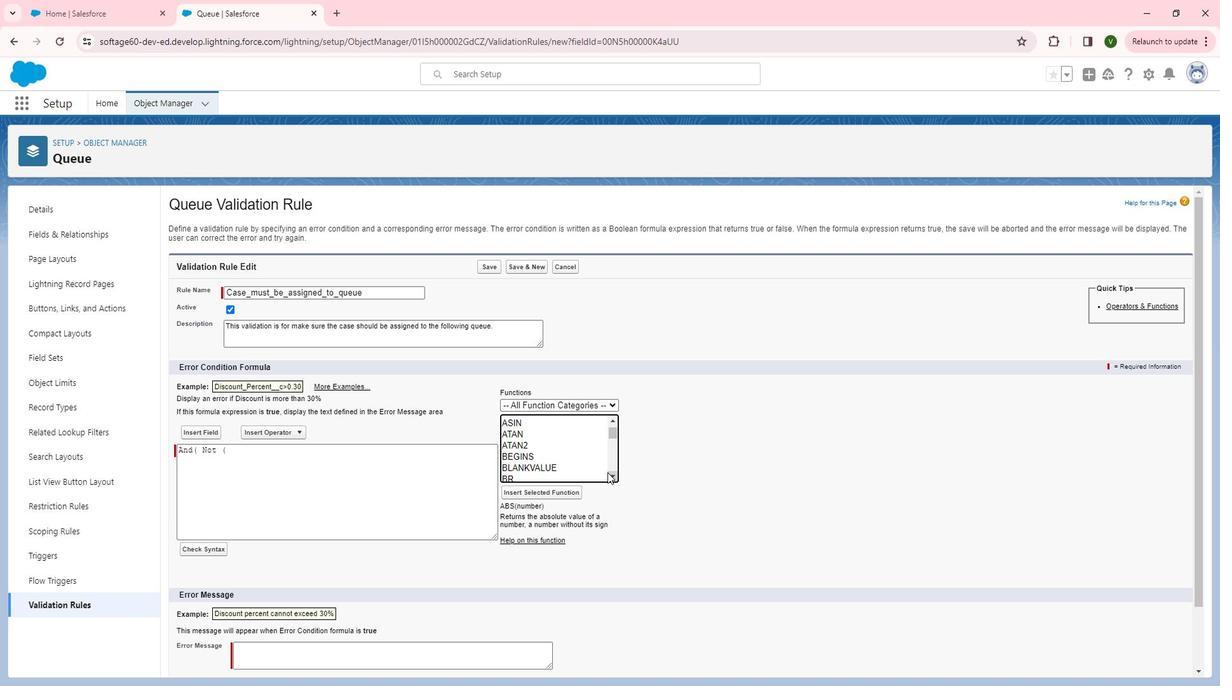 
Action: Mouse pressed left at (625, 473)
Screenshot: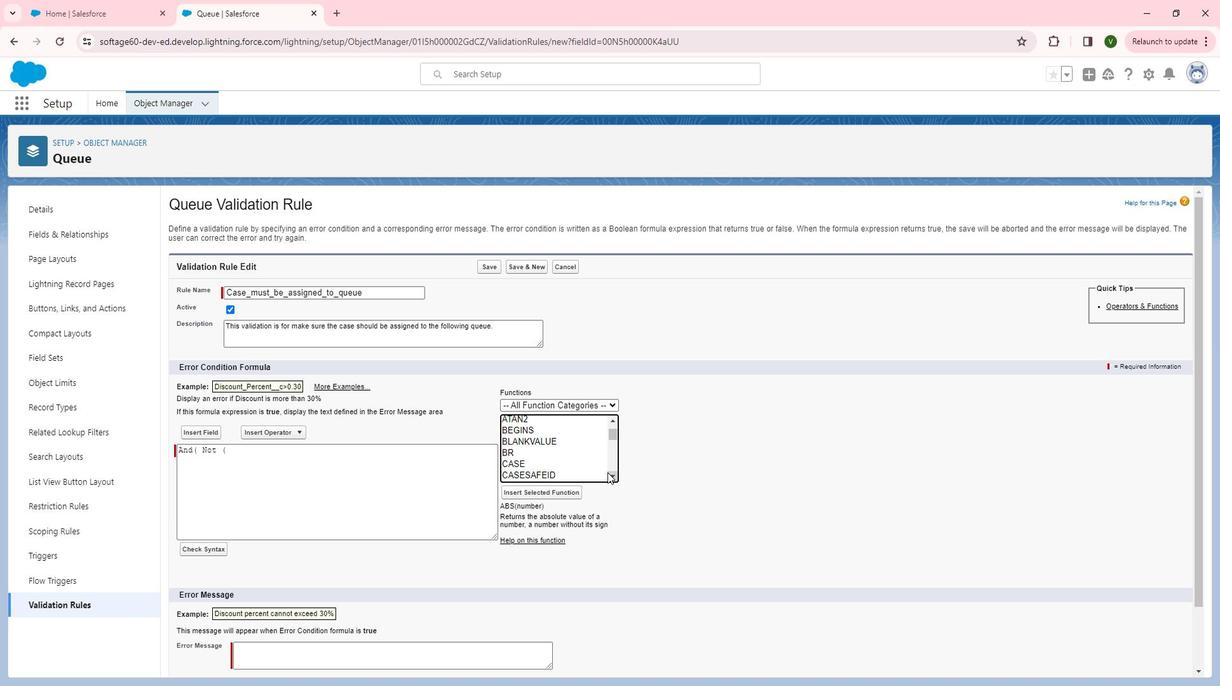 
Action: Mouse pressed left at (625, 473)
Screenshot: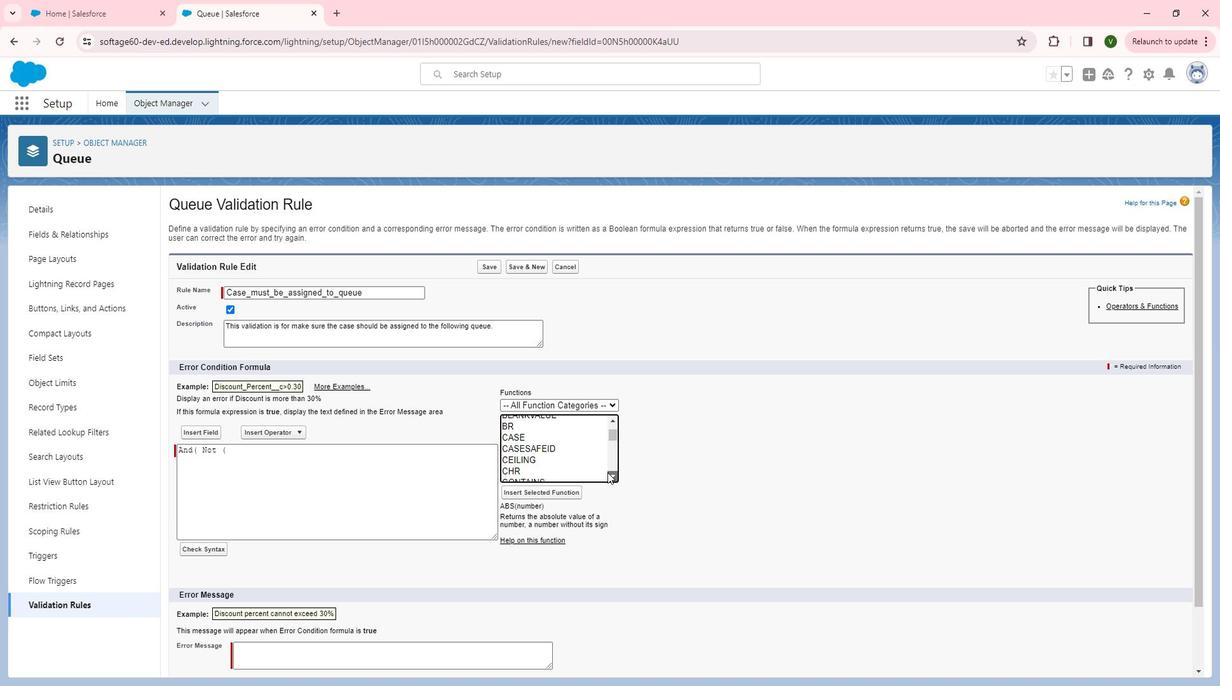 
Action: Mouse pressed left at (625, 473)
Screenshot: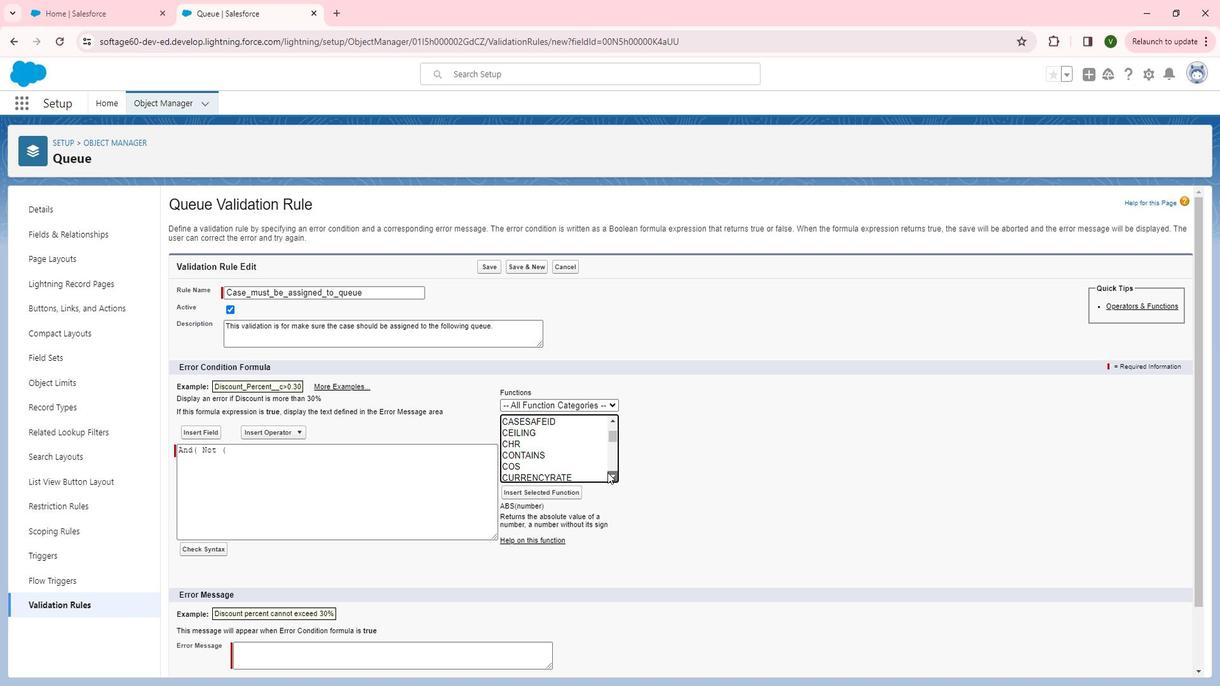 
Action: Mouse pressed left at (625, 473)
Screenshot: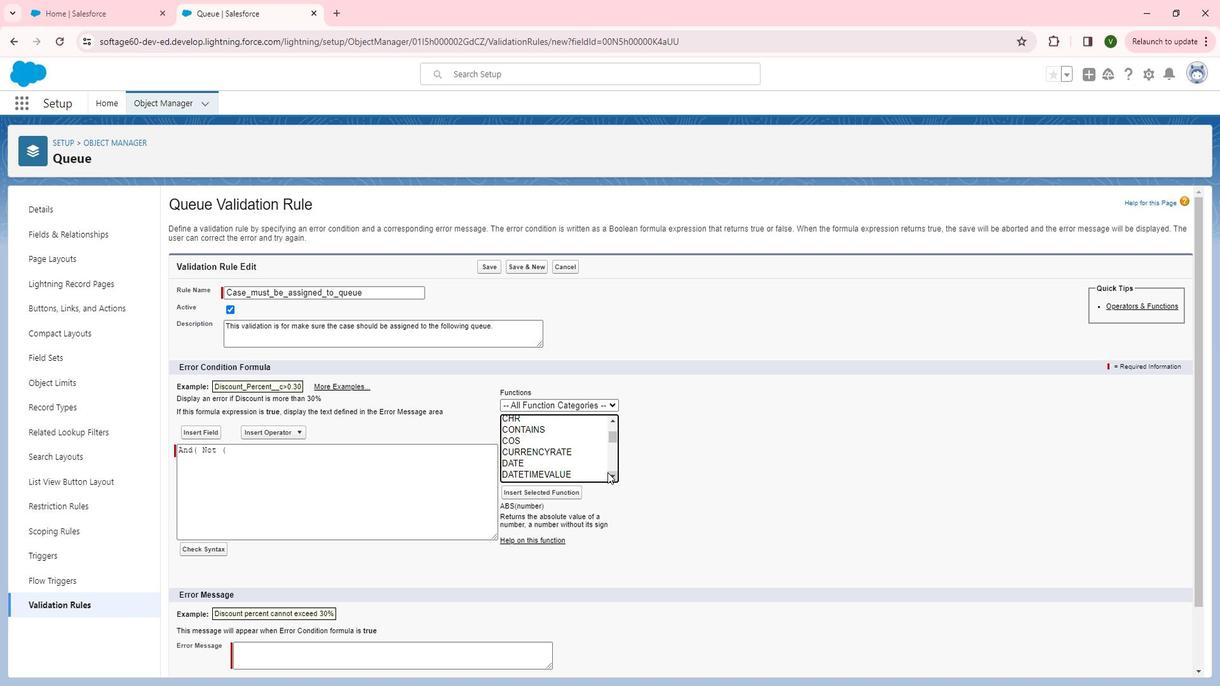 
Action: Mouse pressed left at (625, 473)
Screenshot: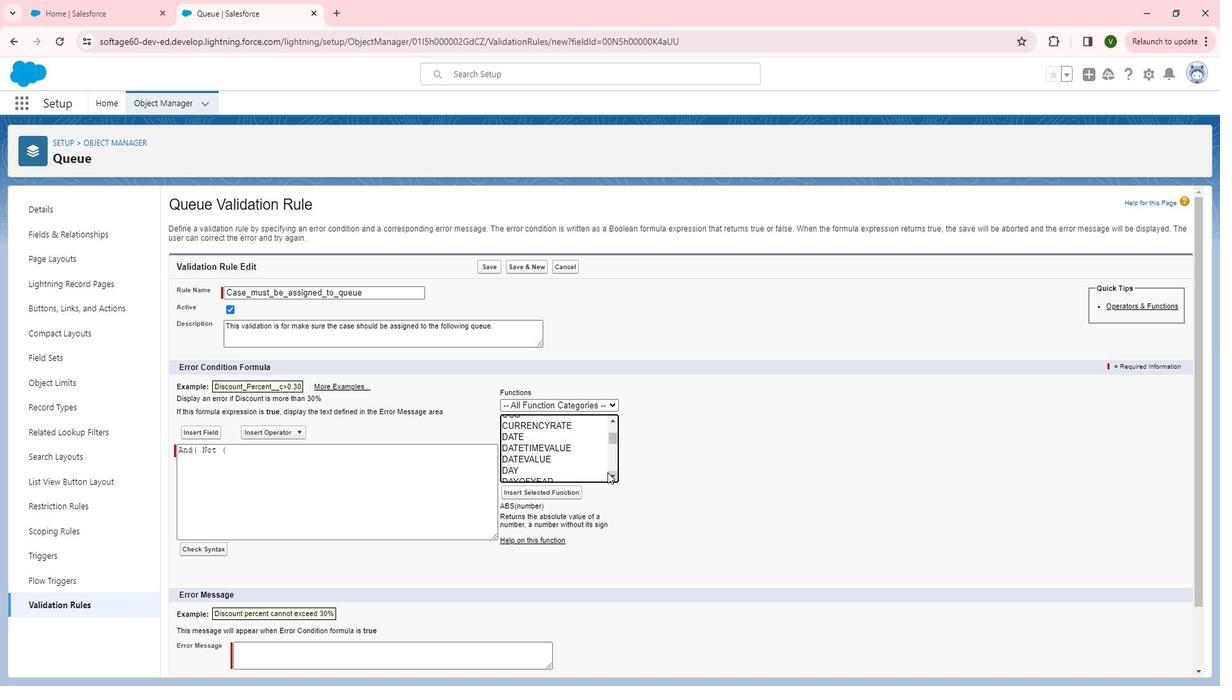 
Action: Mouse moved to (625, 473)
Screenshot: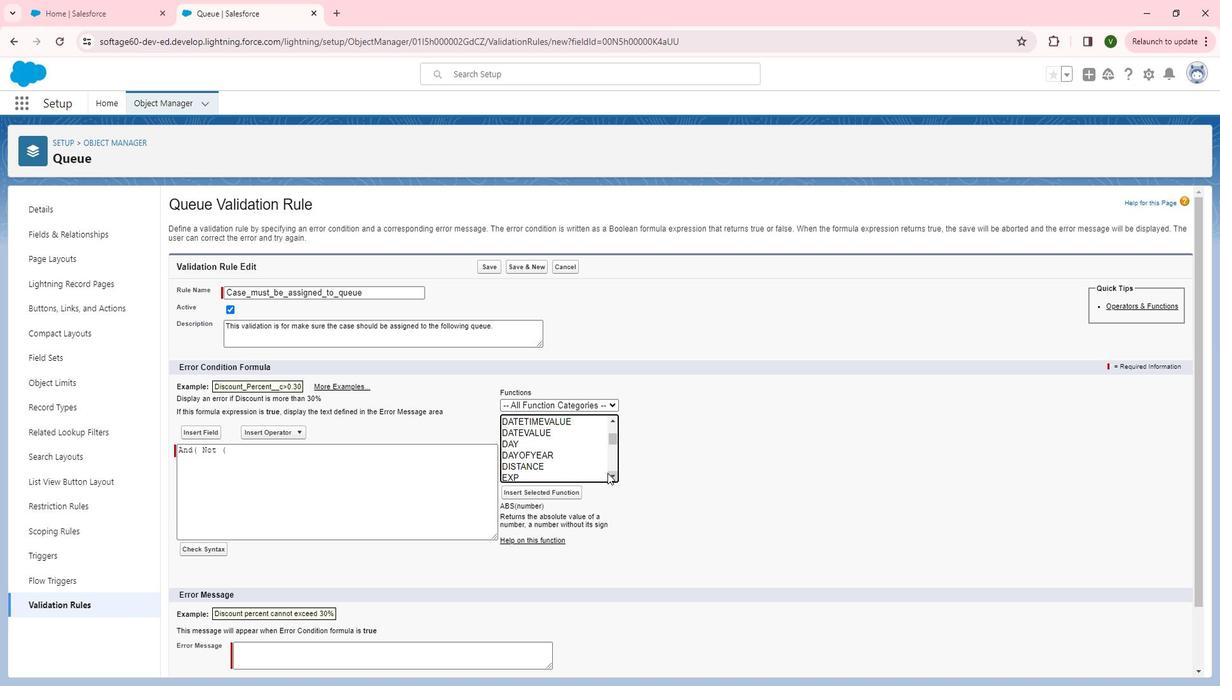 
Action: Mouse pressed left at (625, 473)
Screenshot: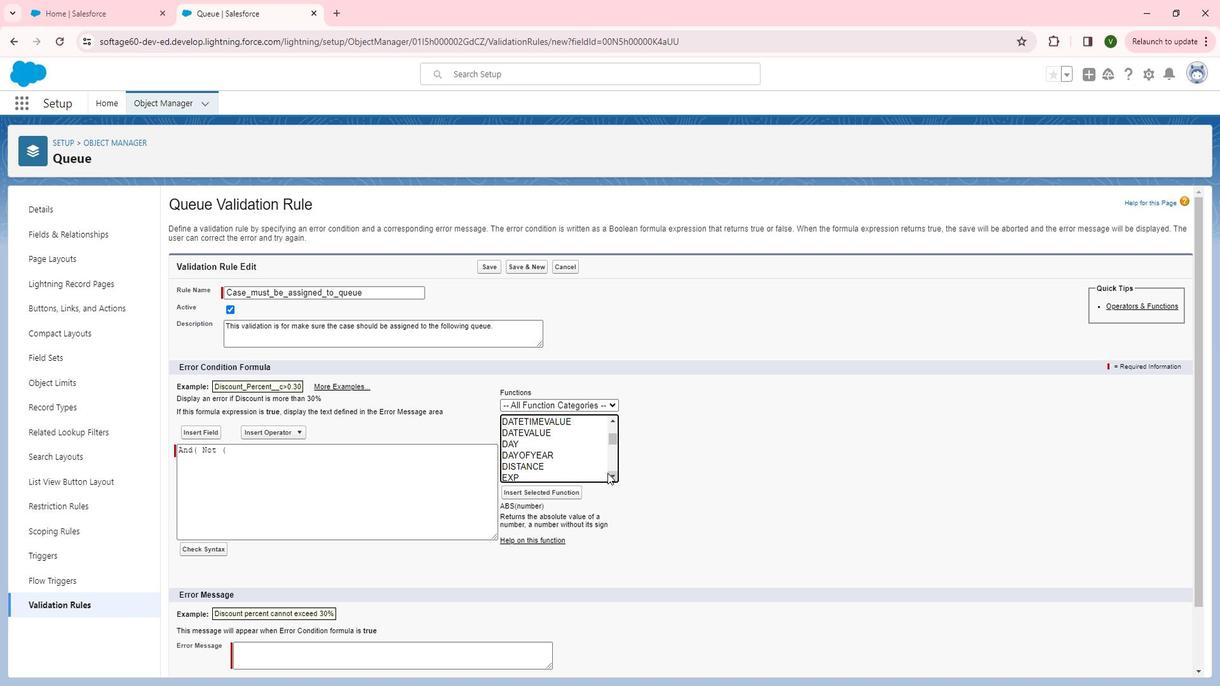 
Action: Mouse pressed left at (625, 473)
Screenshot: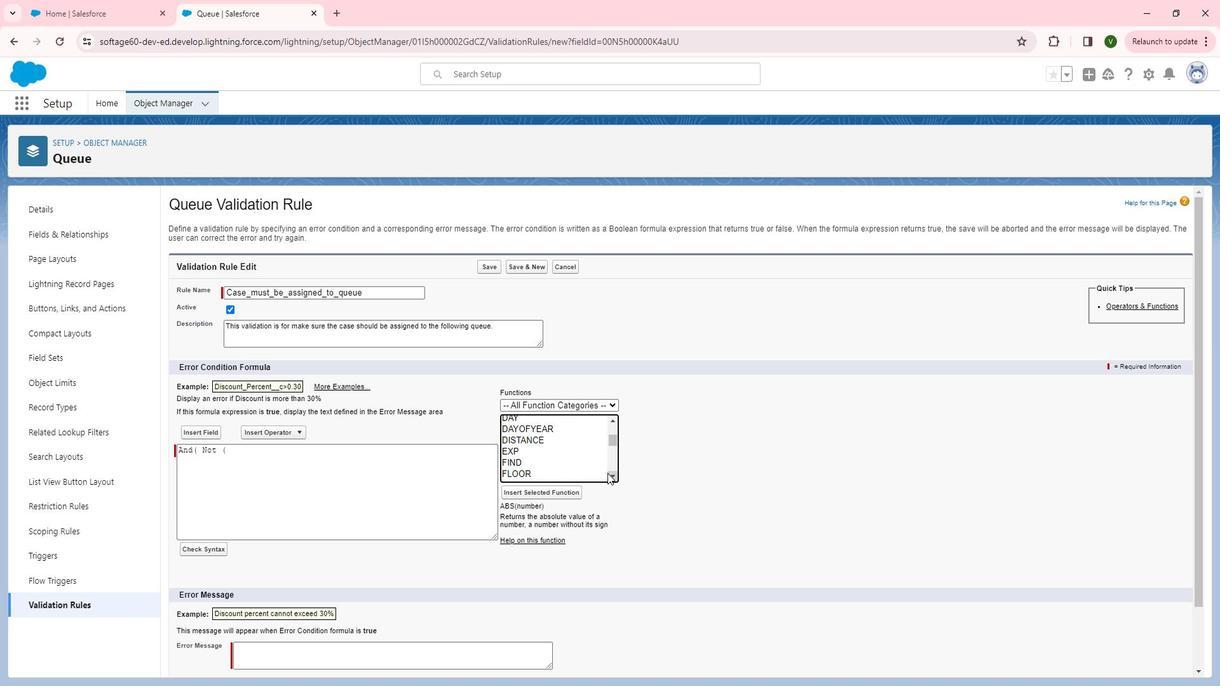 
Action: Mouse pressed left at (625, 473)
Screenshot: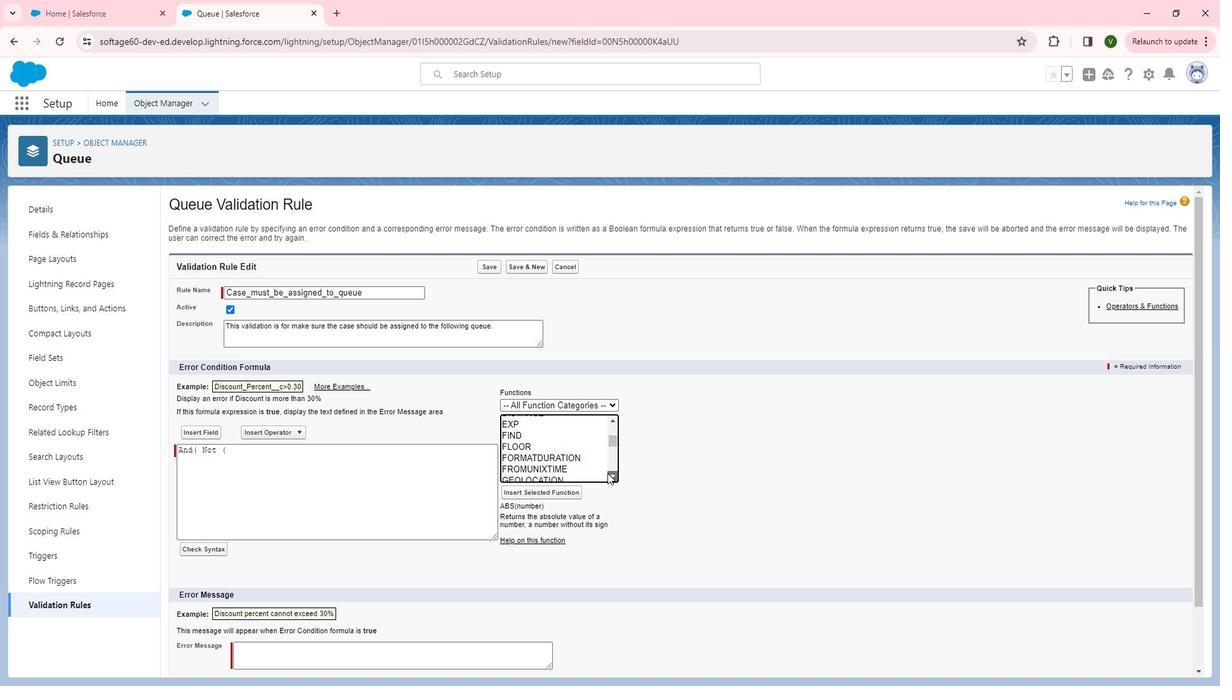 
Action: Mouse pressed left at (625, 473)
Screenshot: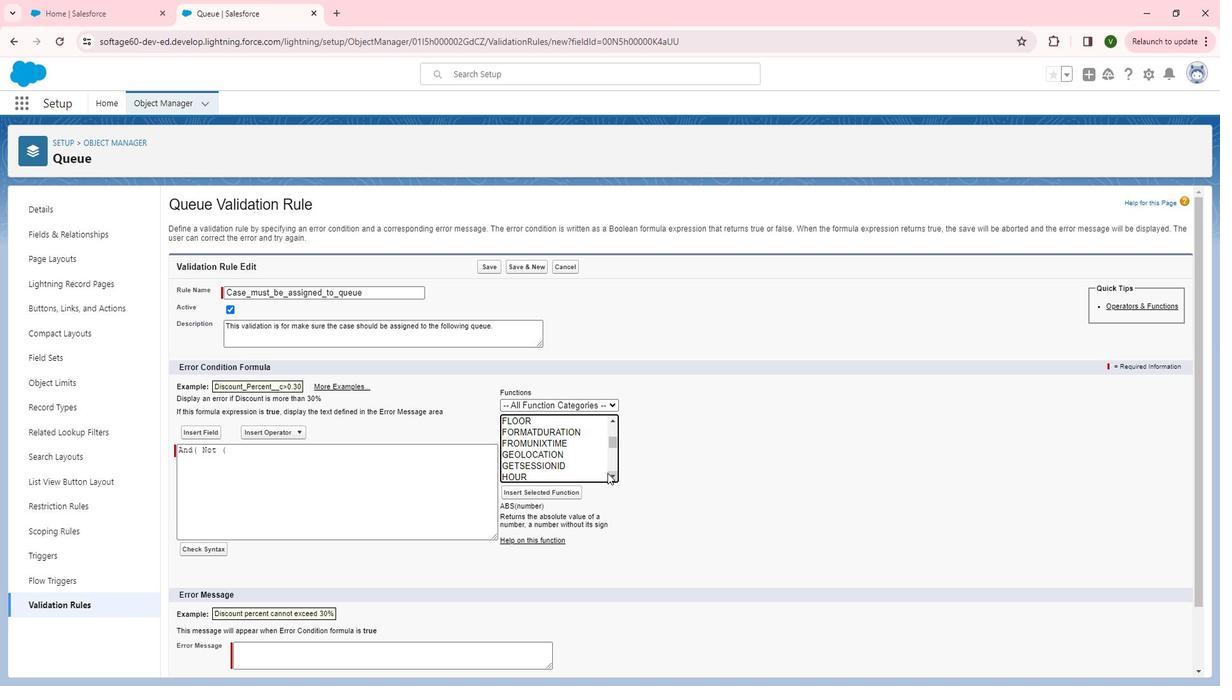 
Action: Mouse pressed left at (625, 473)
Screenshot: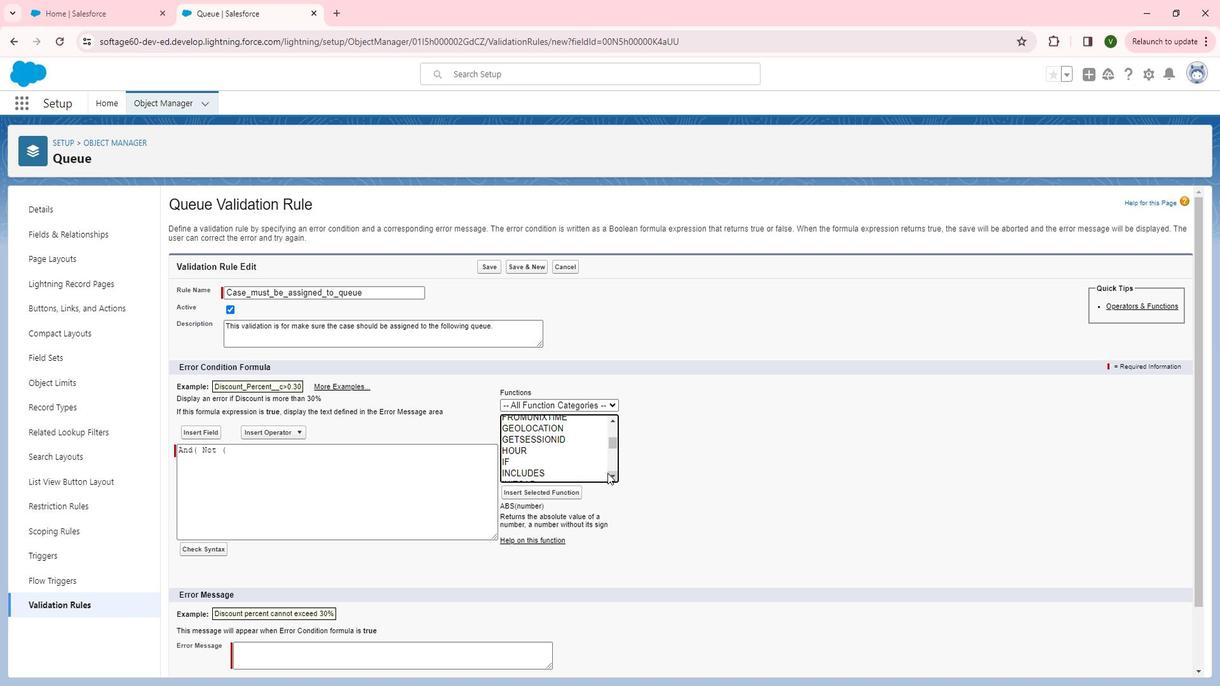
Action: Mouse pressed left at (625, 473)
Screenshot: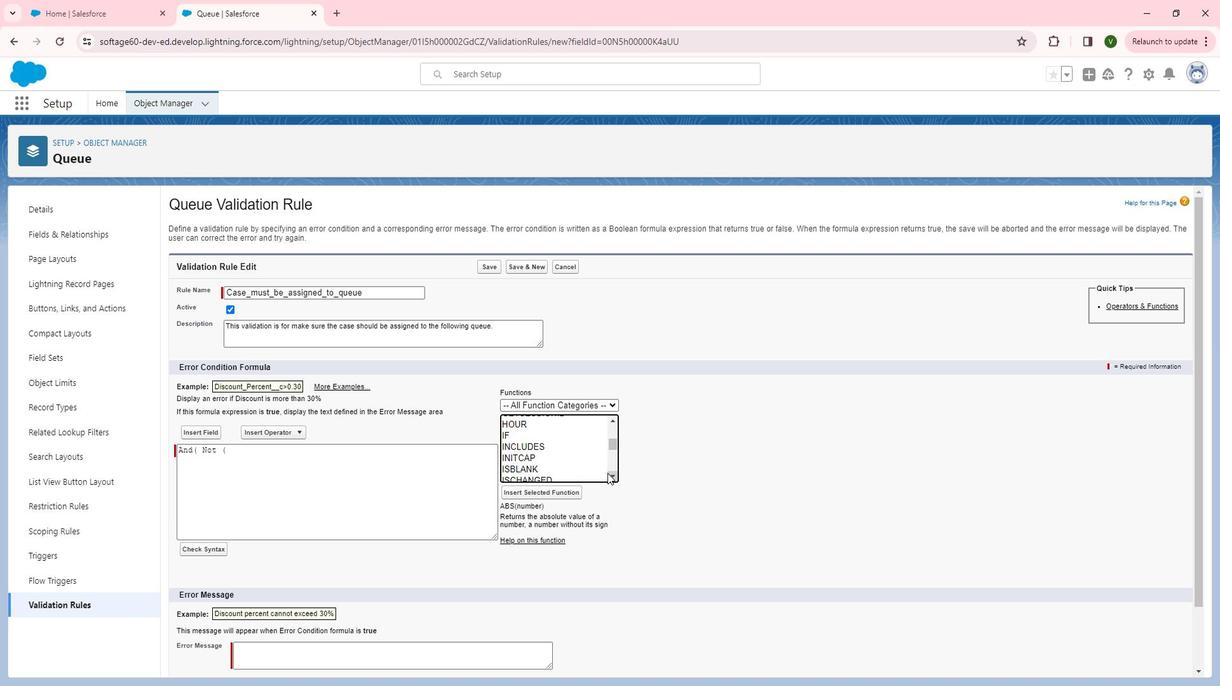 
Action: Mouse moved to (569, 445)
Screenshot: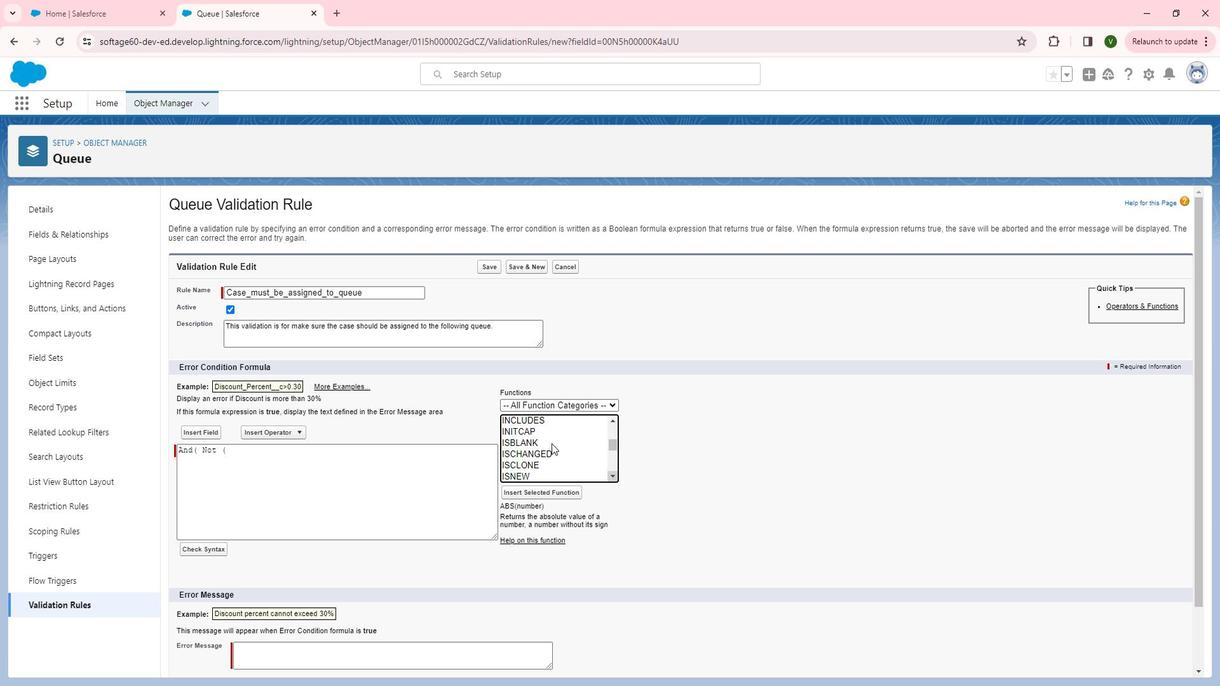 
Action: Mouse pressed left at (569, 445)
Screenshot: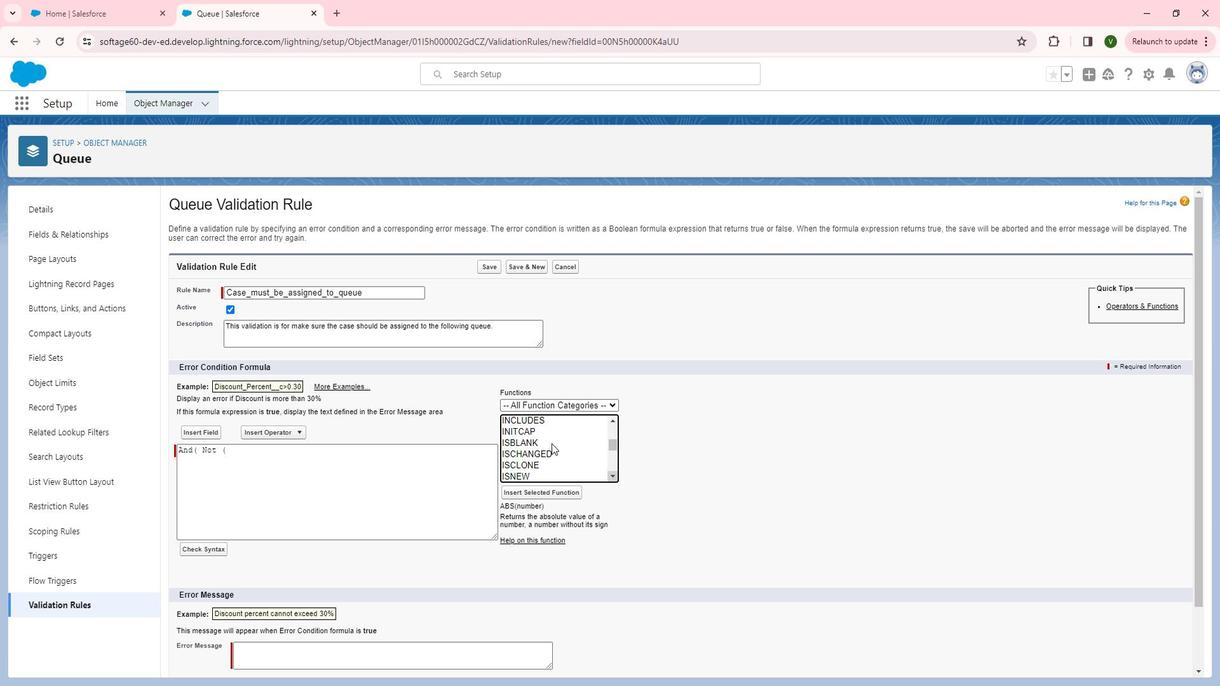 
Action: Mouse pressed left at (569, 445)
Screenshot: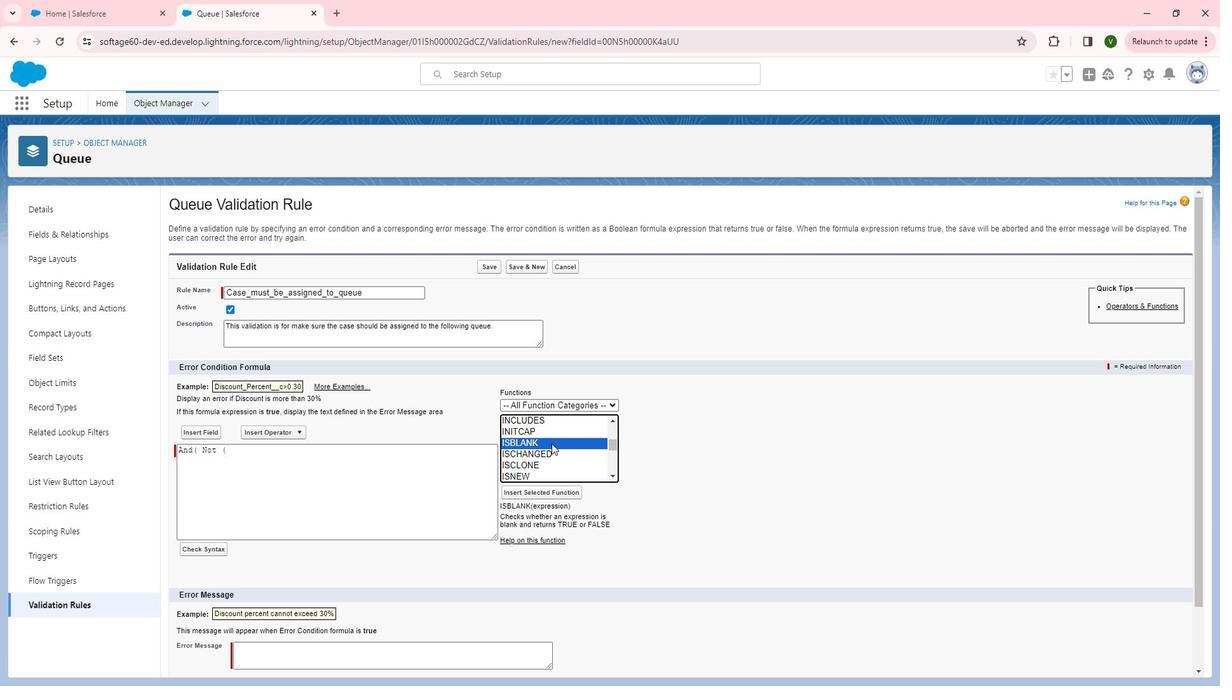 
Action: Mouse moved to (317, 443)
Screenshot: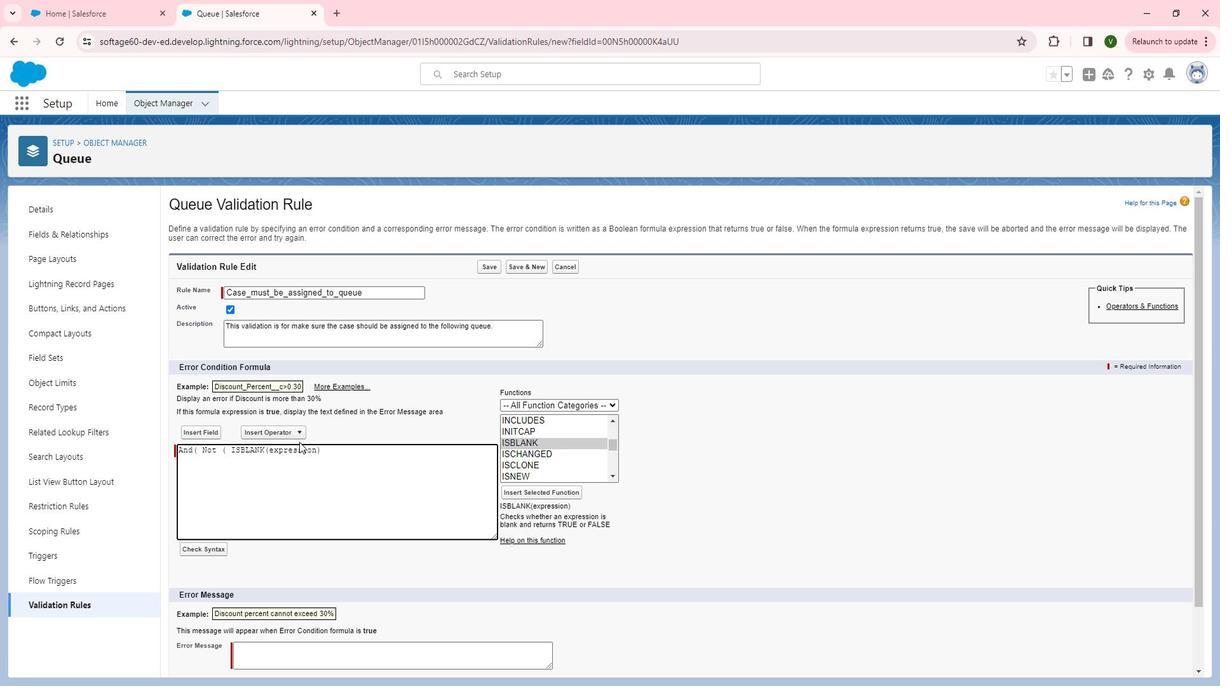
Action: Mouse pressed left at (317, 443)
Screenshot: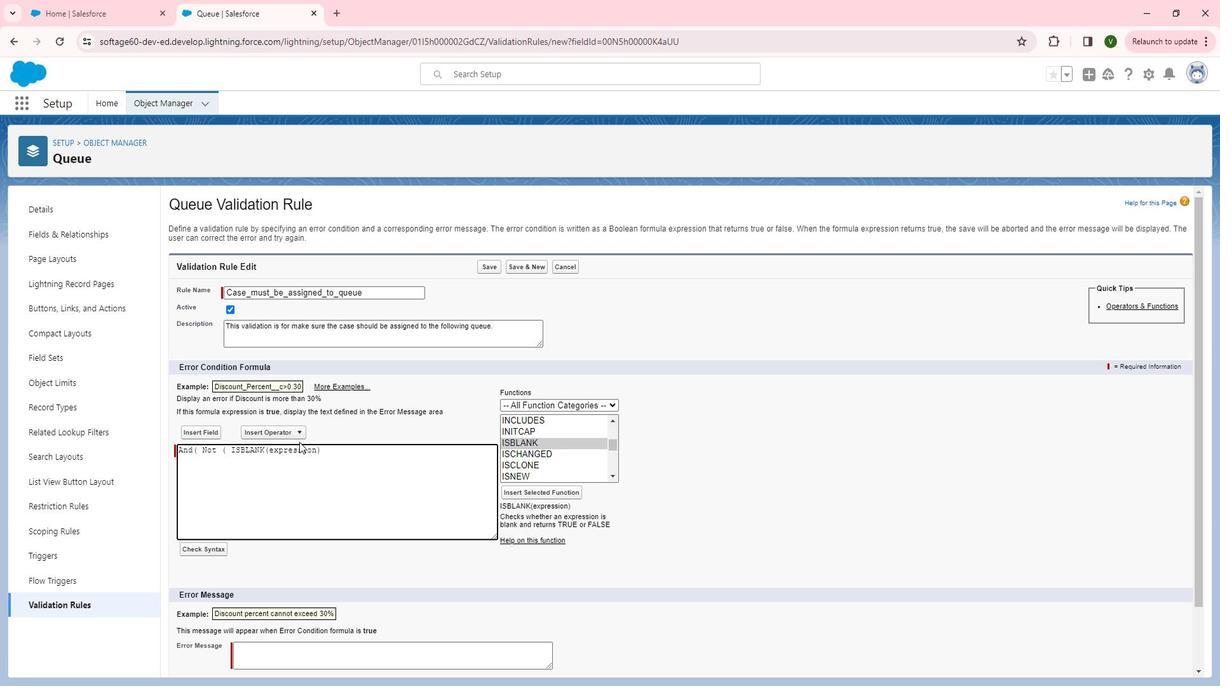 
Action: Mouse moved to (326, 452)
Screenshot: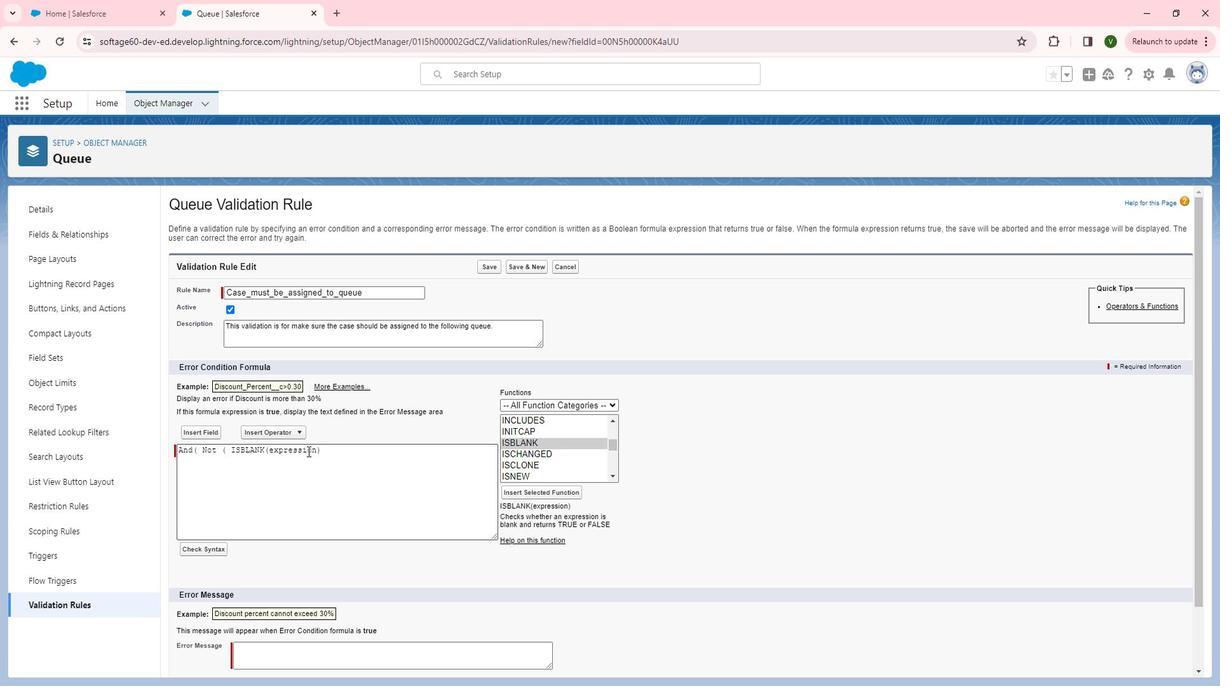 
Action: Mouse pressed left at (326, 452)
Screenshot: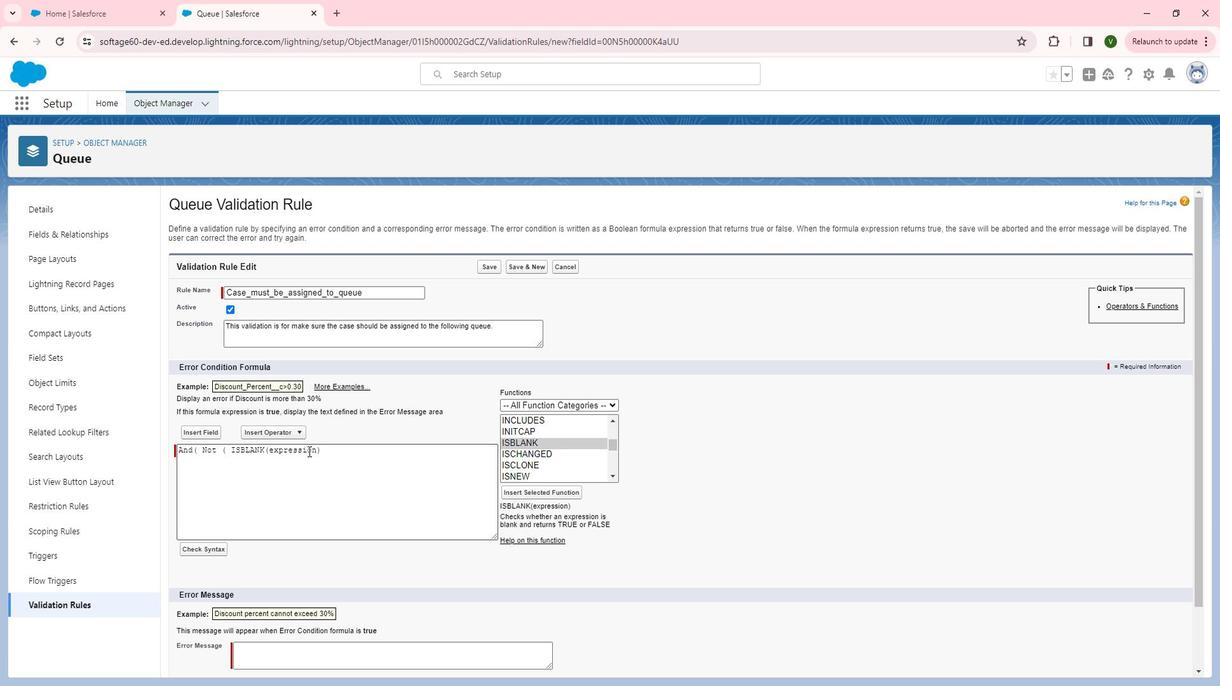 
Action: Mouse moved to (326, 452)
Screenshot: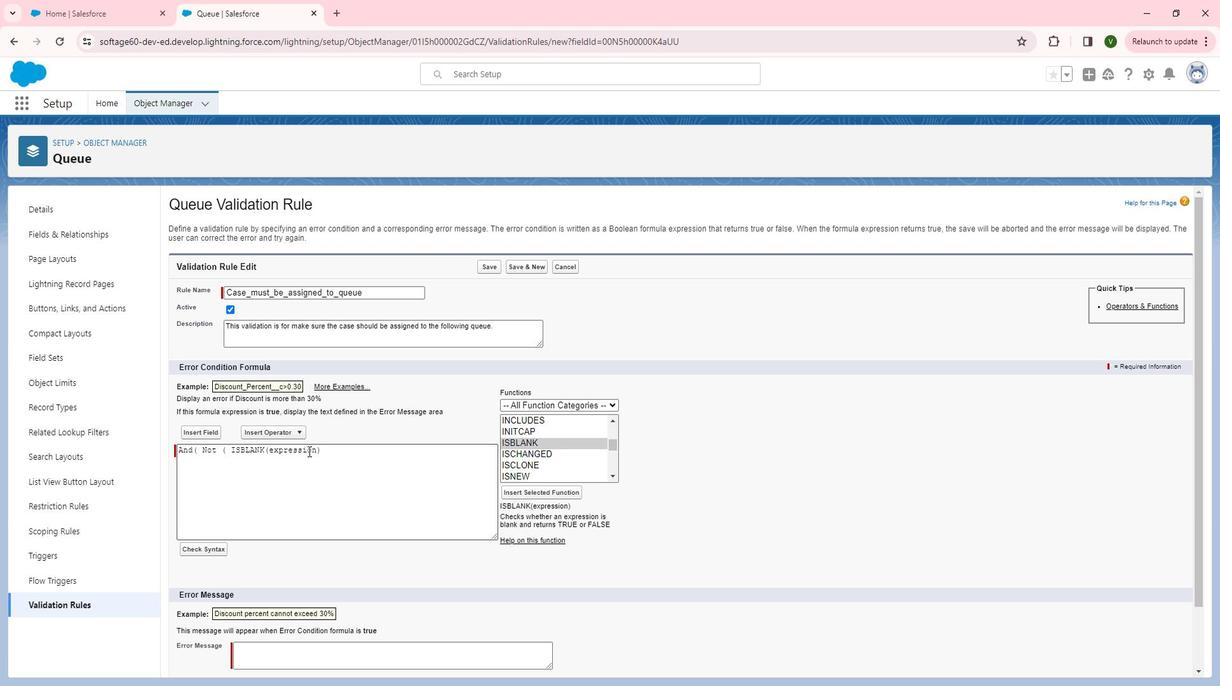 
Action: Mouse pressed left at (326, 452)
Screenshot: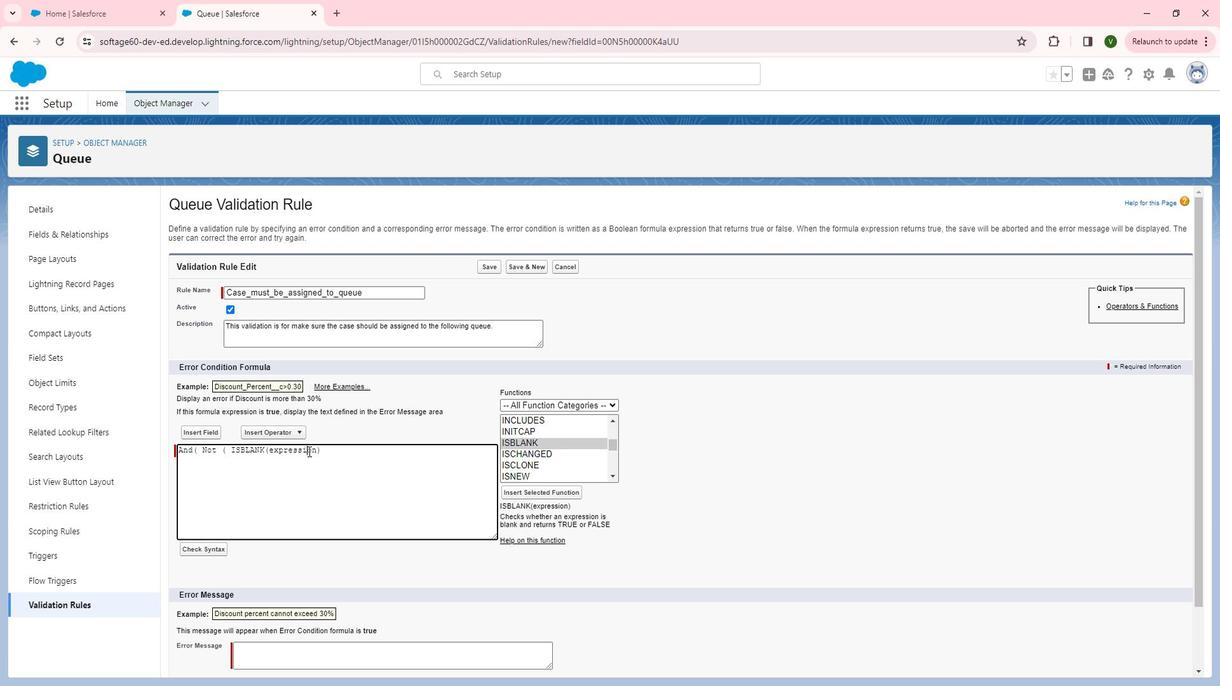 
Action: Mouse moved to (236, 437)
Screenshot: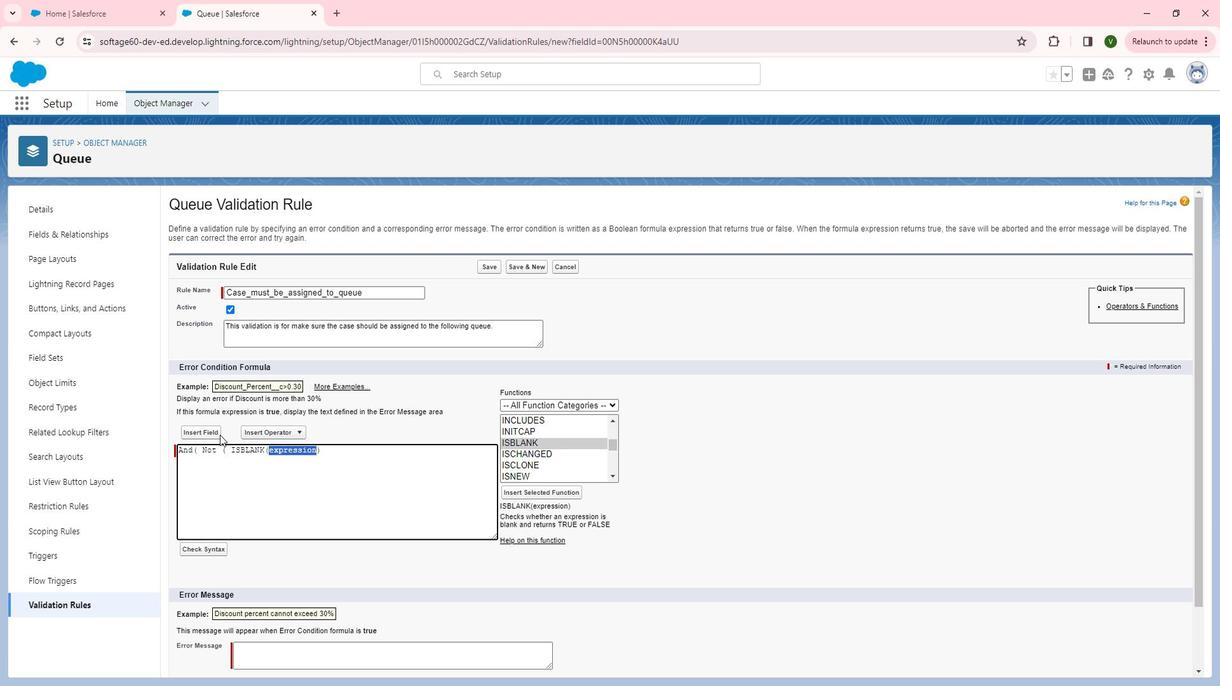 
Action: Mouse pressed left at (236, 437)
Screenshot: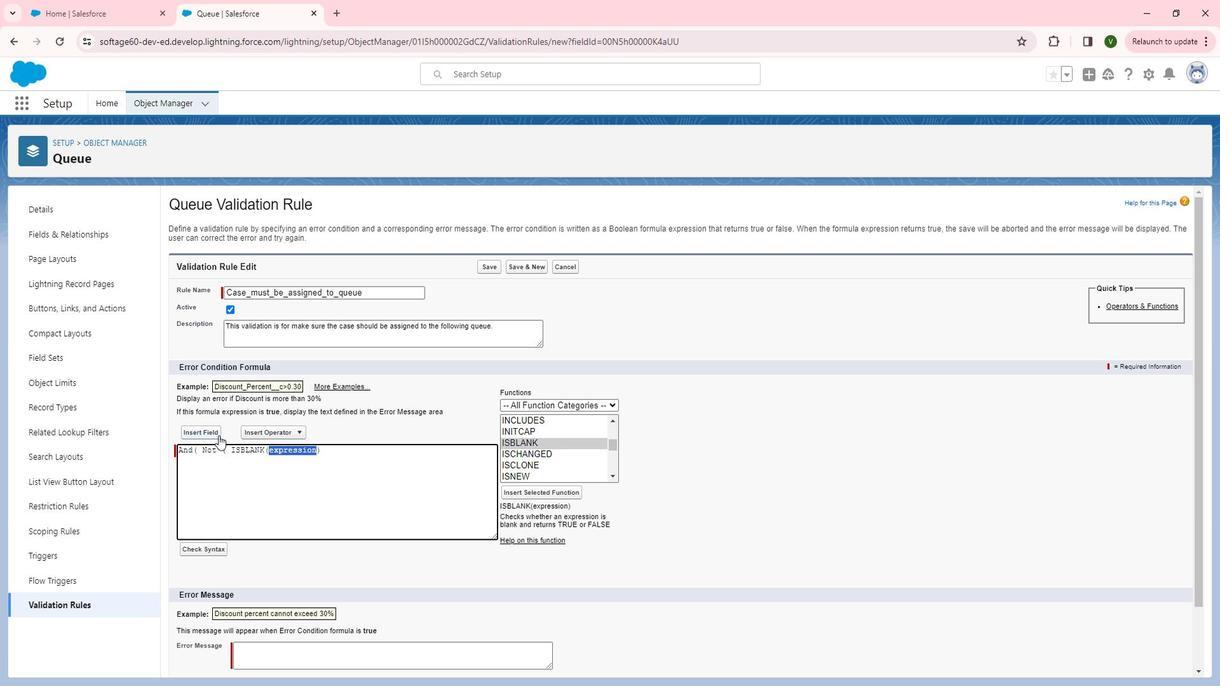 
Action: Mouse moved to (570, 410)
Screenshot: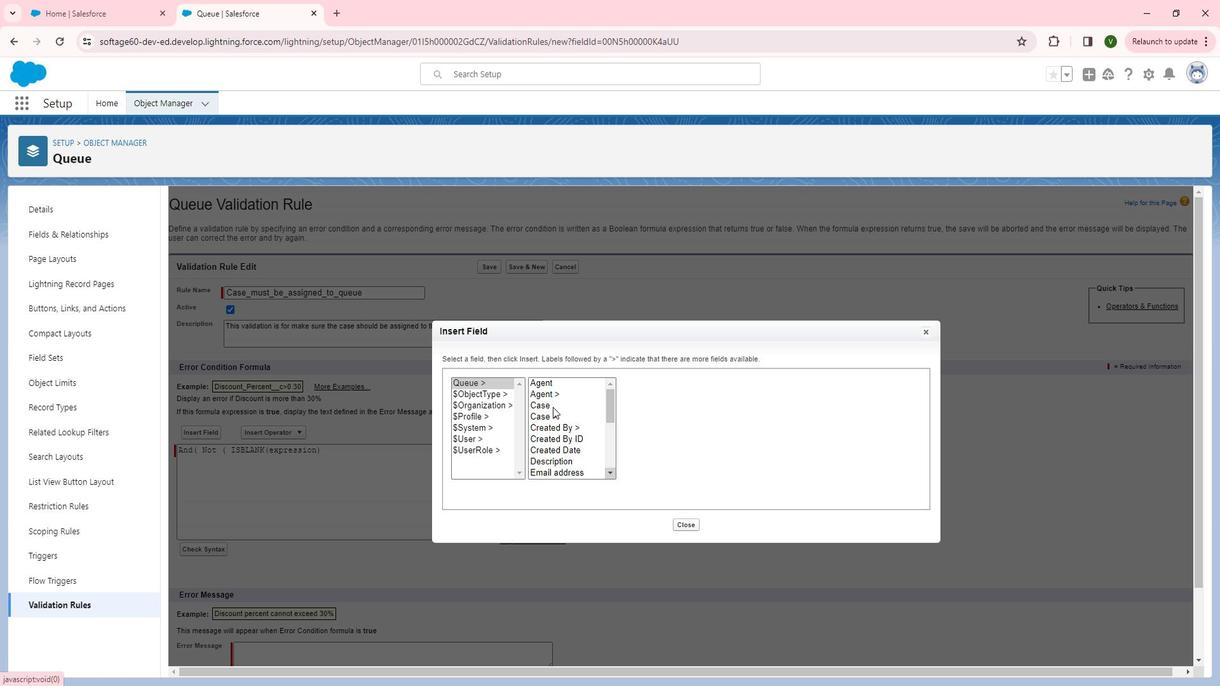 
Action: Mouse pressed left at (570, 410)
Screenshot: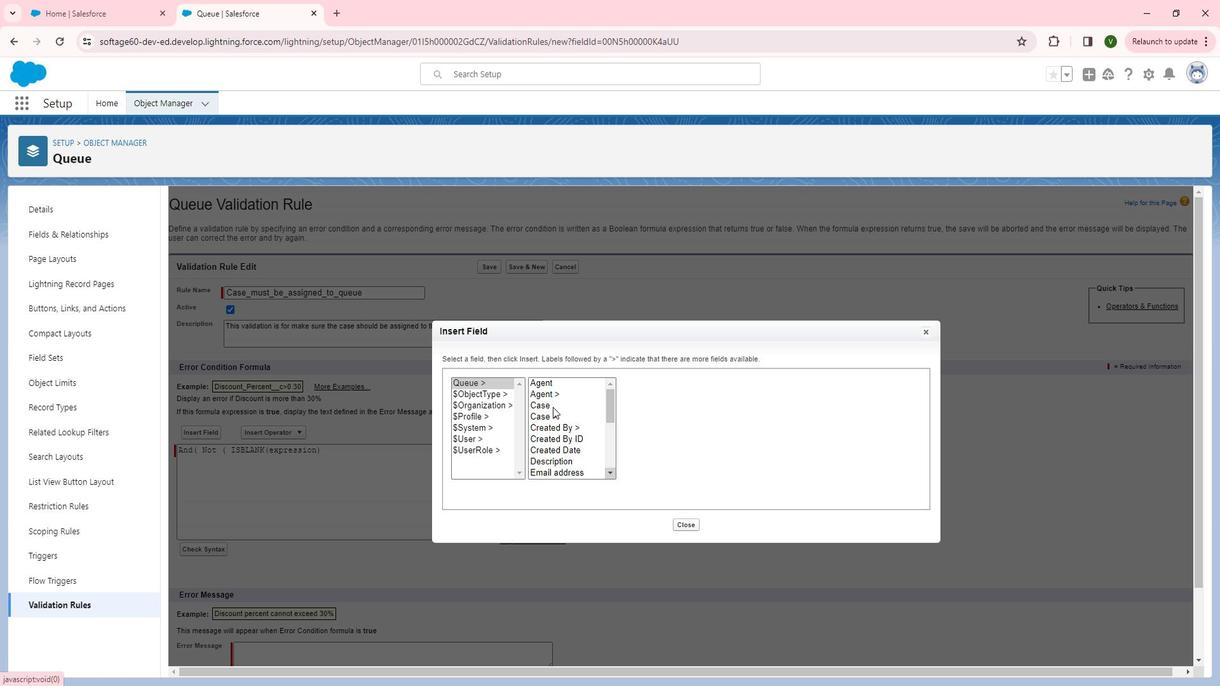 
Action: Mouse moved to (680, 454)
Screenshot: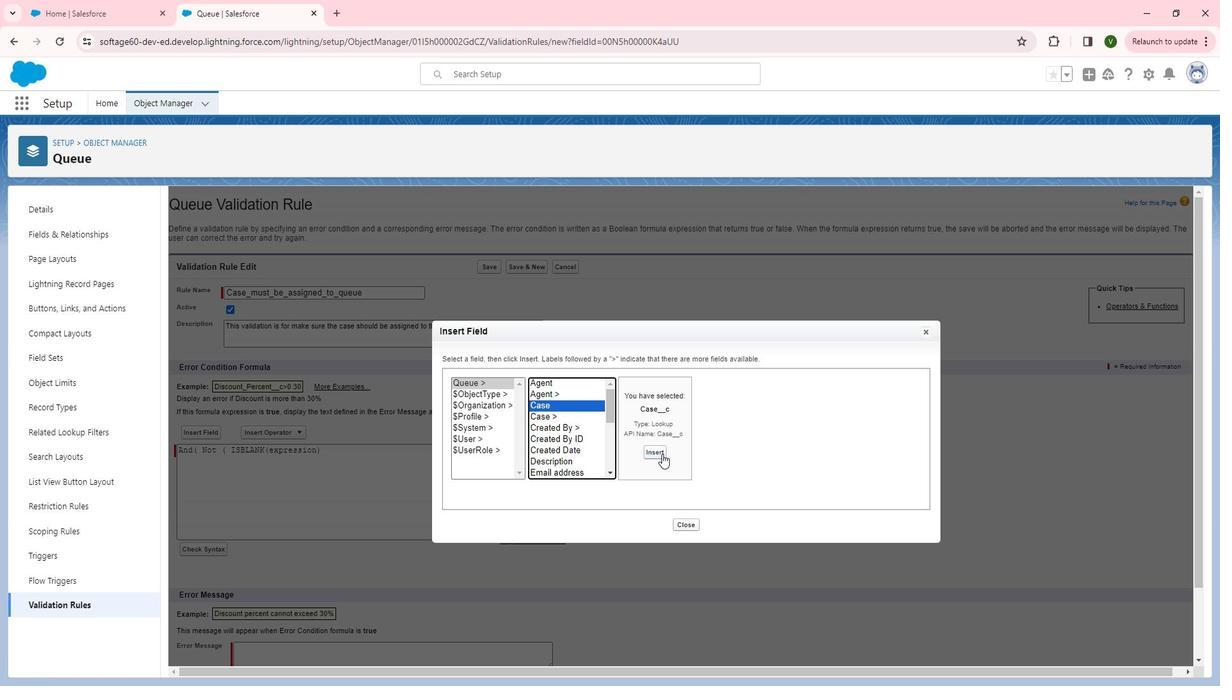 
Action: Mouse pressed left at (680, 454)
Screenshot: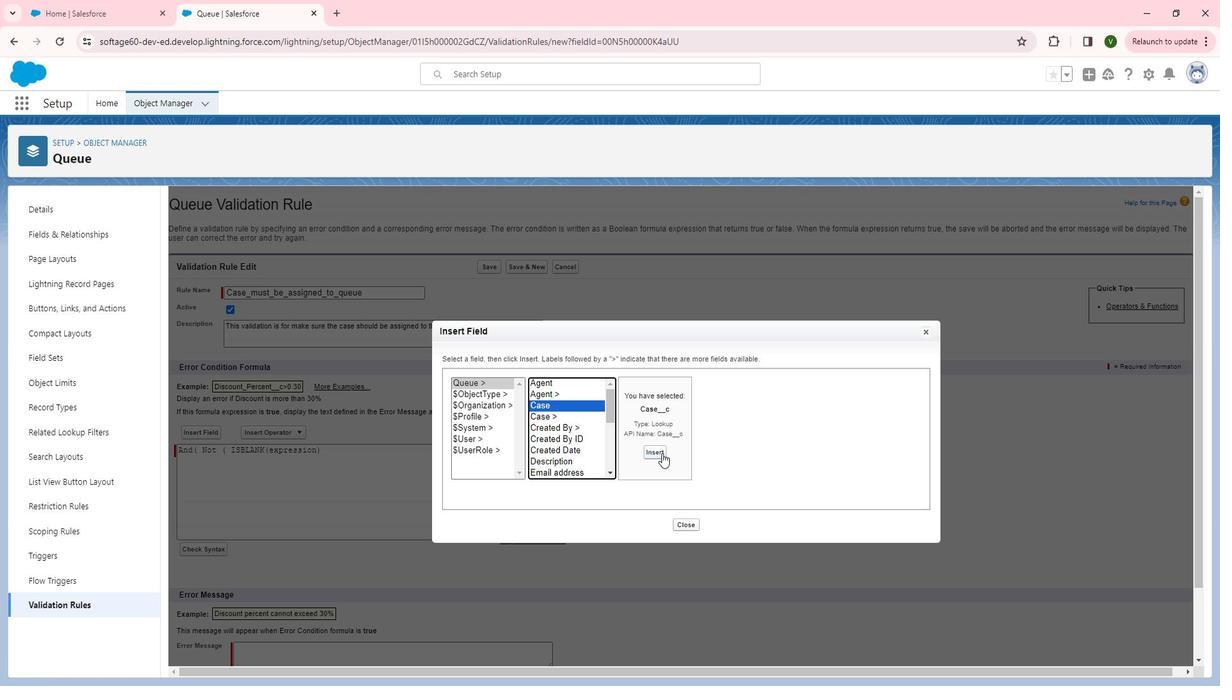 
Action: Mouse moved to (343, 514)
Screenshot: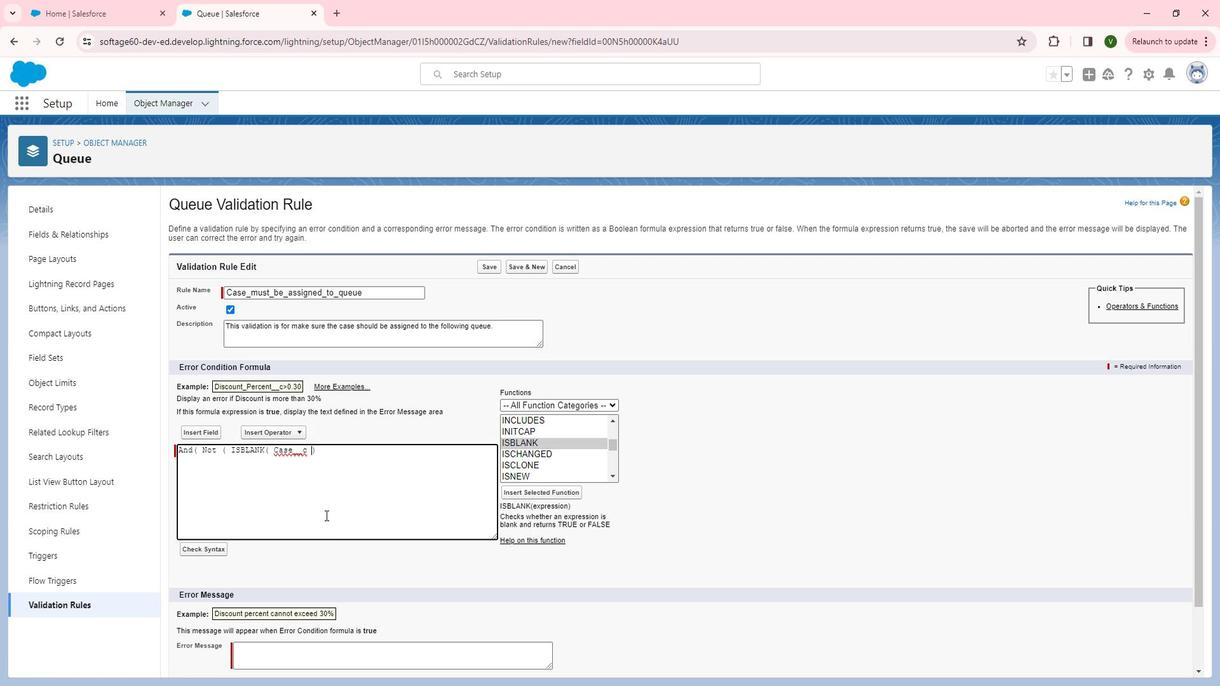 
Action: Key pressed <Key.shift_r><Key.shift_r><Key.shift_r><Key.shift_r><Key.shift_r><Key.shift_r><Key.shift_r><Key.shift_r><Key.shift_r><Key.shift_r><Key.shift_r><Key.shift_r><Key.shift_r><Key.shift_r><Key.shift_r><Key.shift_r><Key.shift_r><Key.shift_r><Key.shift_r><Key.shift_r><Key.shift_r><Key.shift_r><Key.shift_r>))
Screenshot: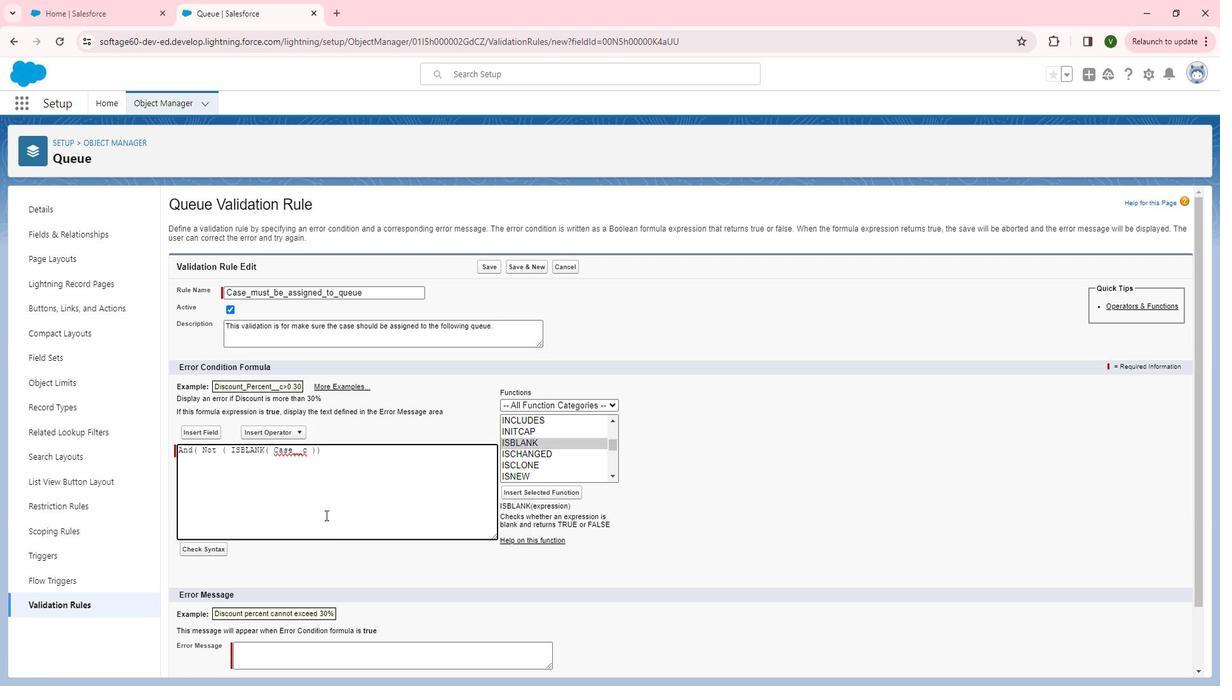 
Action: Mouse moved to (235, 542)
Screenshot: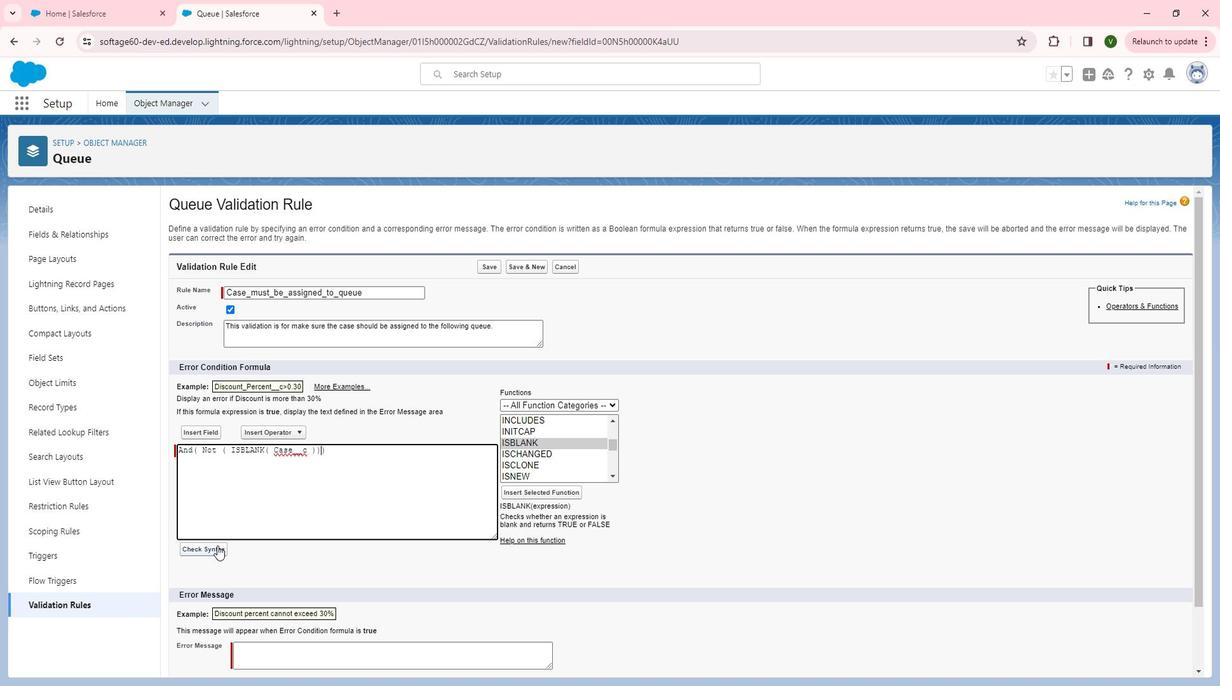
Action: Mouse pressed left at (235, 542)
Screenshot: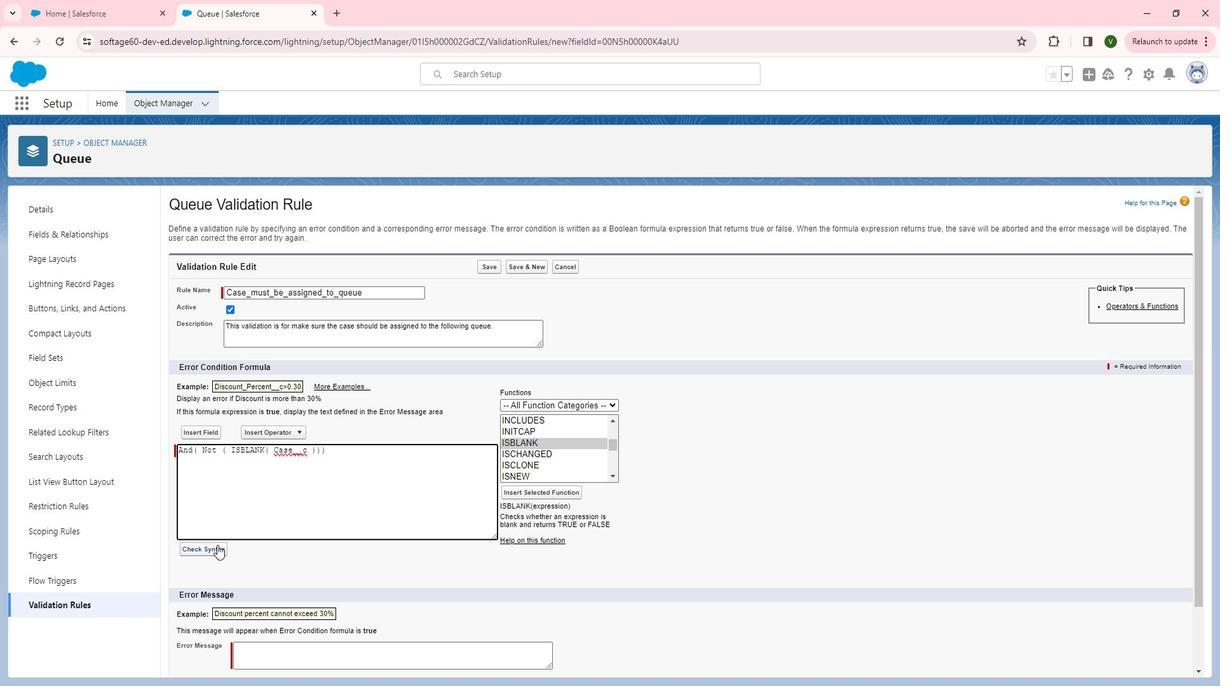 
Action: Mouse moved to (365, 648)
Screenshot: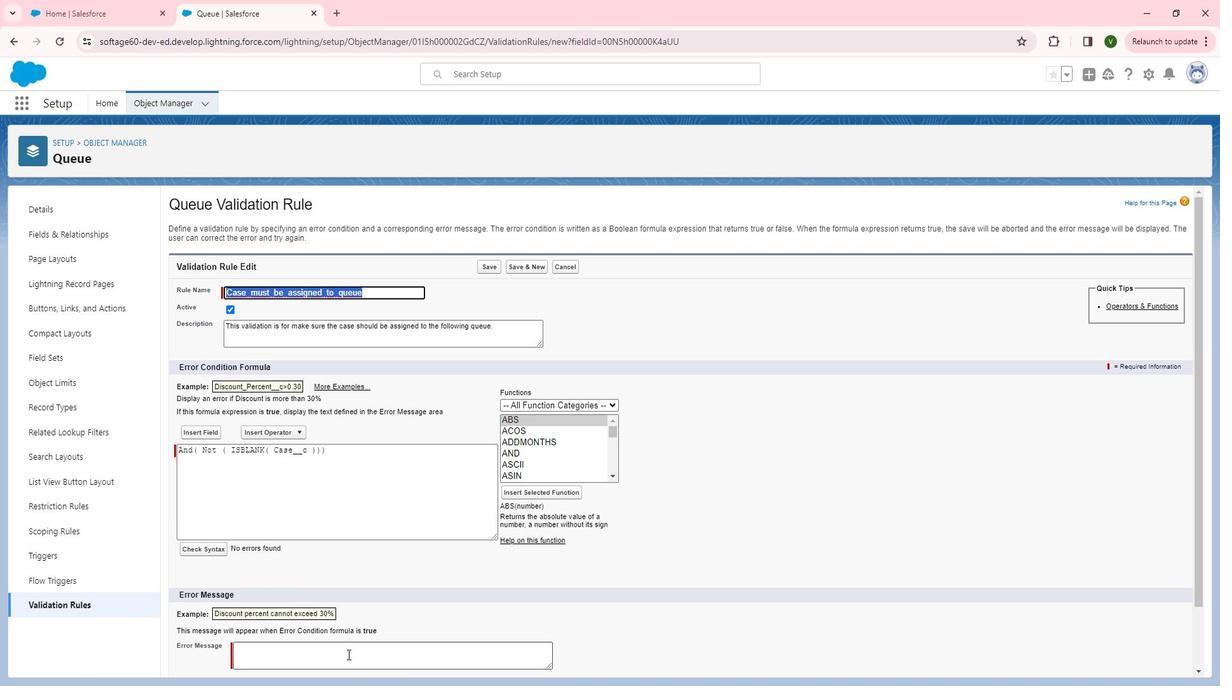 
Action: Mouse pressed left at (365, 648)
Screenshot: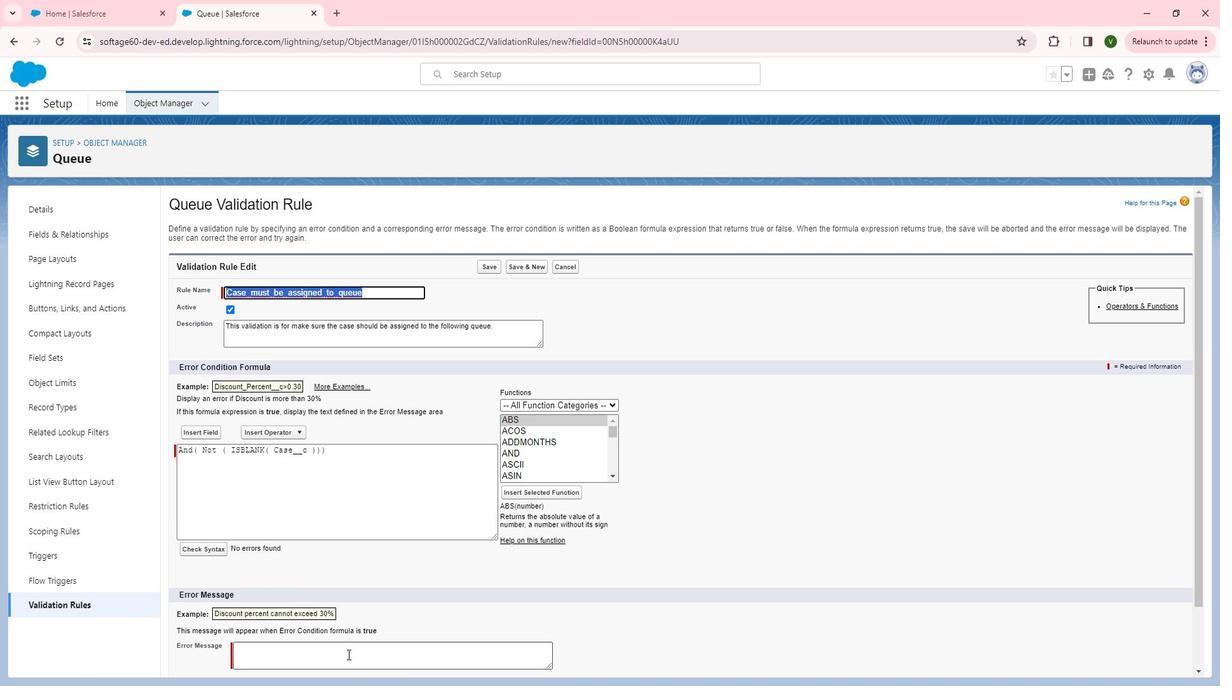 
Action: Mouse moved to (363, 648)
Screenshot: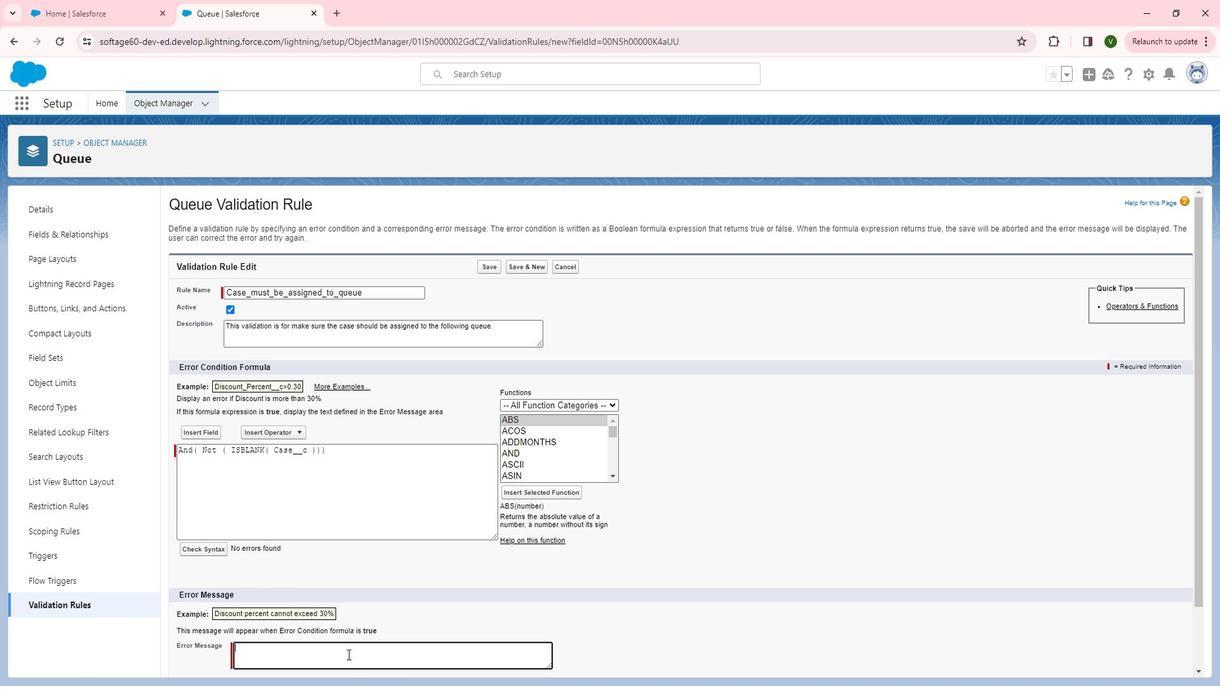 
Action: Key pressed <Key.shift>Case<Key.space>must<Key.space>assigned.
Screenshot: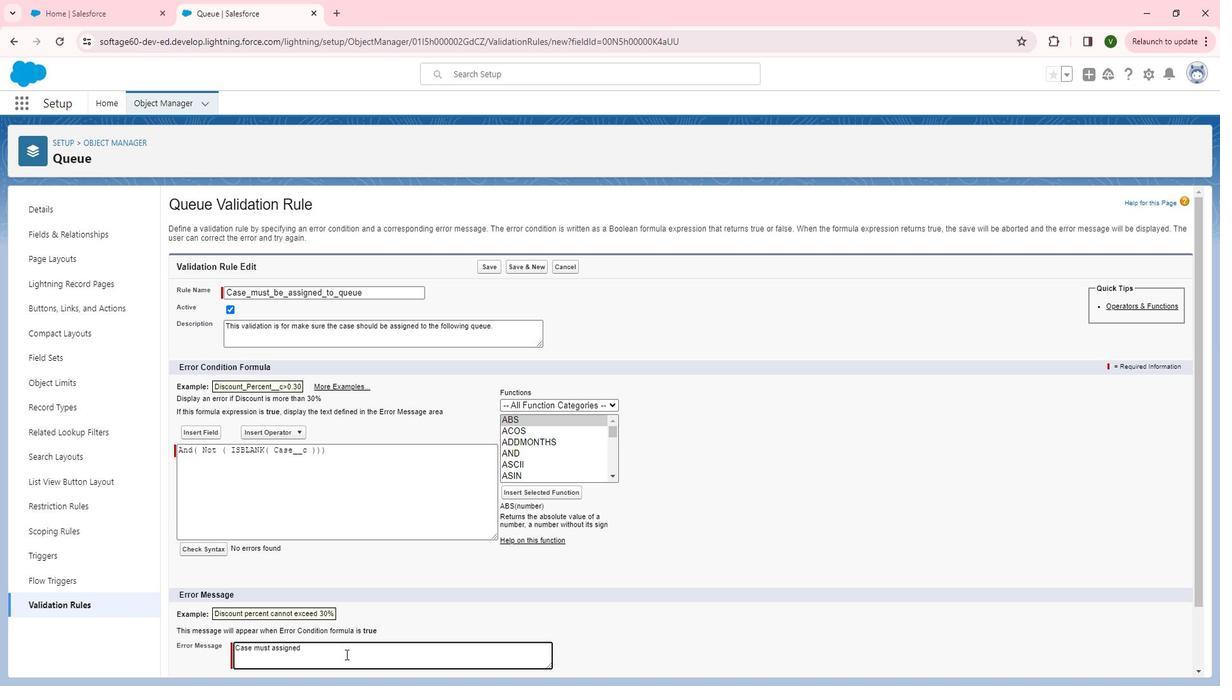 
Action: Mouse moved to (298, 588)
Screenshot: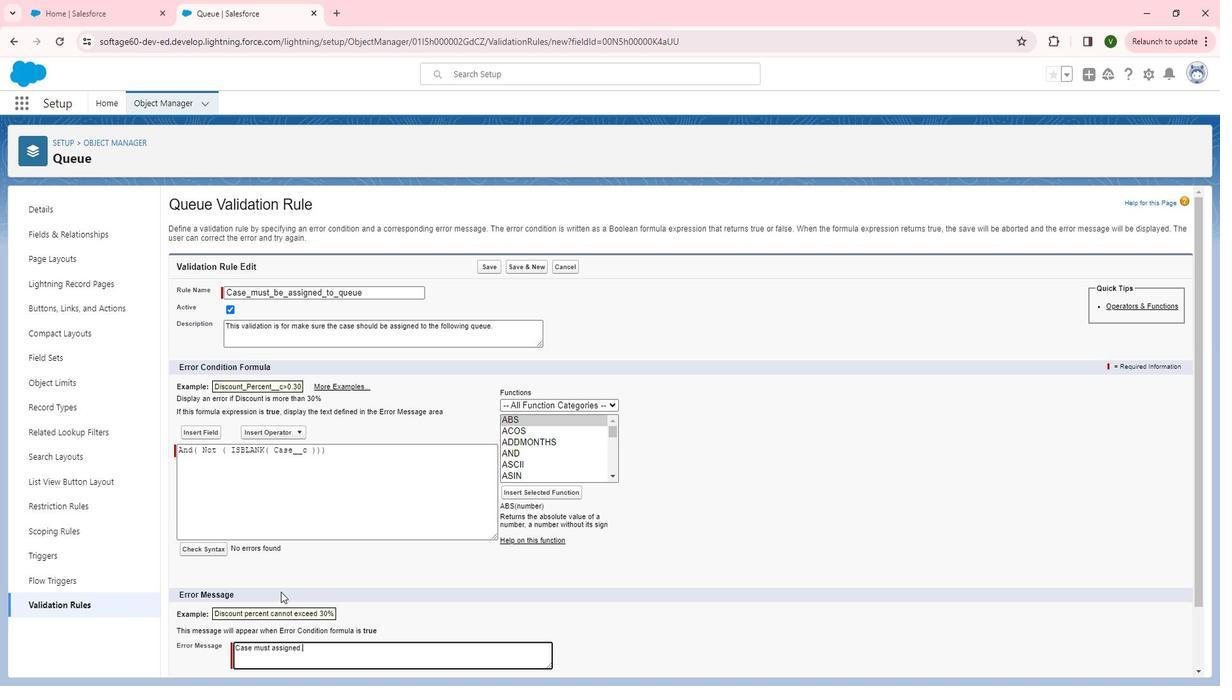 
Action: Mouse scrolled (298, 587) with delta (0, 0)
Screenshot: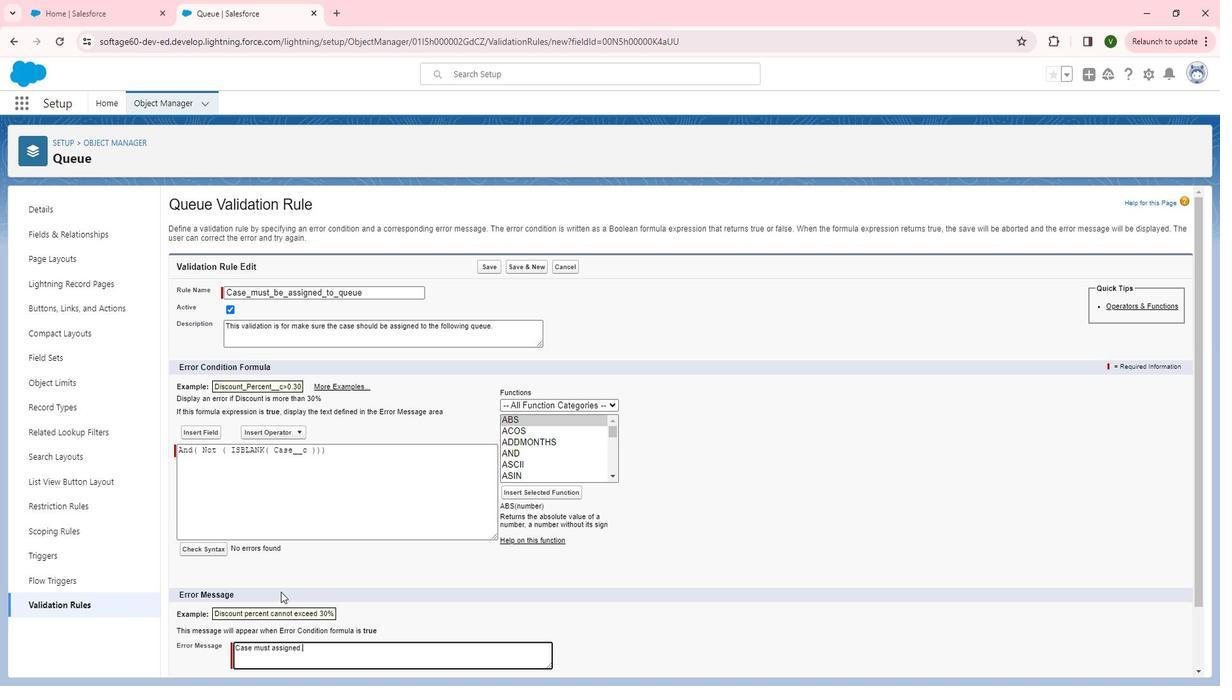 
Action: Mouse scrolled (298, 587) with delta (0, 0)
Screenshot: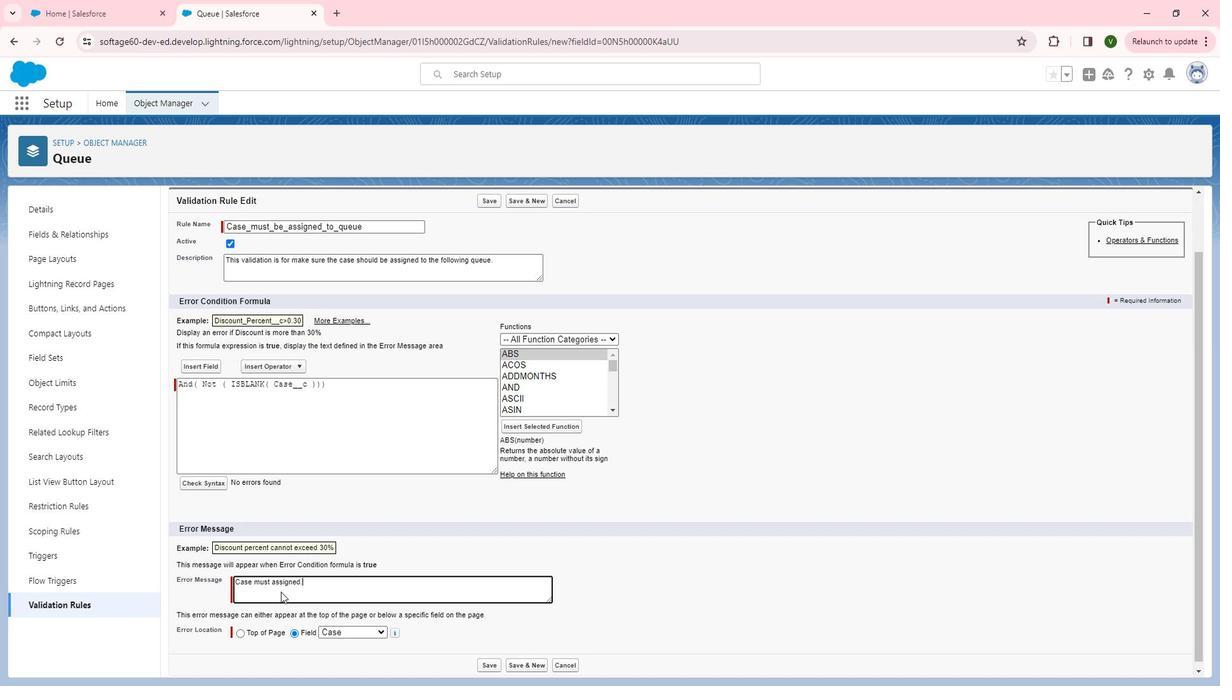 
Action: Mouse scrolled (298, 587) with delta (0, 0)
Screenshot: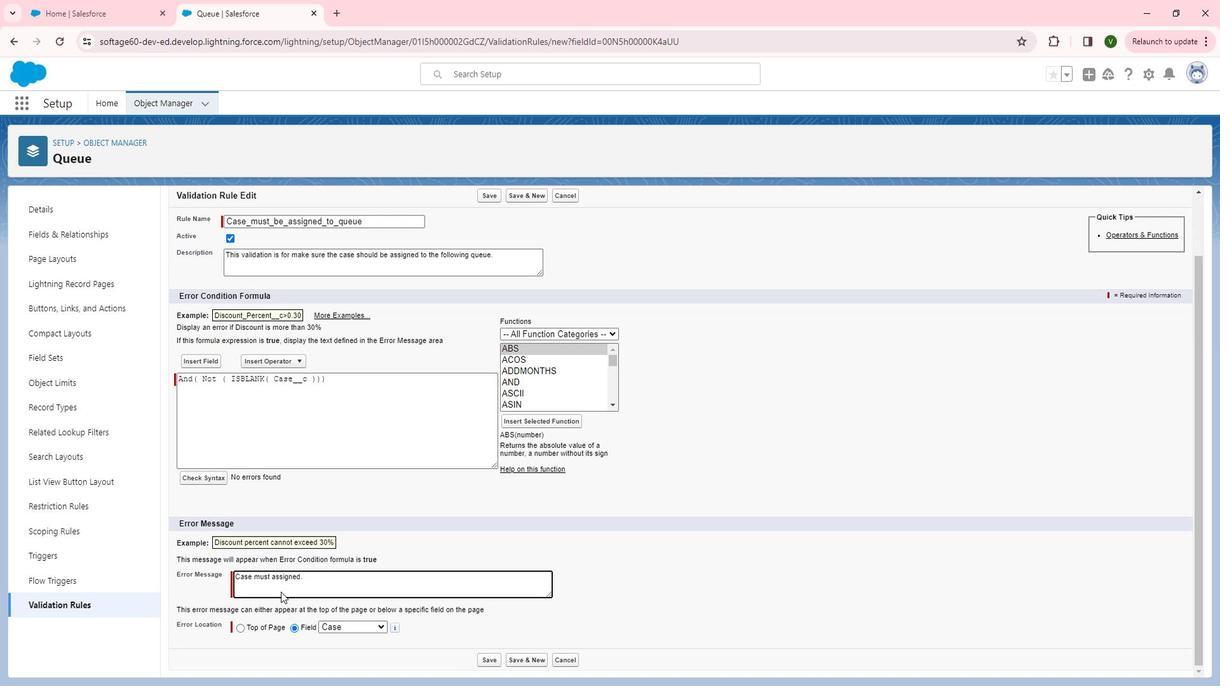 
Action: Mouse scrolled (298, 587) with delta (0, 0)
Screenshot: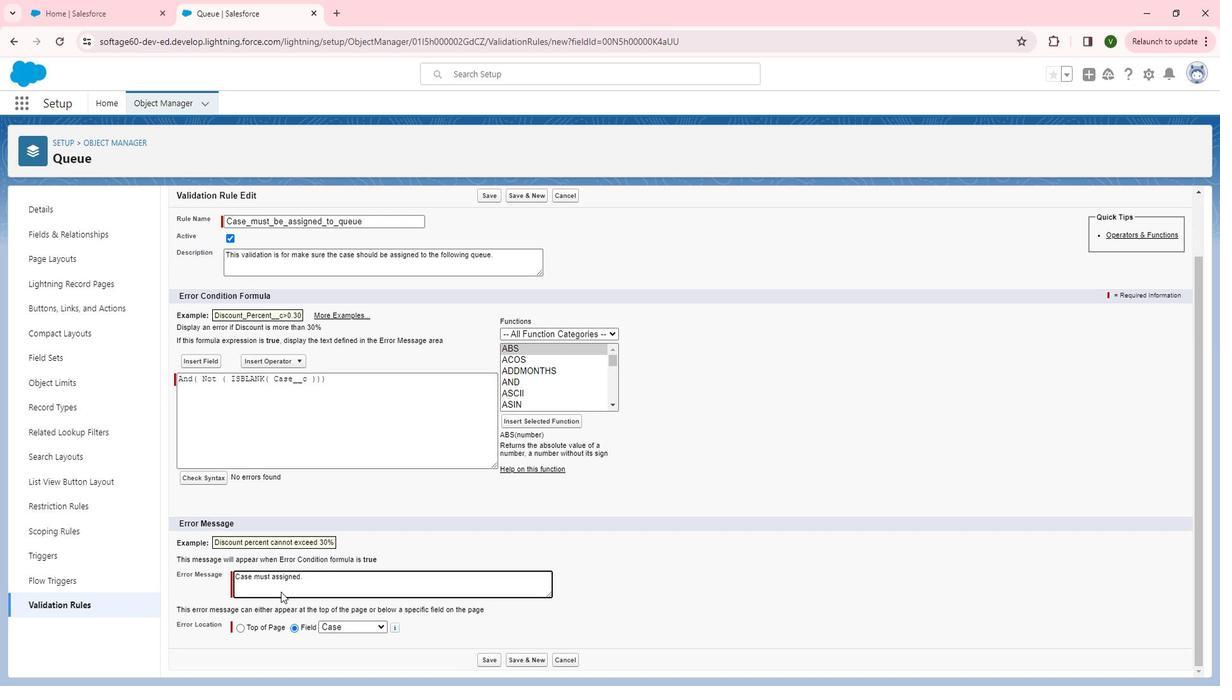 
Action: Mouse moved to (289, 570)
Screenshot: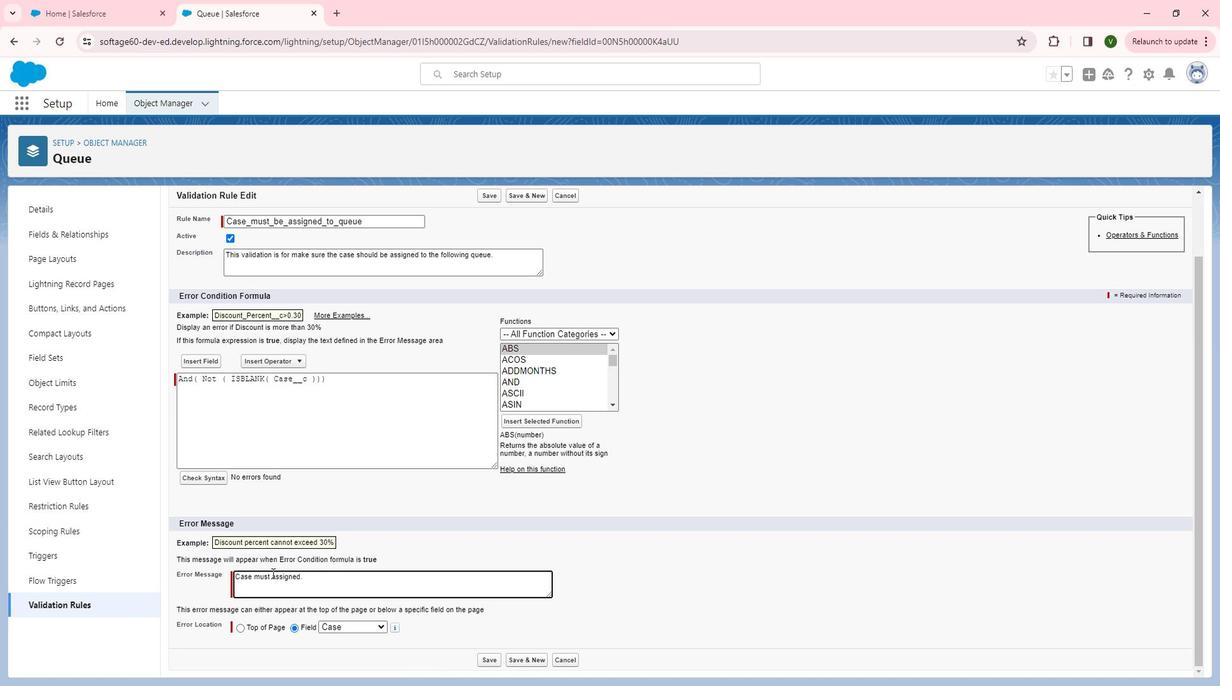 
Action: Mouse pressed left at (289, 570)
Screenshot: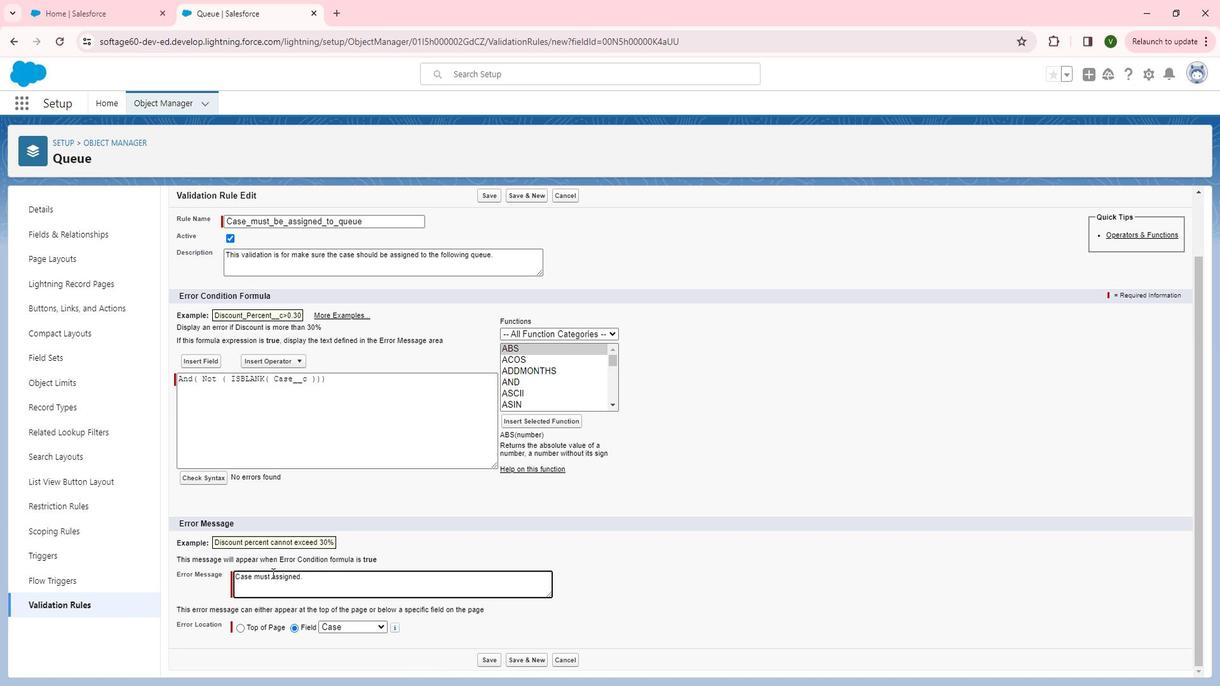 
Action: Key pressed be<Key.space>
Screenshot: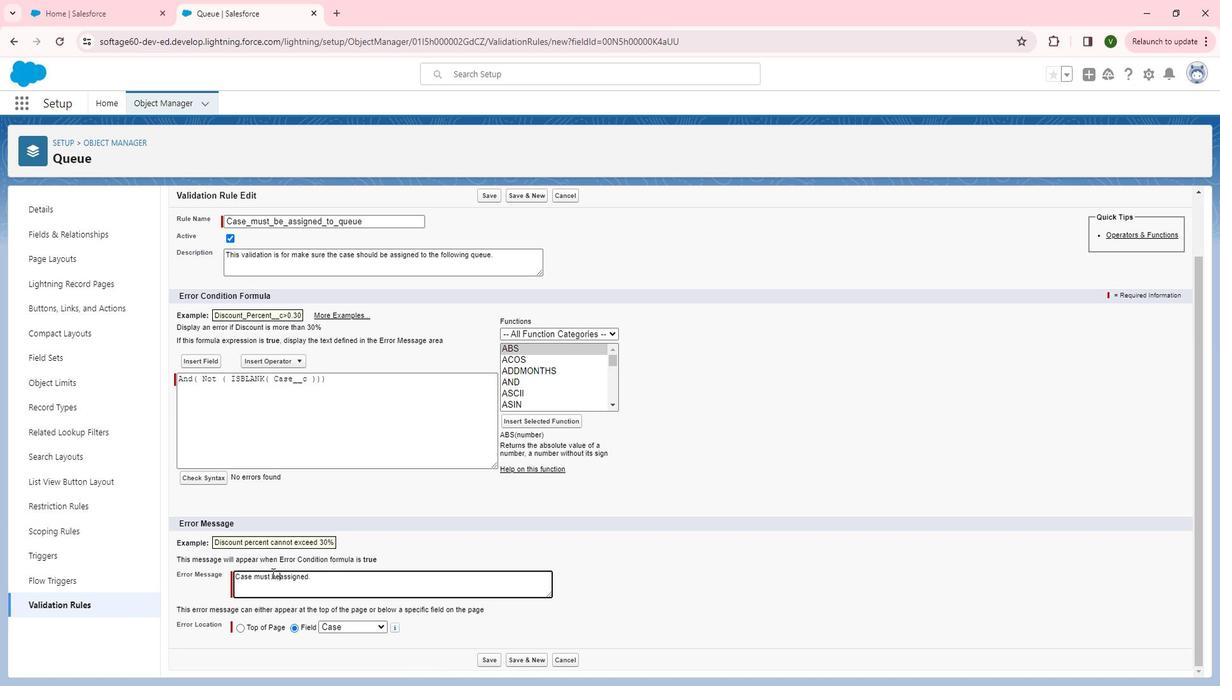 
Action: Mouse moved to (500, 658)
Screenshot: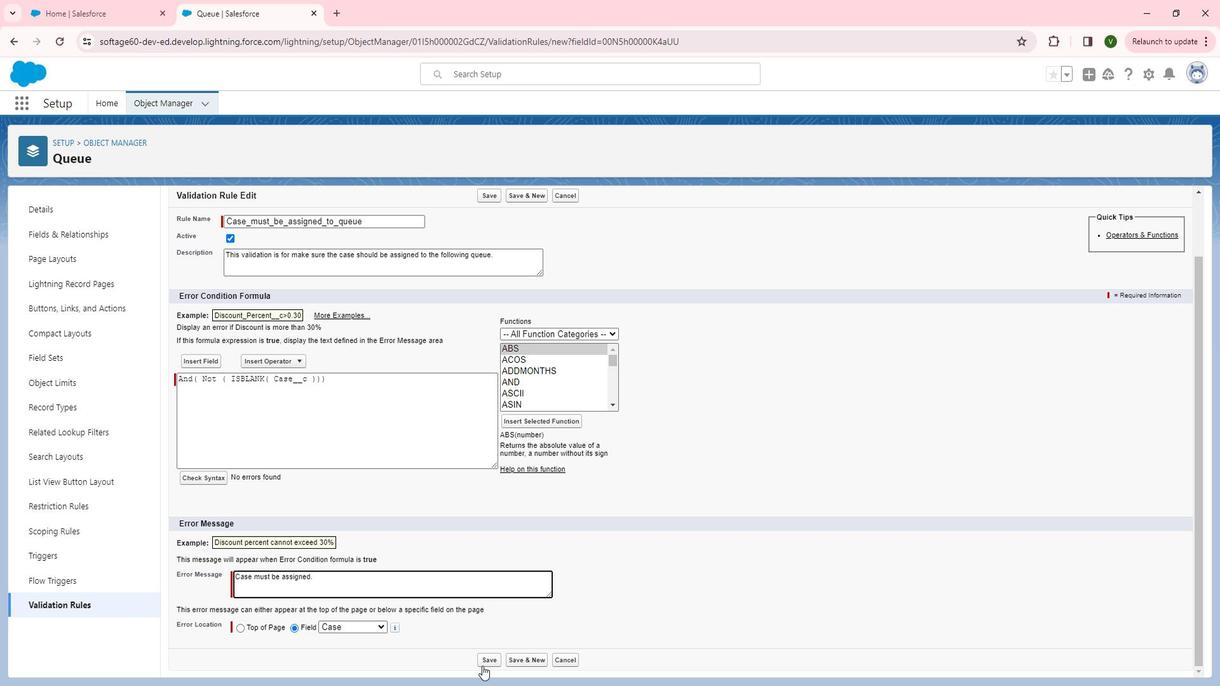 
Action: Mouse pressed left at (500, 658)
Screenshot: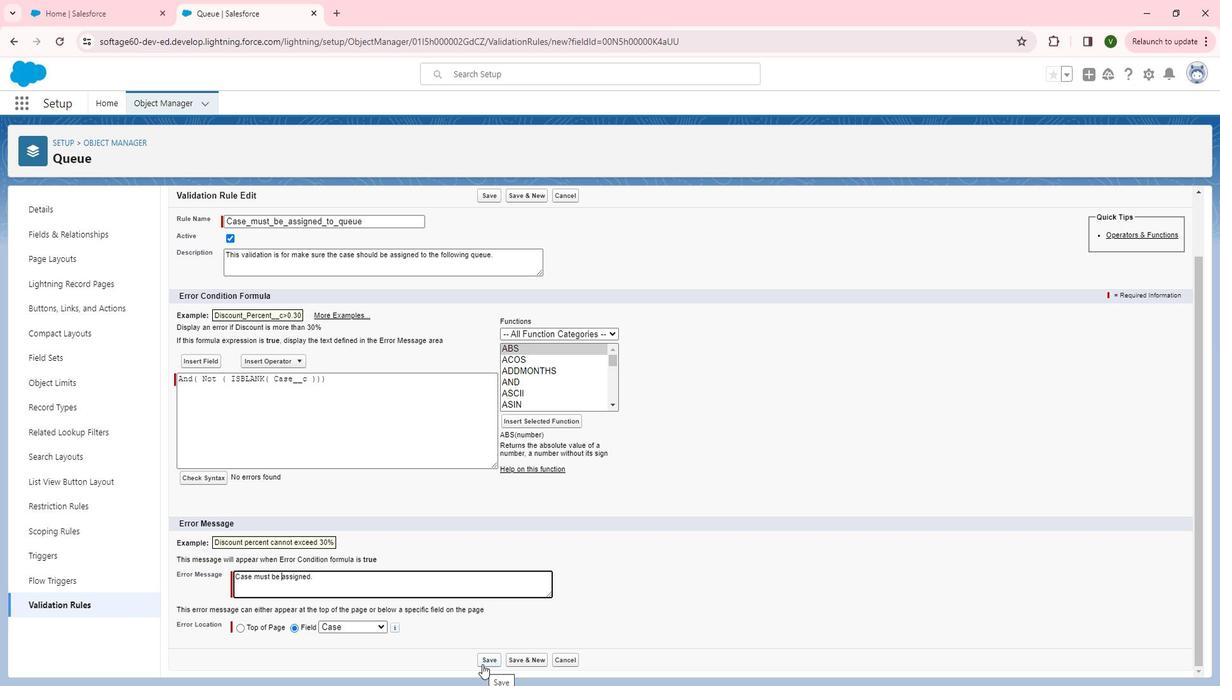 
Action: Mouse moved to (66, 231)
Screenshot: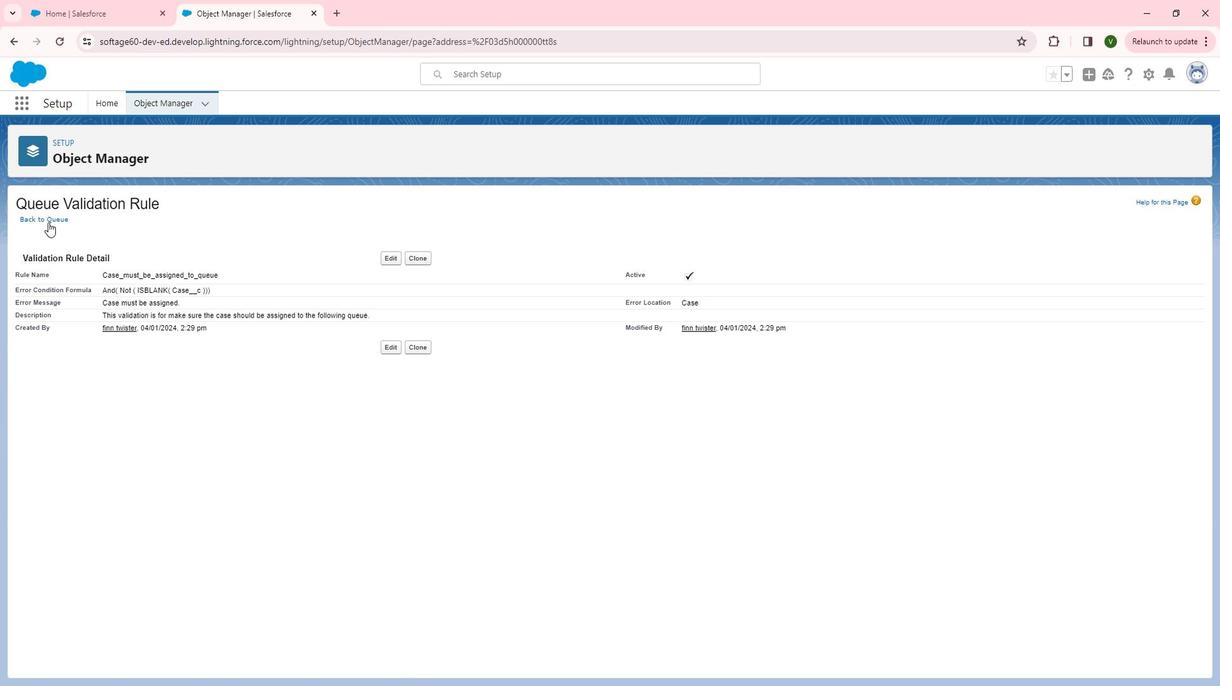 
Action: Mouse pressed left at (66, 231)
Screenshot: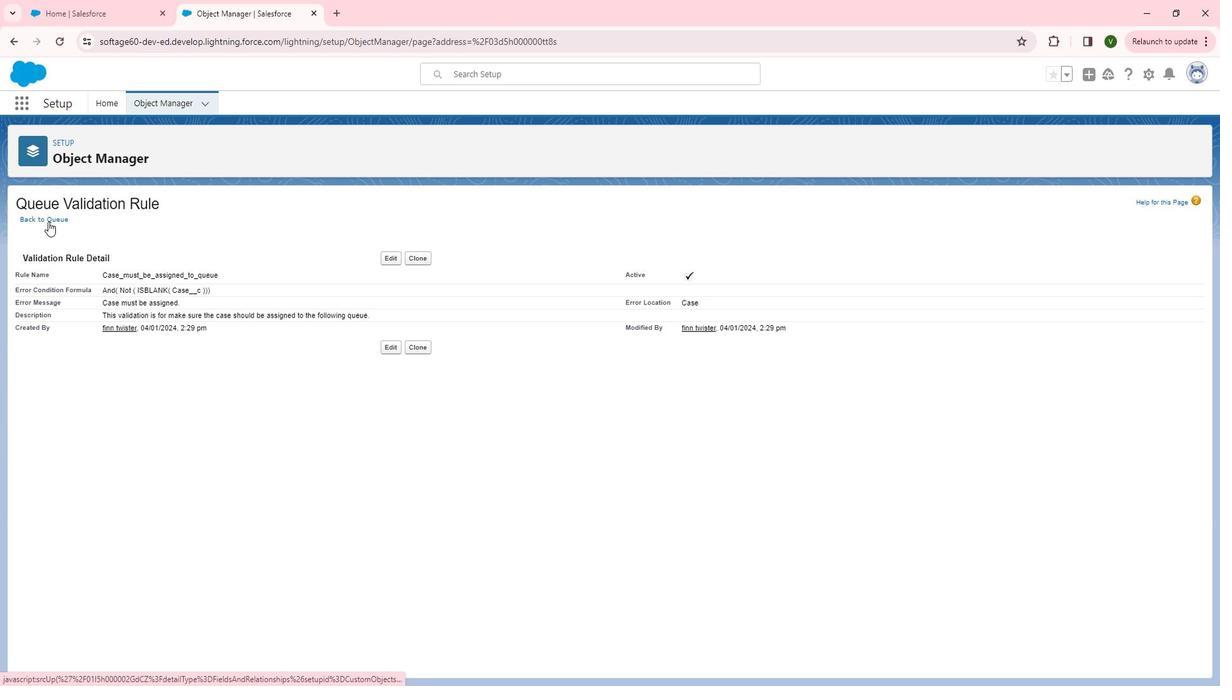 
Action: Mouse moved to (74, 596)
Screenshot: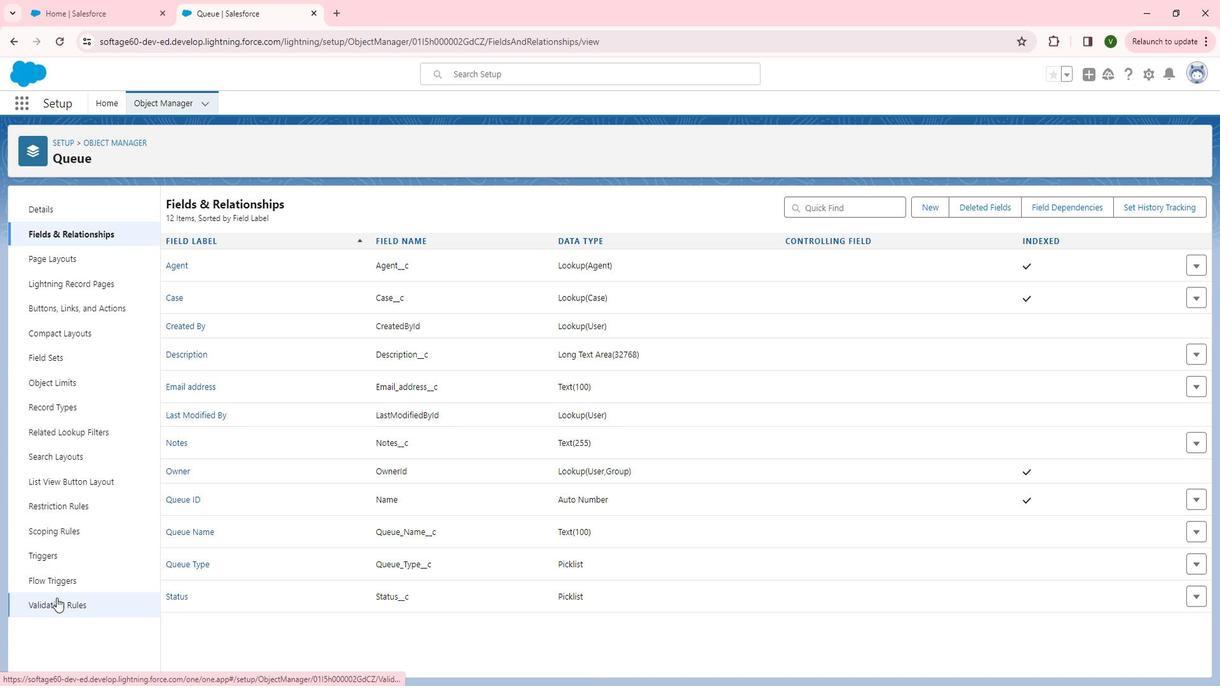 
Action: Mouse pressed left at (74, 596)
Screenshot: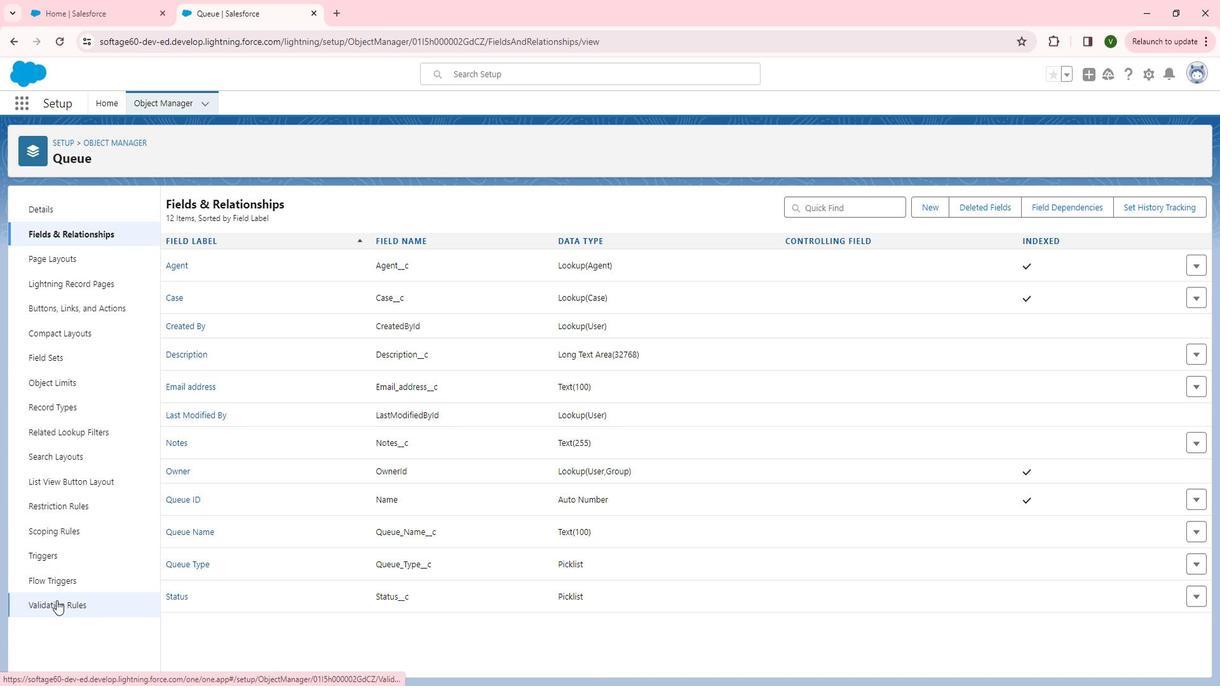 
Action: Mouse moved to (1194, 222)
Screenshot: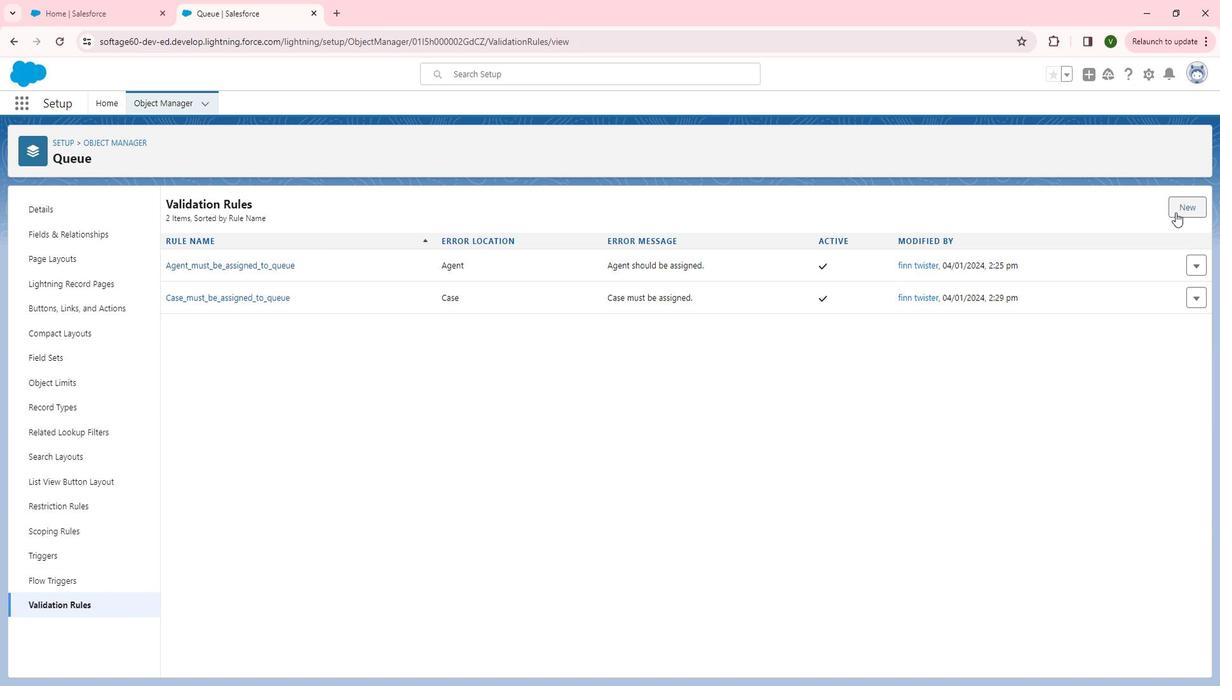 
Action: Mouse pressed left at (1194, 222)
Screenshot: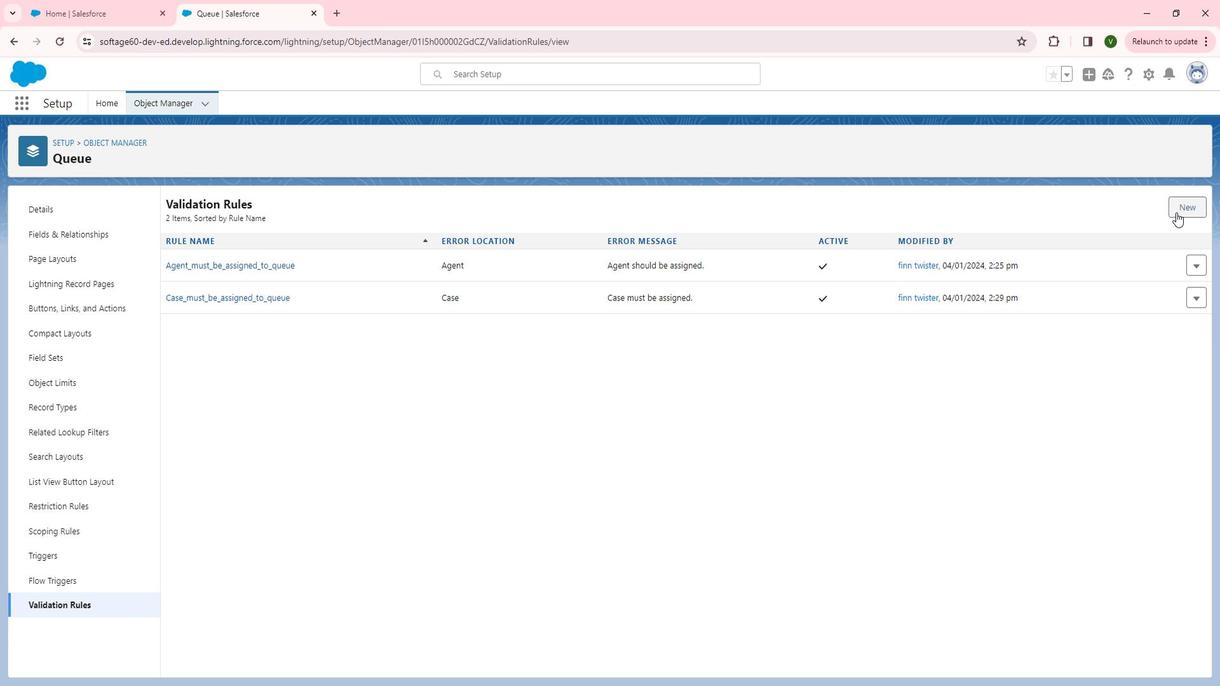 
Action: Mouse moved to (301, 300)
Screenshot: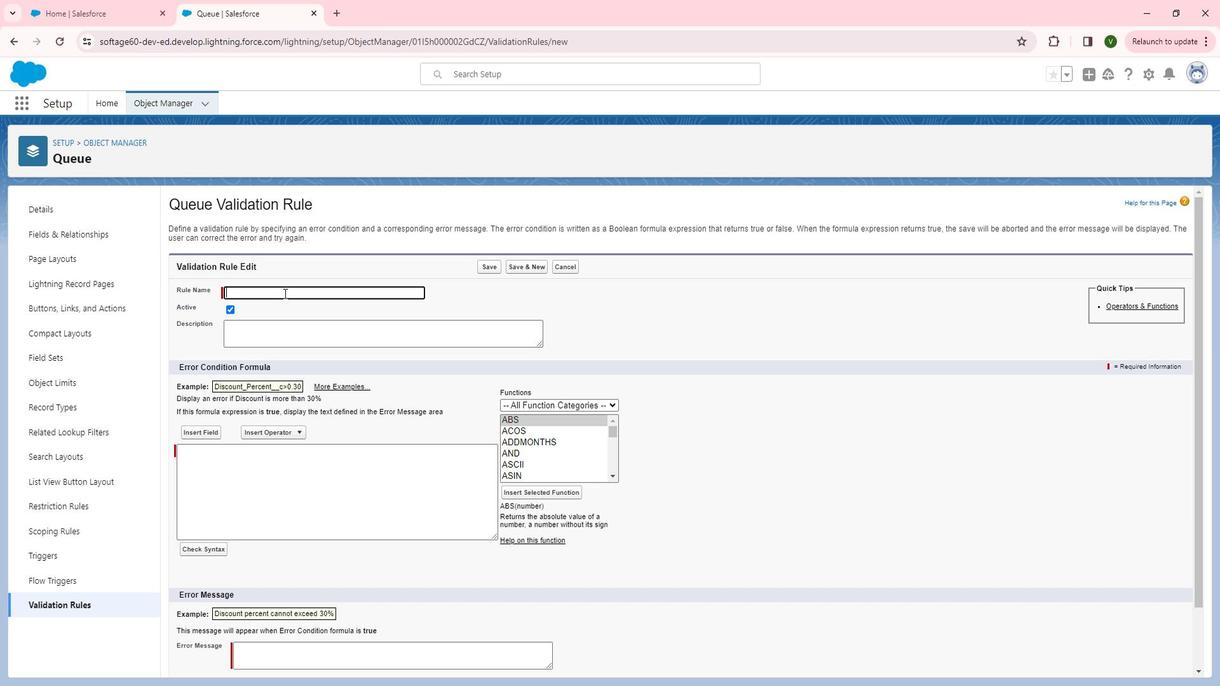 
Action: Mouse pressed left at (301, 300)
Screenshot: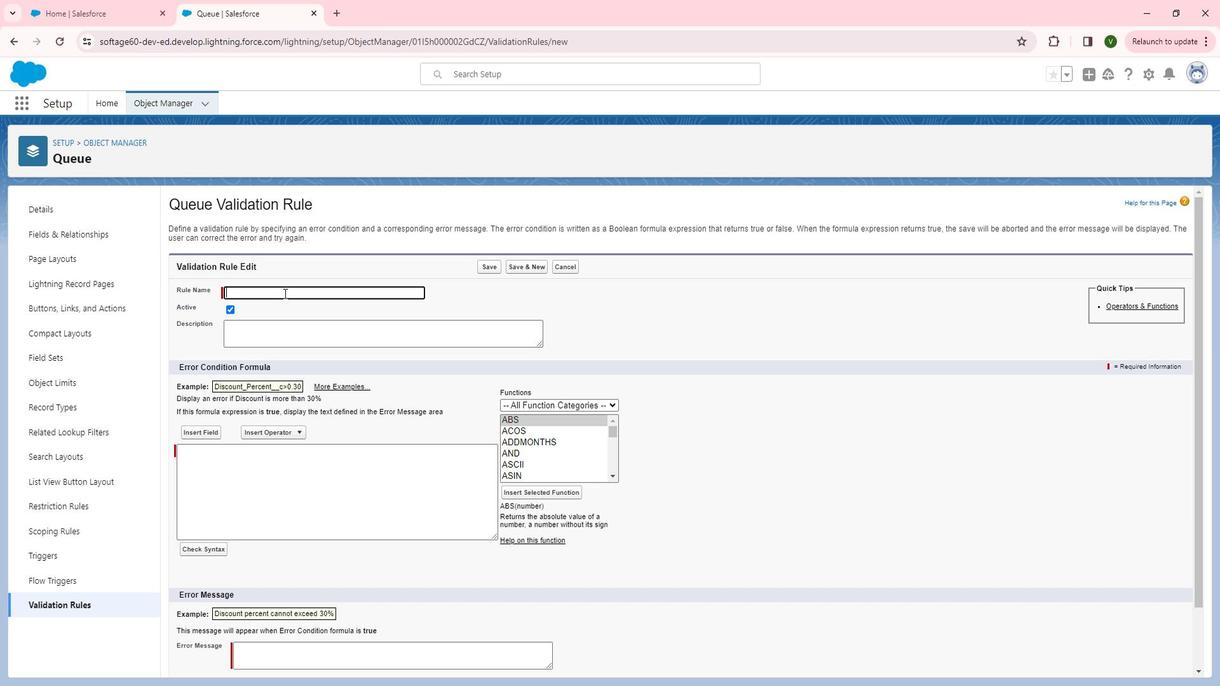 
Action: Mouse moved to (297, 301)
Screenshot: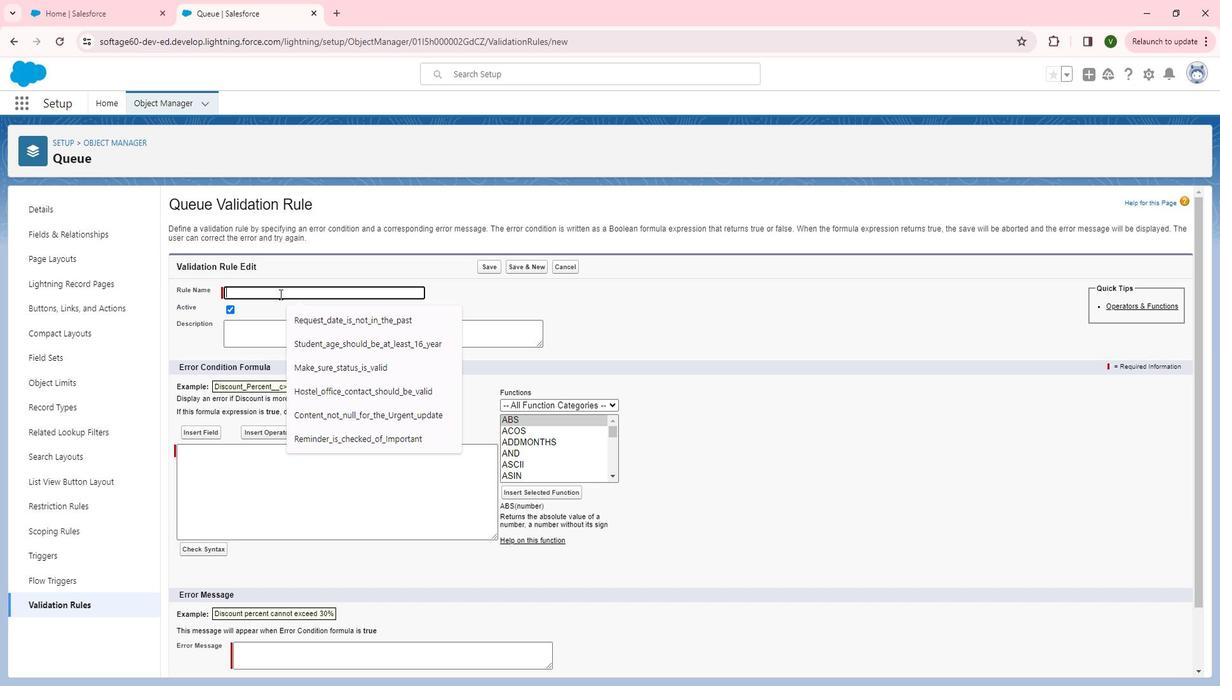 
Action: Key pressed <Key.shift>Em<Key.backspace><Key.backspace><Key.shift>Queue<Key.space><Key.shift>Email<Key.space>should<Key.space>be<Key.space>valid<Key.tab><Key.tab><Key.shift>This<Key.space>validation<Key.space>make<Key.space>sure<Key.space>the<Key.space>email<Key.space>address<Key.space>is<Key.space>not<Key.space>blank<Key.space>and<Key.space>it<Key.space>shouls<Key.backspace>d<Key.space>be<Key.space>in<Key.space>correct<Key.space>form<Key.caps_lock><Key.caps_lock>at.<Key.tab><Key.shift><Key.shift><Key.shift><Key.shift><Key.shift><Key.shift><Key.shift><Key.shift><Key.shift><Key.shift><Key.shift><Key.shift><Key.shift><Key.shift><Key.shift><Key.shift><Key.shift><Key.shift><Key.shift><Key.shift><Key.shift>And<Key.shift_r><Key.shift_r><Key.shift_r><Key.shift_r><Key.shift_r><Key.shift_r><Key.shift_r><Key.shift_r><Key.shift_r><Key.shift_r><Key.shift_r><Key.shift_r><Key.shift_r><Key.shift_r><Key.shift_r><Key.shift_r><Key.shift_r><Key.shift_r><Key.shift_r><Key.shift_r><Key.shift_r>(<Key.space>
Screenshot: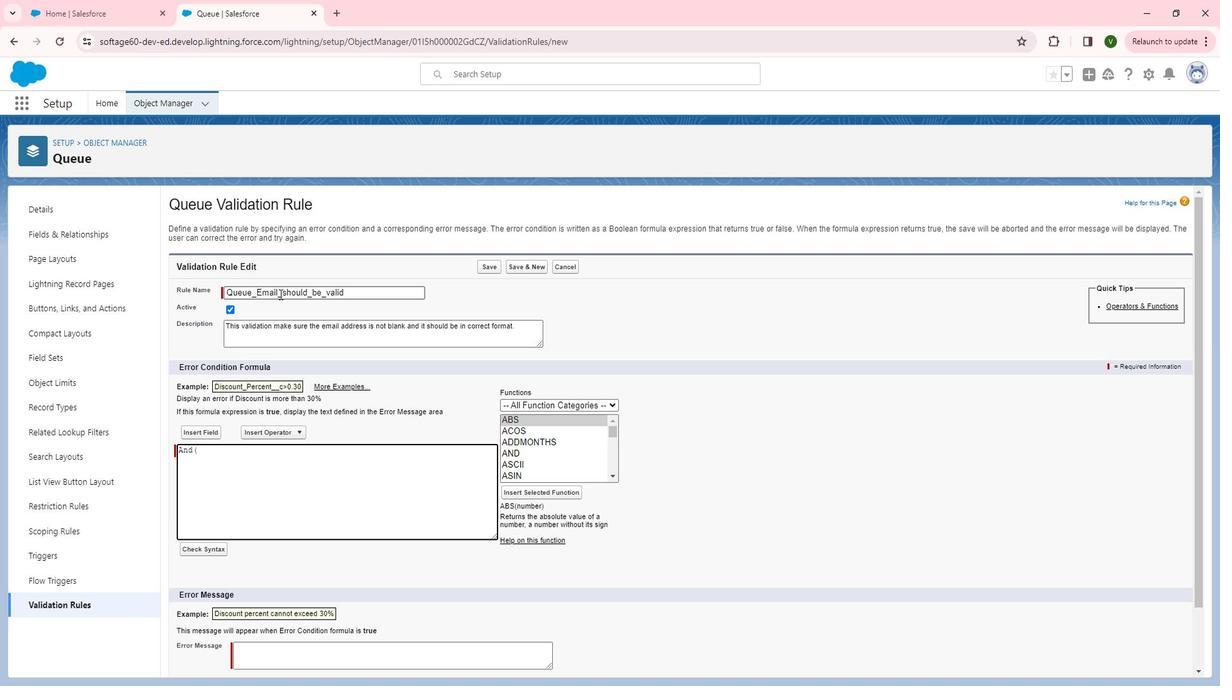 
Action: Mouse moved to (557, 472)
Screenshot: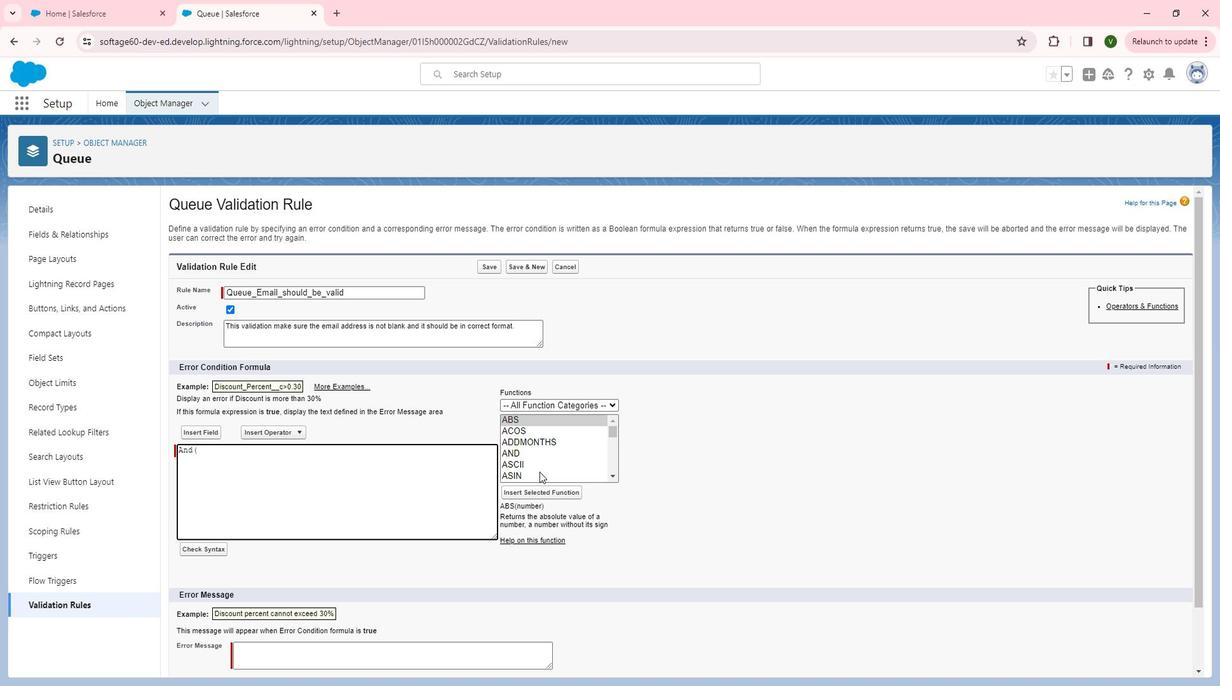 
Action: Mouse scrolled (557, 471) with delta (0, 0)
Screenshot: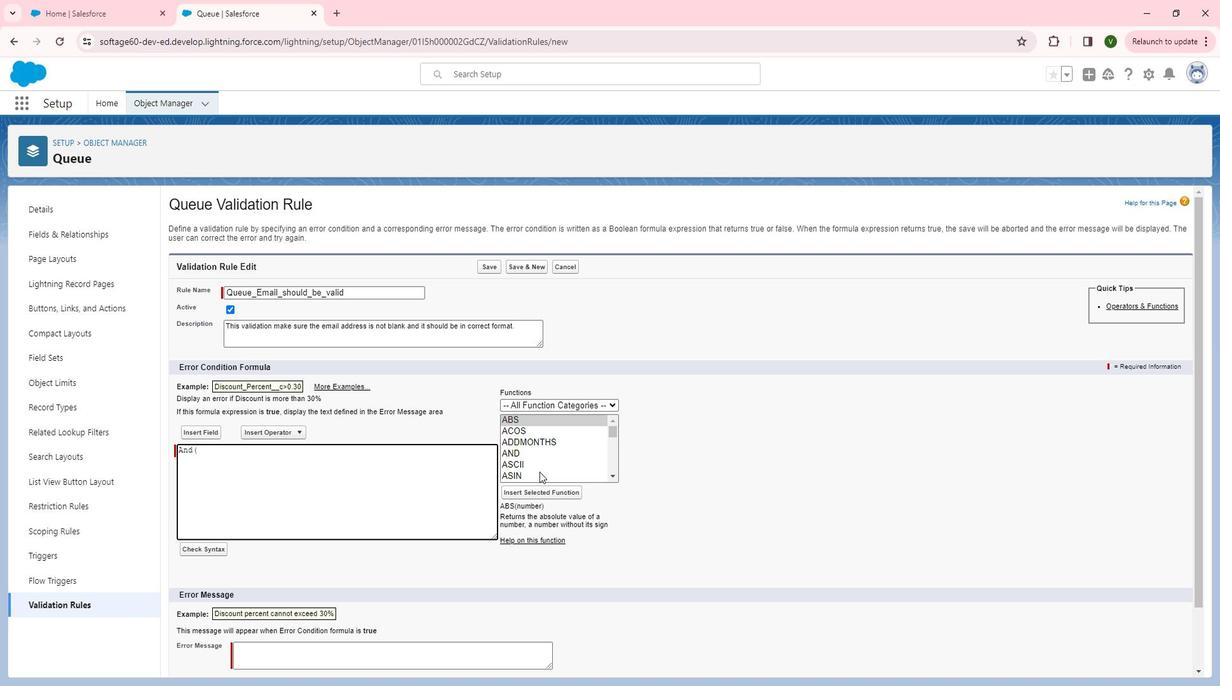 
Action: Mouse scrolled (557, 471) with delta (0, 0)
Screenshot: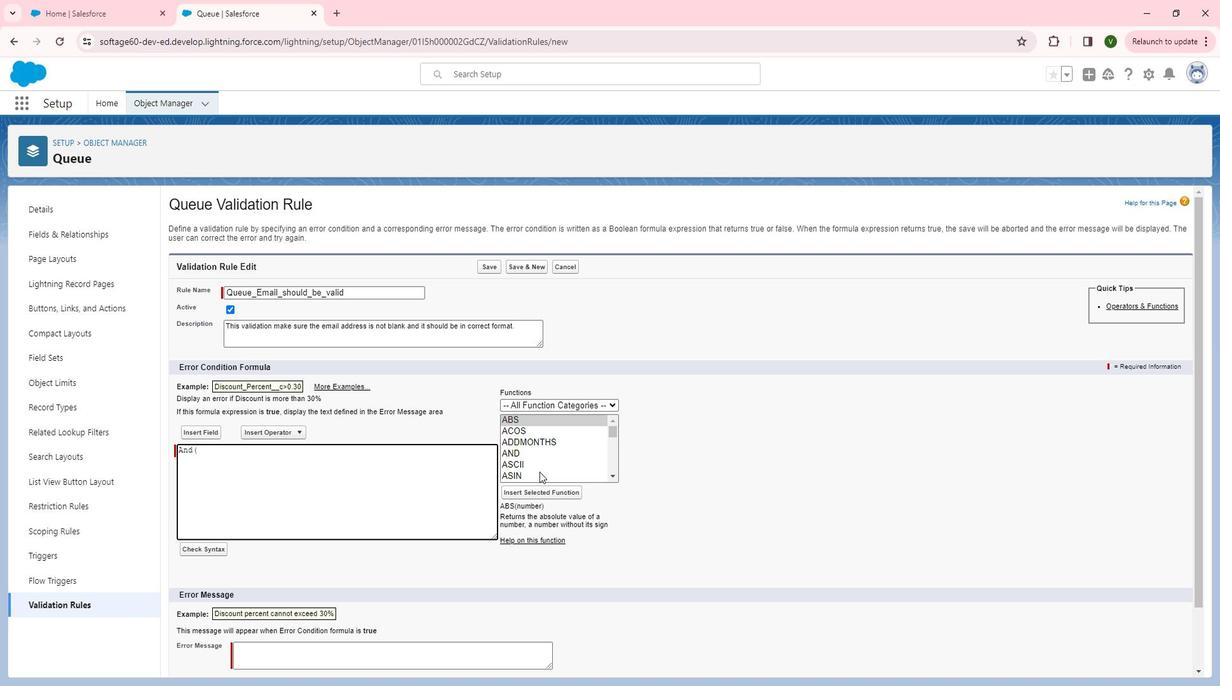 
Action: Mouse moved to (630, 479)
Screenshot: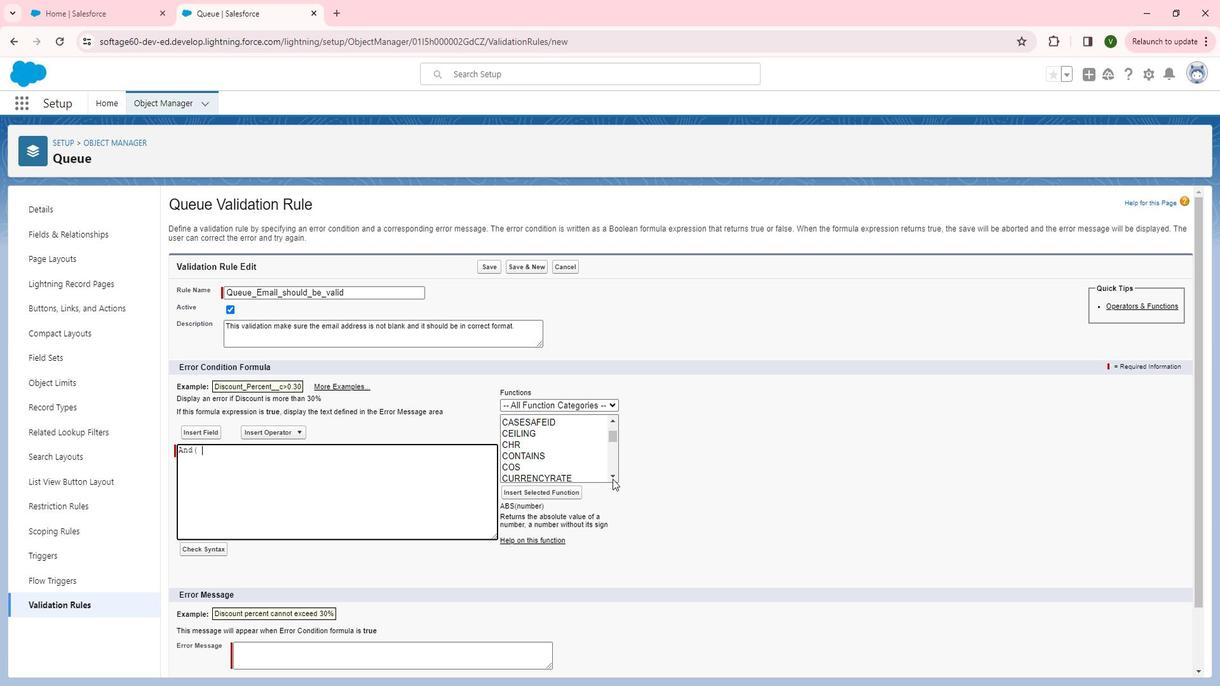 
Action: Mouse pressed left at (630, 479)
Screenshot: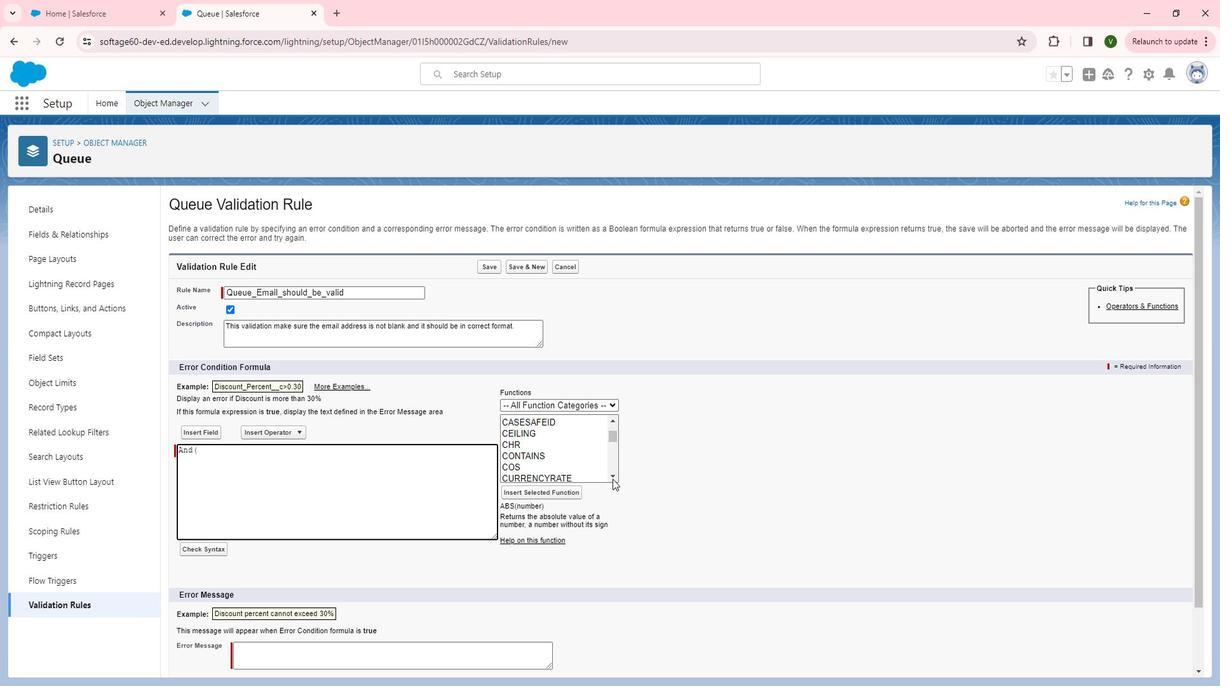 
Action: Mouse pressed left at (630, 479)
Screenshot: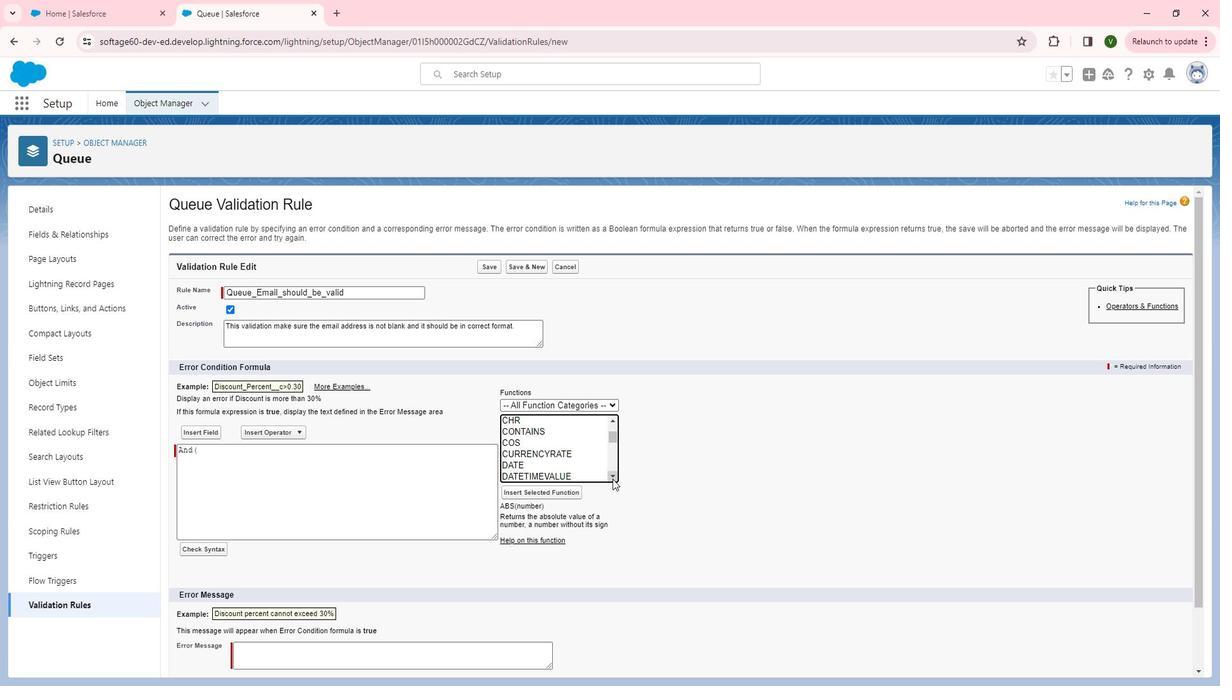 
Action: Mouse pressed left at (630, 479)
Screenshot: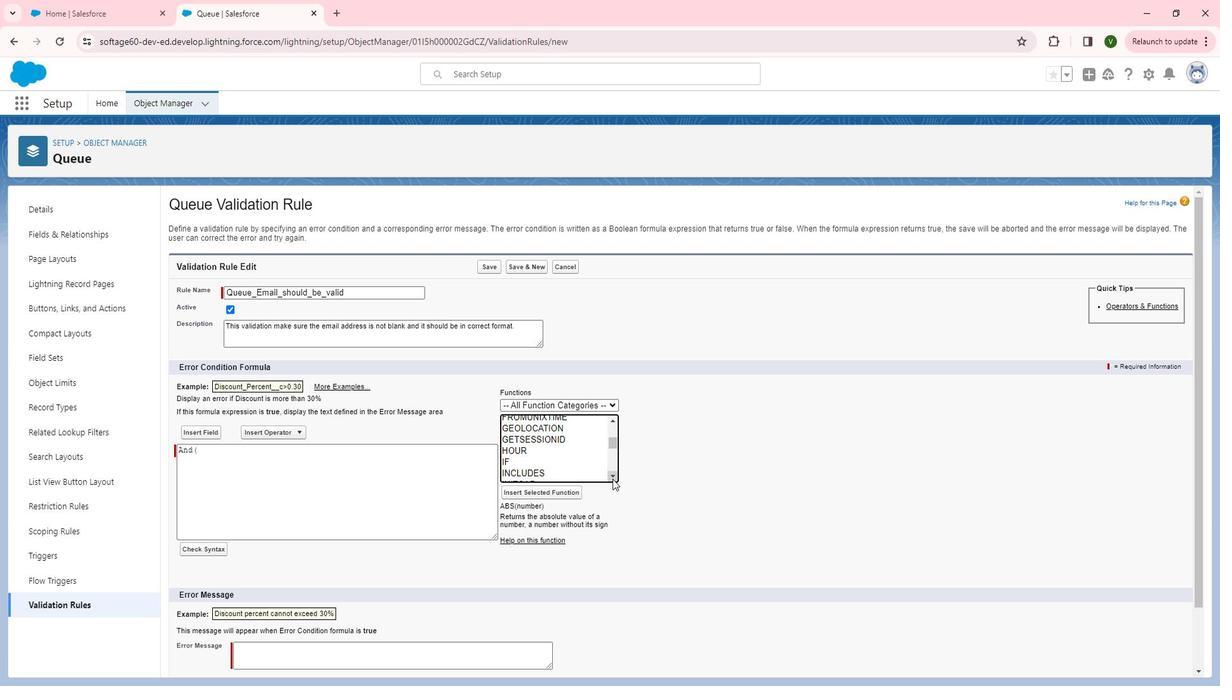
Action: Mouse pressed left at (630, 479)
Screenshot: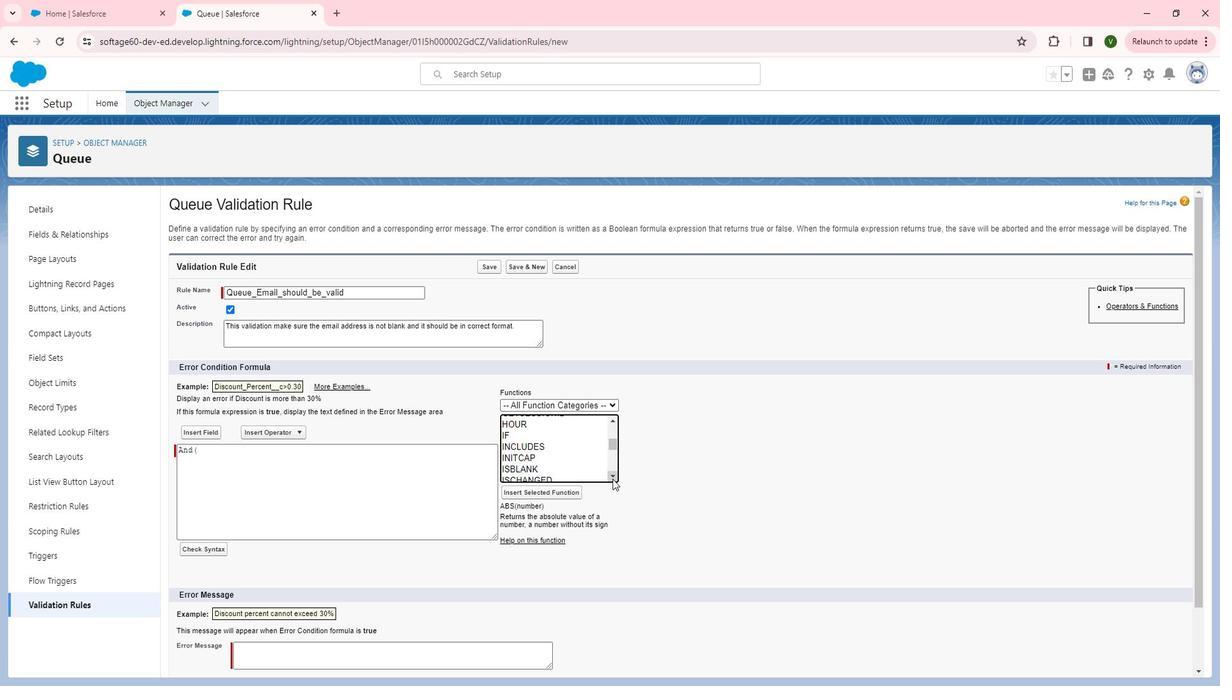 
Action: Mouse pressed left at (630, 479)
Screenshot: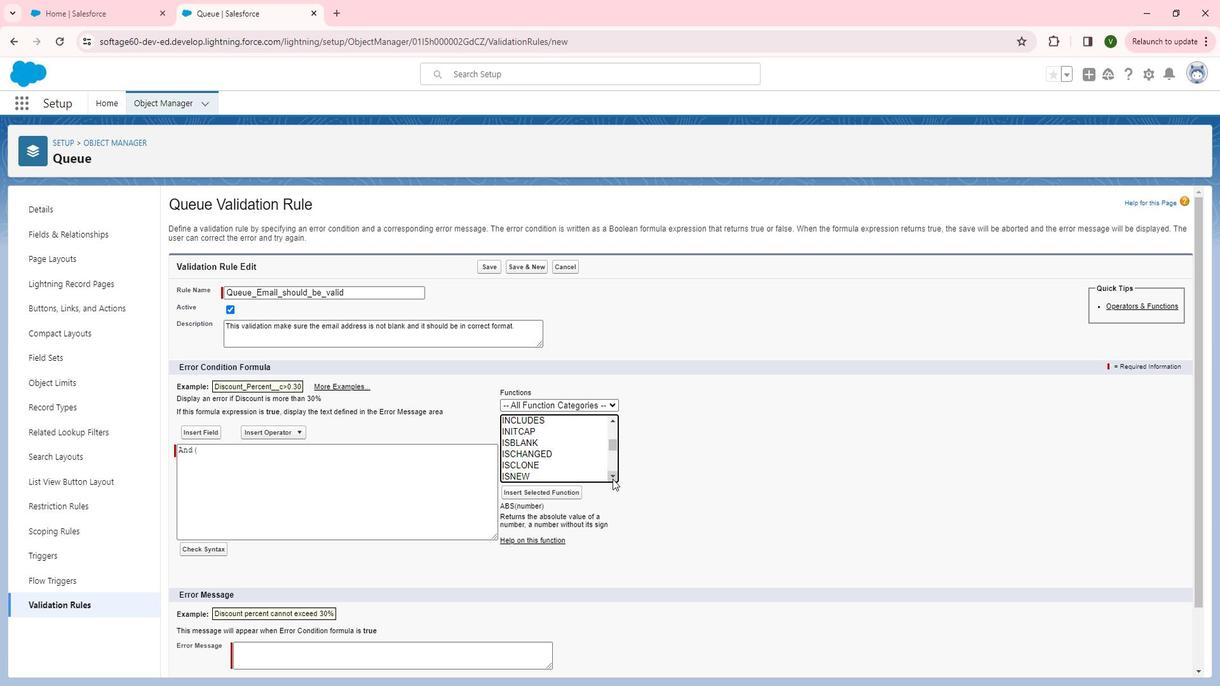 
Action: Mouse pressed left at (630, 479)
Screenshot: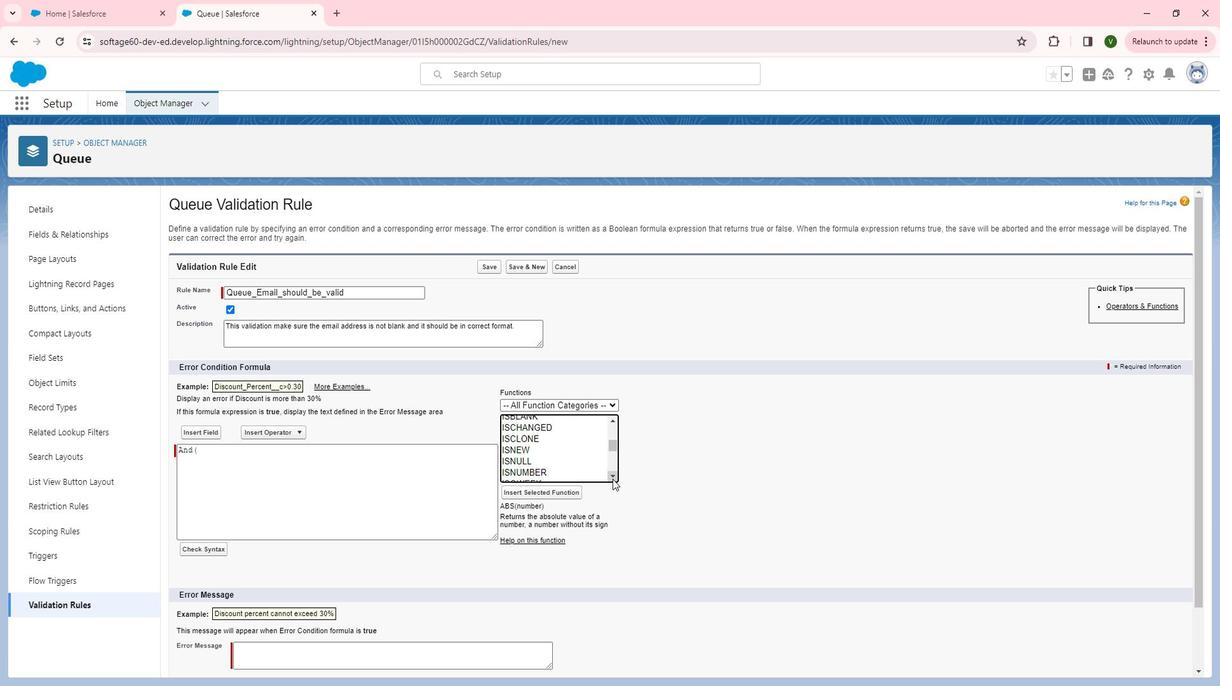 
Action: Mouse pressed left at (630, 479)
Screenshot: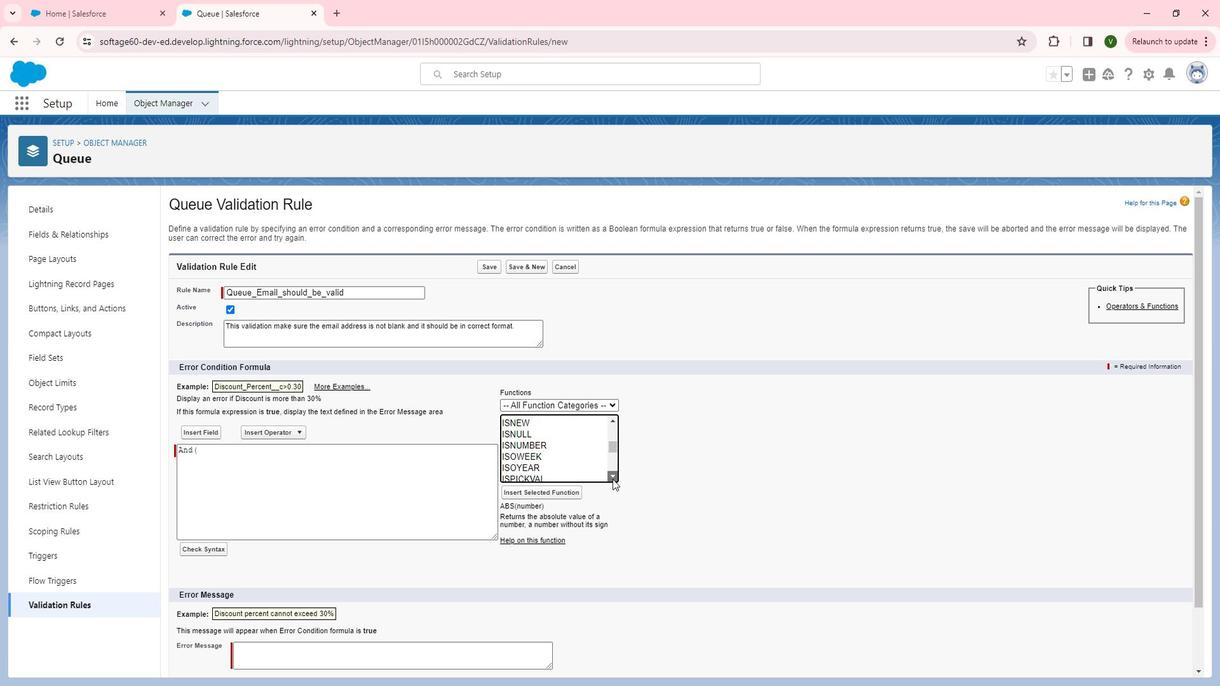 
Action: Mouse pressed left at (630, 479)
Screenshot: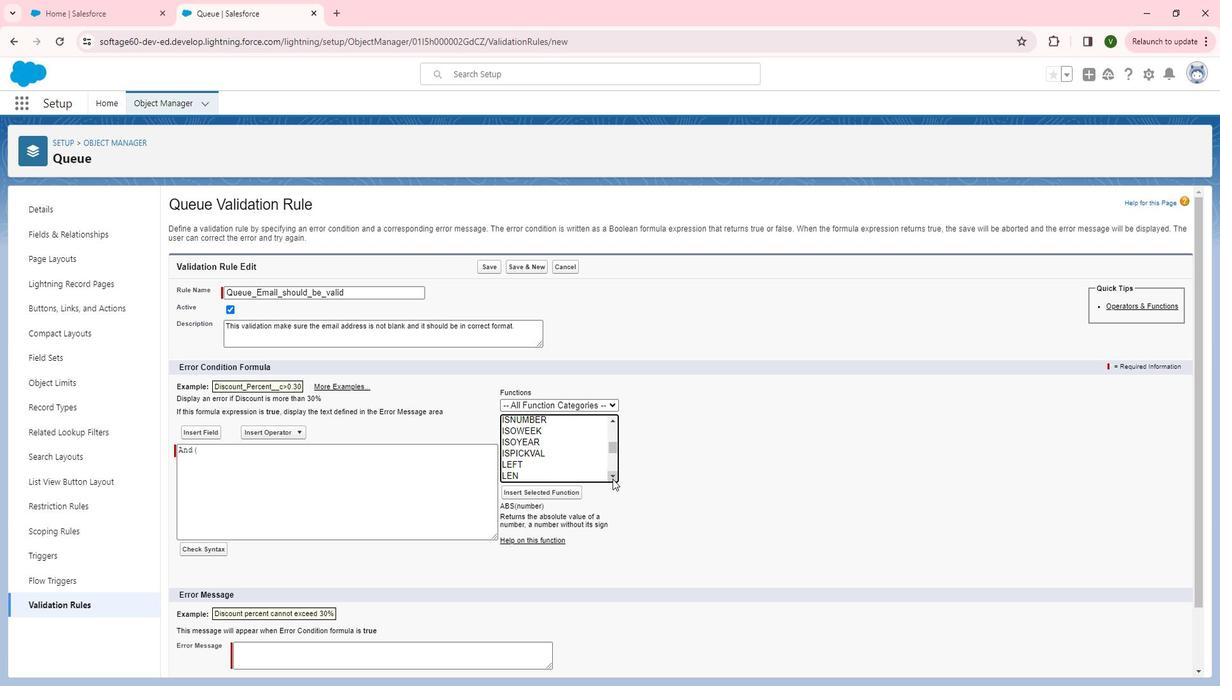
Action: Mouse pressed left at (630, 479)
Screenshot: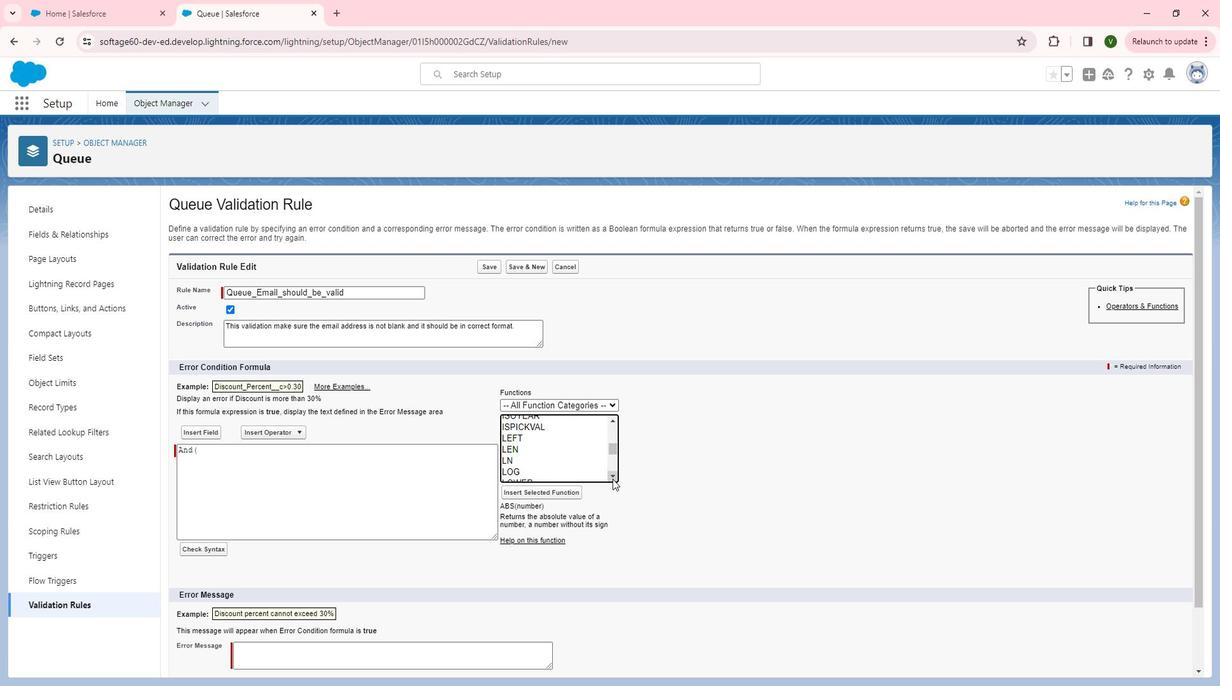 
Action: Mouse pressed left at (630, 479)
Screenshot: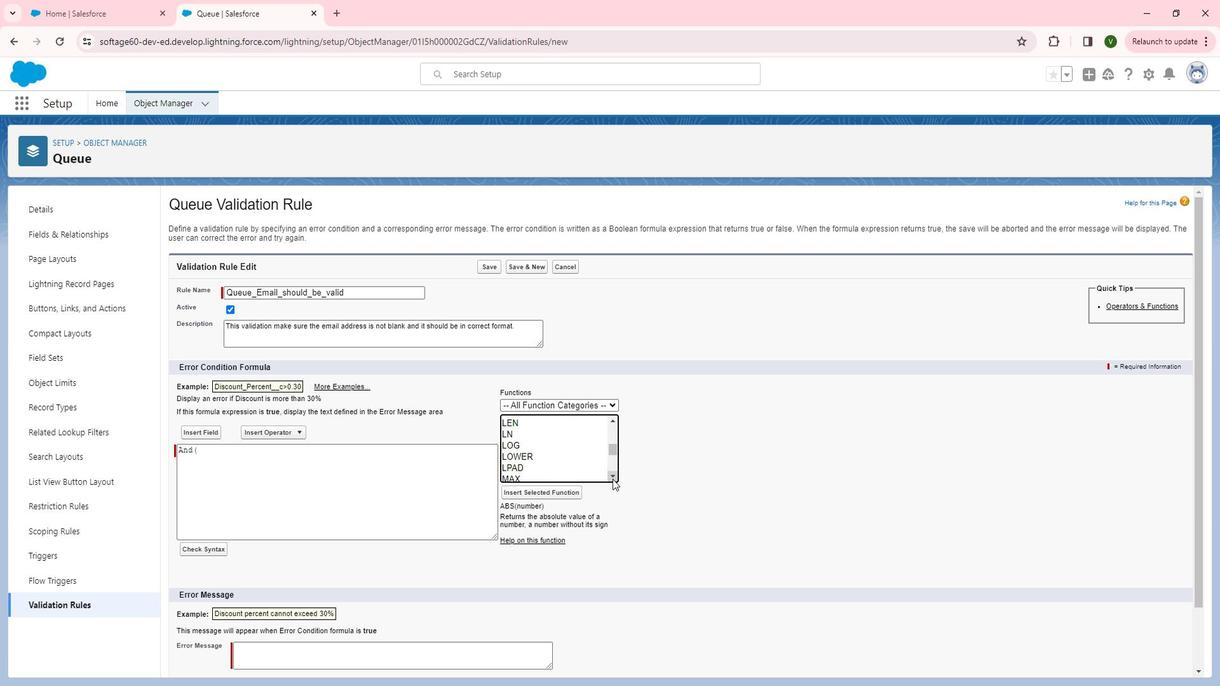 
Action: Mouse pressed left at (630, 479)
Screenshot: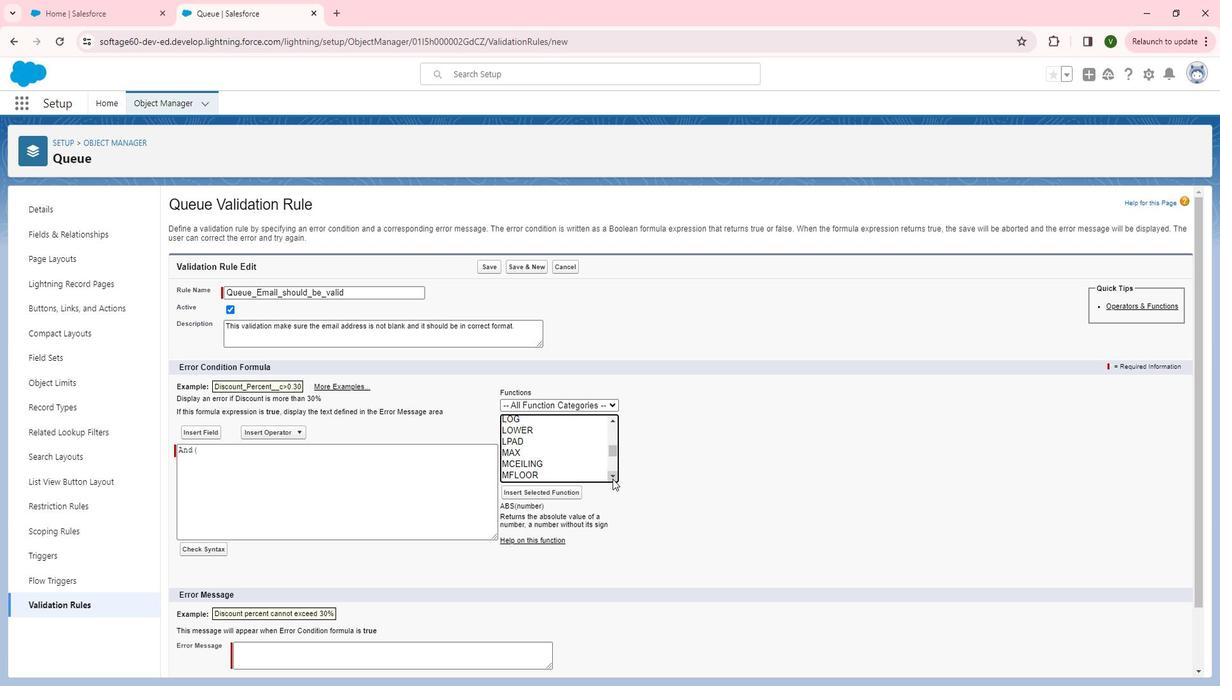 
Action: Mouse pressed left at (630, 479)
Screenshot: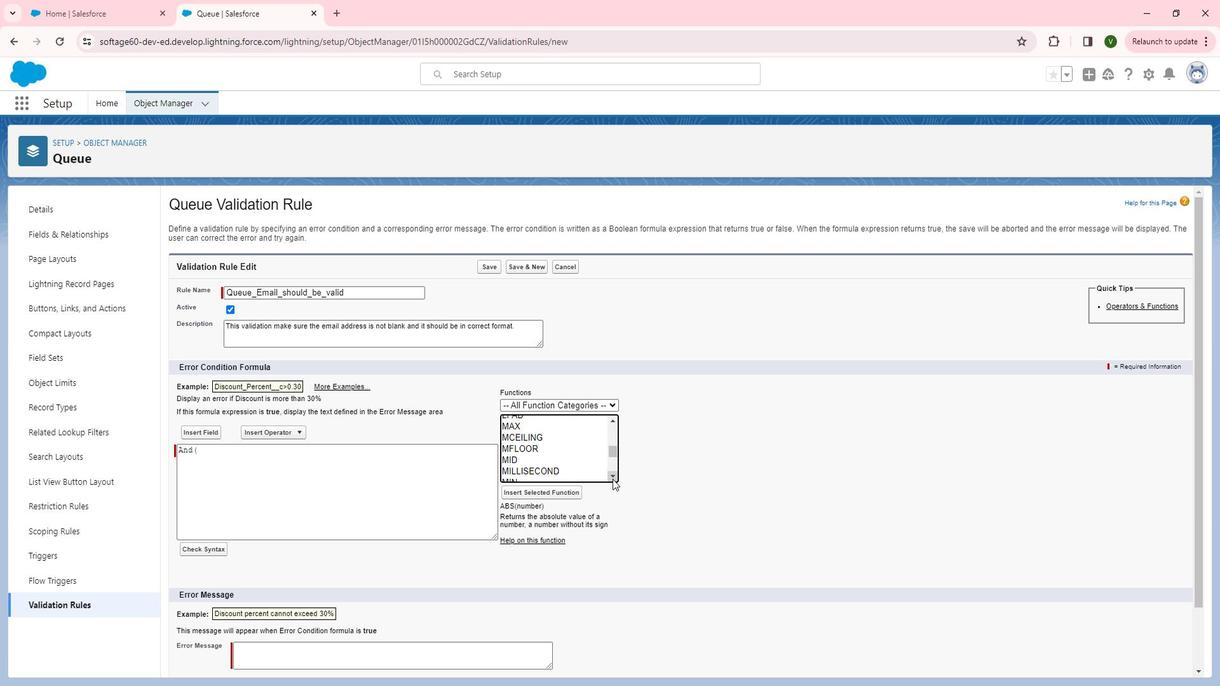 
Action: Mouse pressed left at (630, 479)
Screenshot: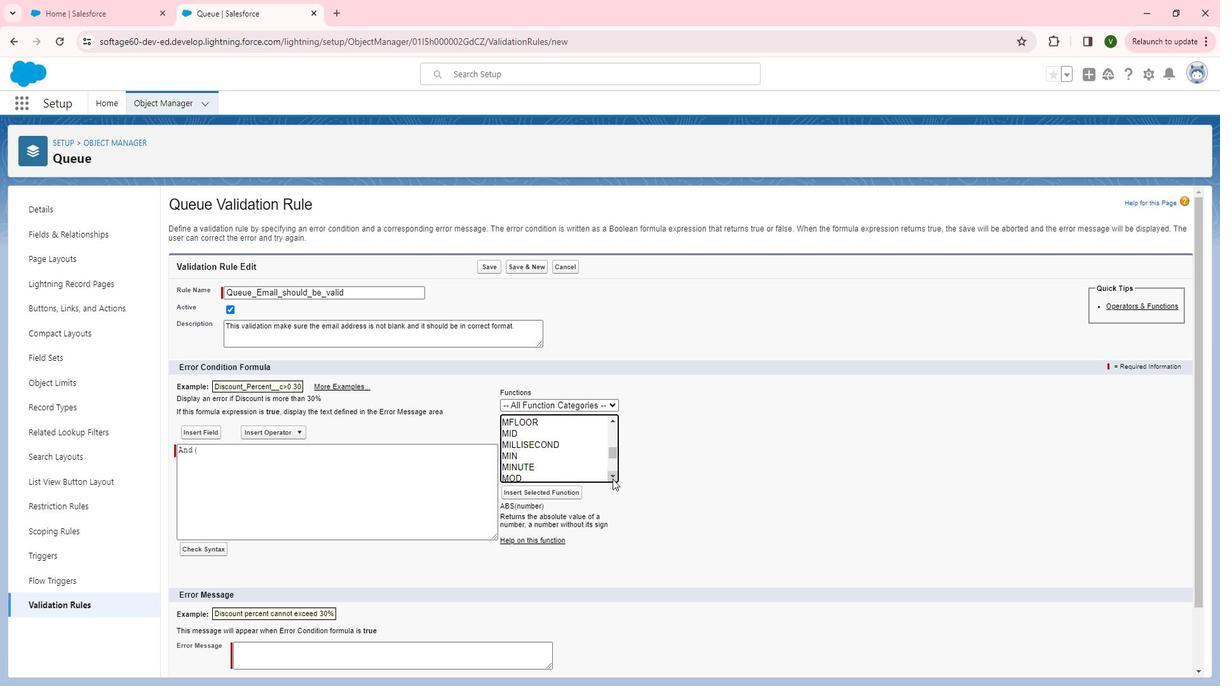 
Action: Mouse pressed left at (630, 479)
Screenshot: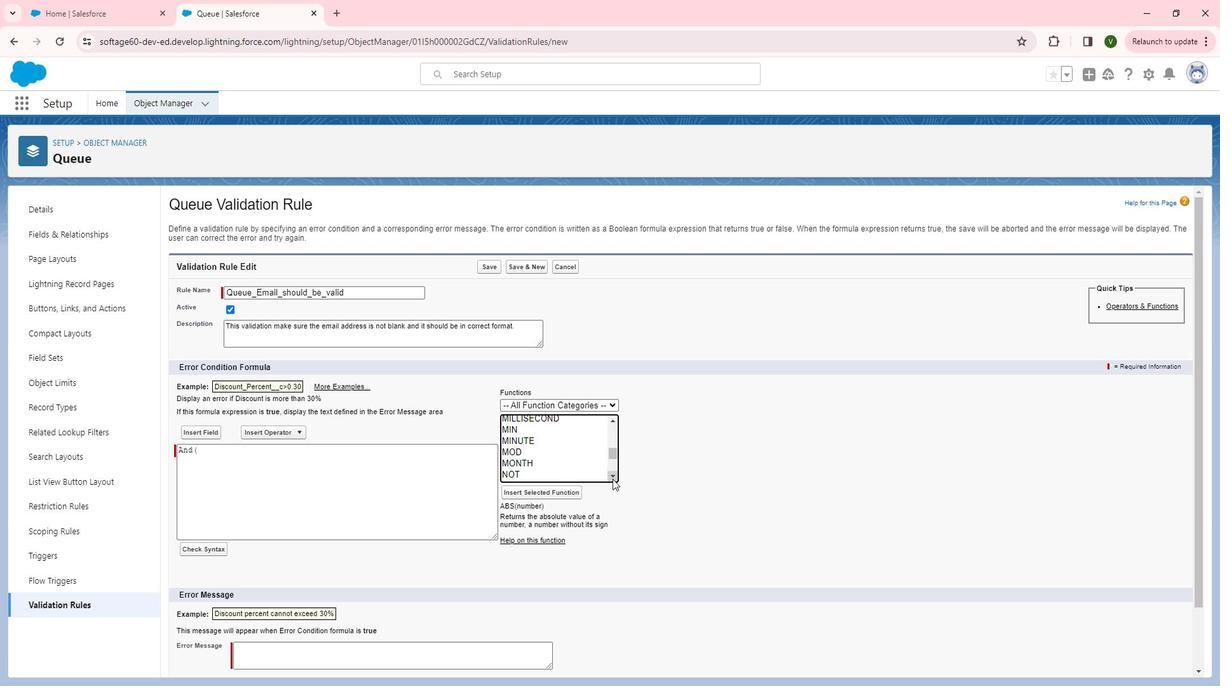 
Action: Mouse moved to (559, 447)
Screenshot: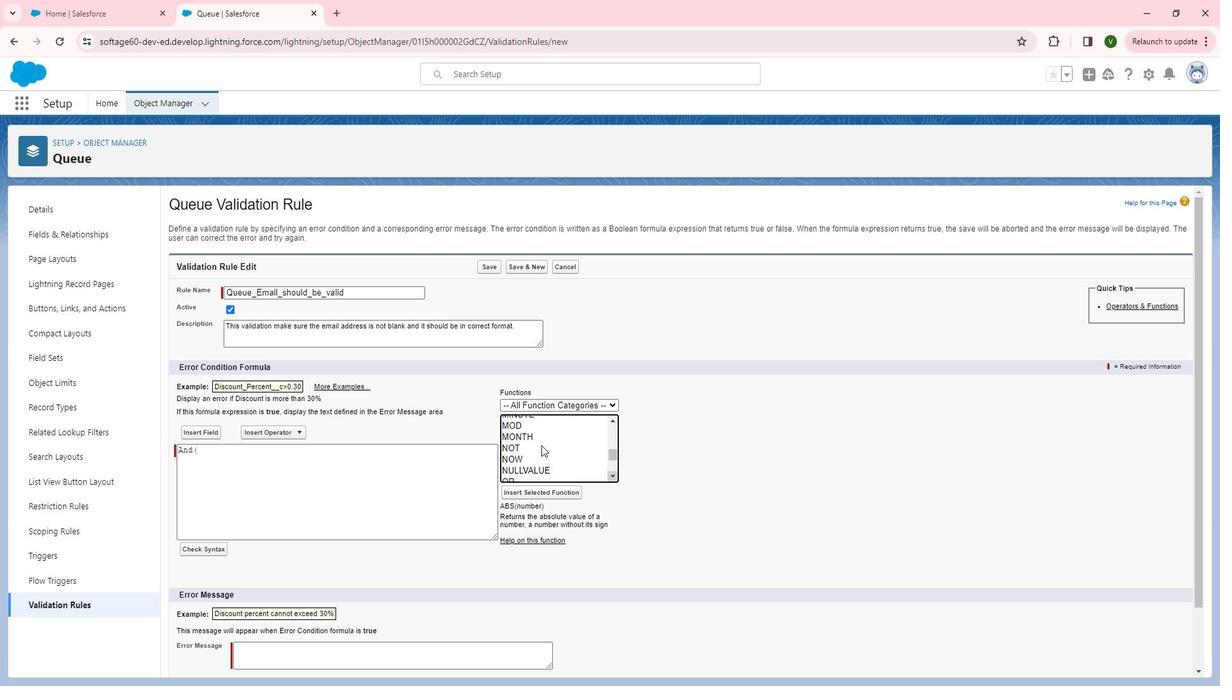 
Action: Mouse pressed left at (559, 447)
Screenshot: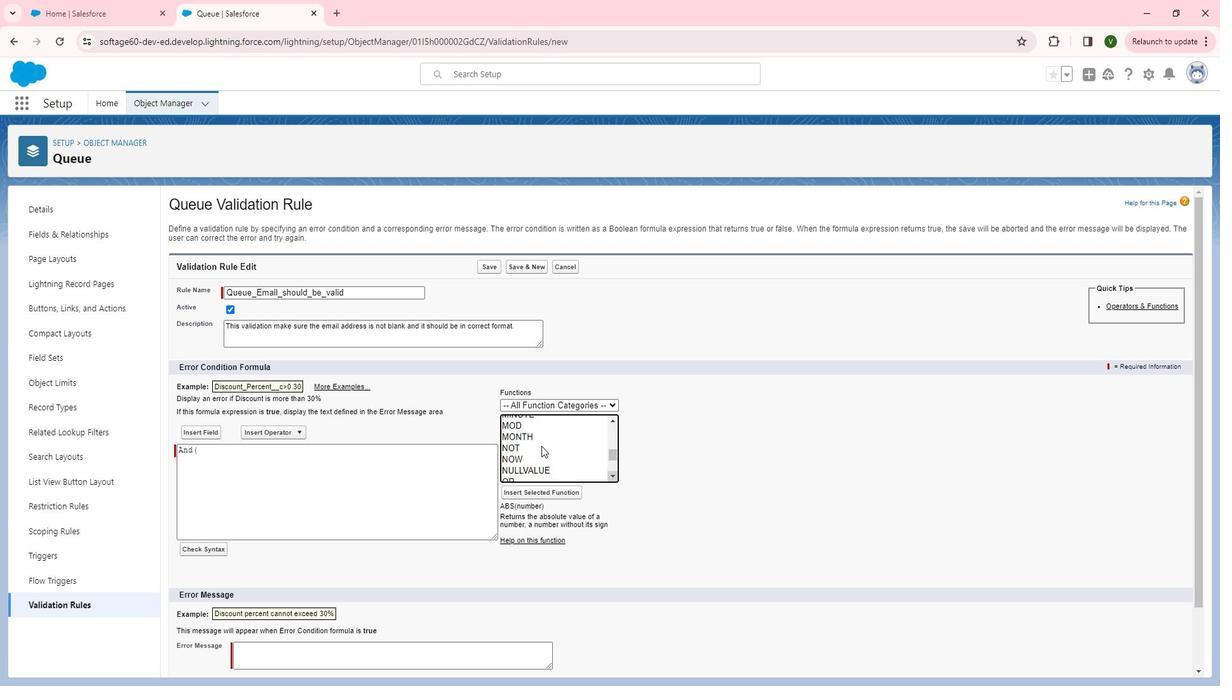 
Action: Mouse moved to (572, 488)
Screenshot: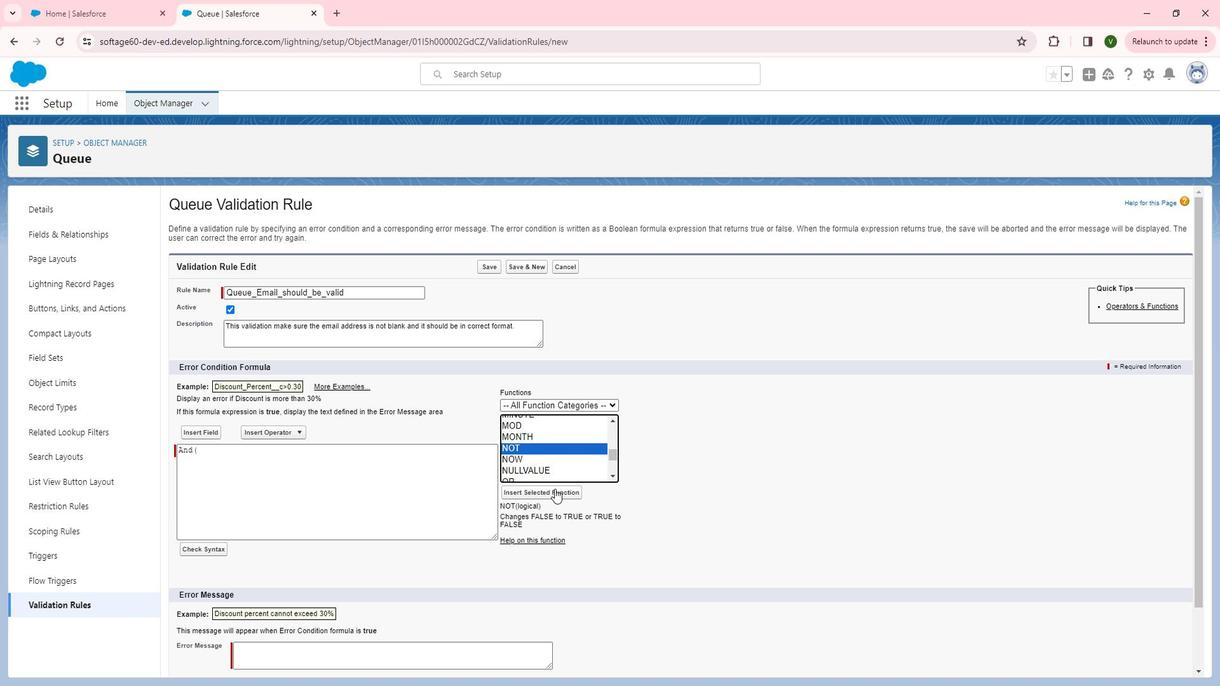 
Action: Mouse pressed left at (572, 488)
Screenshot: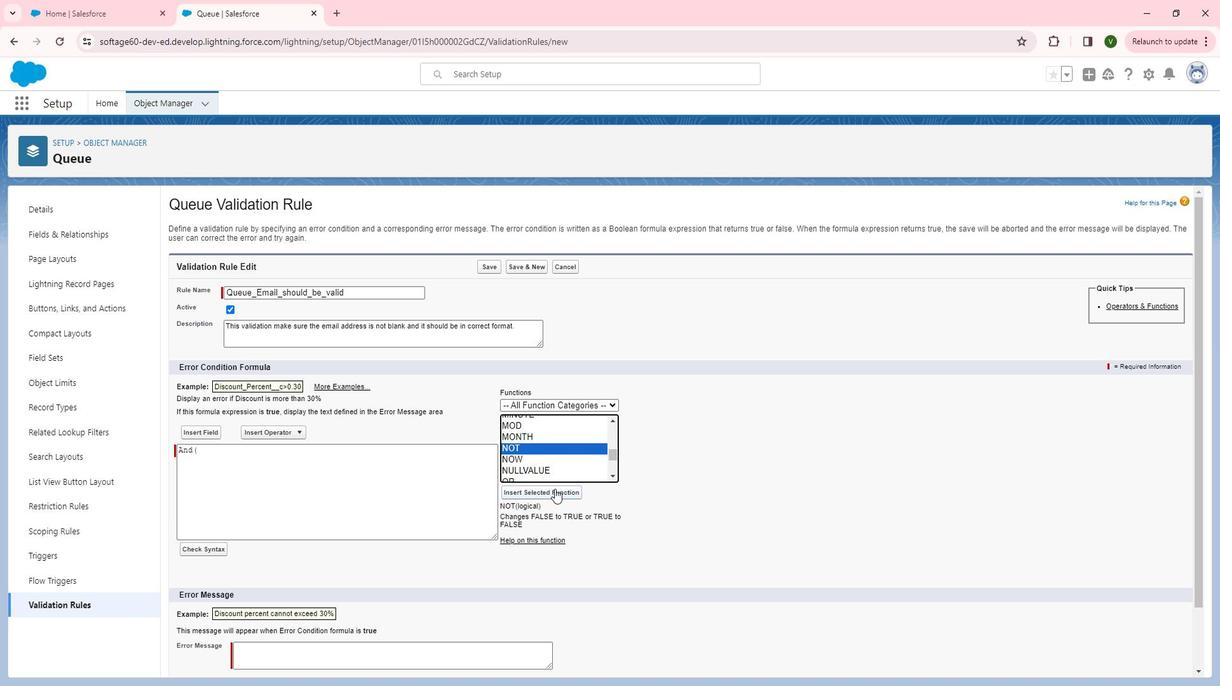 
Action: Mouse moved to (266, 448)
Screenshot: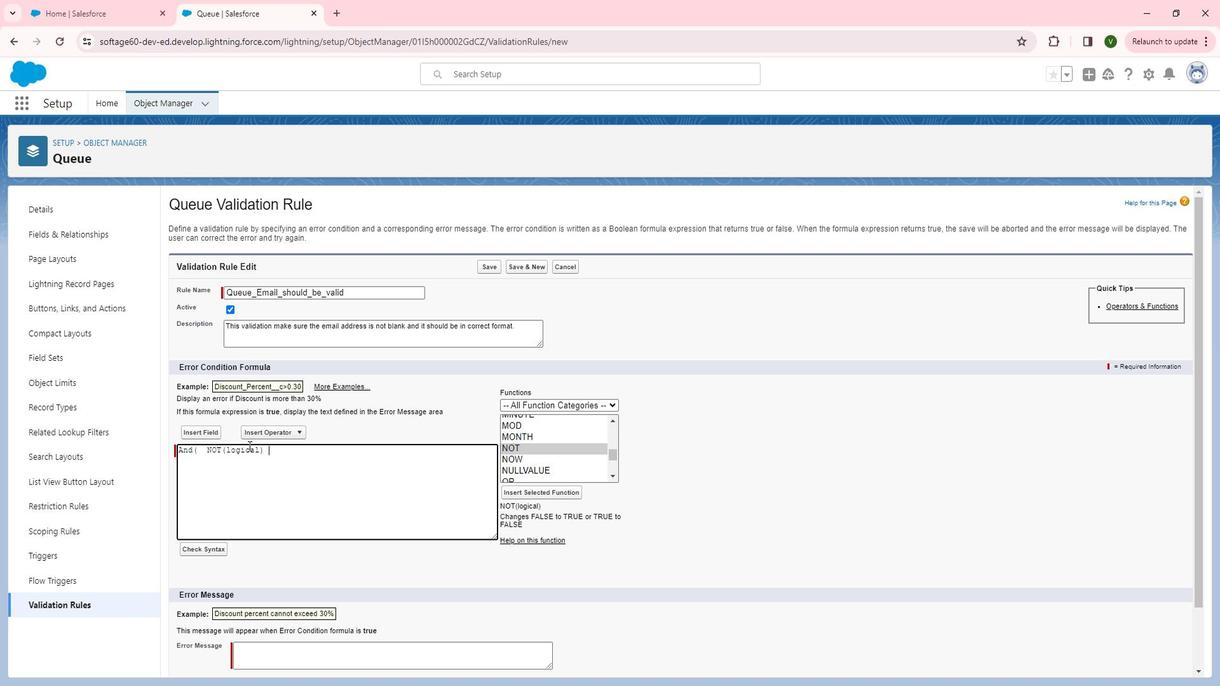 
Action: Mouse pressed left at (266, 448)
Screenshot: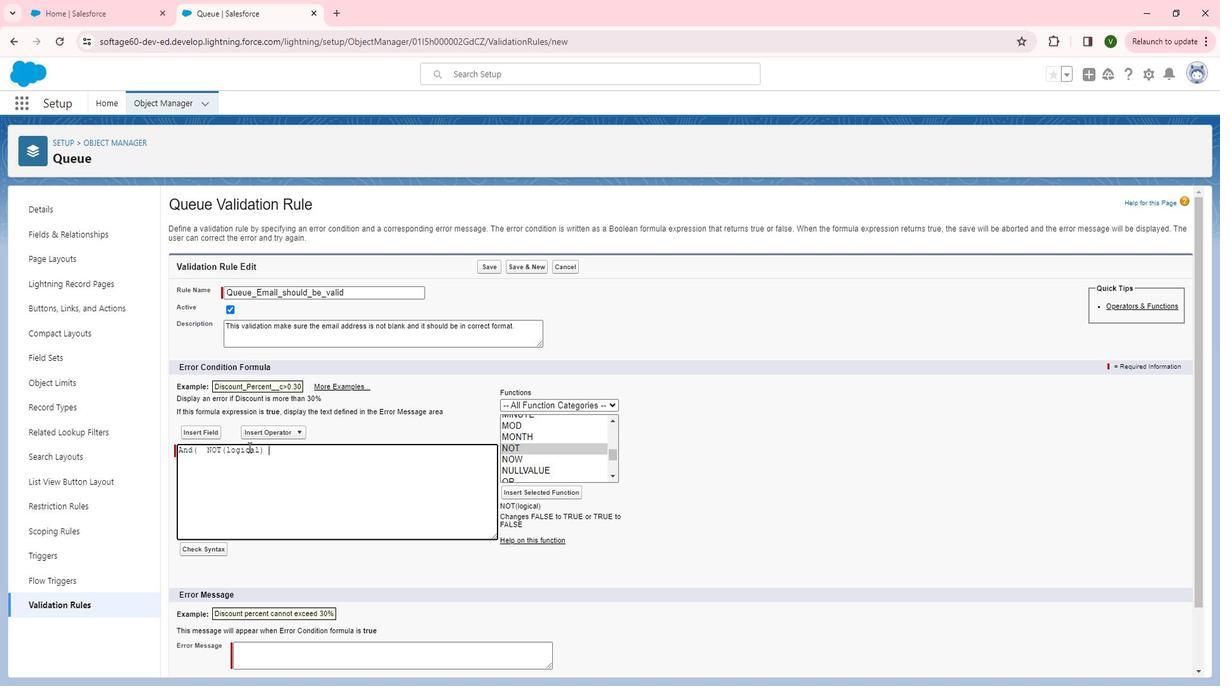 
Action: Mouse pressed left at (266, 448)
Screenshot: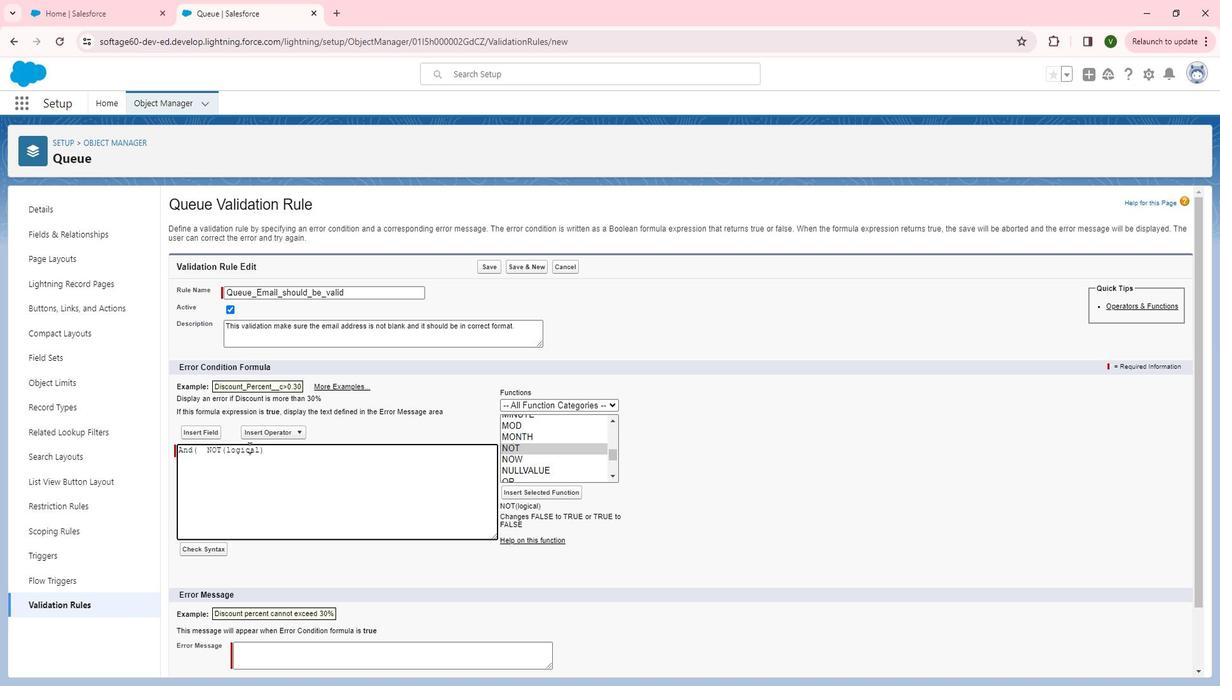 
Action: Mouse moved to (630, 422)
Screenshot: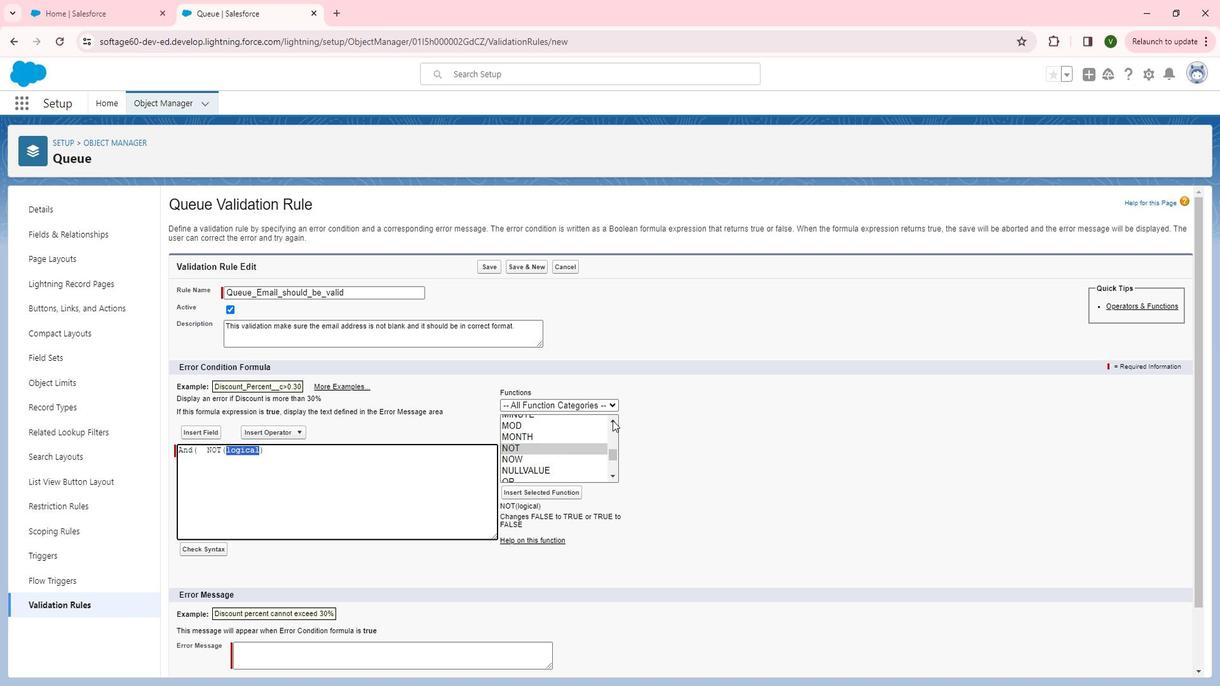 
Action: Mouse pressed left at (630, 422)
Screenshot: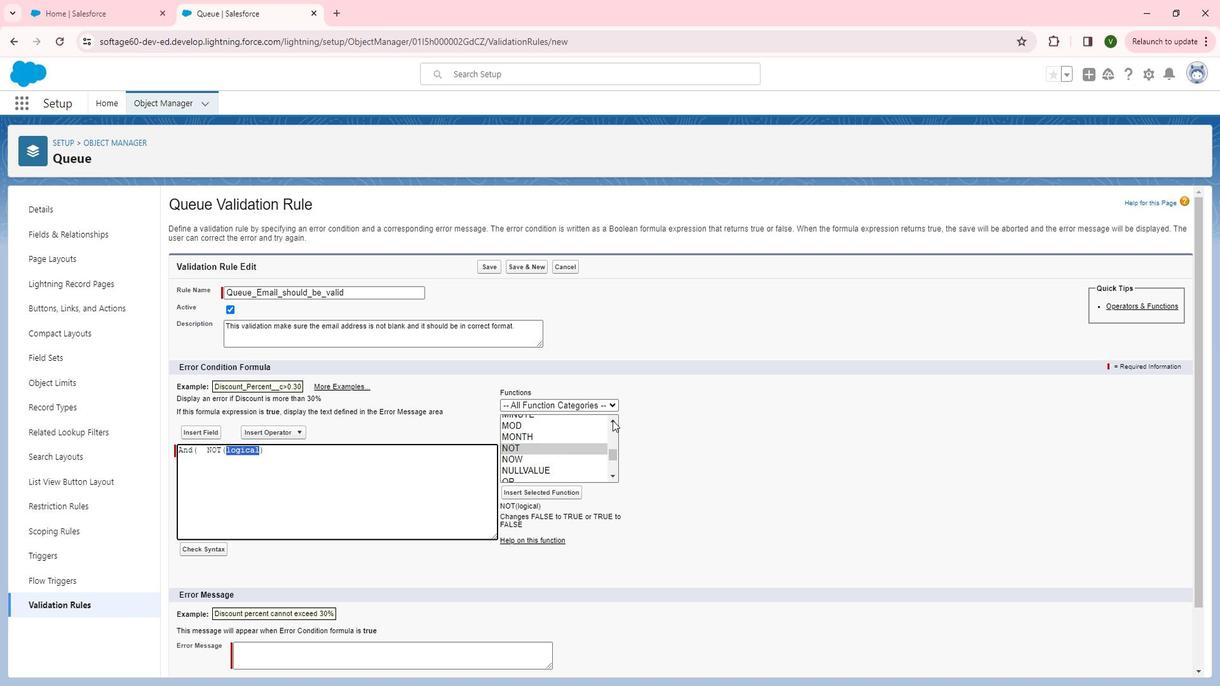 
Action: Mouse pressed left at (630, 422)
Screenshot: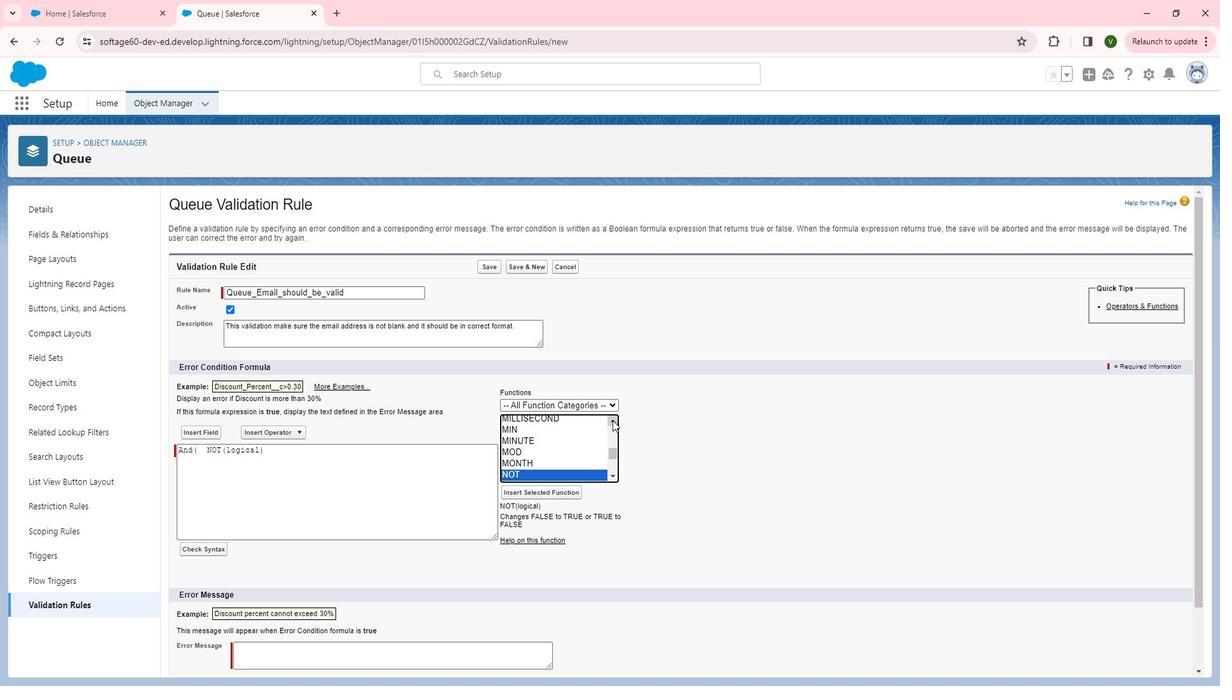 
Action: Mouse pressed left at (630, 422)
Screenshot: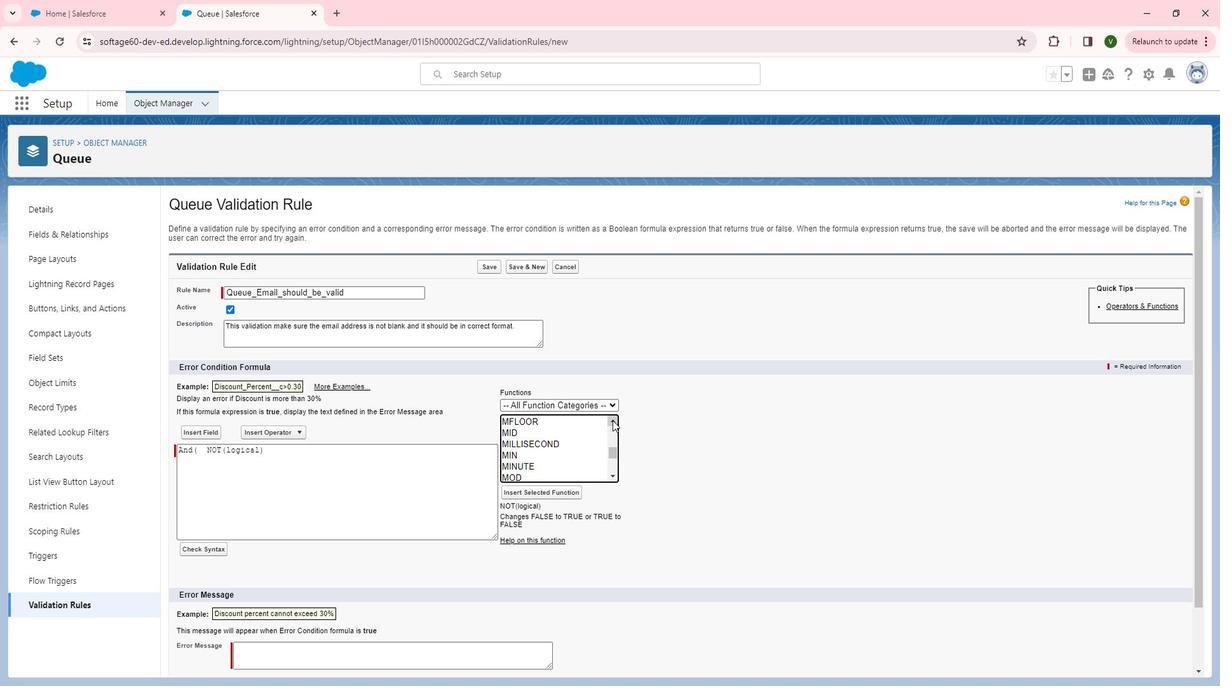 
Action: Mouse pressed left at (630, 422)
Screenshot: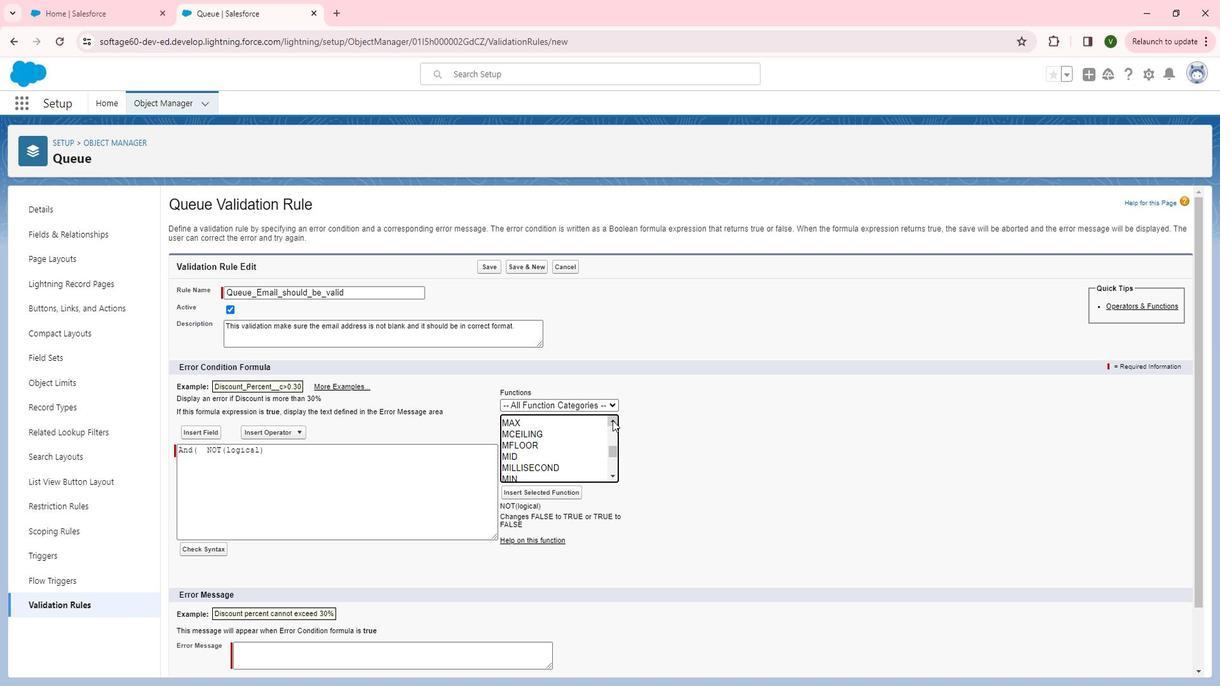
Action: Mouse pressed left at (630, 422)
Screenshot: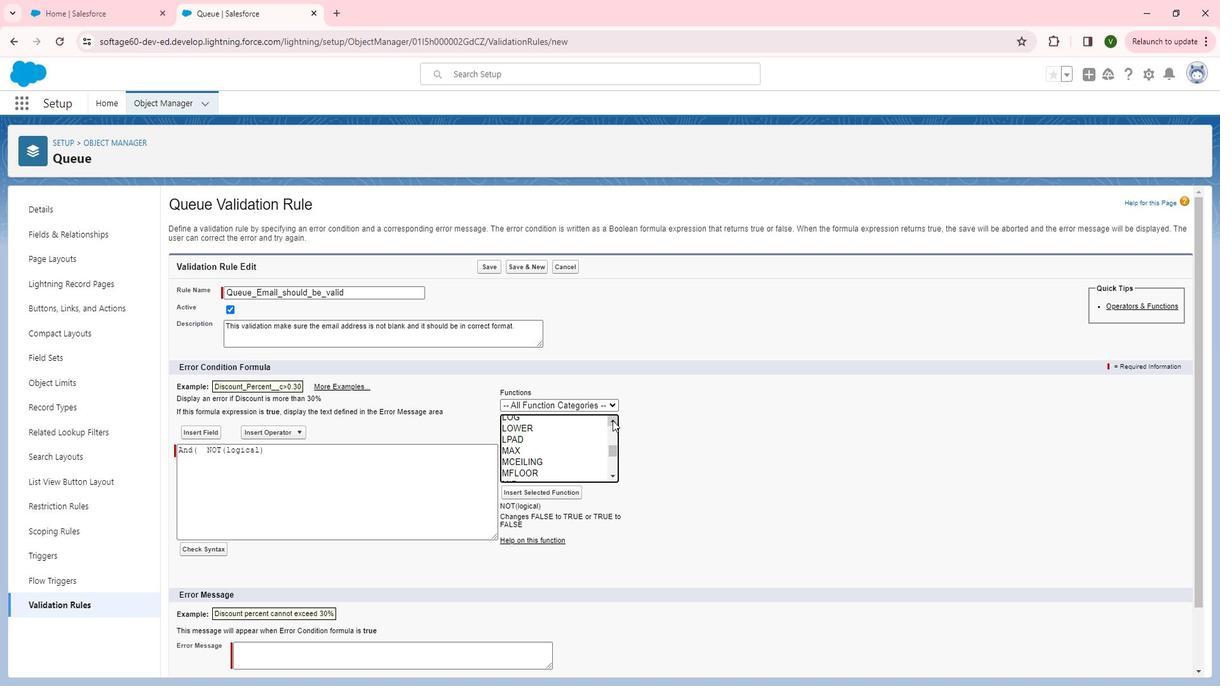 
Action: Mouse pressed left at (630, 422)
